 Task: Create Simple Mirrored Images Using Flip.
Action: Mouse moved to (827, 78)
Screenshot: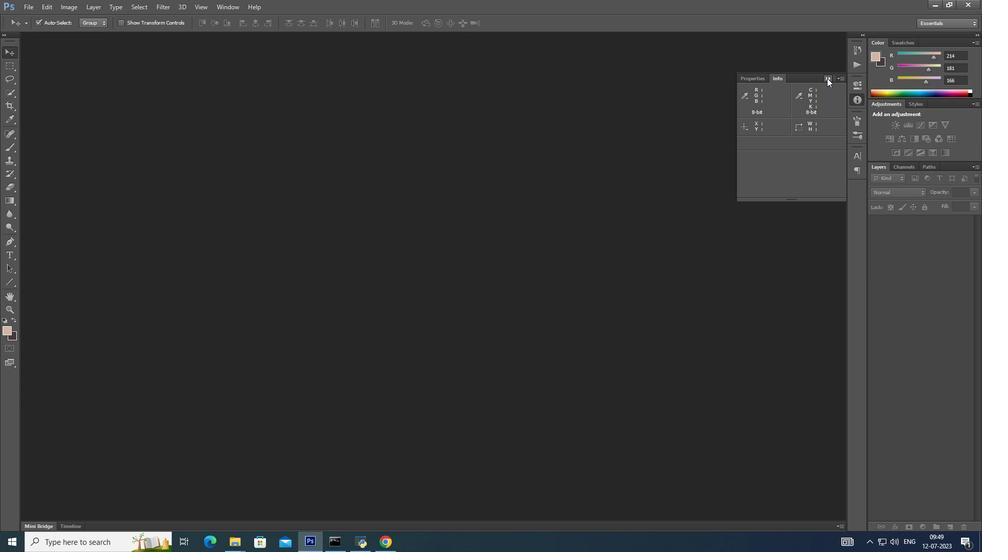 
Action: Mouse pressed left at (827, 78)
Screenshot: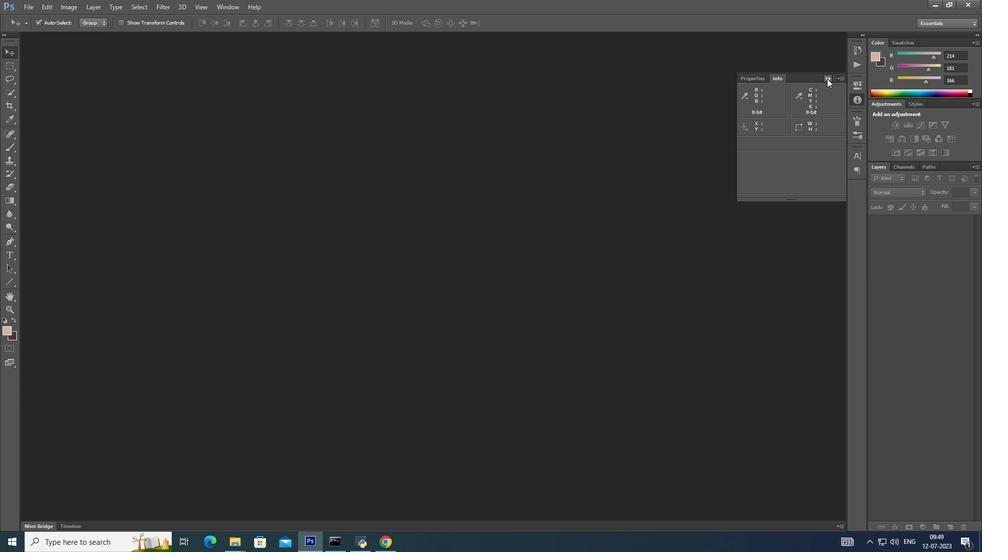 
Action: Mouse moved to (23, 7)
Screenshot: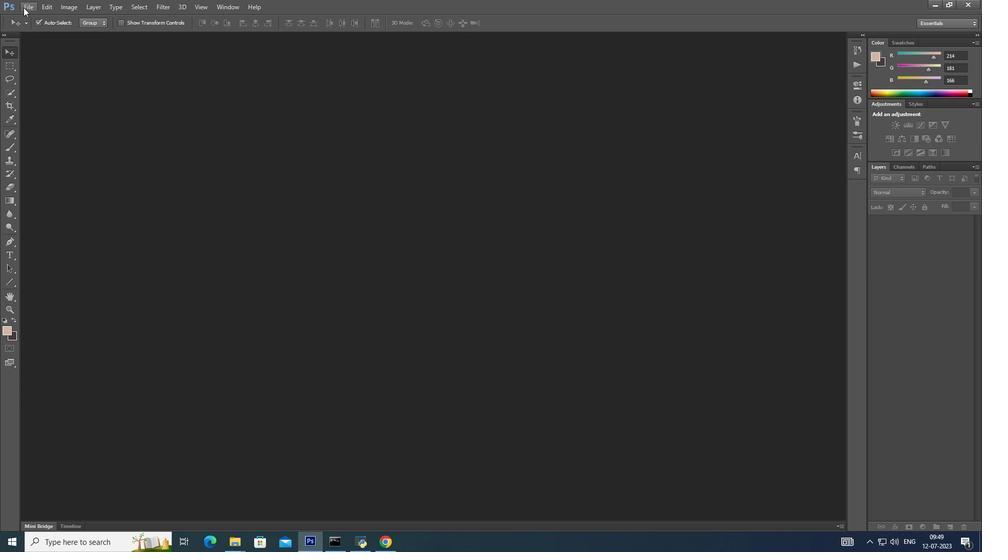
Action: Mouse pressed left at (23, 7)
Screenshot: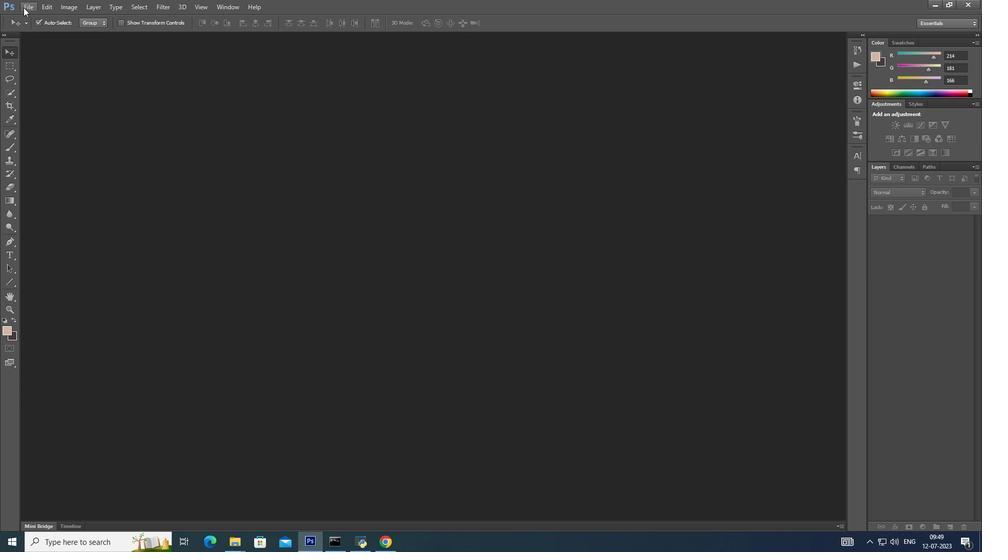 
Action: Mouse moved to (33, 29)
Screenshot: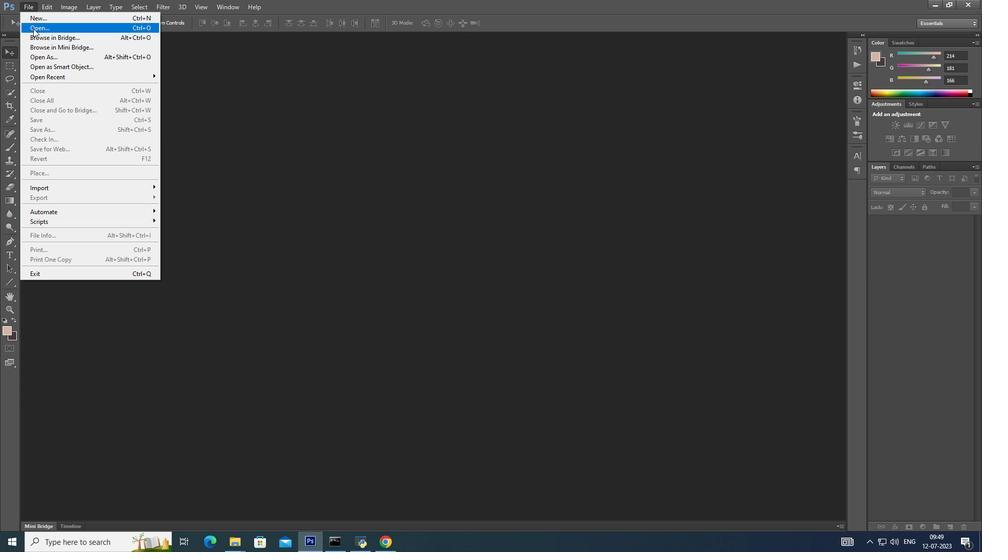 
Action: Mouse pressed left at (33, 29)
Screenshot: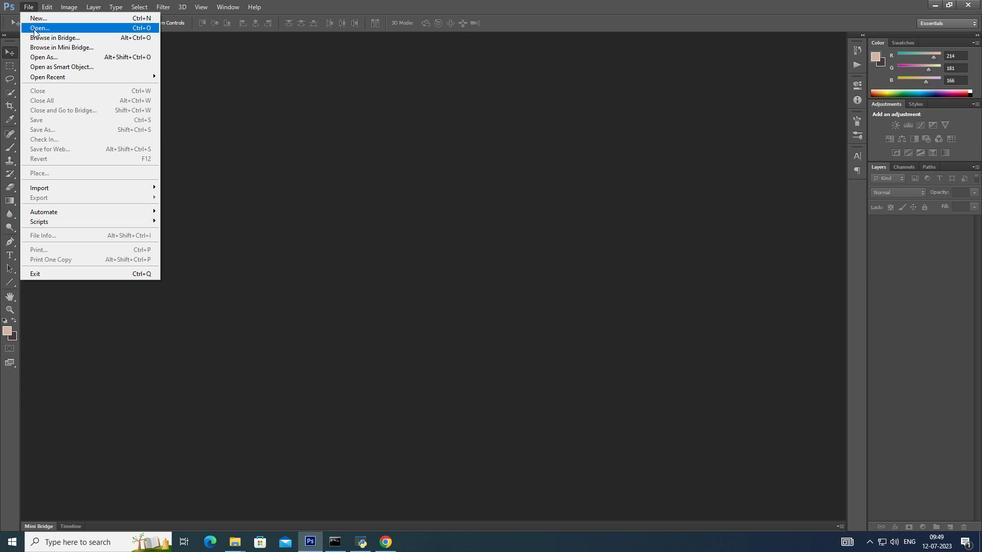 
Action: Mouse moved to (375, 172)
Screenshot: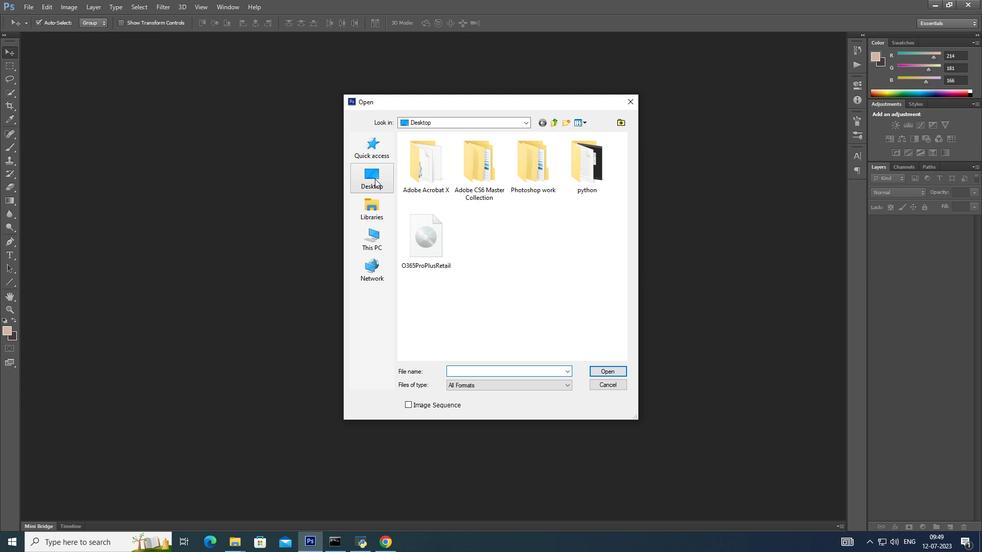 
Action: Mouse pressed left at (375, 172)
Screenshot: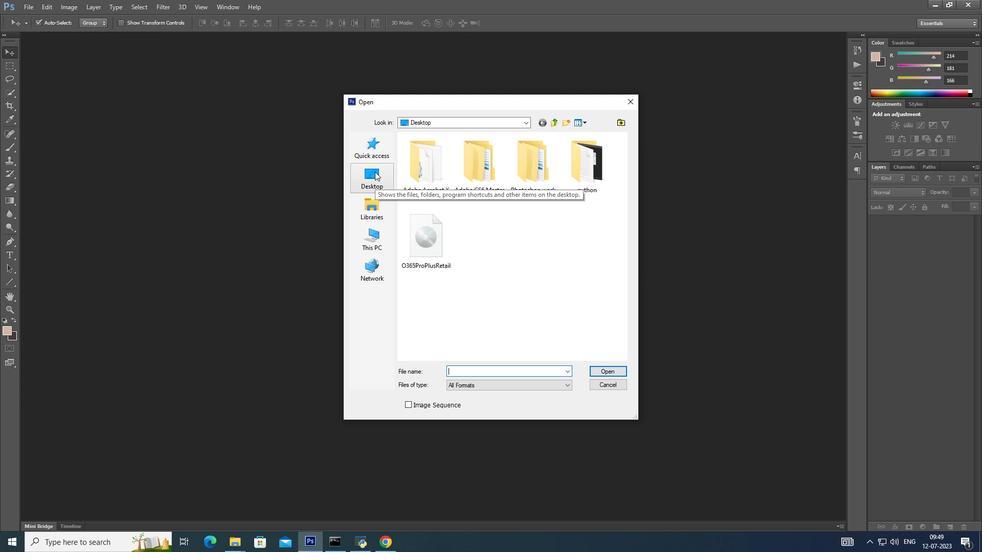 
Action: Mouse moved to (371, 249)
Screenshot: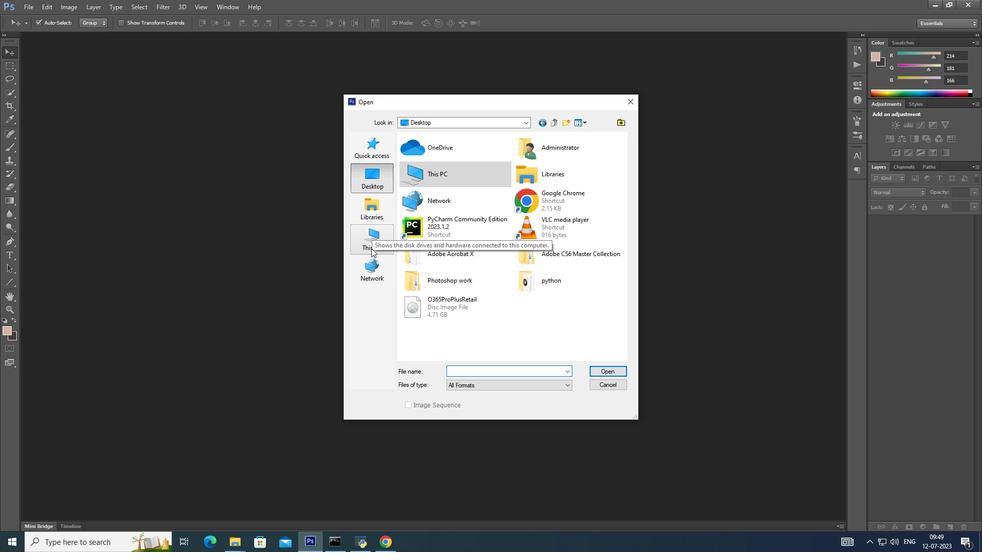 
Action: Mouse pressed left at (371, 249)
Screenshot: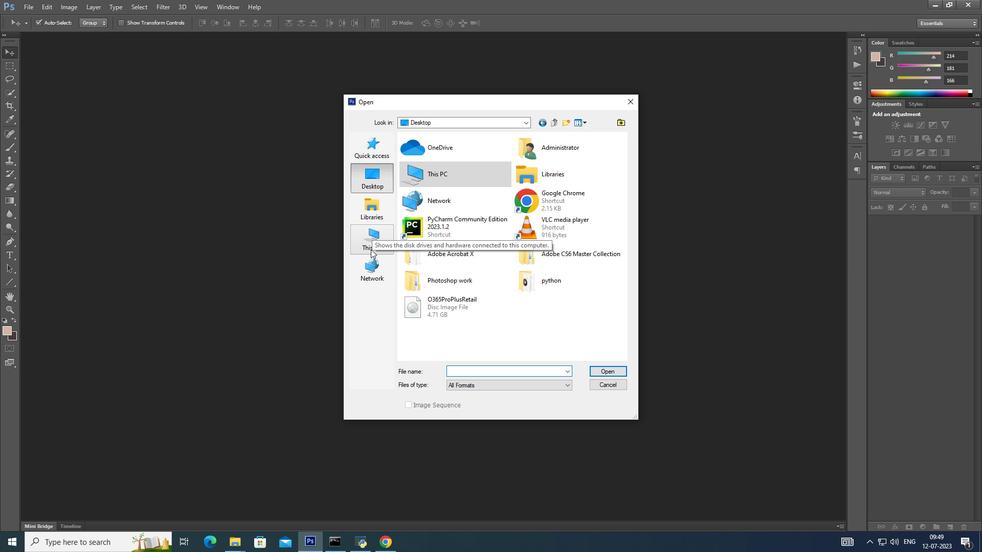 
Action: Mouse moved to (445, 234)
Screenshot: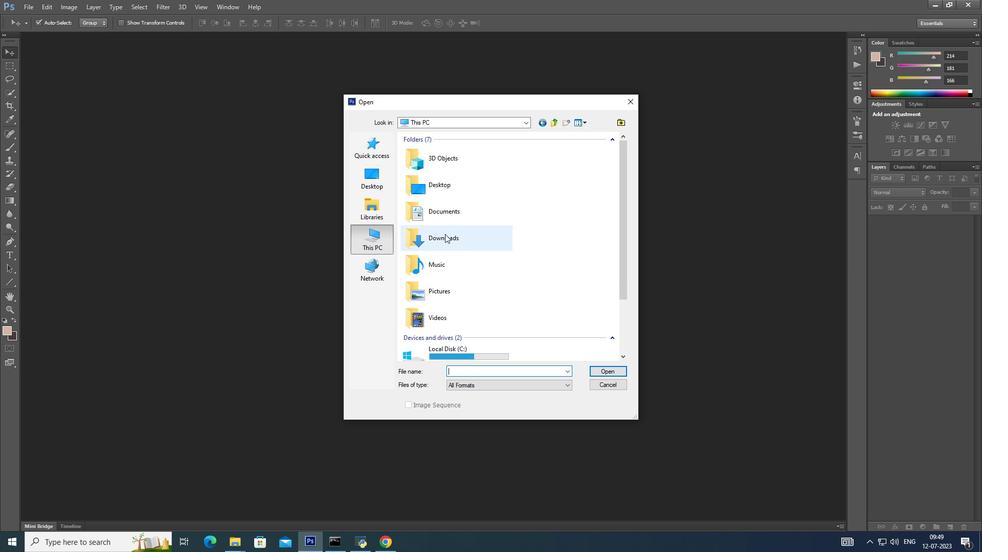 
Action: Mouse pressed left at (445, 234)
Screenshot: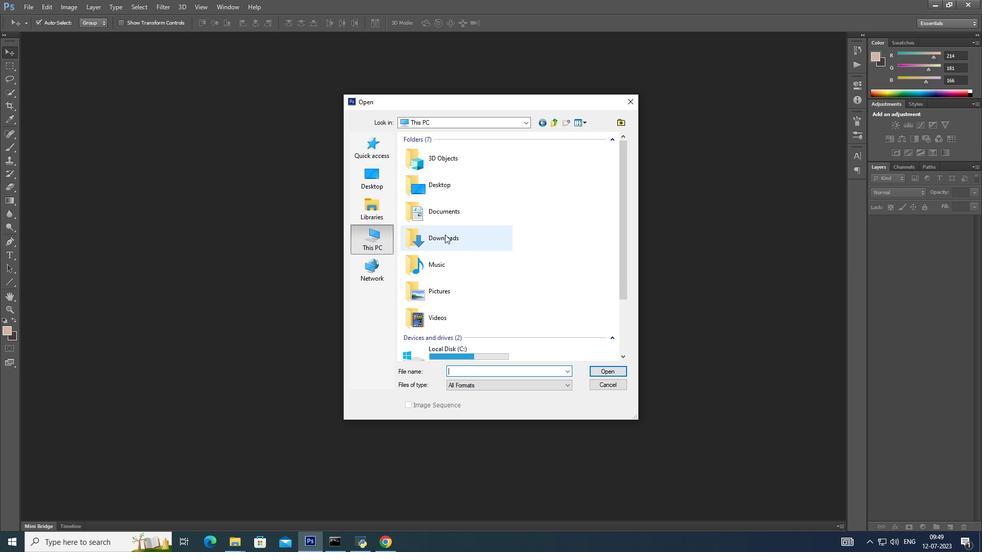 
Action: Mouse pressed left at (445, 234)
Screenshot: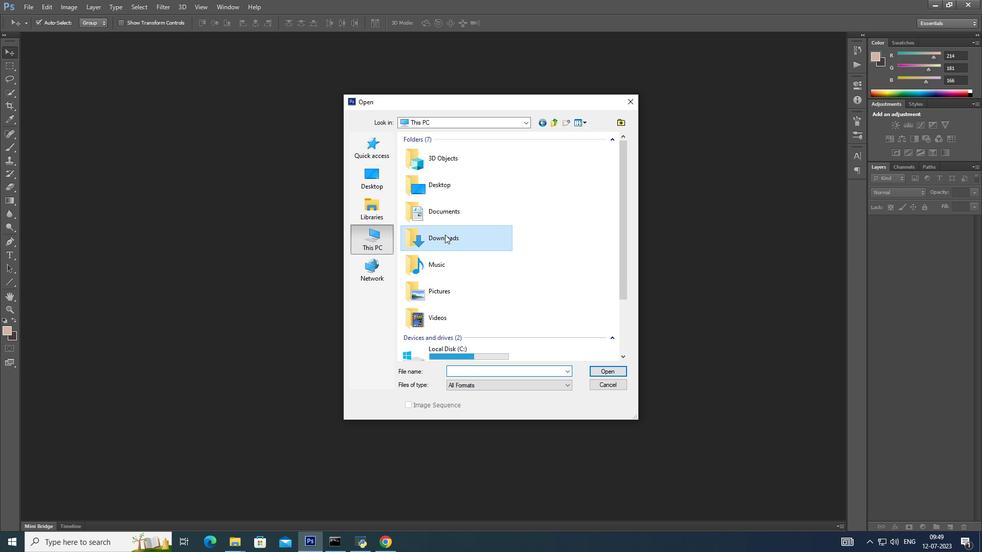 
Action: Mouse moved to (442, 172)
Screenshot: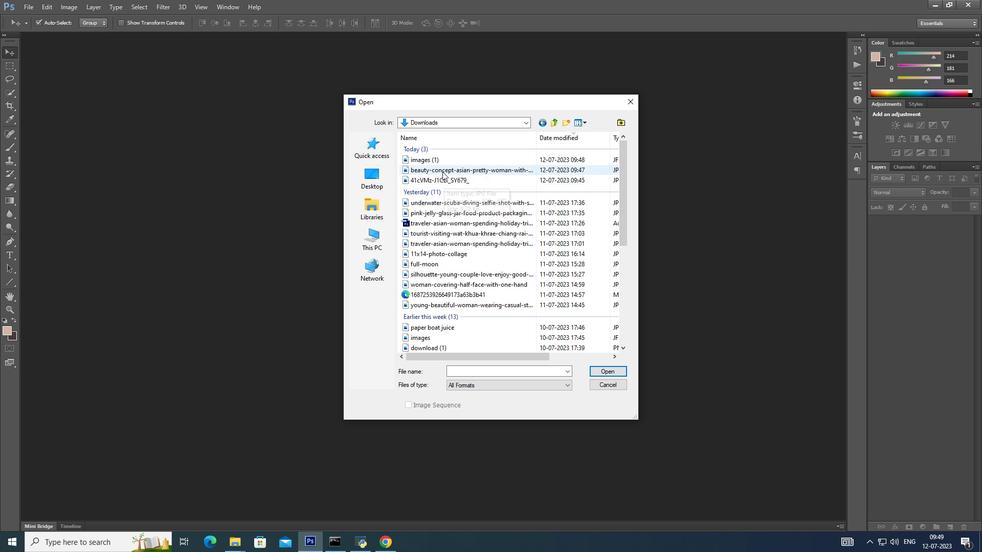 
Action: Mouse pressed left at (442, 172)
Screenshot: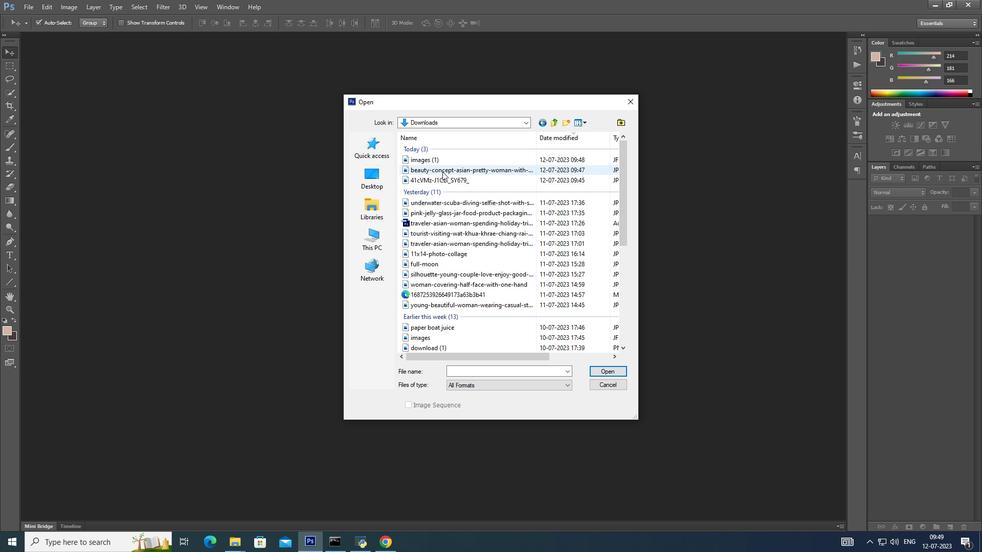 
Action: Mouse moved to (603, 374)
Screenshot: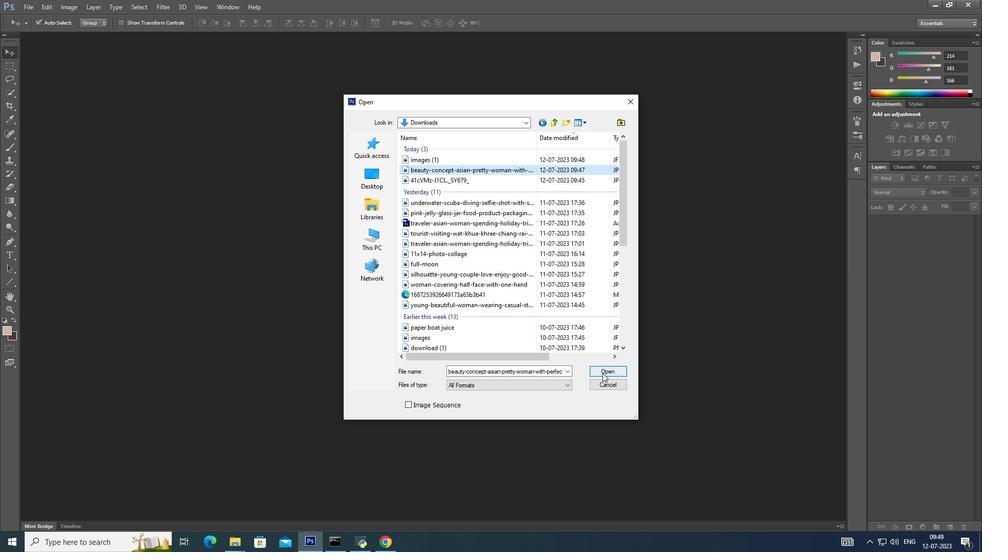 
Action: Mouse pressed left at (603, 374)
Screenshot: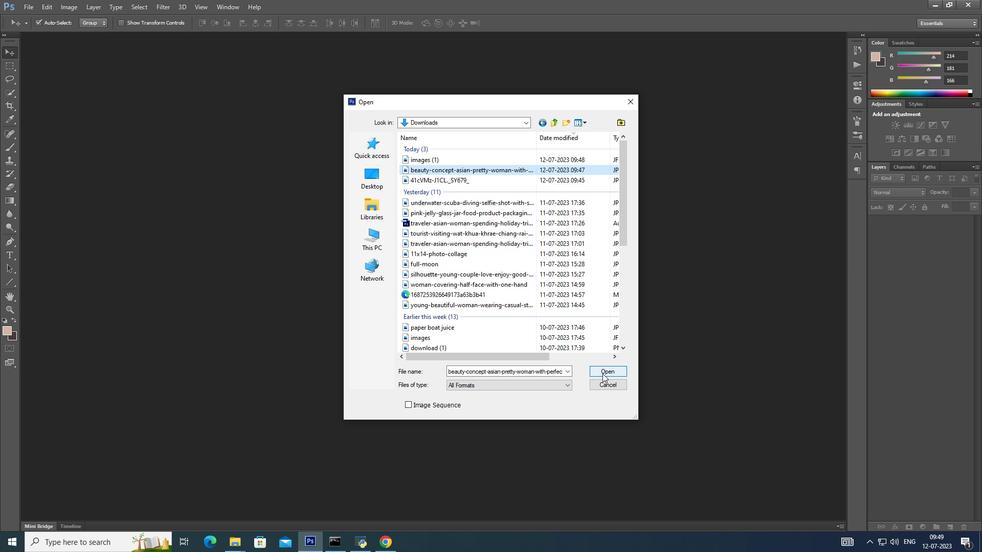 
Action: Mouse moved to (925, 219)
Screenshot: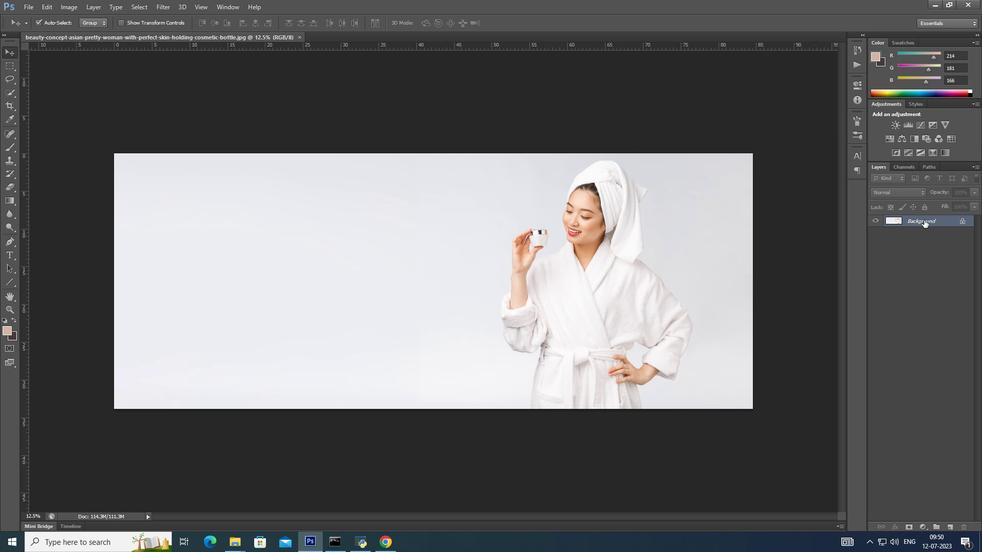 
Action: Mouse pressed left at (925, 219)
Screenshot: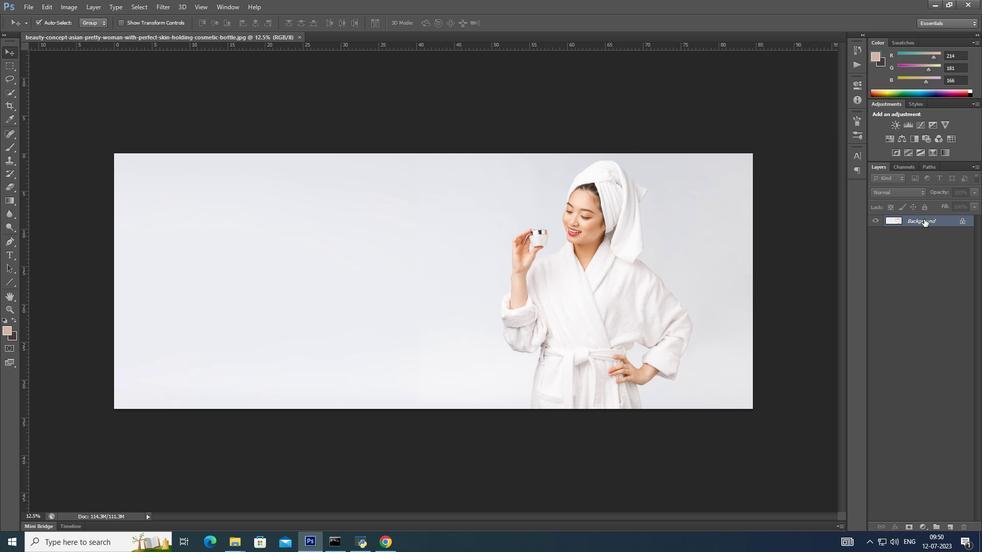 
Action: Mouse moved to (935, 217)
Screenshot: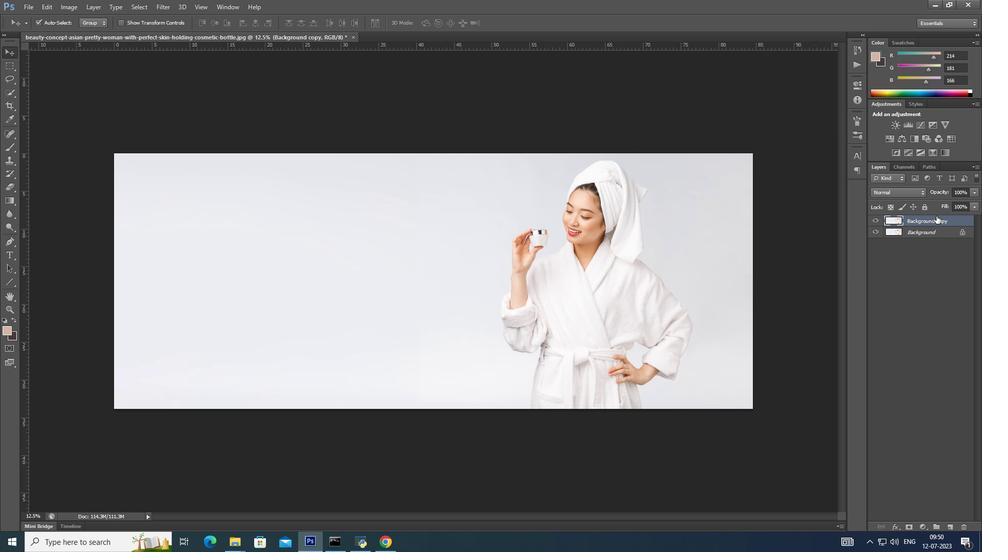 
Action: Mouse pressed left at (935, 217)
Screenshot: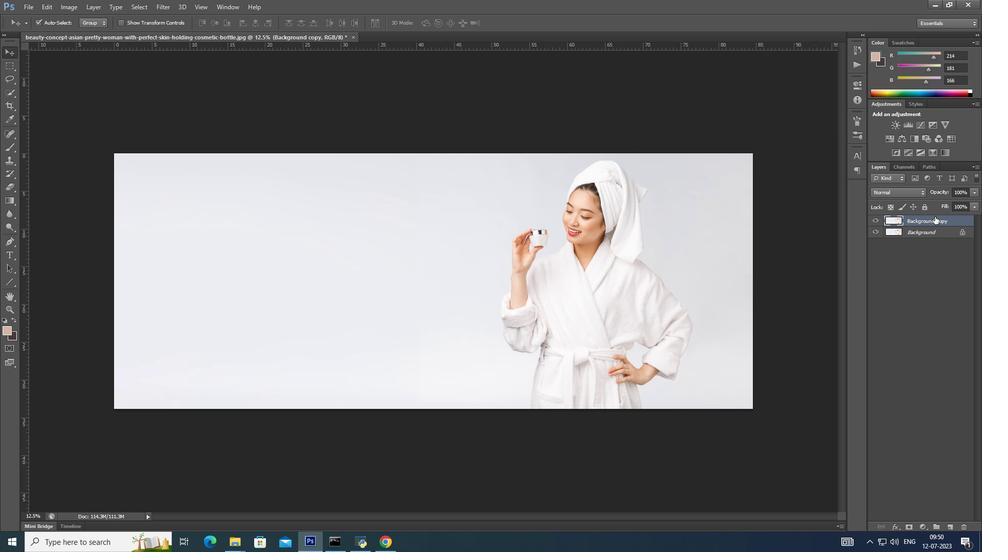 
Action: Mouse moved to (31, 5)
Screenshot: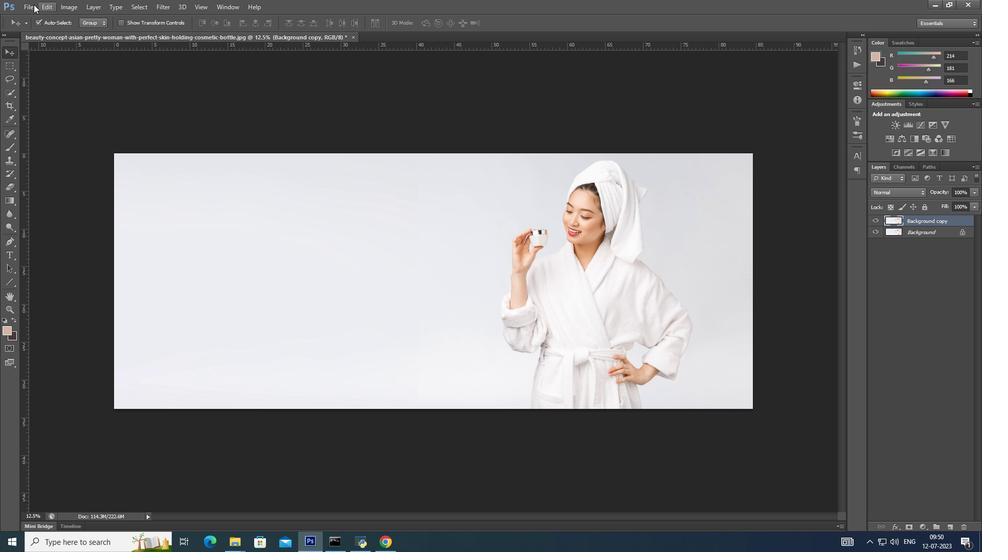 
Action: Mouse pressed left at (31, 5)
Screenshot: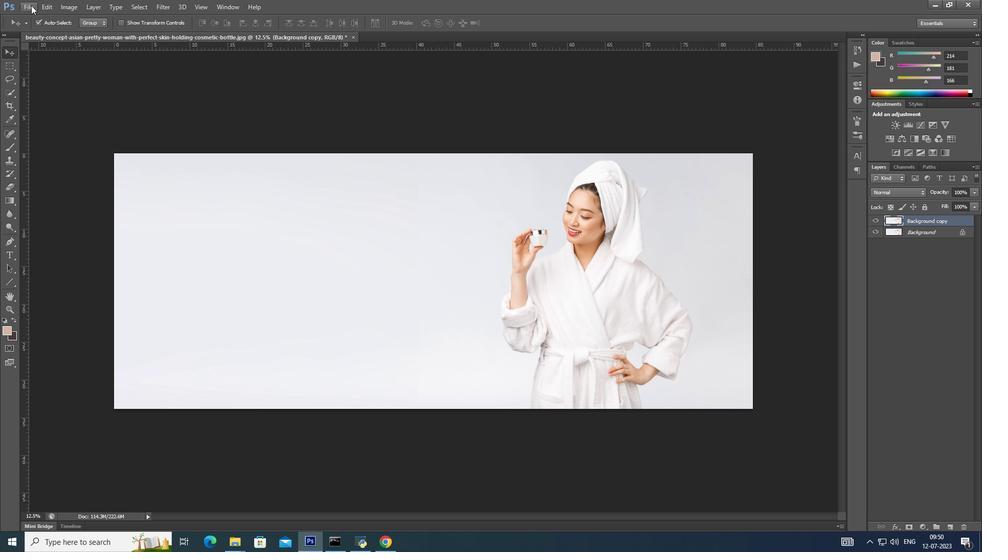 
Action: Mouse moved to (41, 25)
Screenshot: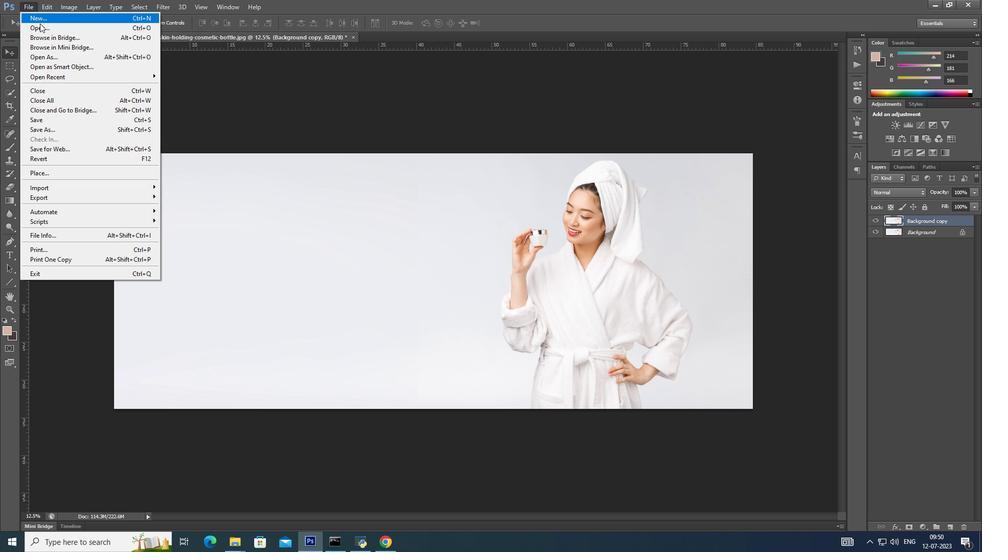 
Action: Mouse pressed left at (41, 25)
Screenshot: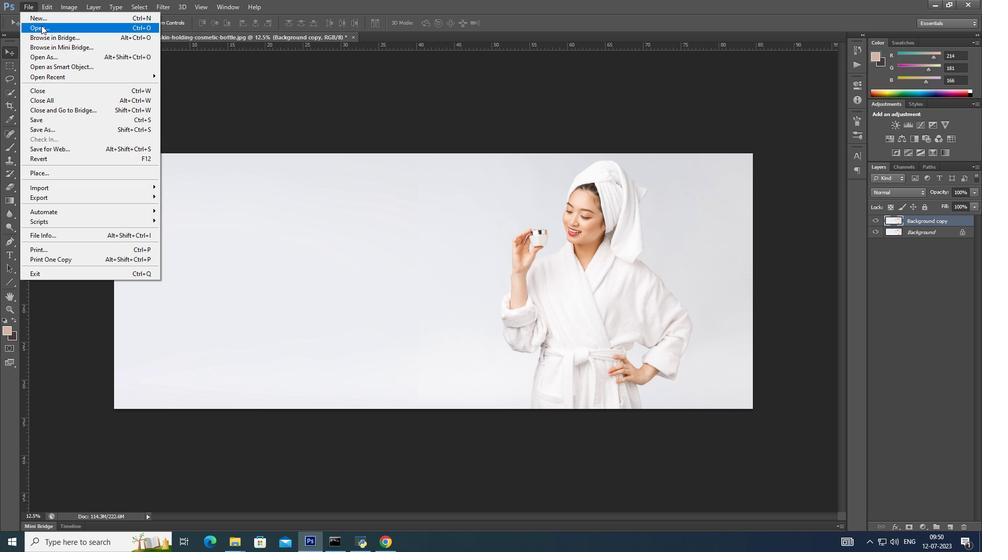 
Action: Mouse moved to (426, 157)
Screenshot: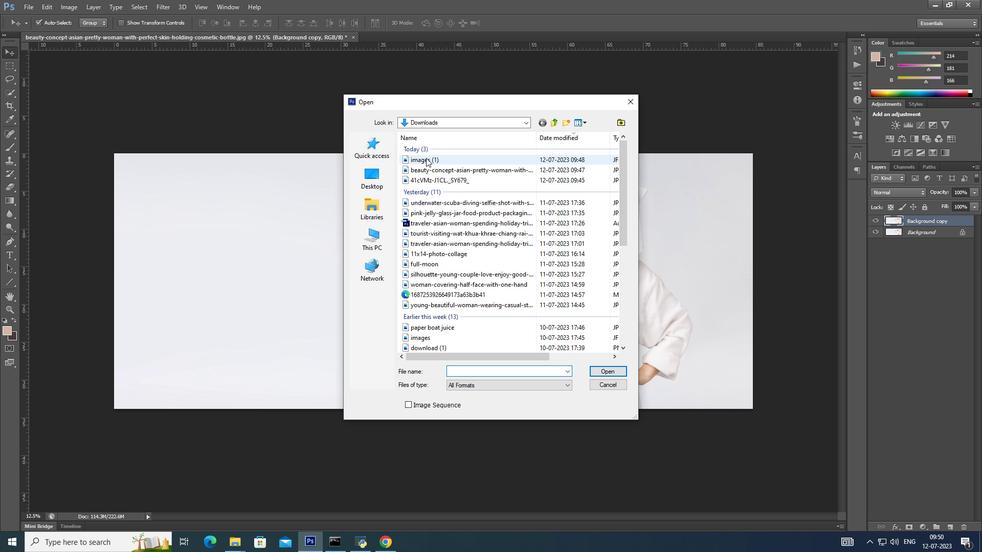
Action: Mouse pressed left at (426, 157)
Screenshot: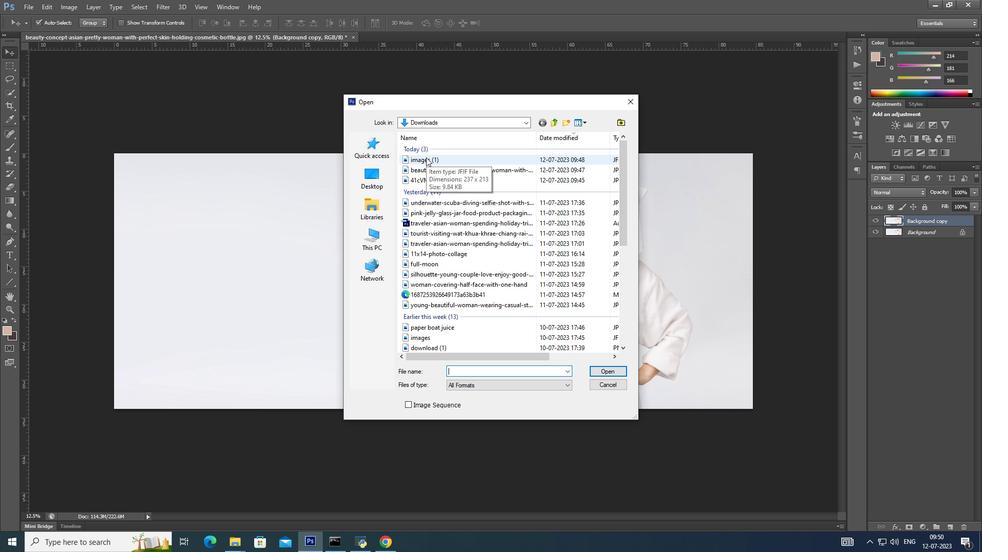 
Action: Mouse moved to (428, 181)
Screenshot: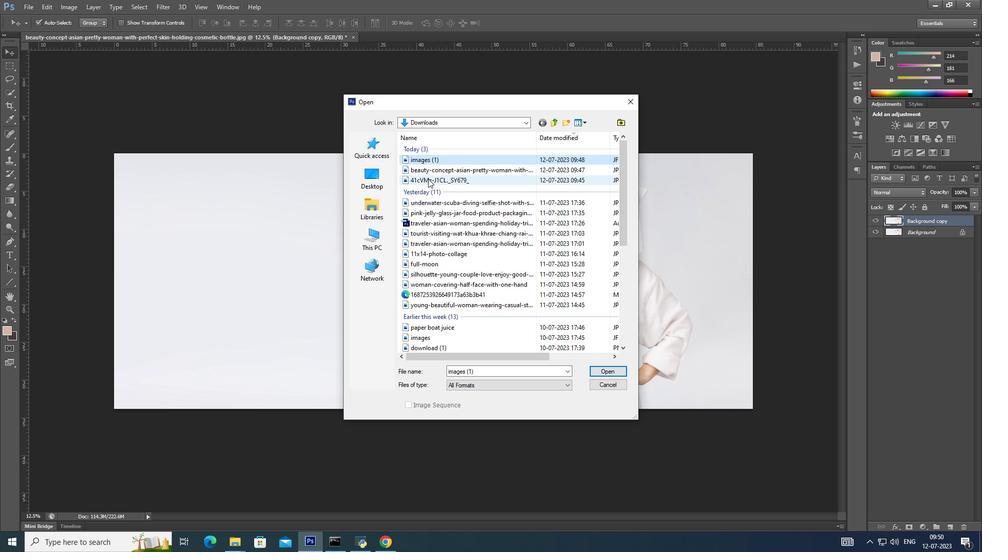 
Action: Mouse pressed left at (428, 181)
Screenshot: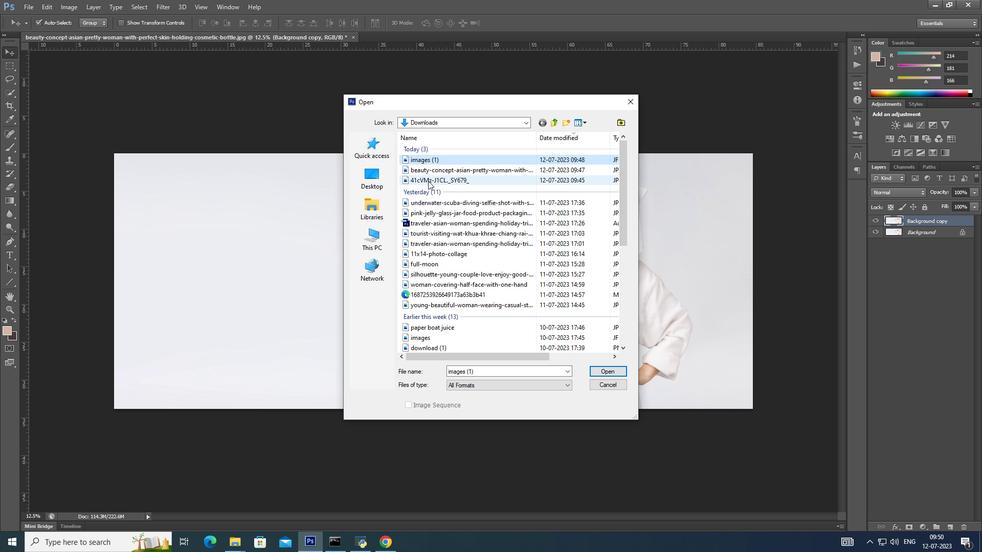 
Action: Mouse moved to (607, 373)
Screenshot: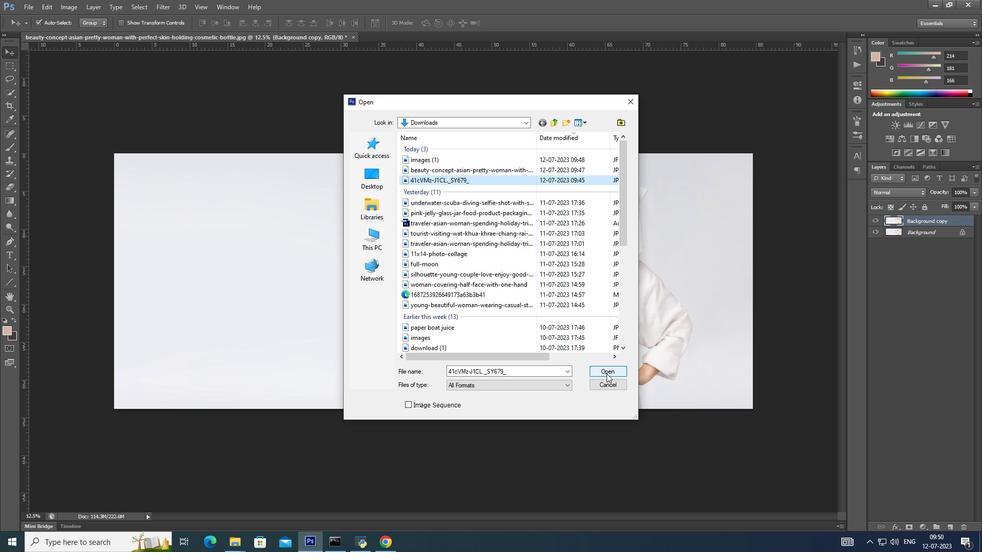 
Action: Mouse pressed left at (607, 373)
Screenshot: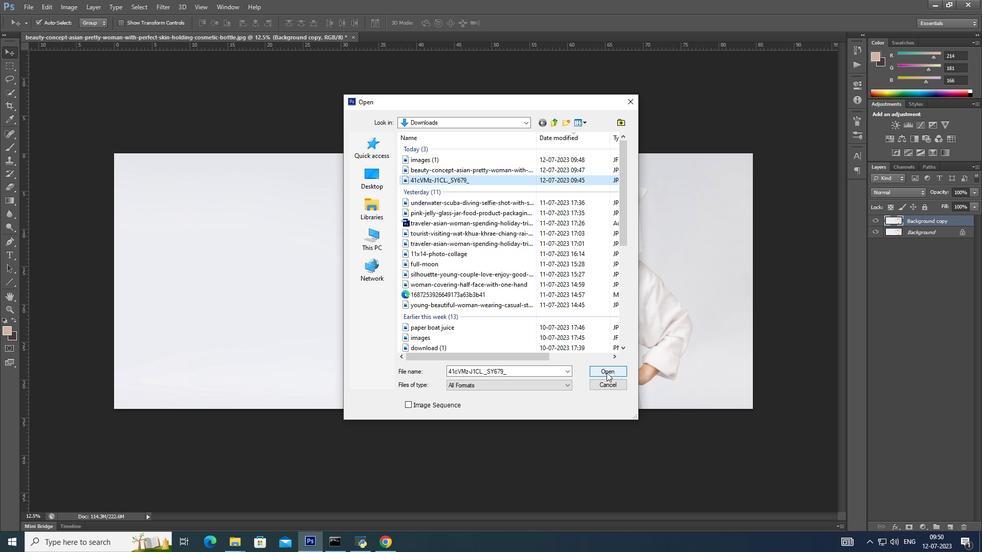 
Action: Mouse moved to (931, 226)
Screenshot: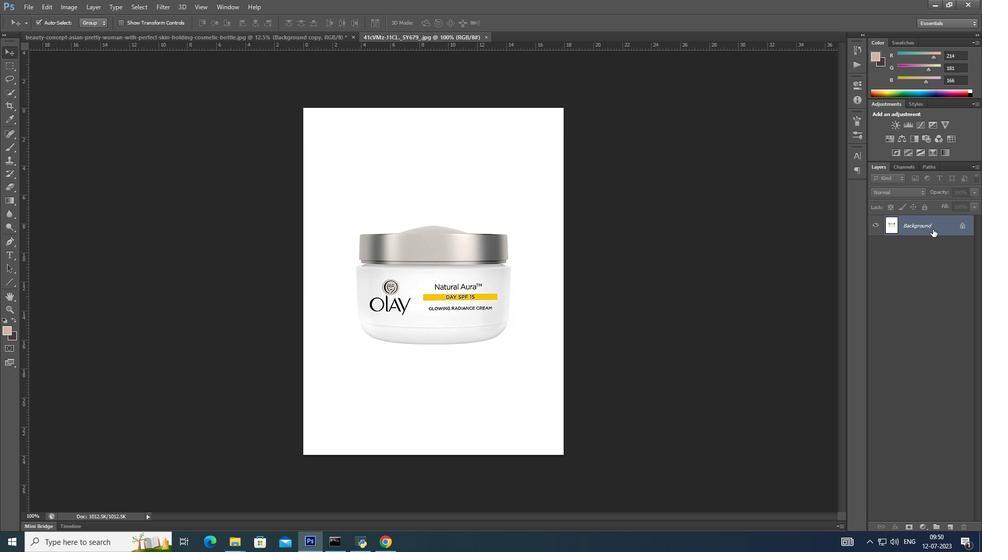 
Action: Mouse pressed left at (931, 226)
Screenshot: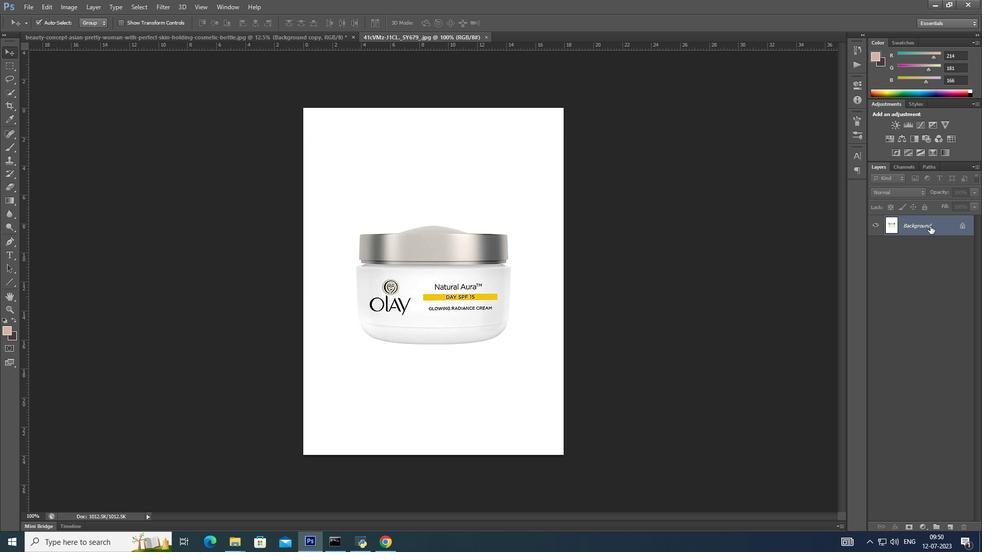 
Action: Mouse moved to (922, 225)
Screenshot: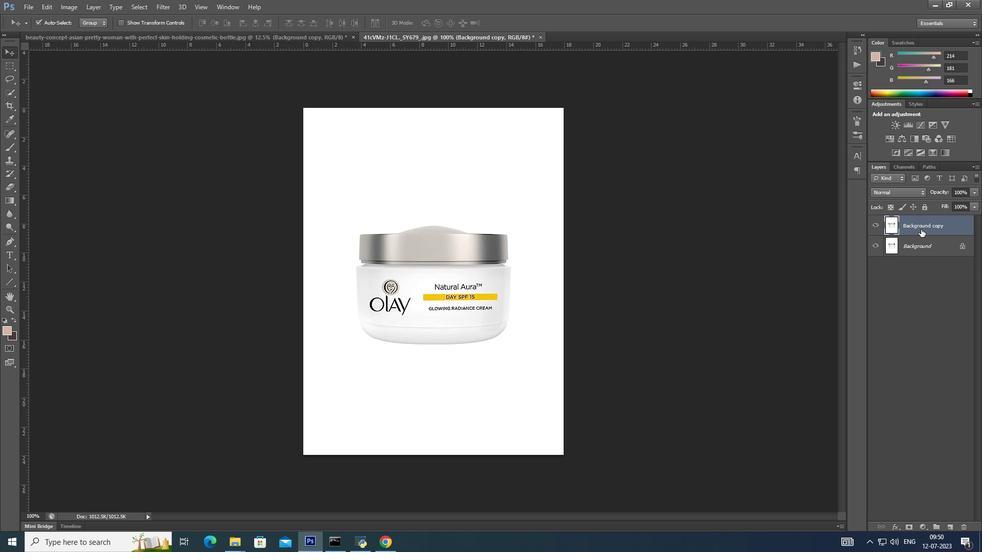 
Action: Mouse pressed left at (922, 225)
Screenshot: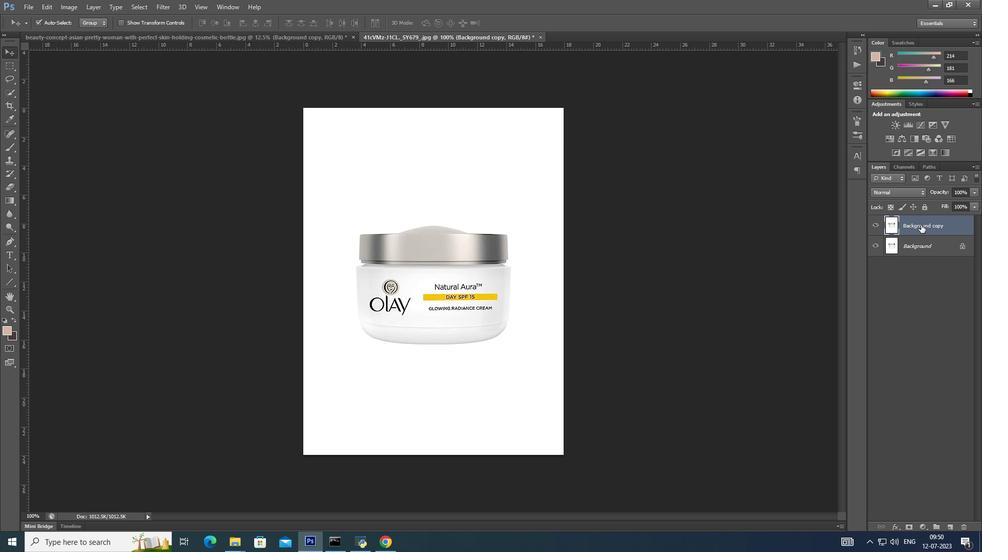 
Action: Mouse moved to (9, 95)
Screenshot: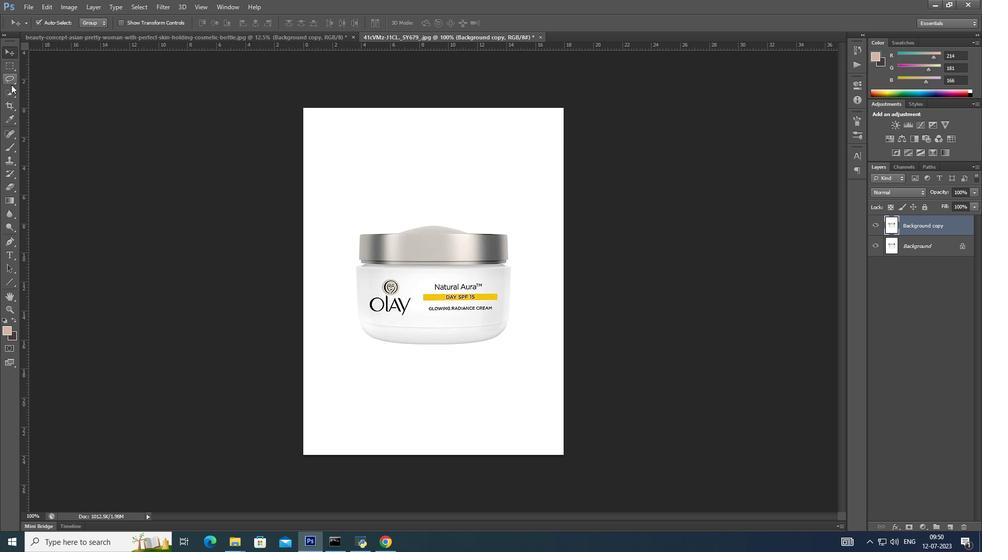 
Action: Mouse pressed left at (9, 95)
Screenshot: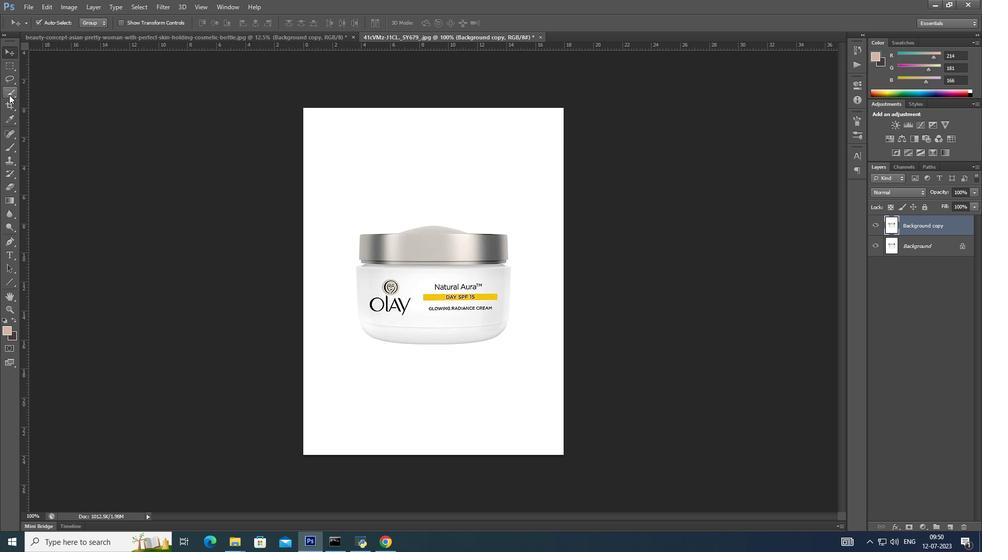 
Action: Mouse moved to (41, 87)
Screenshot: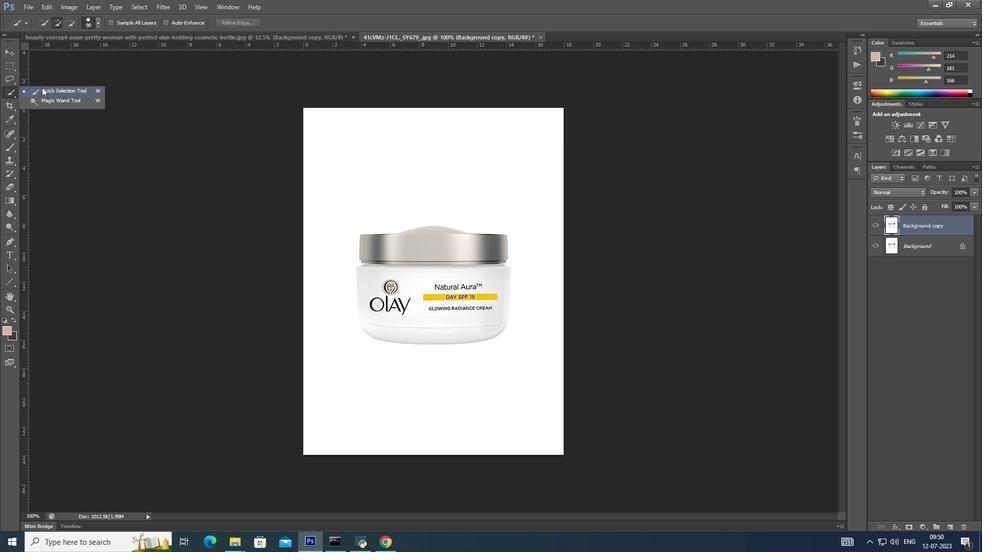
Action: Mouse pressed left at (41, 87)
Screenshot: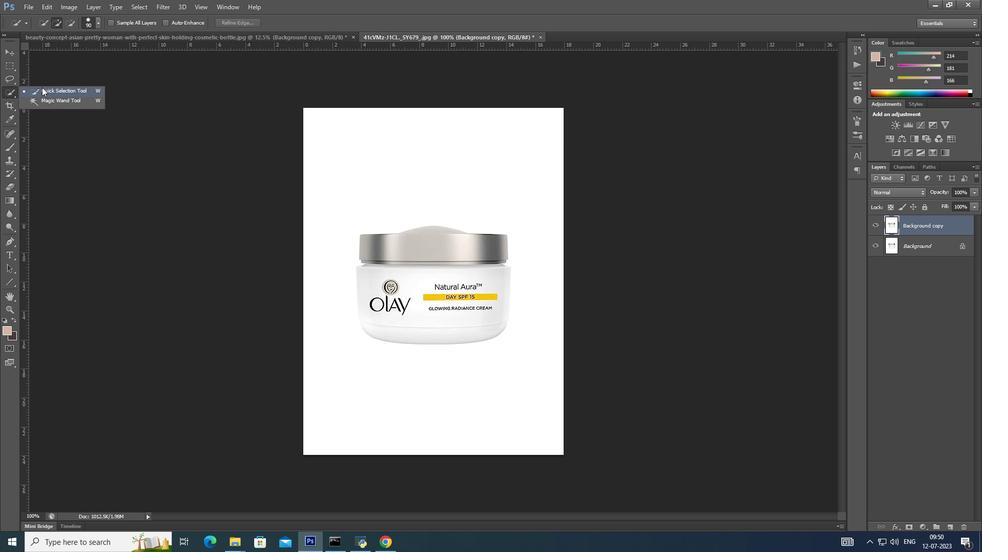 
Action: Mouse moved to (408, 274)
Screenshot: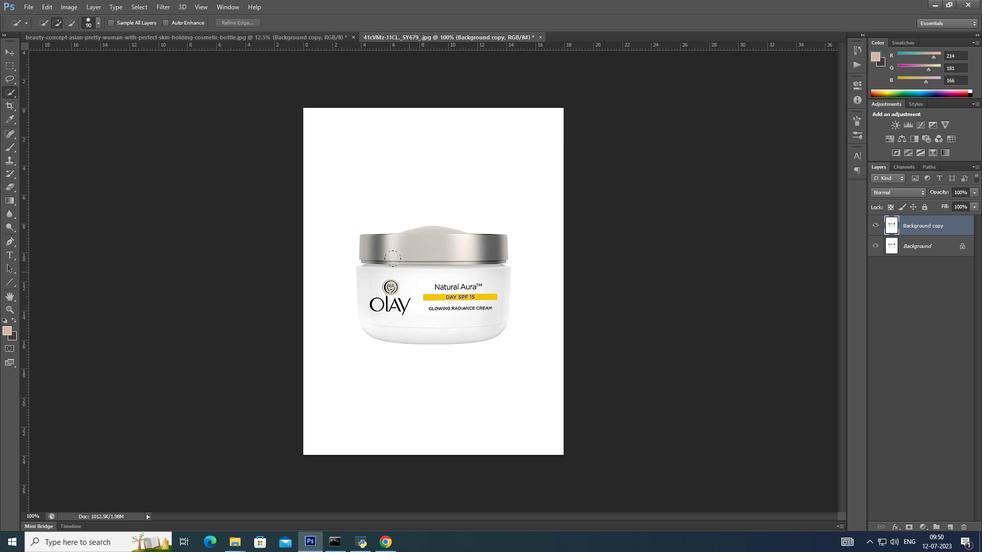 
Action: Mouse pressed left at (408, 274)
Screenshot: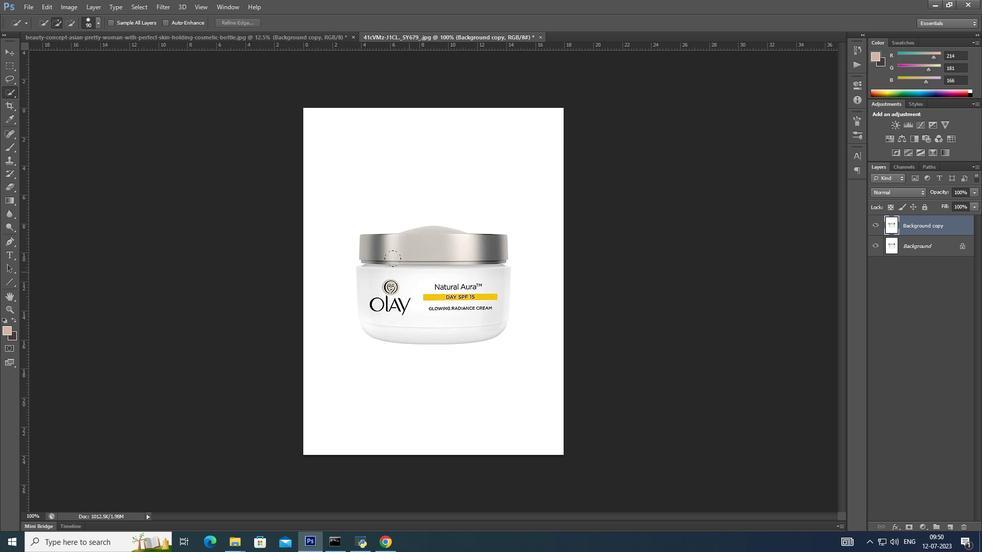 
Action: Mouse moved to (396, 298)
Screenshot: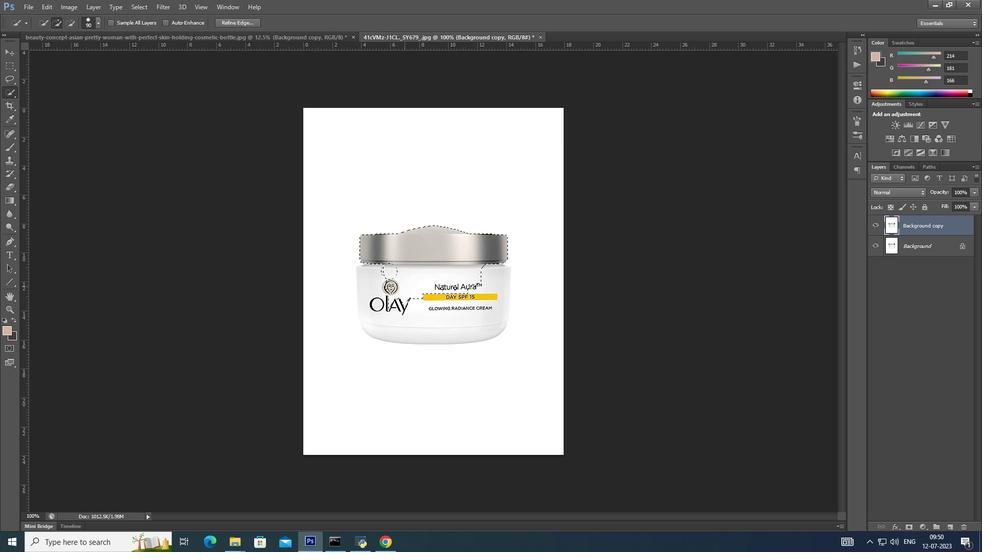 
Action: Mouse pressed left at (396, 298)
Screenshot: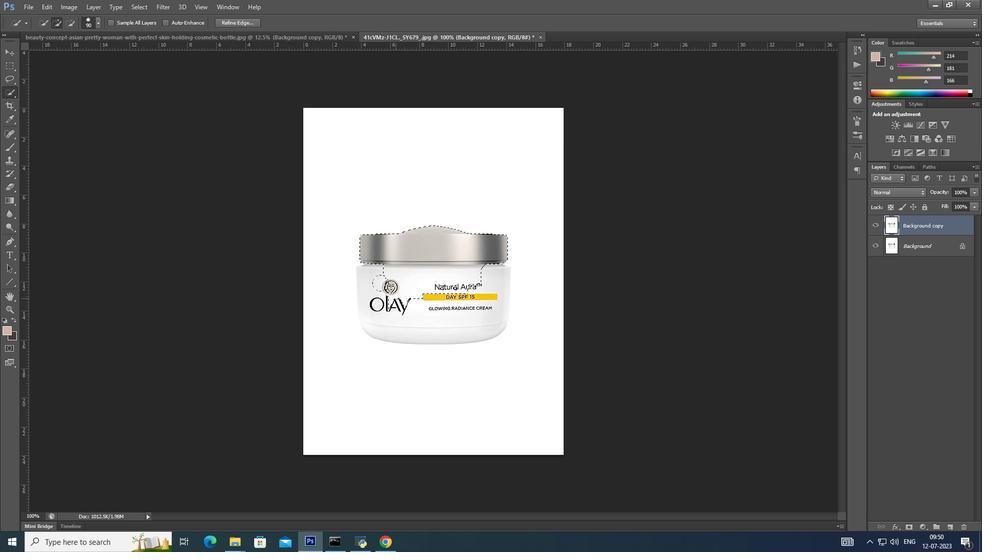 
Action: Mouse moved to (457, 293)
Screenshot: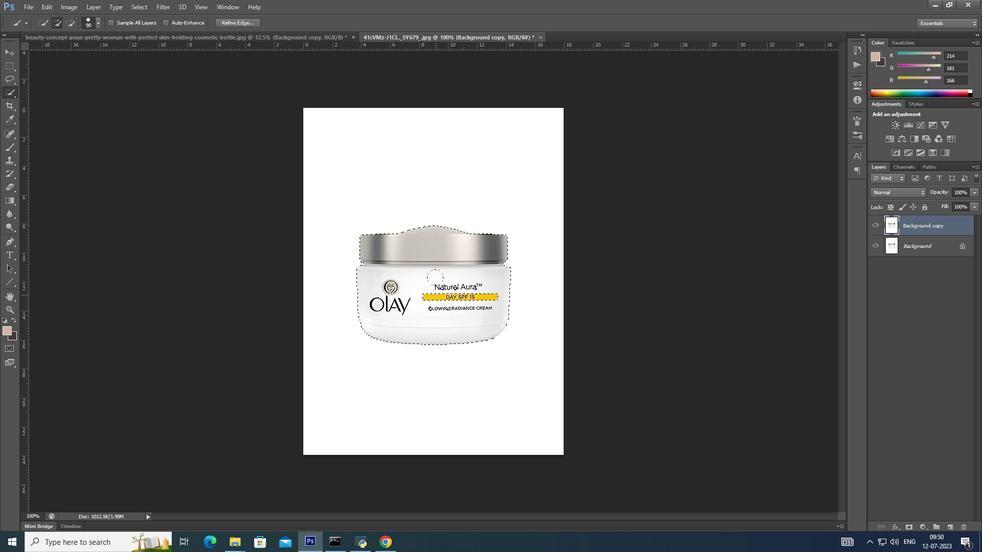 
Action: Mouse pressed left at (457, 293)
Screenshot: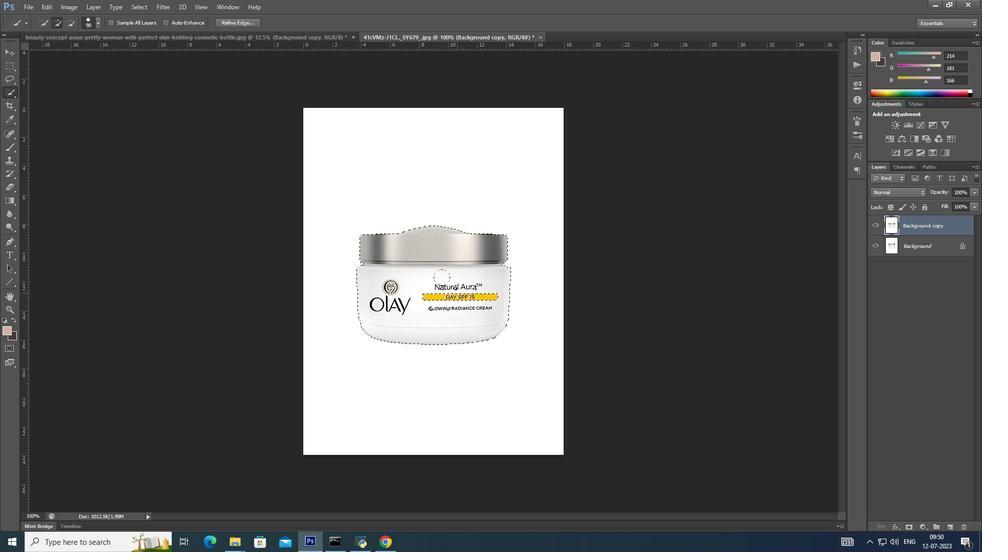 
Action: Mouse moved to (476, 296)
Screenshot: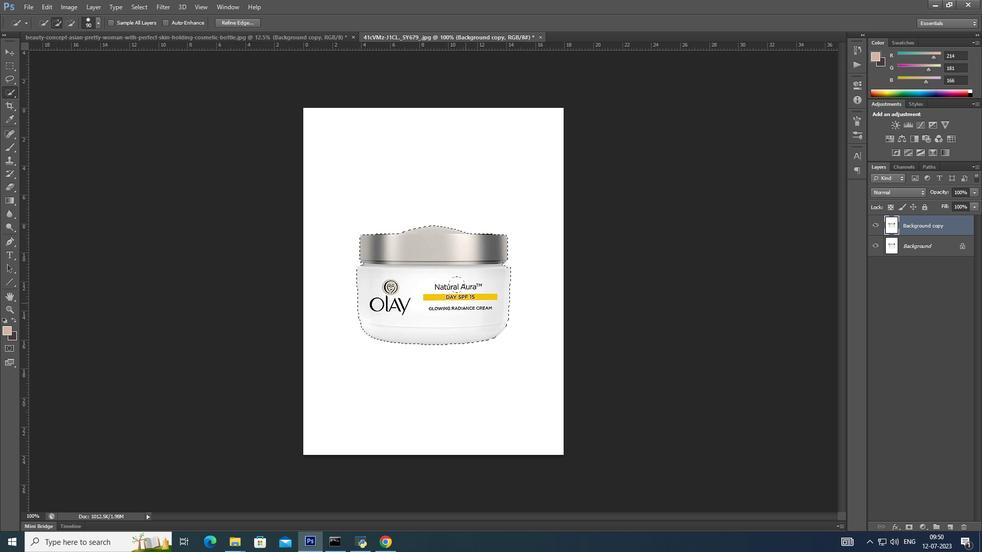 
Action: Mouse pressed left at (476, 296)
Screenshot: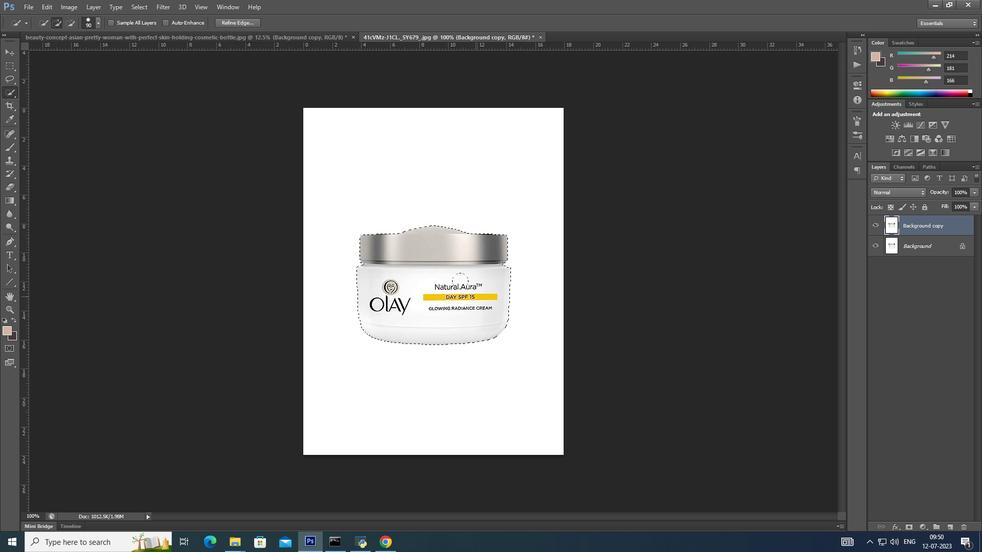 
Action: Mouse moved to (391, 262)
Screenshot: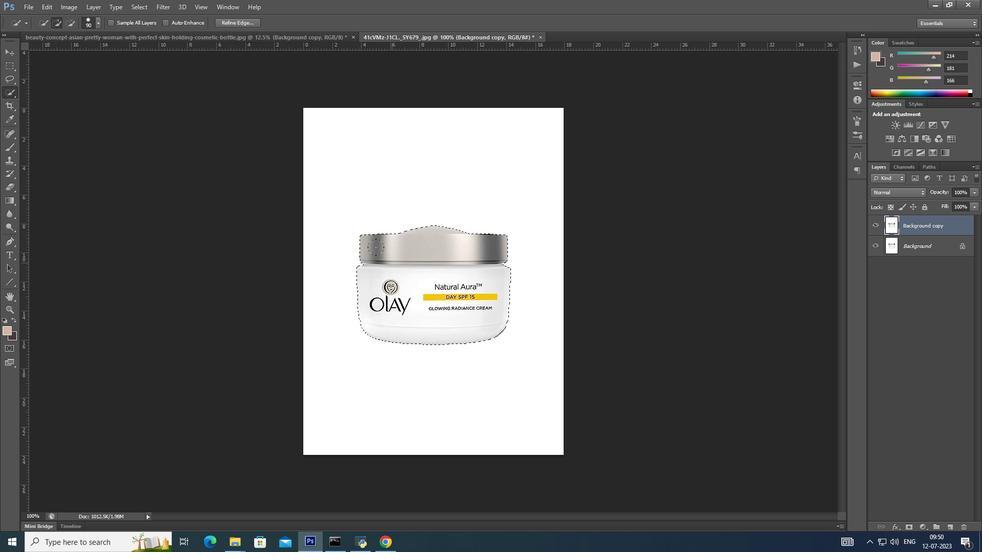
Action: Mouse pressed left at (391, 262)
Screenshot: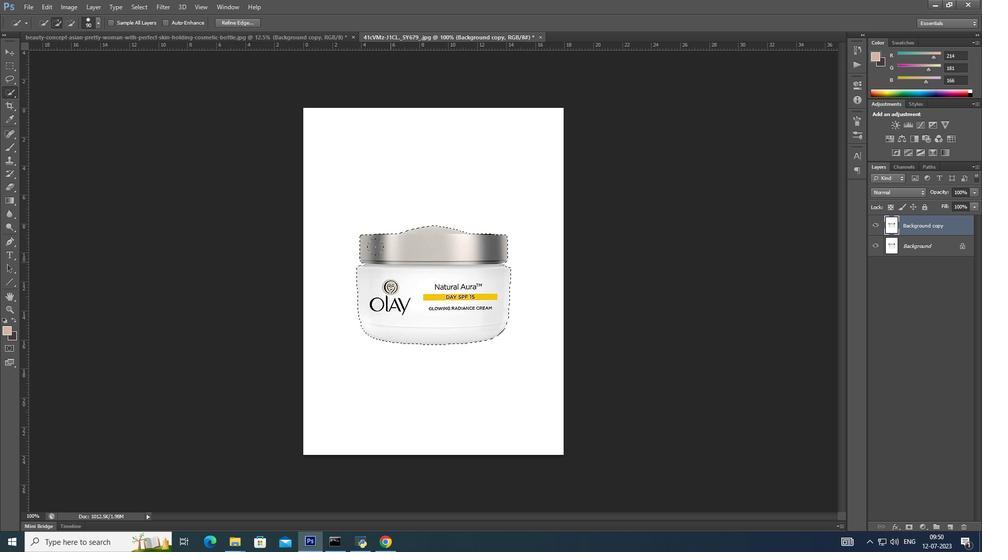 
Action: Mouse moved to (415, 301)
Screenshot: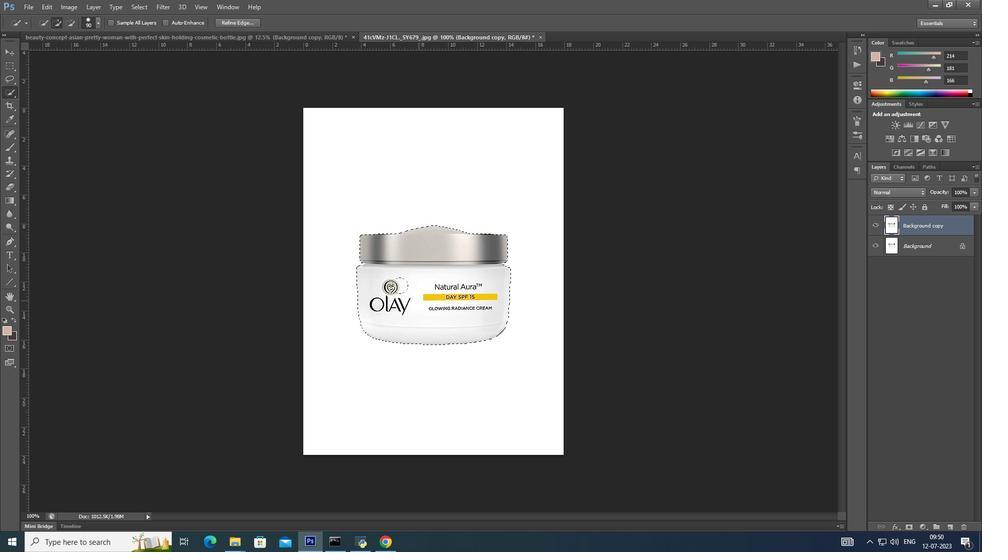 
Action: Mouse pressed left at (415, 301)
Screenshot: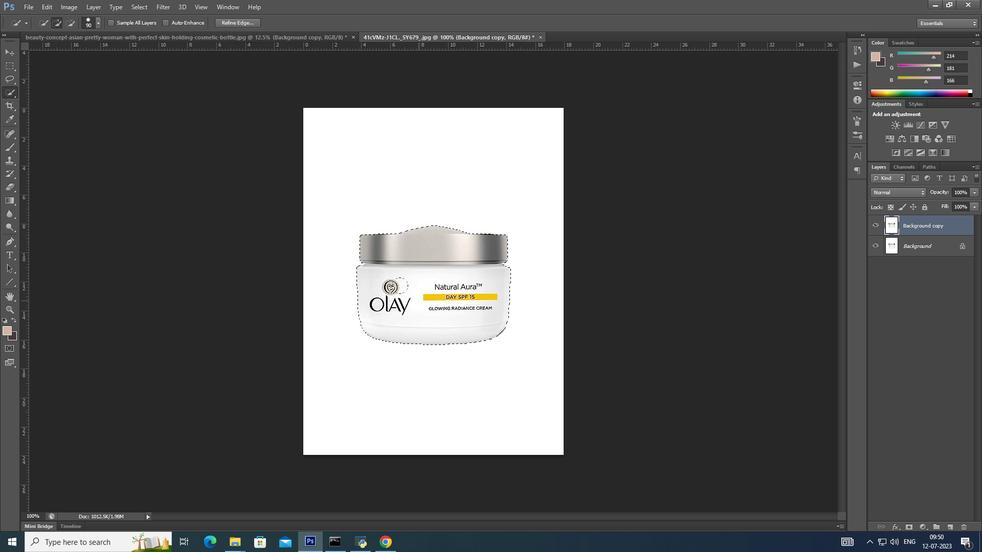 
Action: Mouse moved to (391, 293)
Screenshot: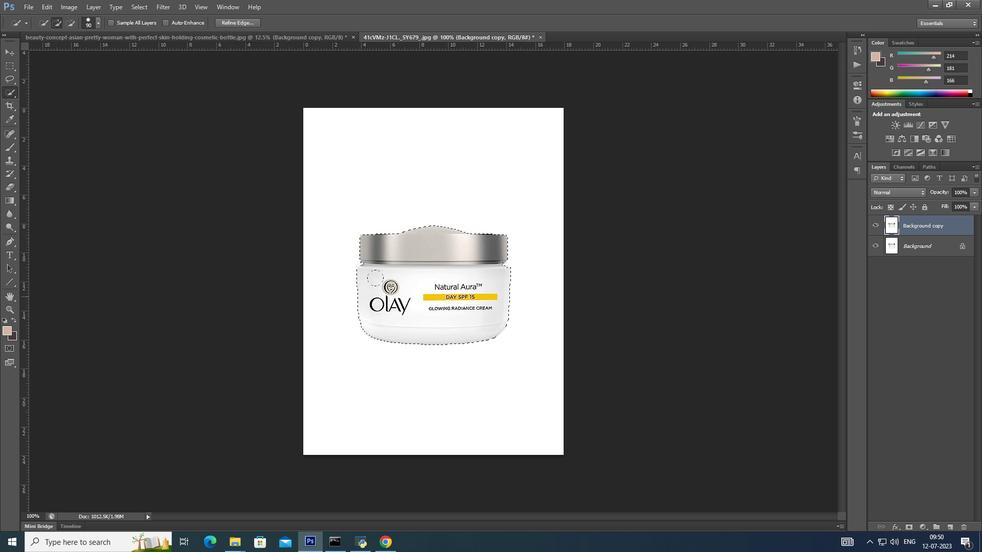 
Action: Mouse pressed left at (391, 293)
Screenshot: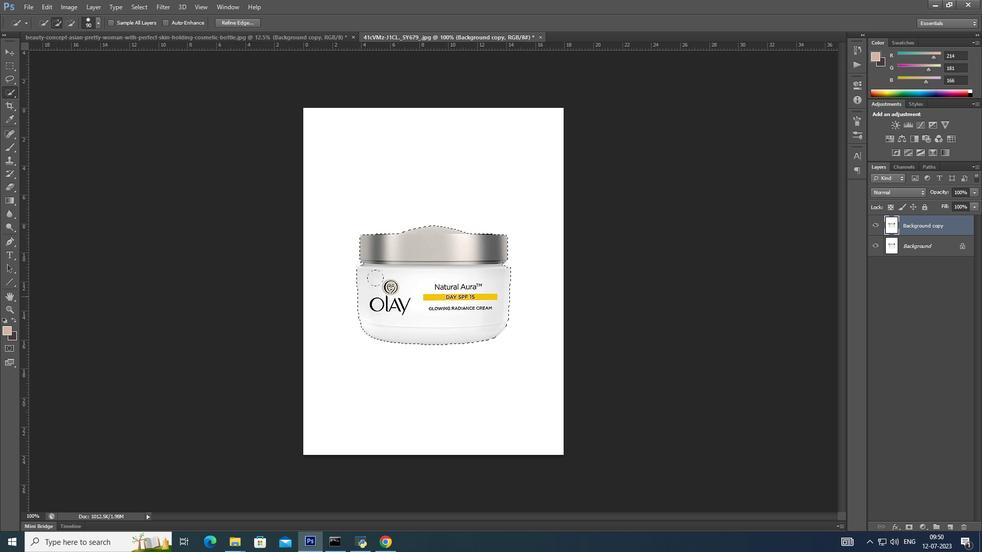 
Action: Mouse moved to (442, 290)
Screenshot: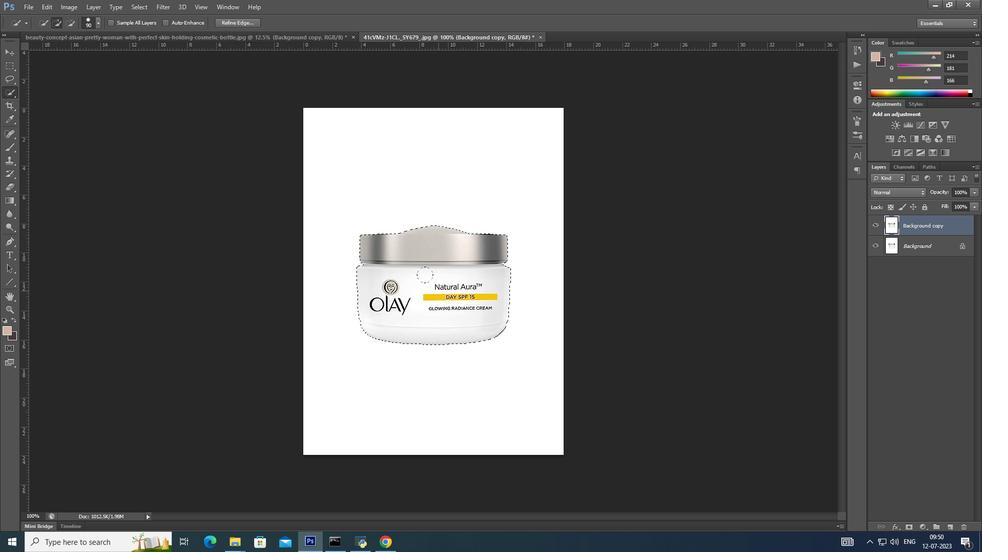 
Action: Mouse pressed left at (442, 290)
Screenshot: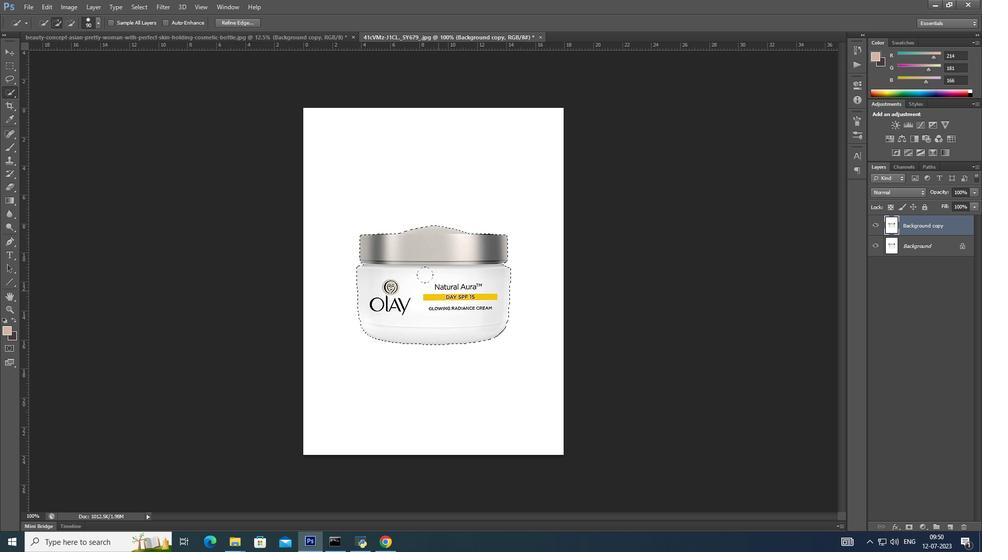 
Action: Mouse moved to (470, 298)
Screenshot: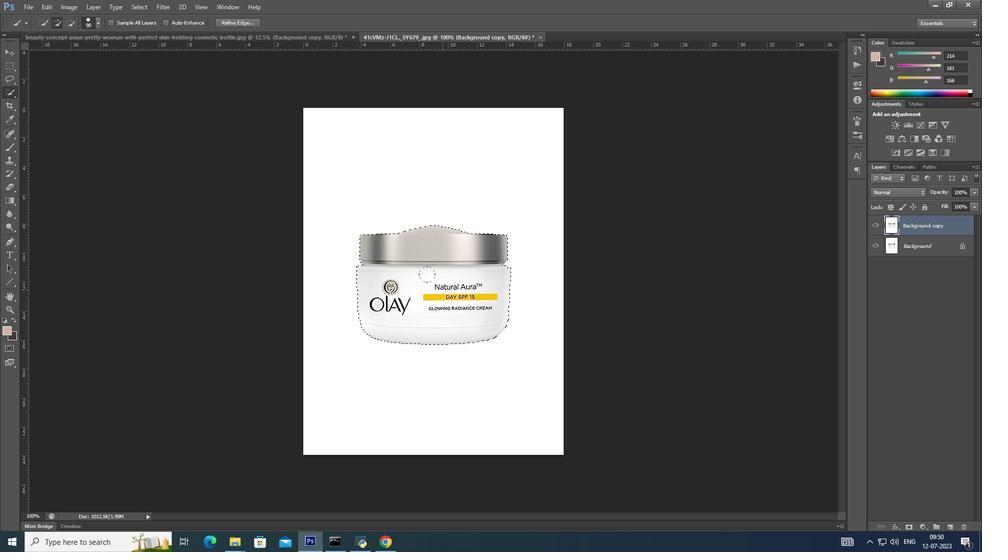 
Action: Mouse pressed left at (470, 298)
Screenshot: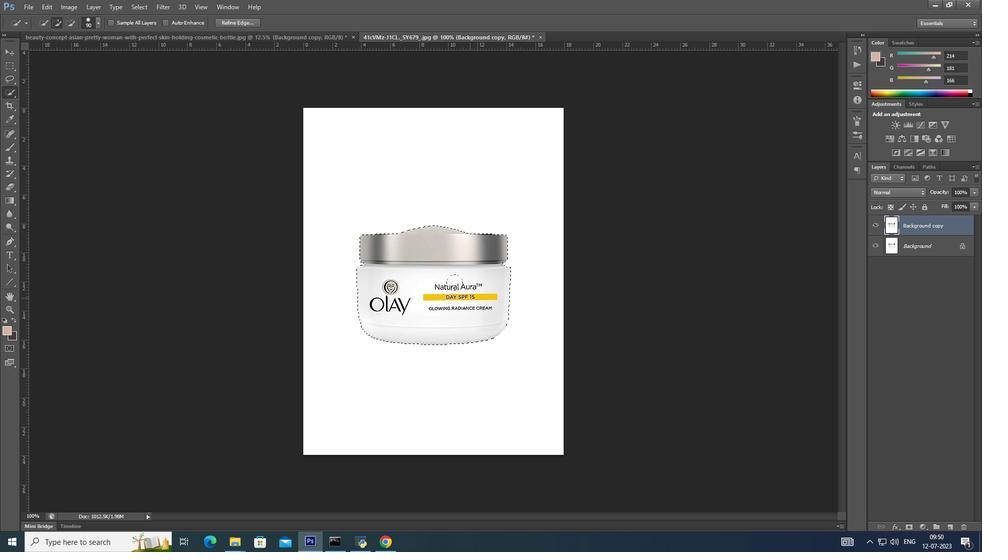 
Action: Mouse moved to (462, 301)
Screenshot: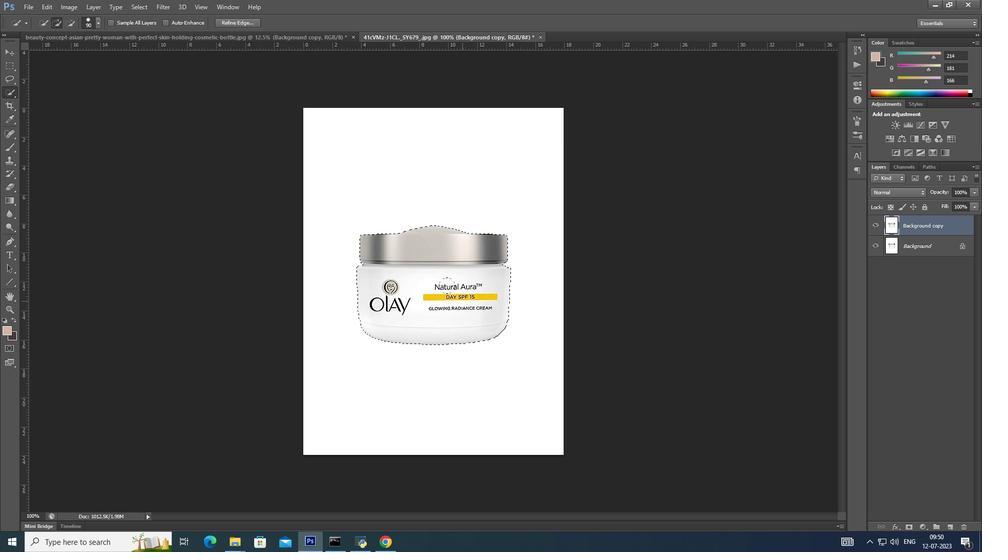 
Action: Mouse pressed left at (462, 301)
Screenshot: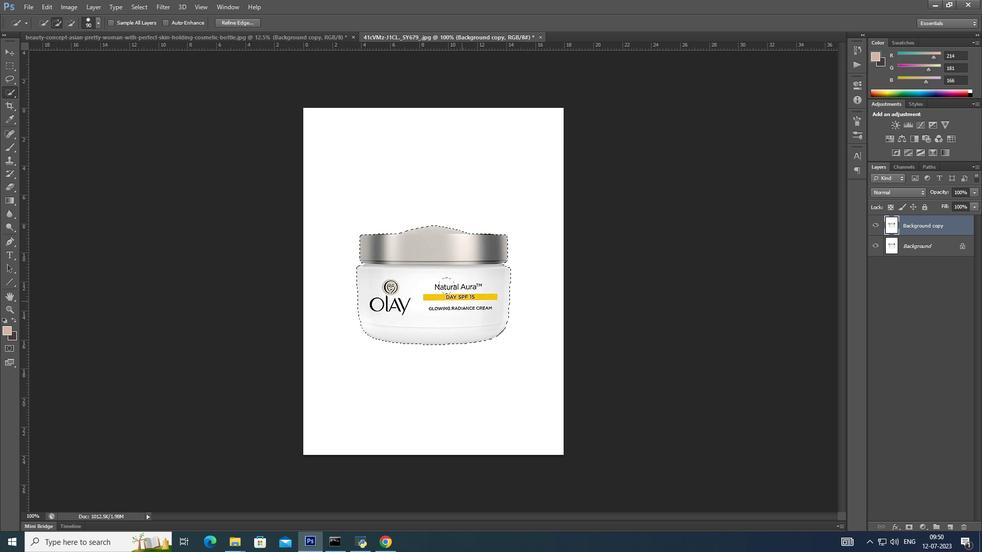 
Action: Key pressed ctrl+J
Screenshot: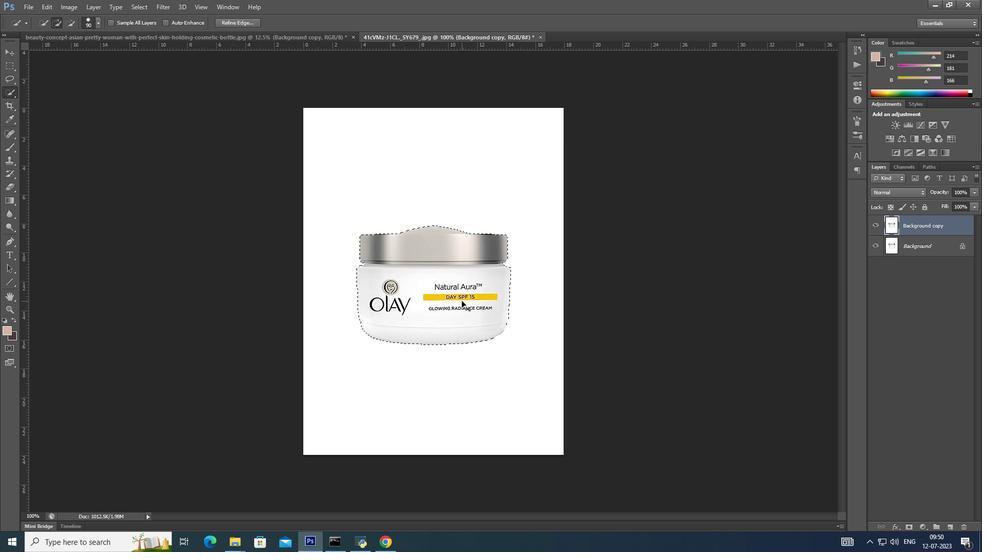 
Action: Mouse moved to (7, 52)
Screenshot: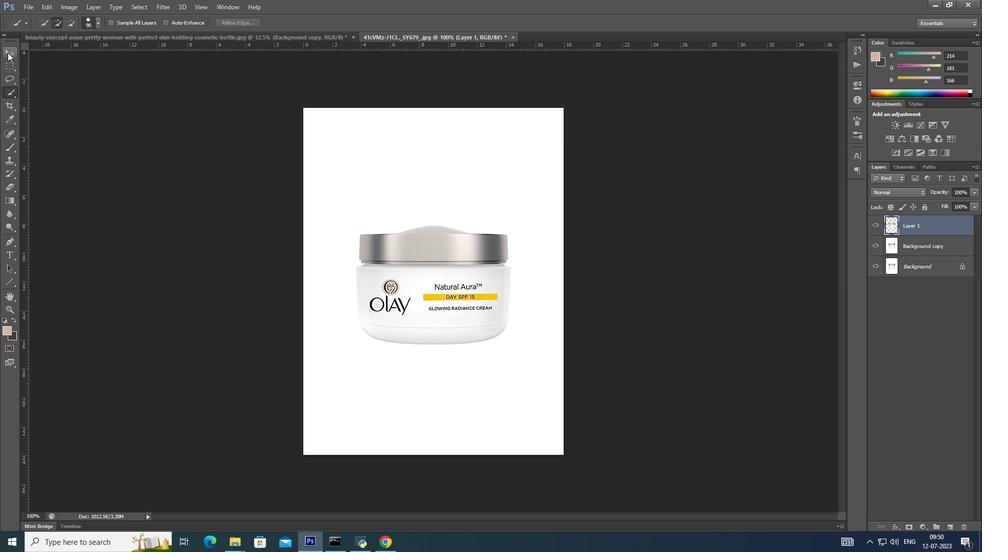 
Action: Mouse pressed left at (7, 52)
Screenshot: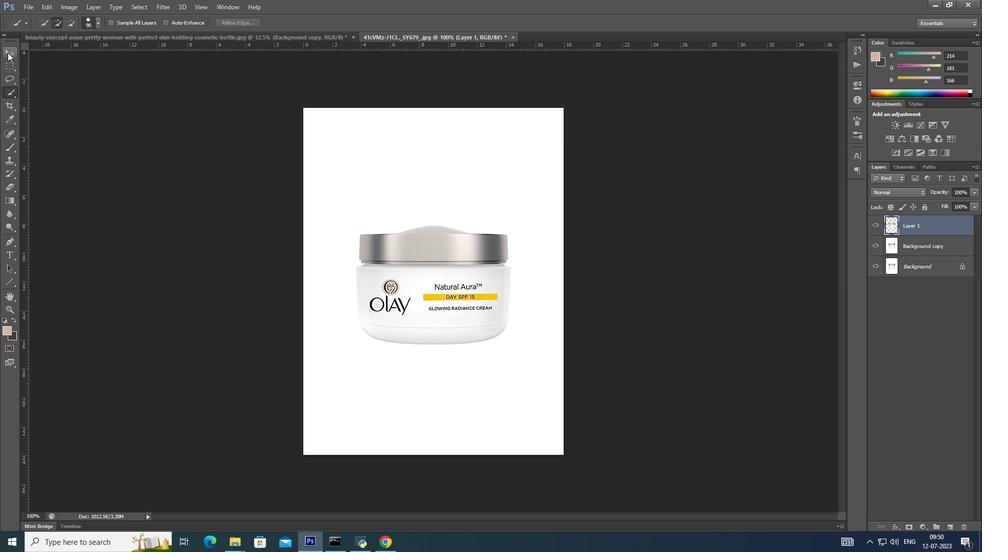 
Action: Mouse moved to (944, 228)
Screenshot: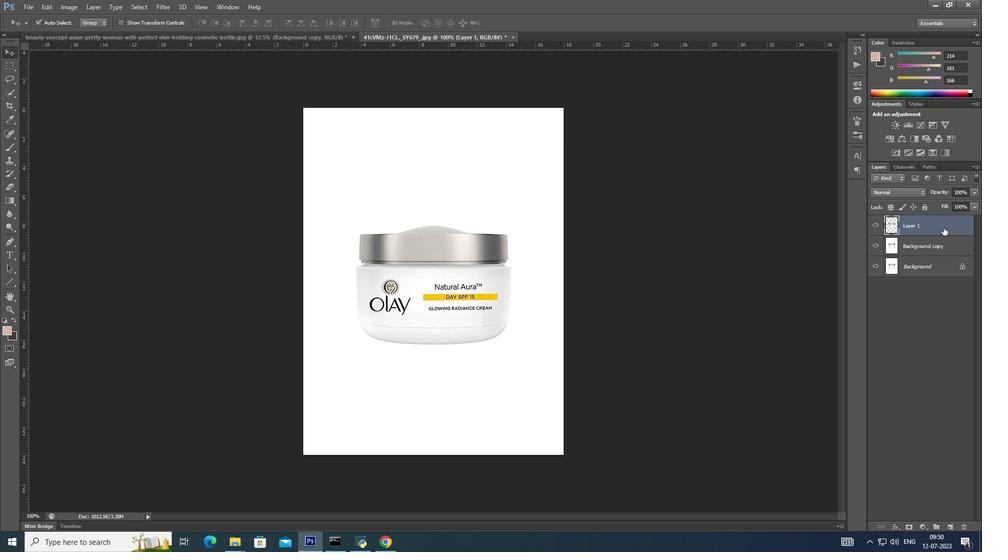 
Action: Mouse pressed left at (944, 228)
Screenshot: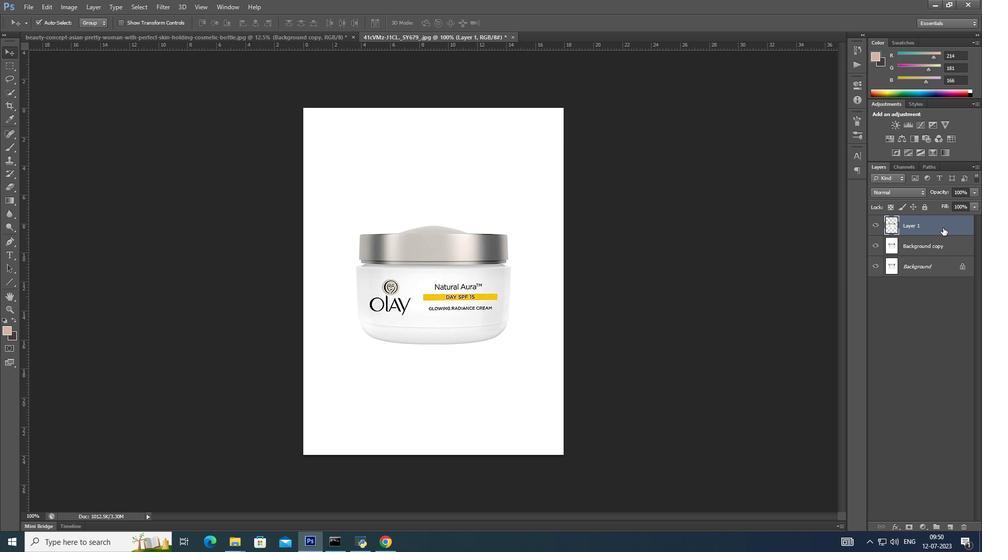 
Action: Mouse moved to (409, 259)
Screenshot: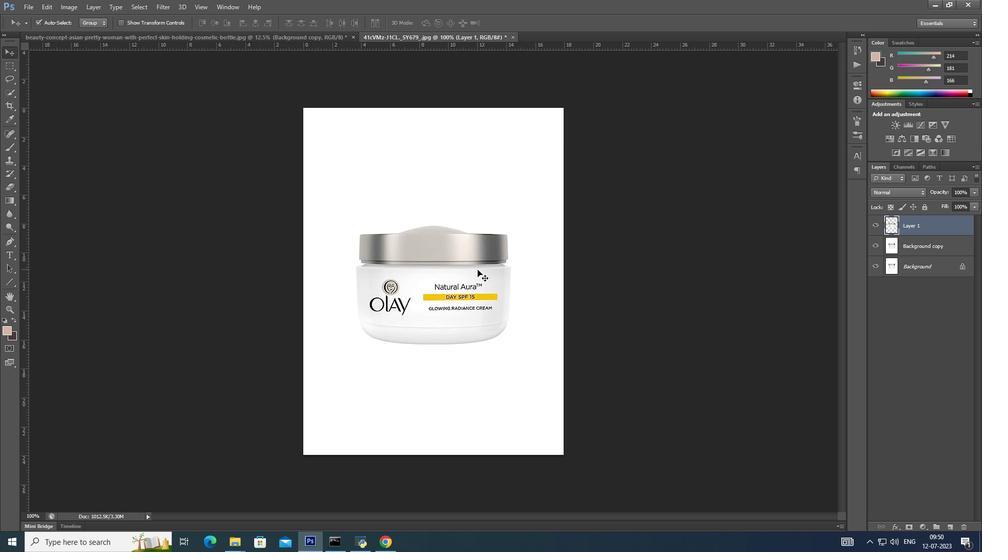 
Action: Mouse pressed left at (409, 259)
Screenshot: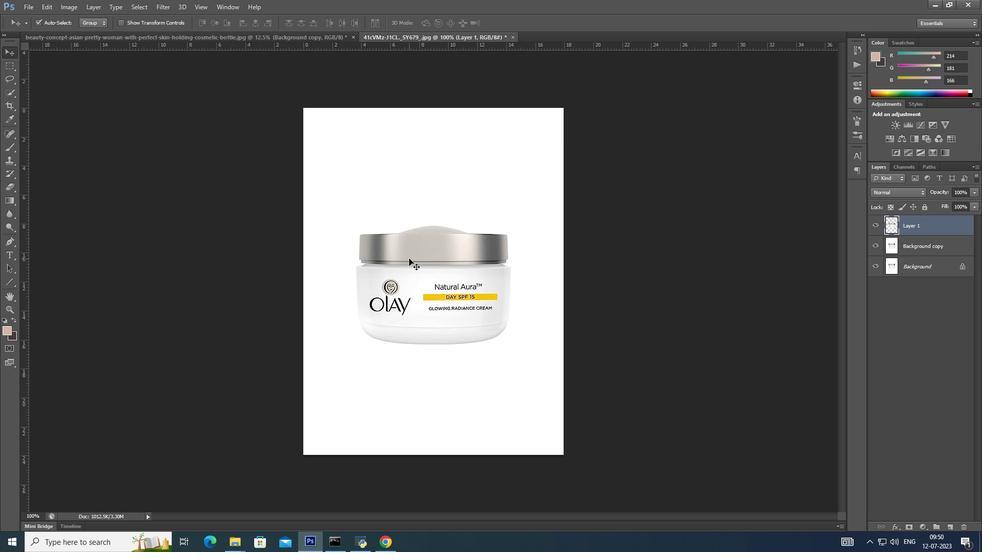 
Action: Mouse moved to (438, 249)
Screenshot: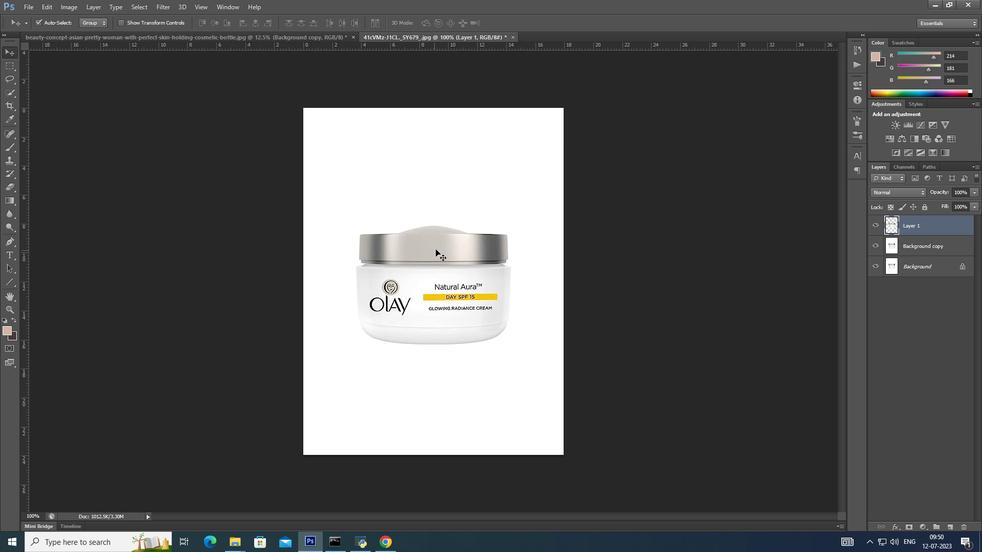 
Action: Mouse pressed left at (438, 249)
Screenshot: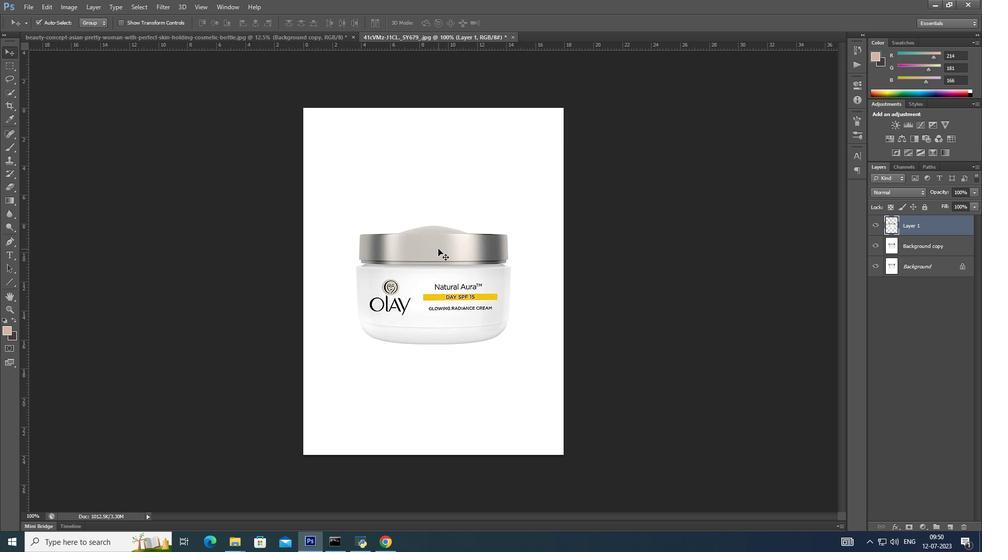 
Action: Mouse moved to (242, 239)
Screenshot: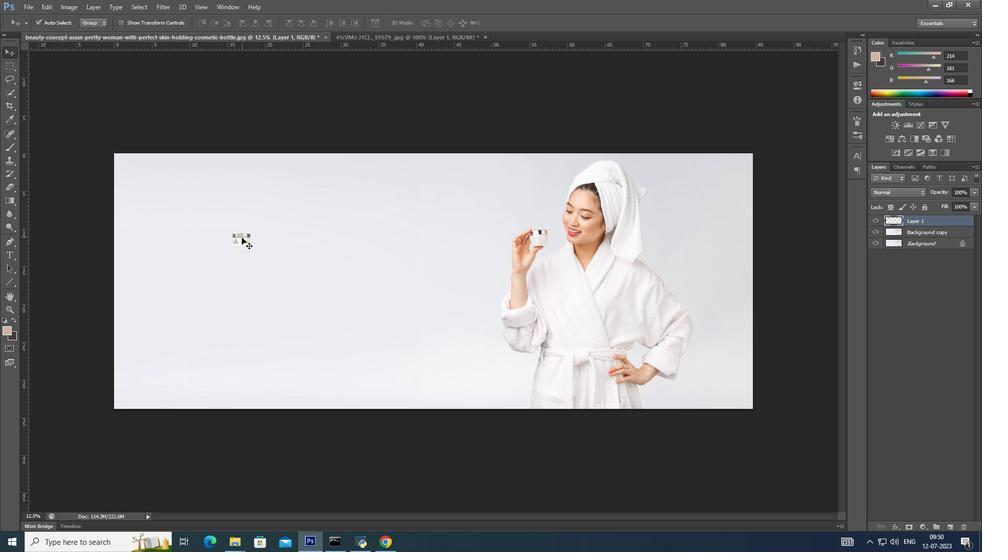 
Action: Mouse pressed left at (242, 239)
Screenshot: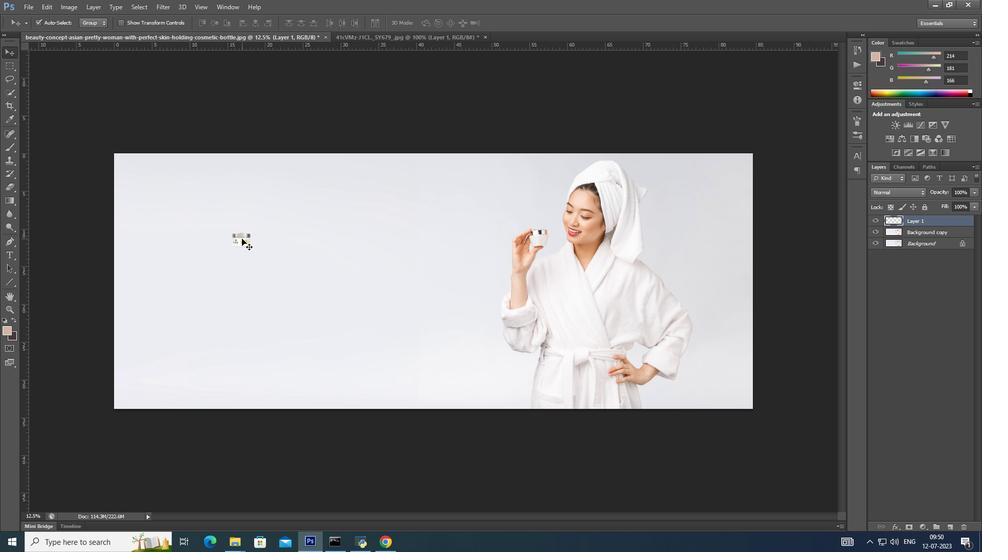 
Action: Key pressed ctrl+T
Screenshot: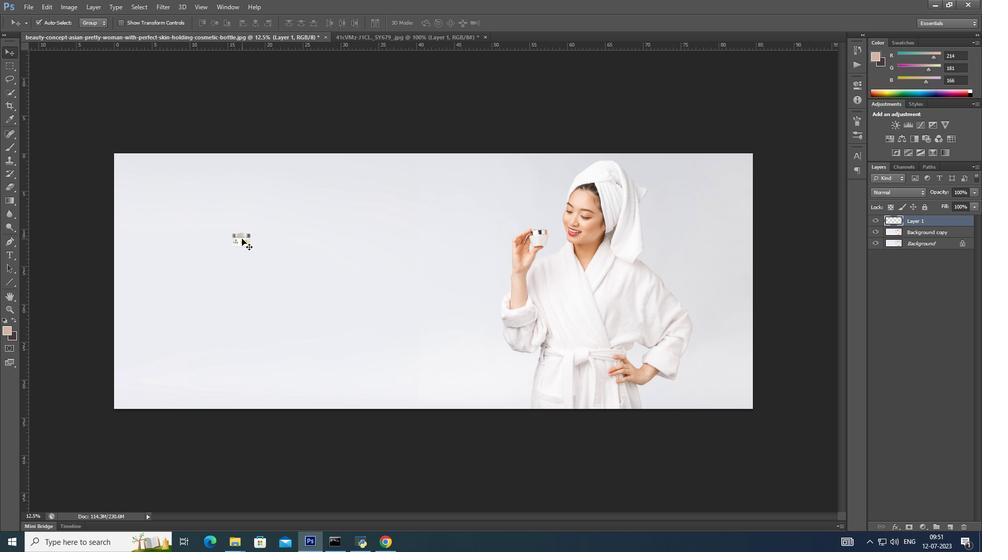 
Action: Mouse moved to (250, 231)
Screenshot: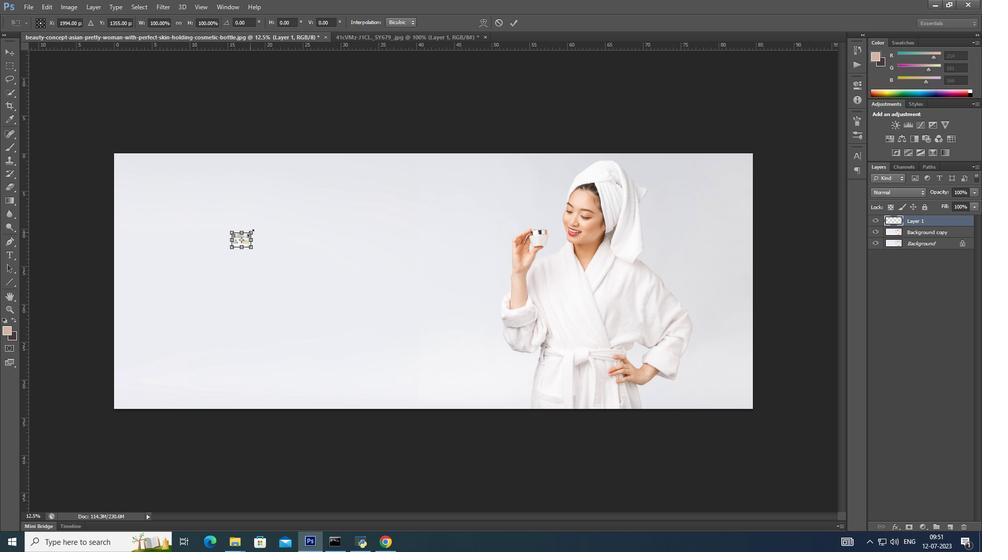 
Action: Key pressed <Key.shift><Key.alt_l>
Screenshot: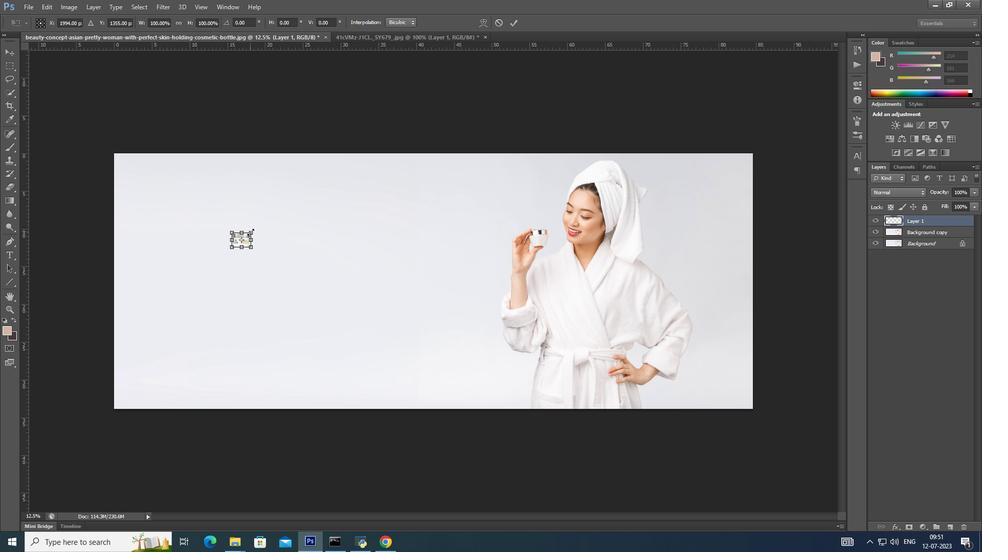 
Action: Mouse pressed left at (250, 231)
Screenshot: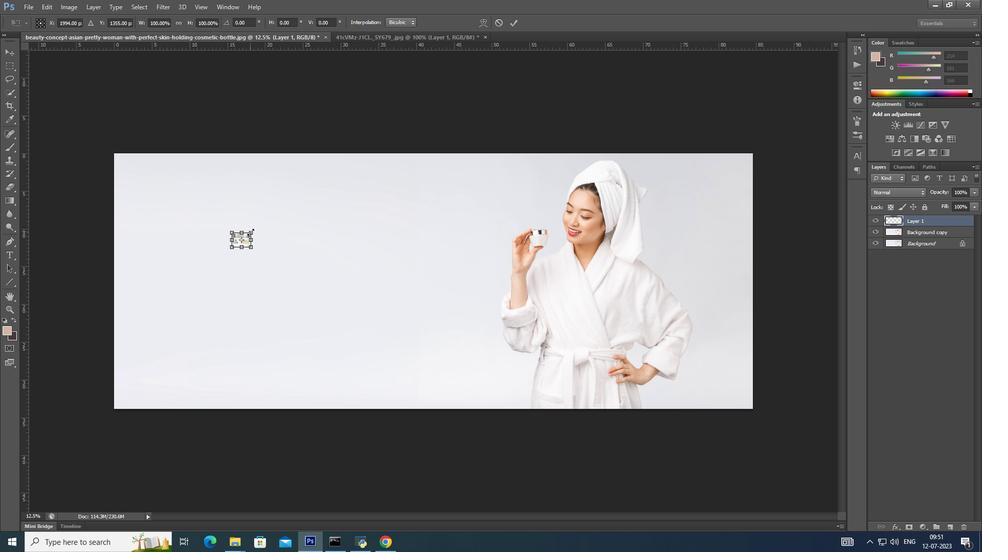 
Action: Mouse moved to (250, 231)
Screenshot: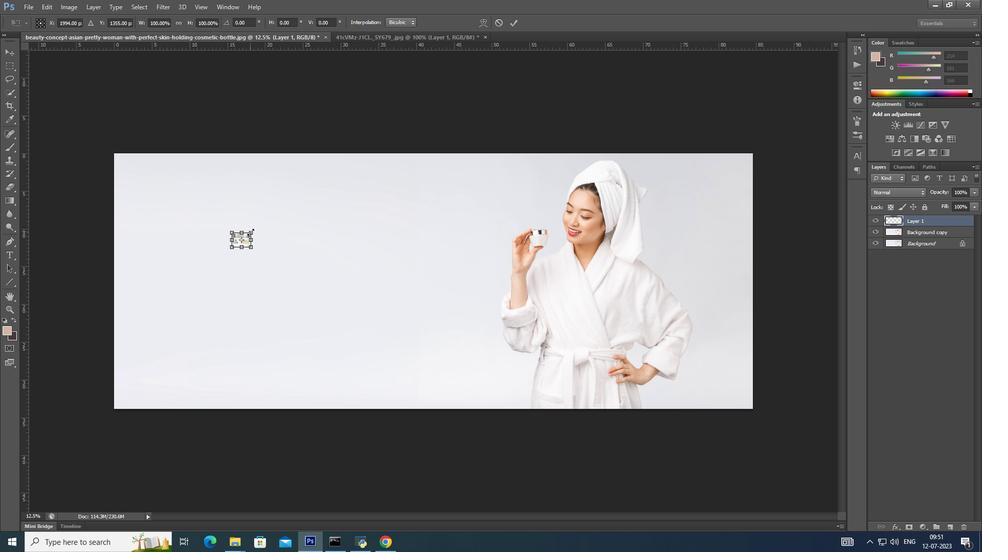 
Action: Key pressed <Key.alt_l>
Screenshot: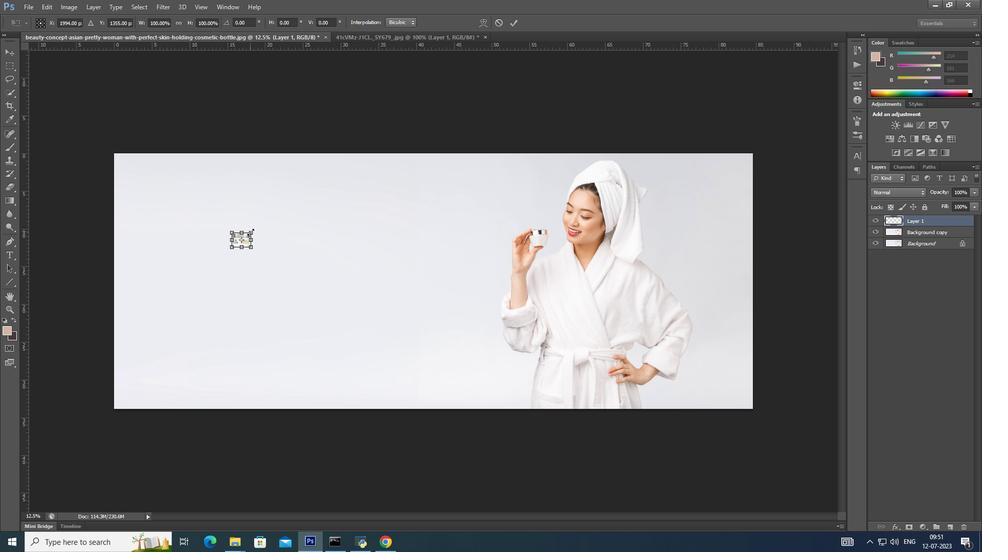 
Action: Mouse moved to (253, 230)
Screenshot: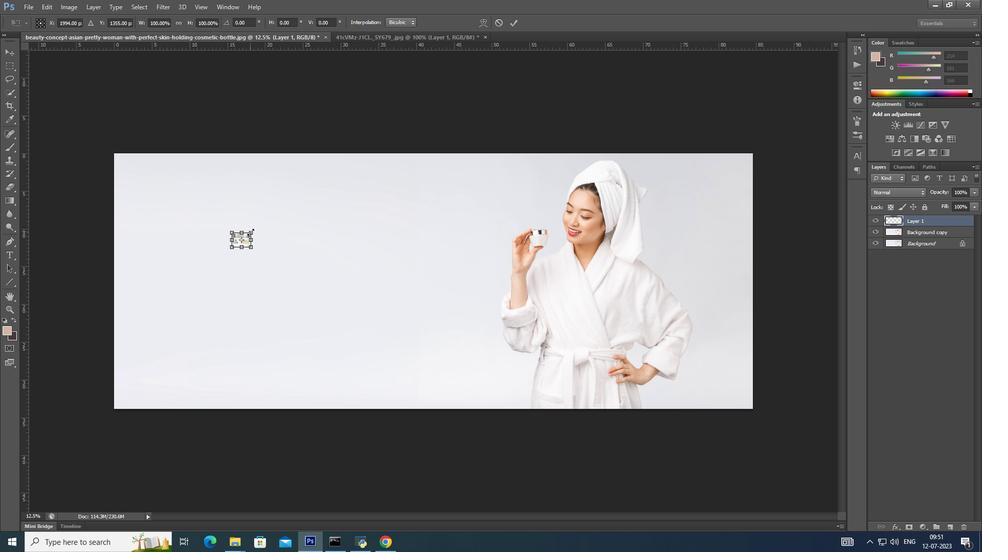 
Action: Key pressed <Key.alt_l>
Screenshot: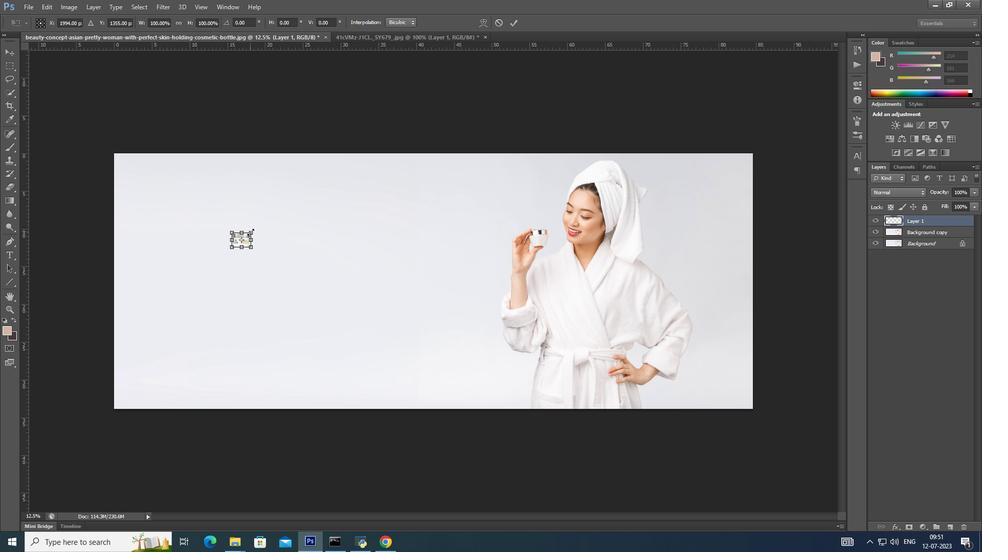 
Action: Mouse moved to (255, 229)
Screenshot: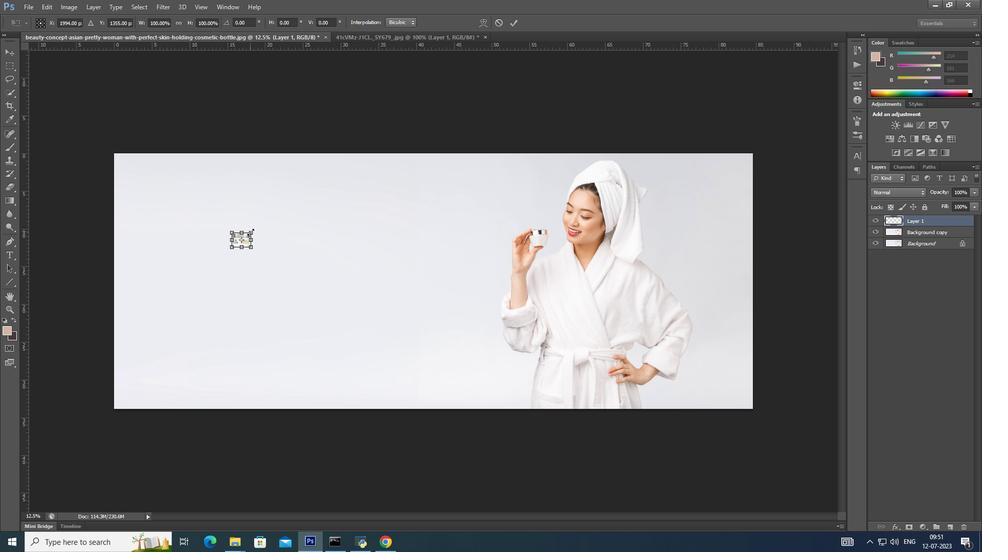 
Action: Key pressed <Key.alt_l>
Screenshot: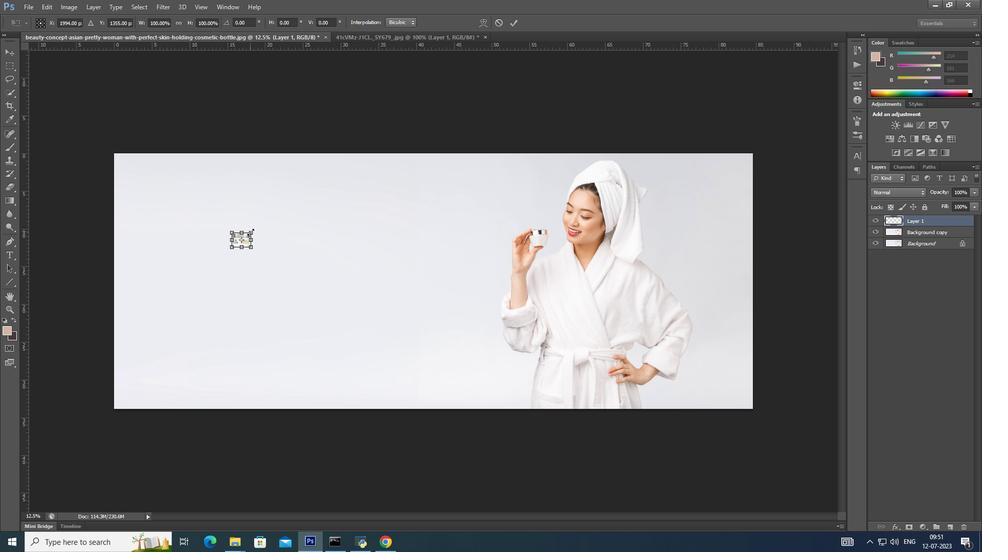 
Action: Mouse moved to (256, 228)
Screenshot: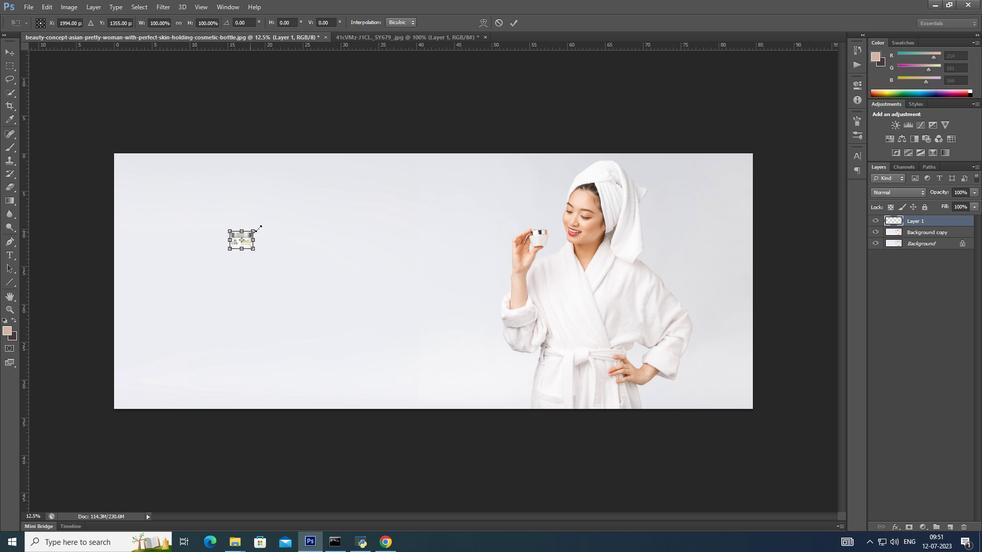 
Action: Key pressed <Key.alt_l>
Screenshot: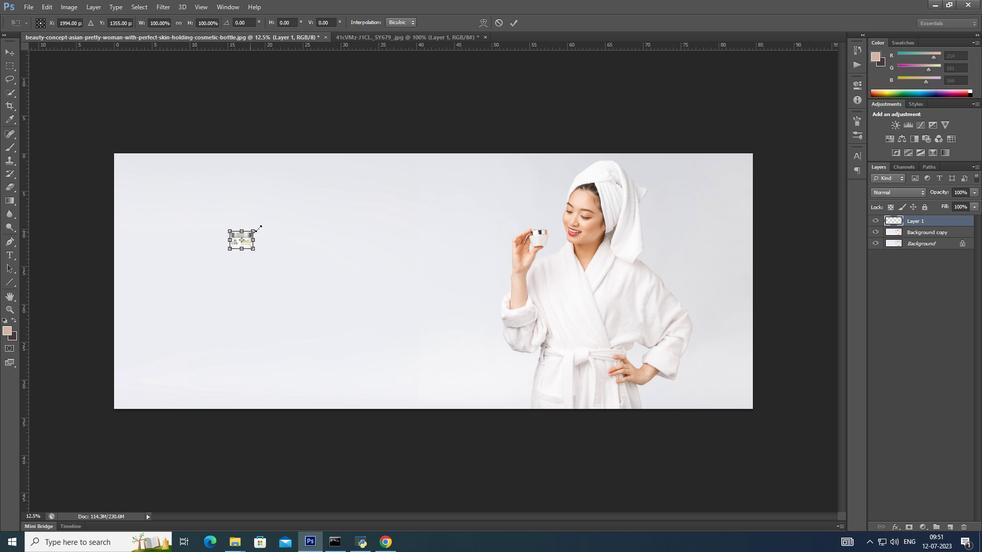 
Action: Mouse moved to (258, 228)
Screenshot: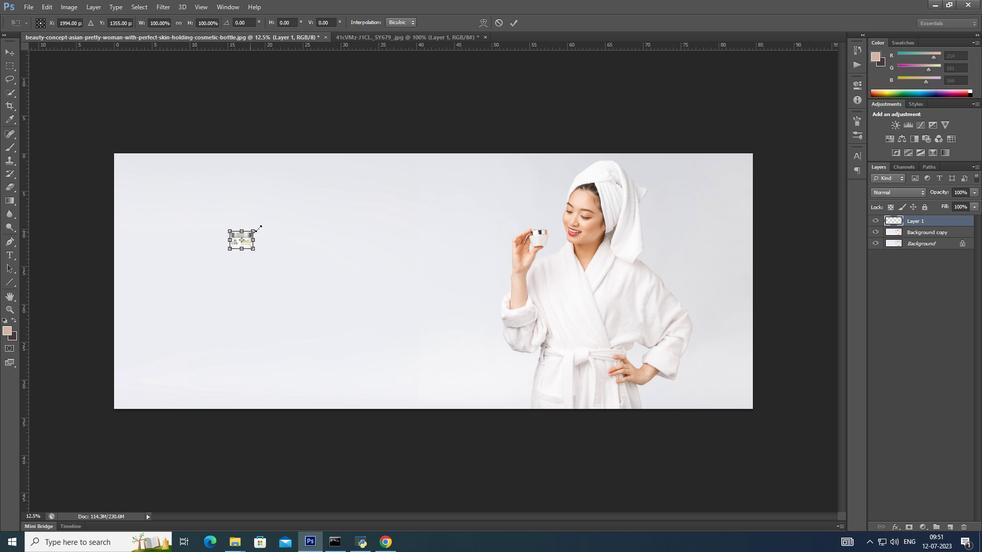 
Action: Key pressed <Key.alt_l>
Screenshot: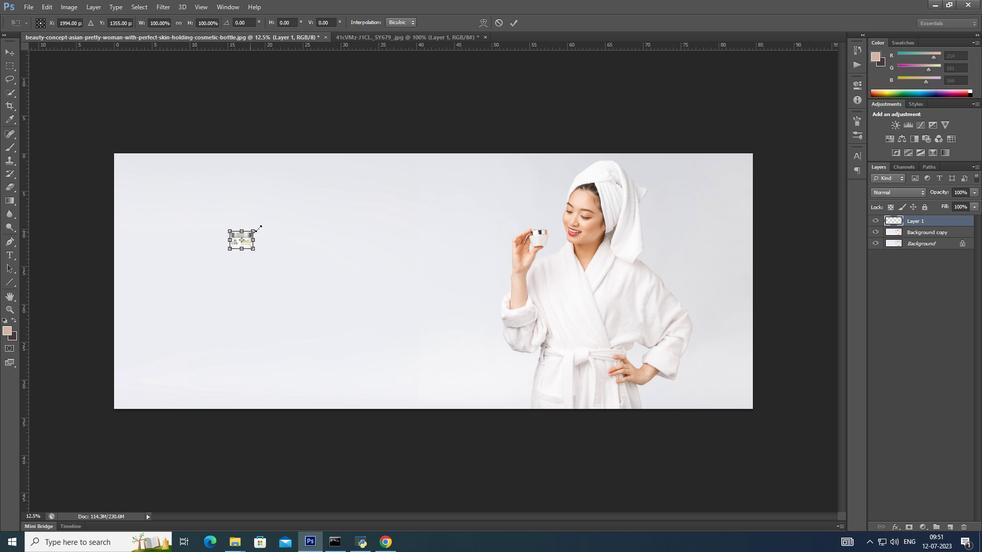 
Action: Mouse moved to (258, 228)
Screenshot: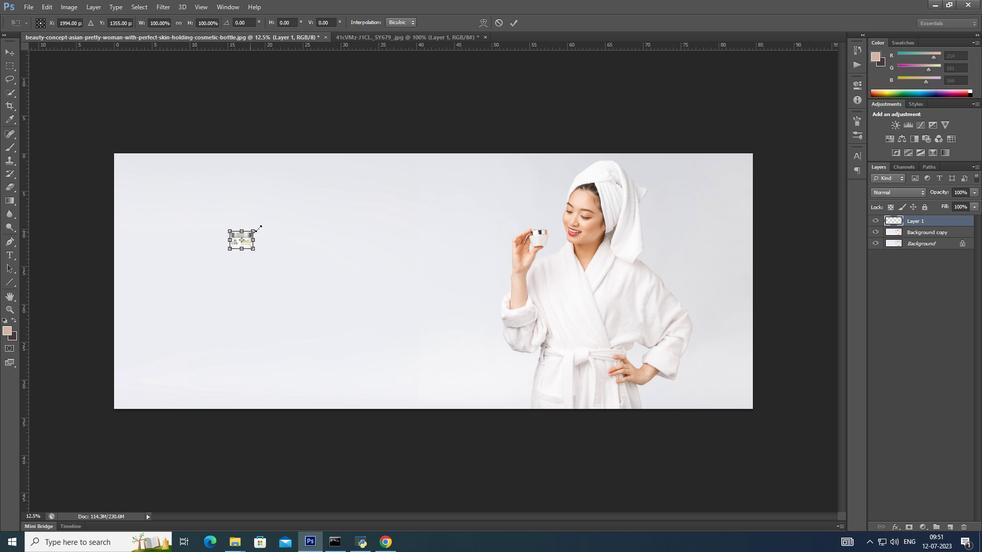 
Action: Key pressed <Key.alt_l>
Screenshot: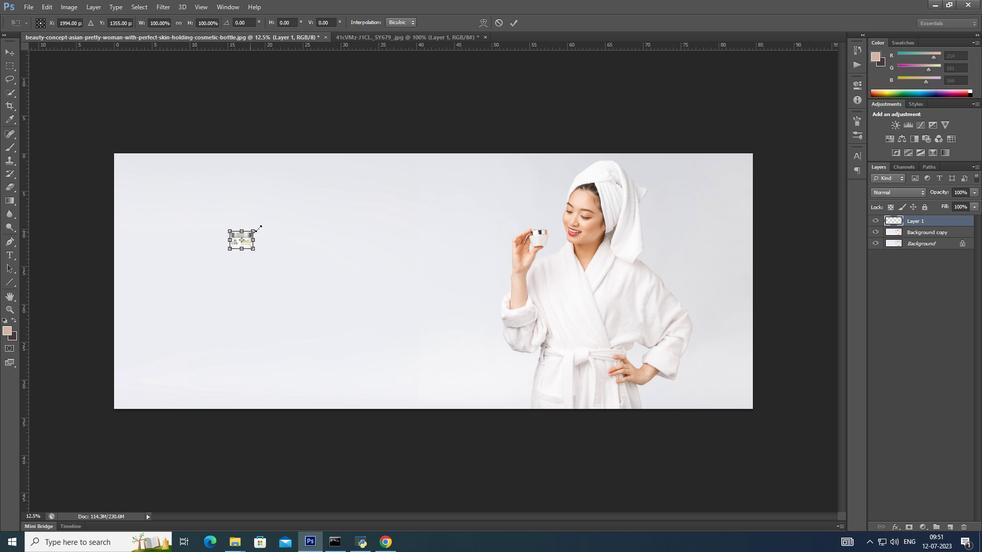 
Action: Mouse moved to (259, 227)
Screenshot: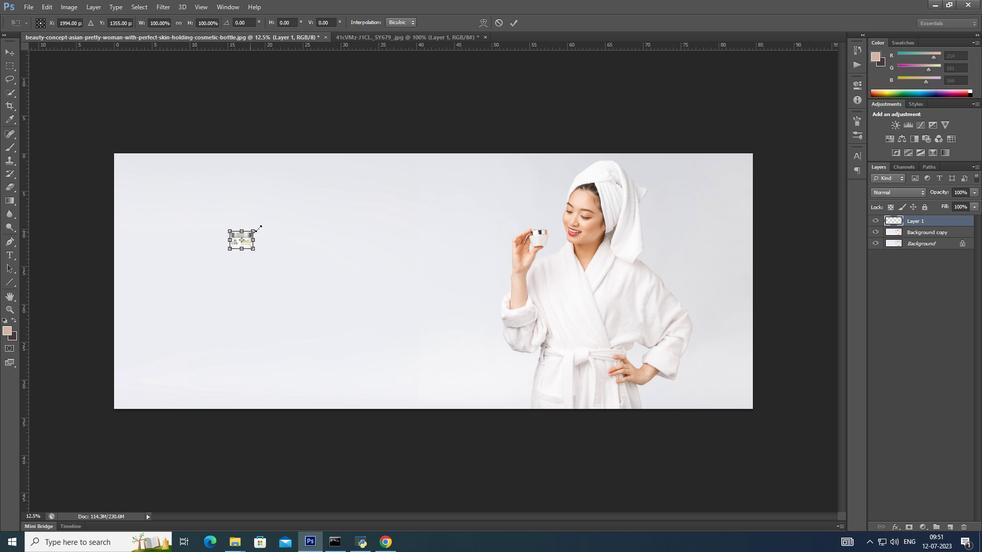 
Action: Key pressed <Key.alt_l>
Screenshot: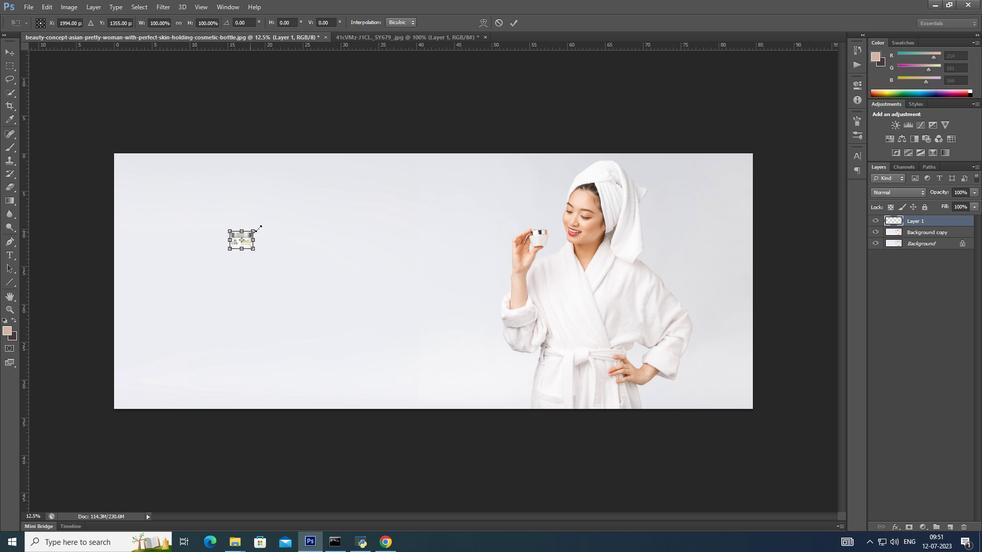 
Action: Mouse moved to (260, 227)
Screenshot: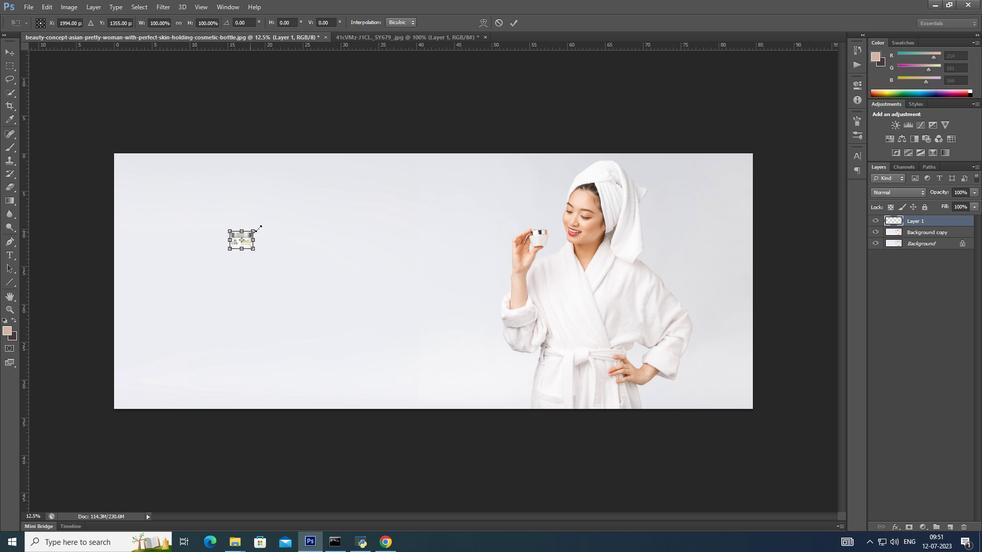 
Action: Key pressed <Key.alt_l>
Screenshot: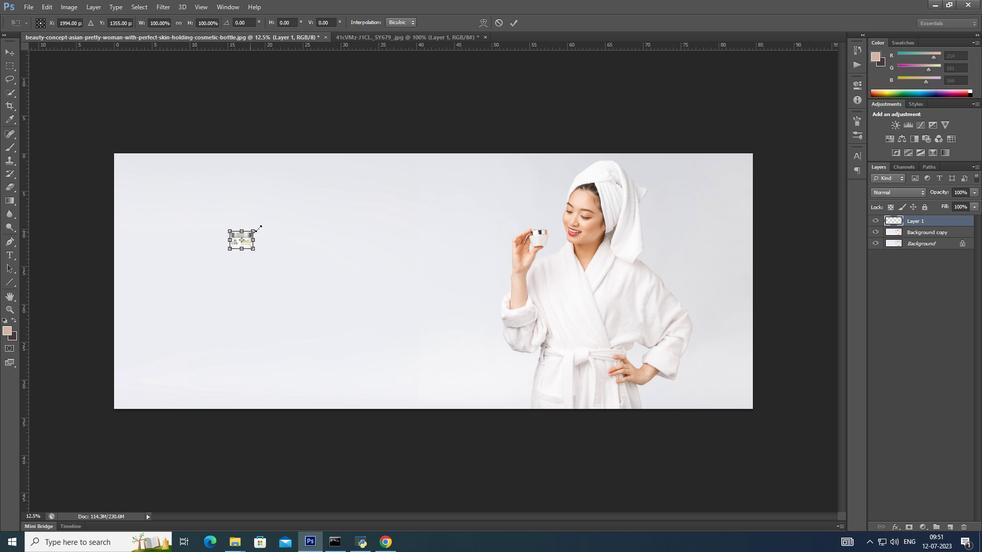 
Action: Mouse moved to (261, 226)
Screenshot: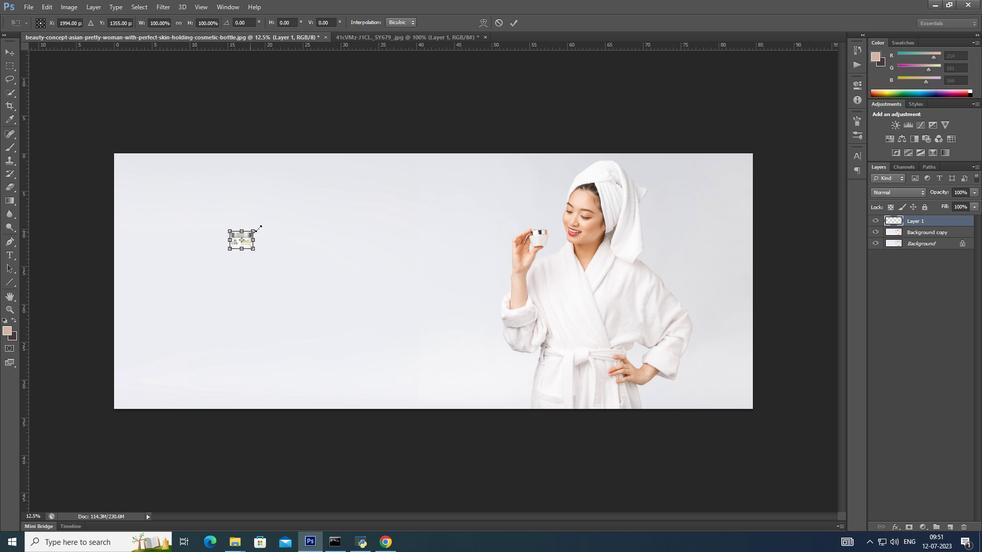 
Action: Key pressed <Key.alt_l>
Screenshot: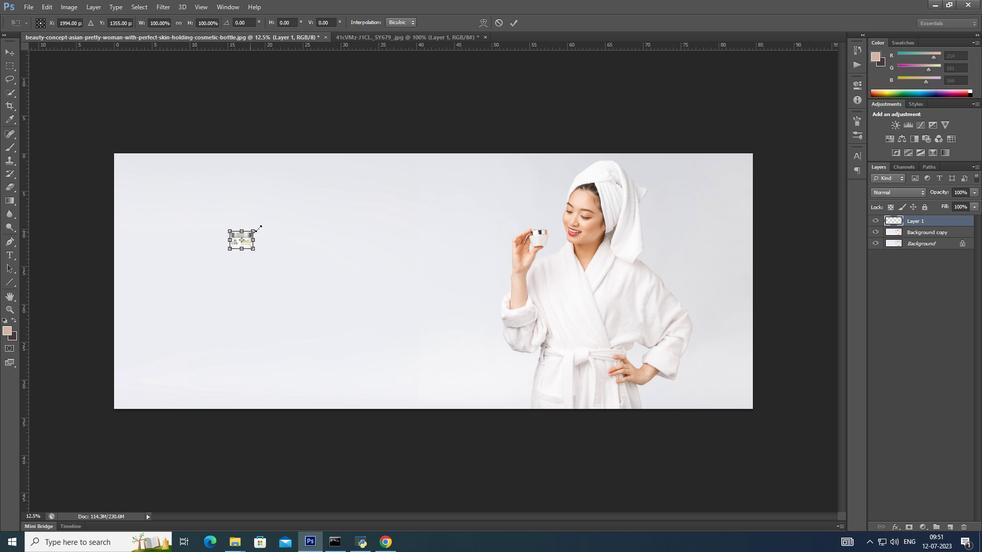 
Action: Mouse moved to (262, 225)
Screenshot: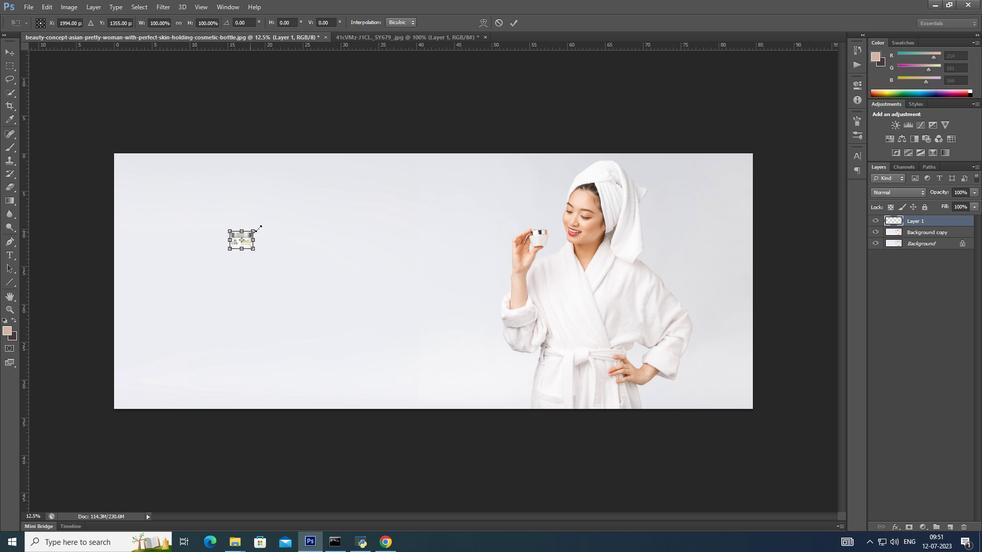 
Action: Key pressed <Key.alt_l>
Screenshot: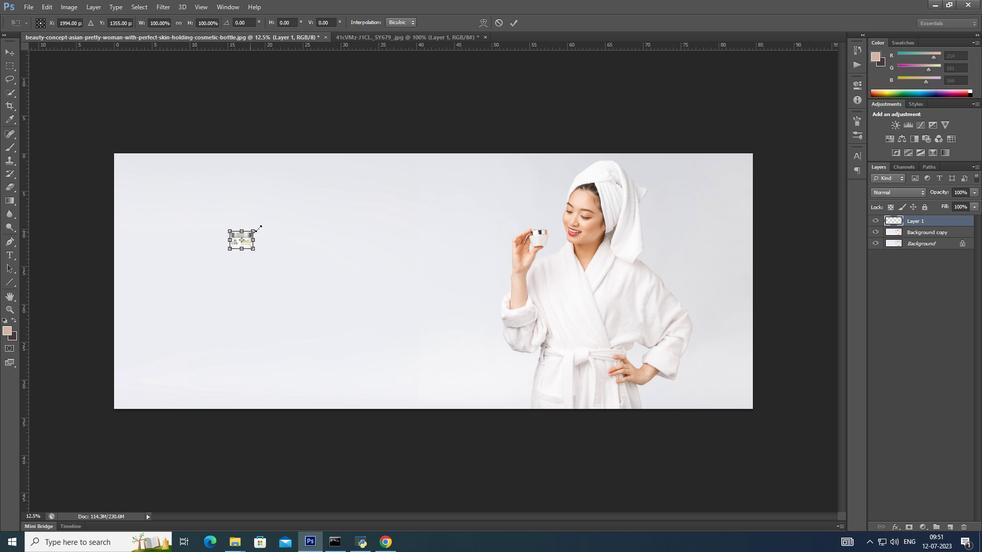 
Action: Mouse moved to (263, 225)
Screenshot: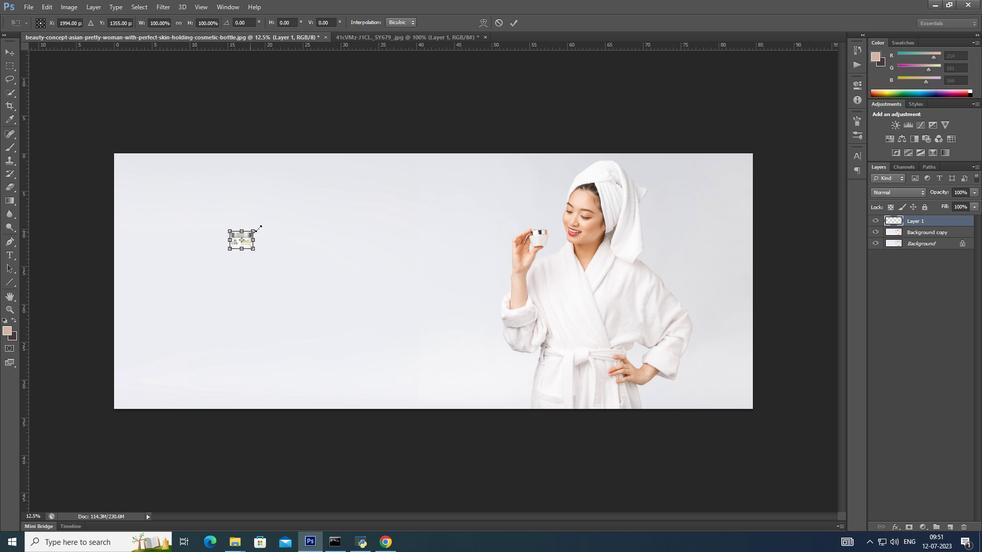 
Action: Key pressed <Key.alt_l>
Screenshot: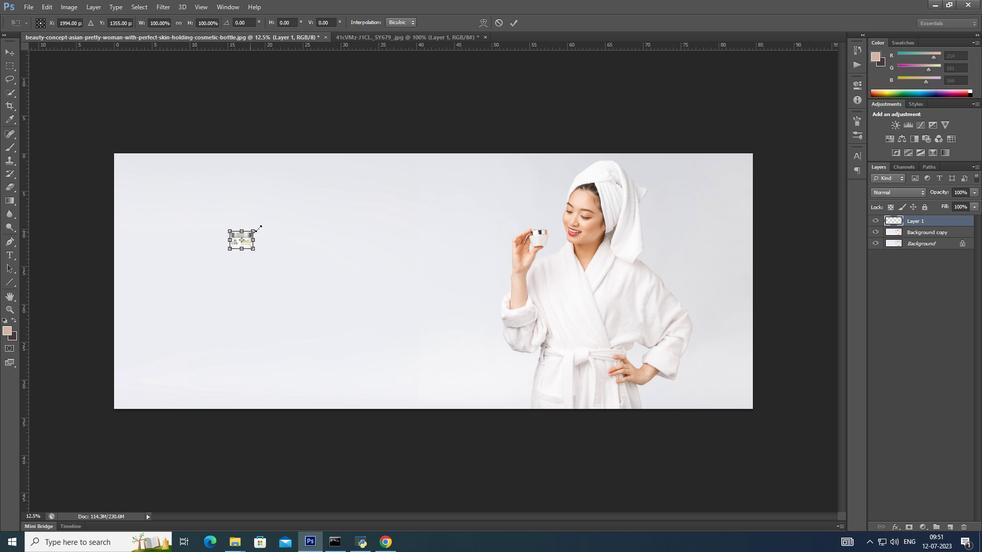 
Action: Mouse moved to (263, 225)
Screenshot: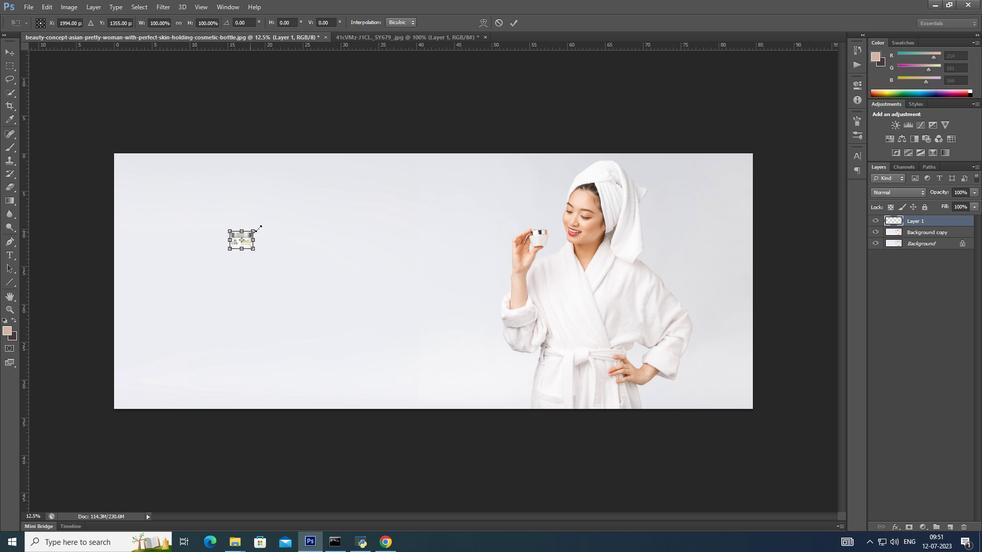 
Action: Key pressed <Key.alt_l>
Screenshot: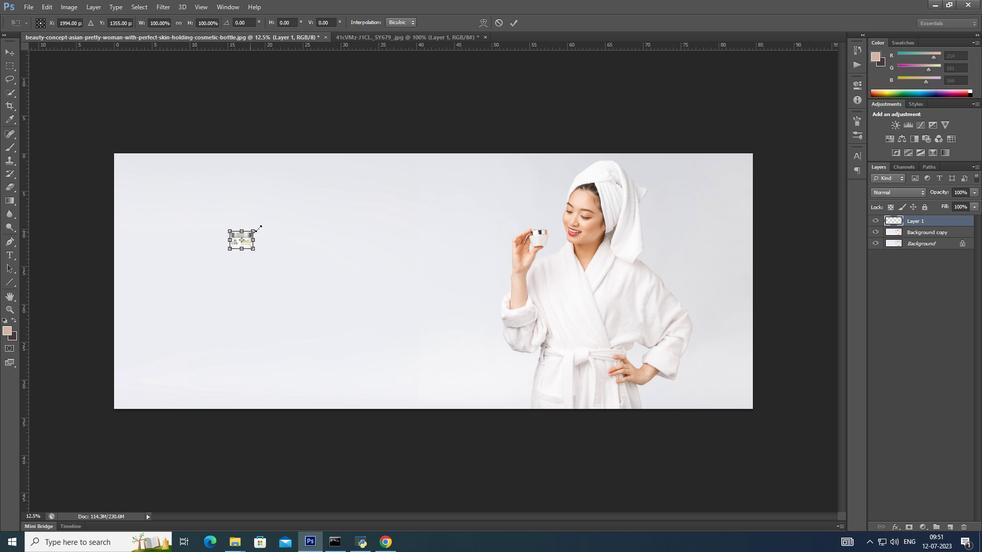 
Action: Mouse moved to (265, 223)
Screenshot: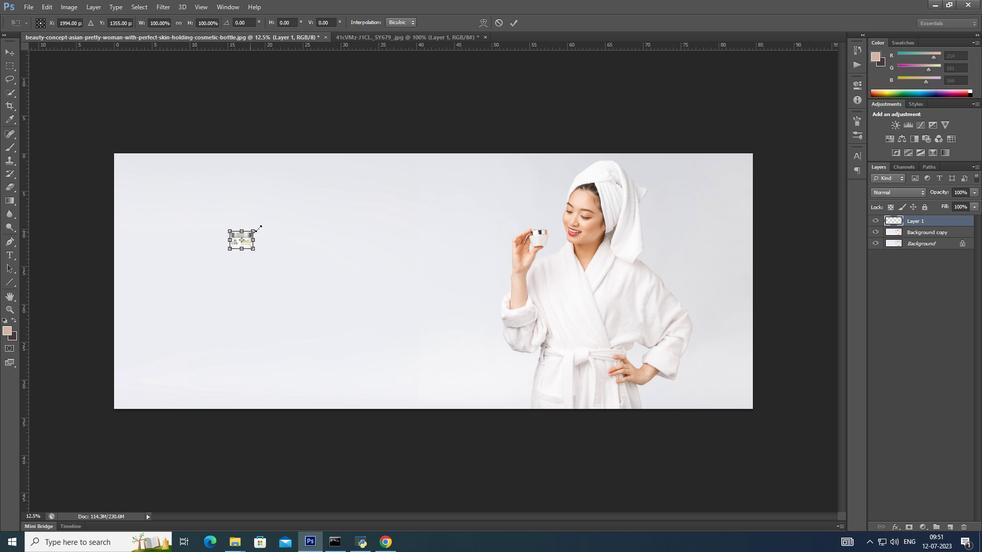 
Action: Key pressed <Key.alt_l>
Screenshot: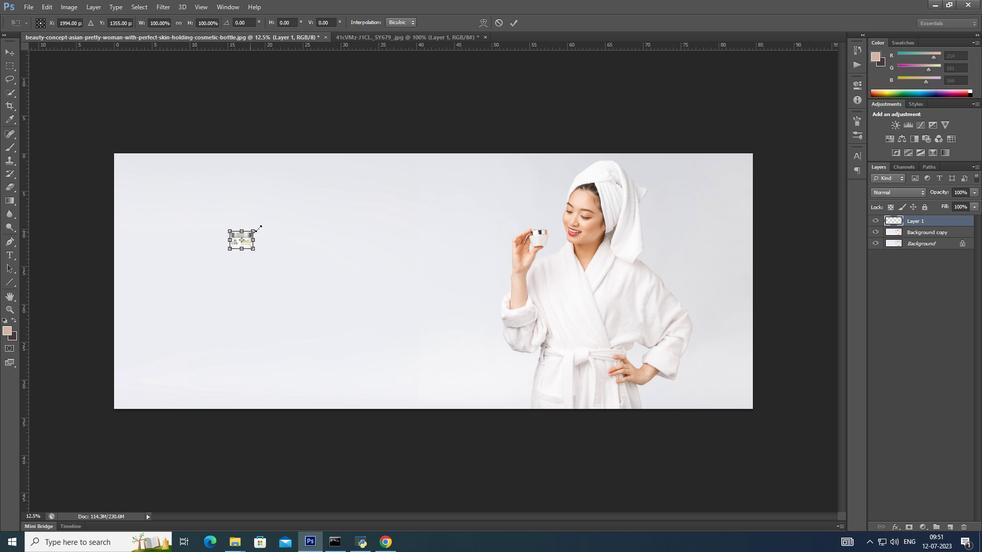 
Action: Mouse moved to (265, 223)
Screenshot: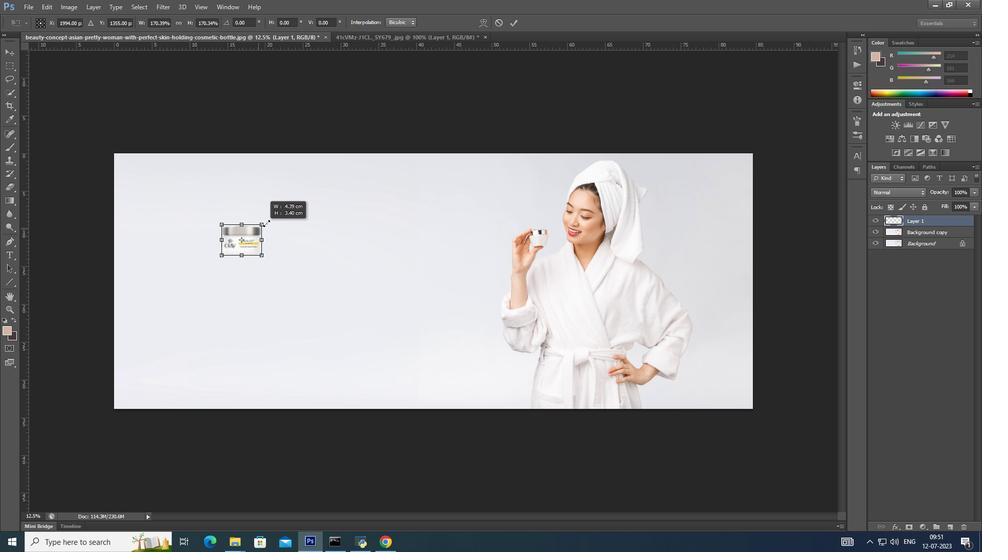 
Action: Key pressed <Key.alt_l>
Screenshot: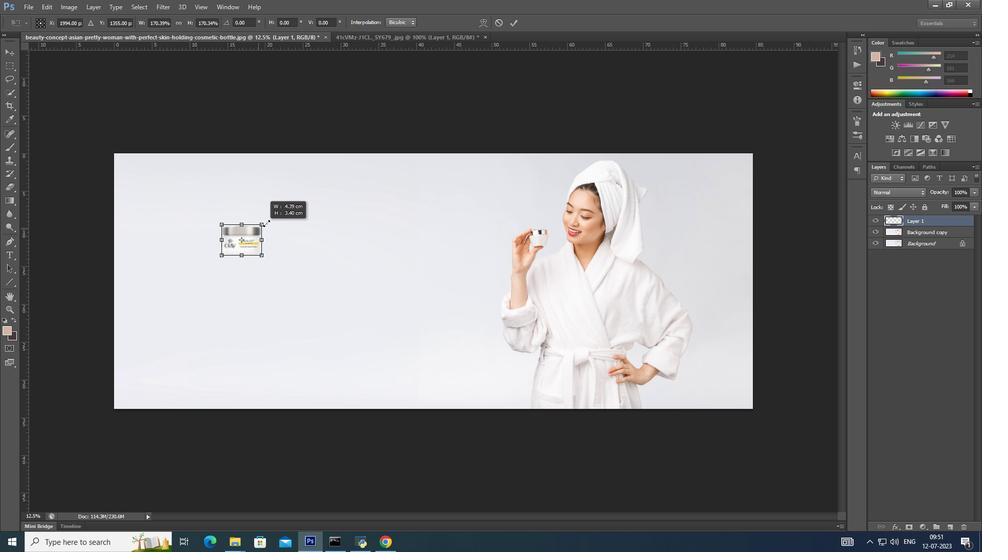 
Action: Mouse moved to (266, 223)
Screenshot: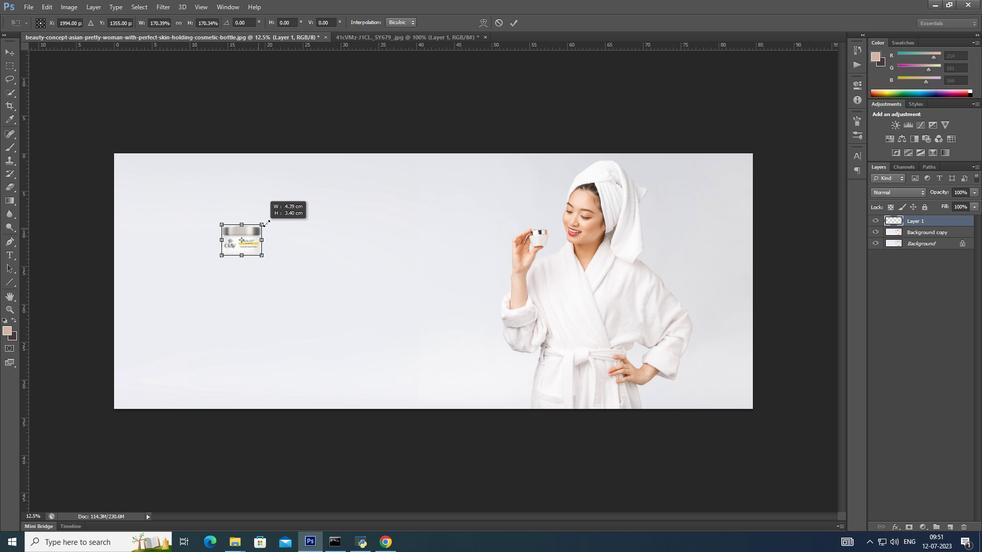 
Action: Key pressed <Key.alt_l>
Screenshot: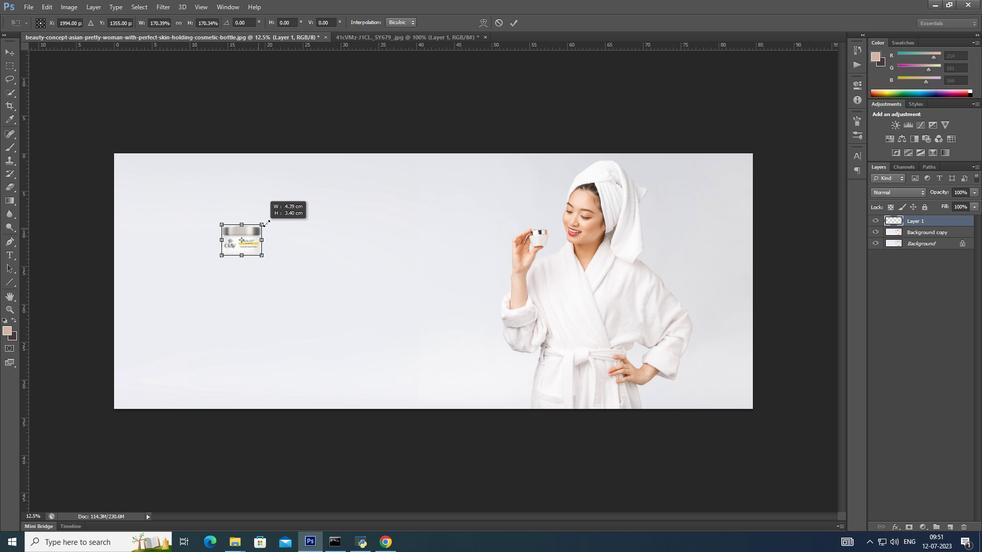 
Action: Mouse moved to (266, 222)
Screenshot: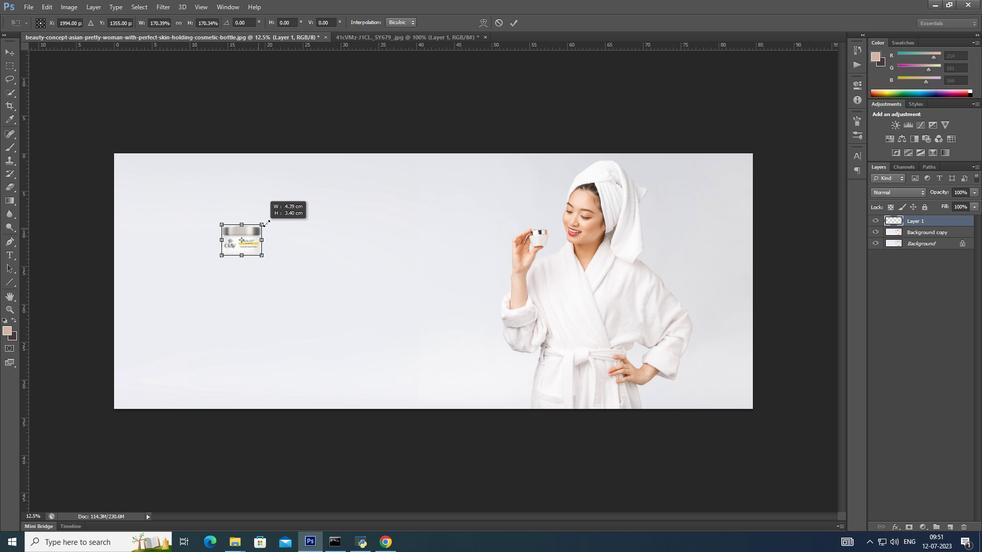 
Action: Key pressed <Key.alt_l>
Screenshot: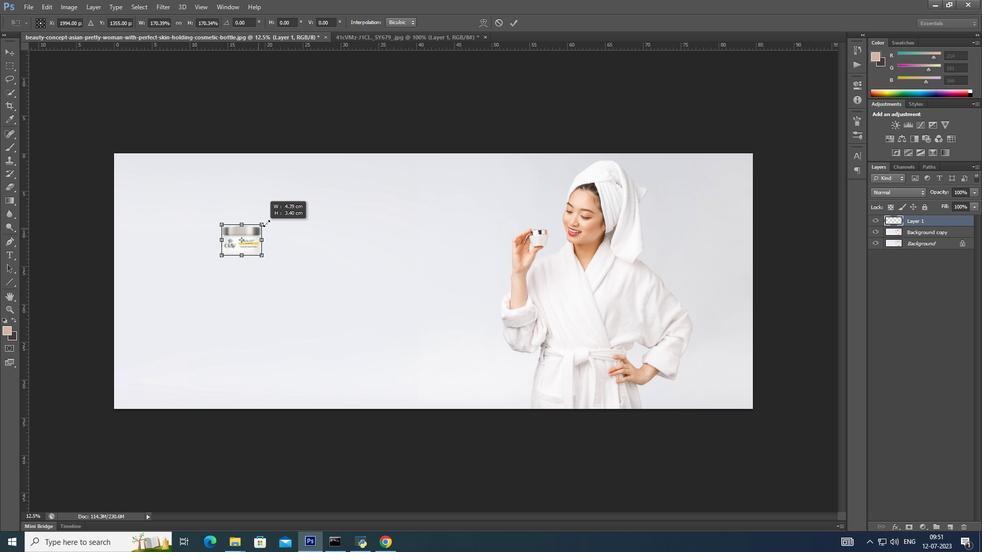 
Action: Mouse moved to (268, 220)
Screenshot: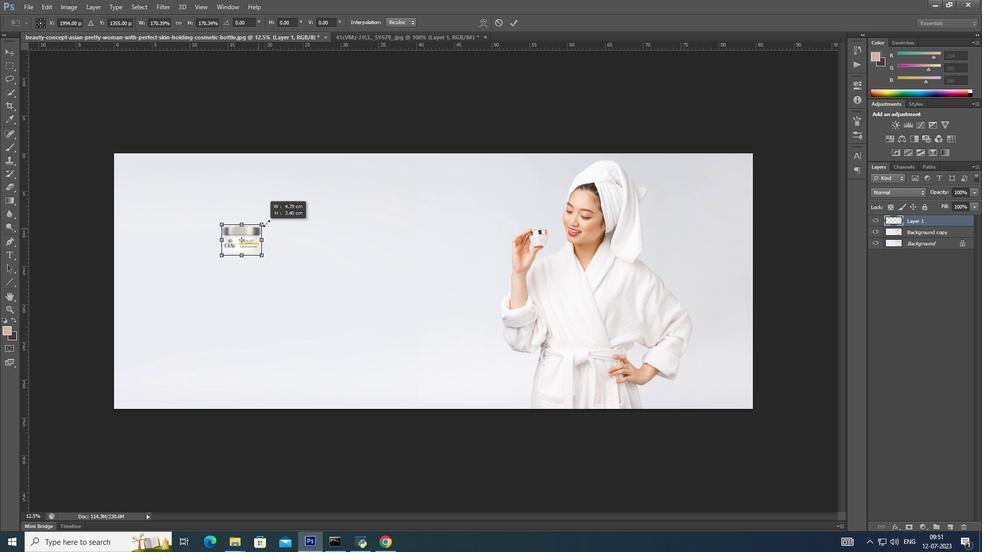 
Action: Key pressed <Key.alt_l>
Screenshot: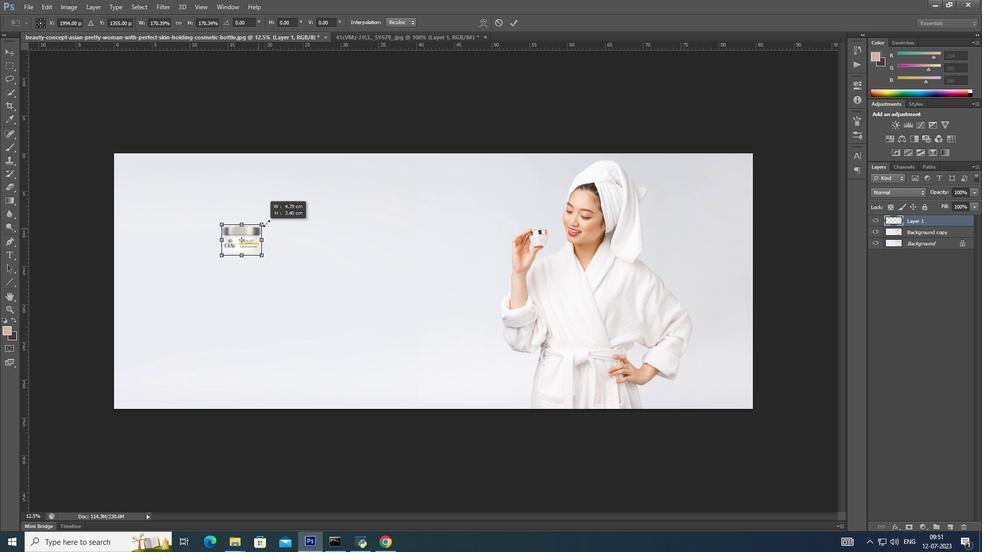 
Action: Mouse moved to (269, 219)
Screenshot: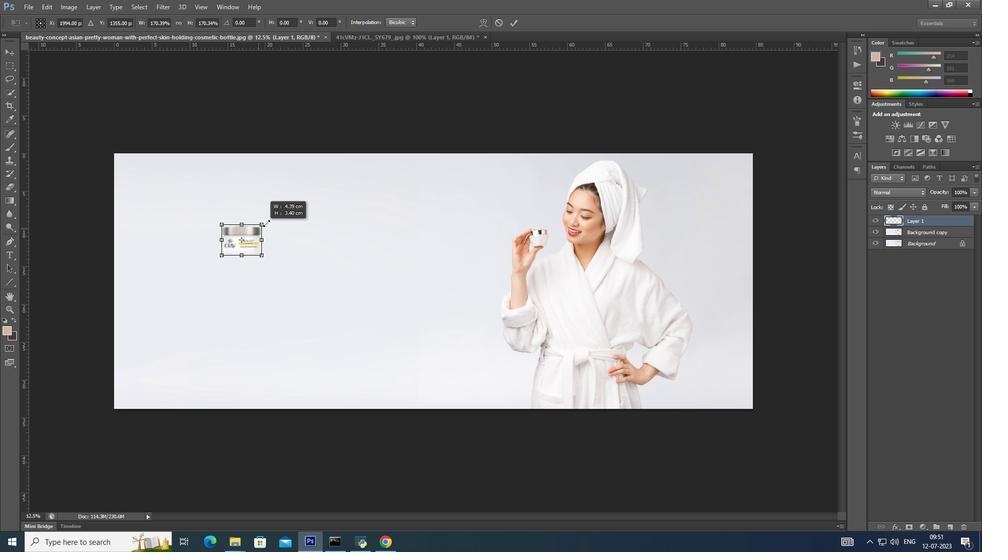 
Action: Key pressed <Key.alt_l>
Screenshot: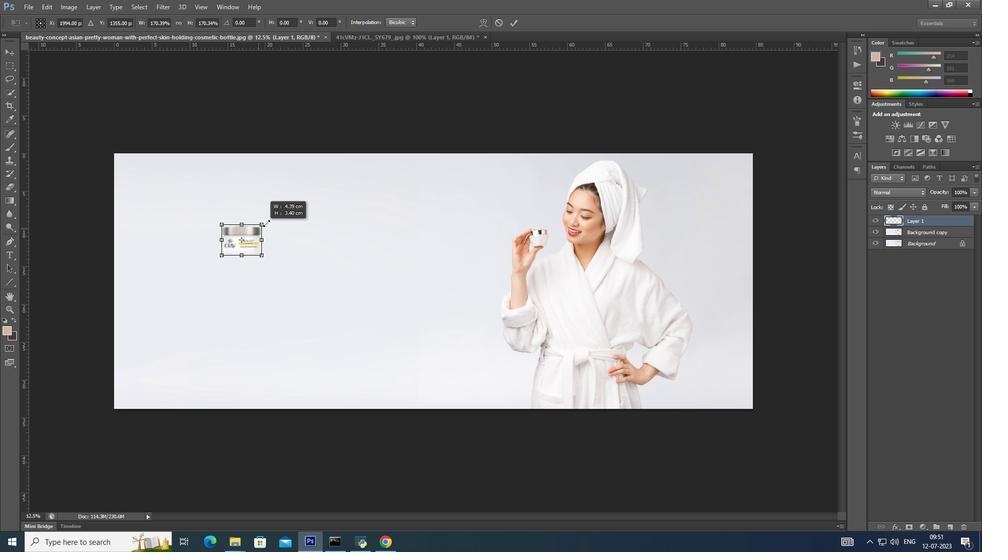 
Action: Mouse moved to (271, 218)
Screenshot: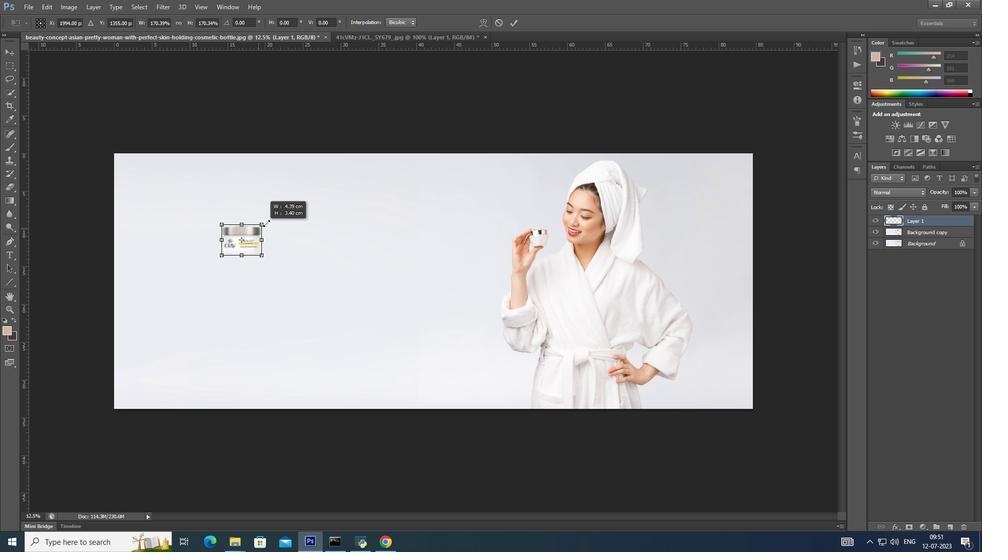 
Action: Key pressed <Key.alt_l>
Screenshot: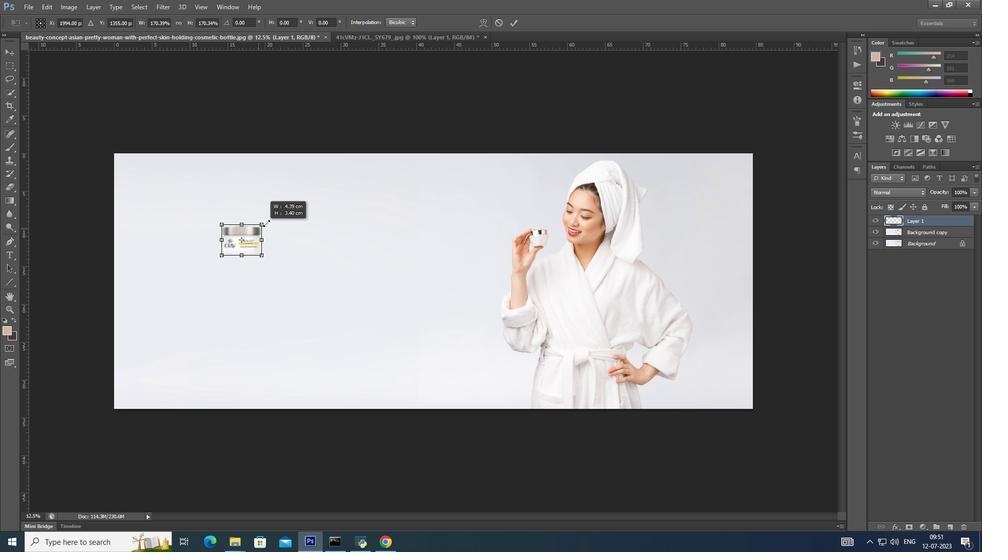 
Action: Mouse moved to (271, 217)
Screenshot: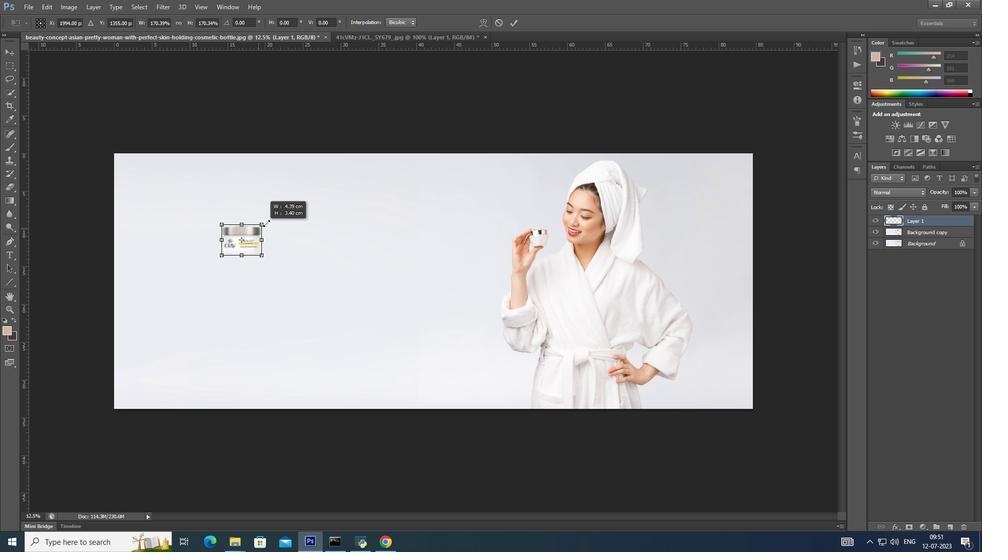 
Action: Key pressed <Key.alt_l>
Screenshot: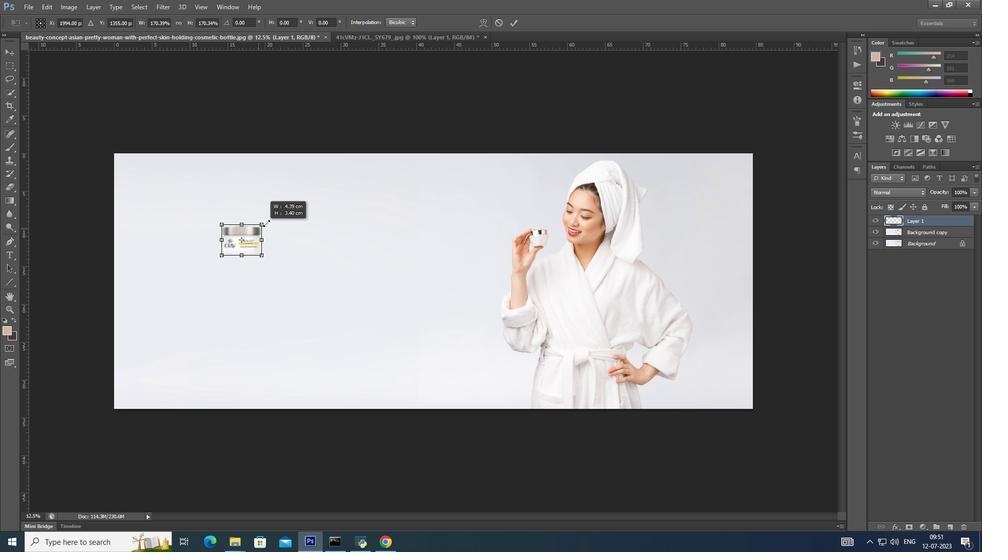 
Action: Mouse moved to (272, 217)
Screenshot: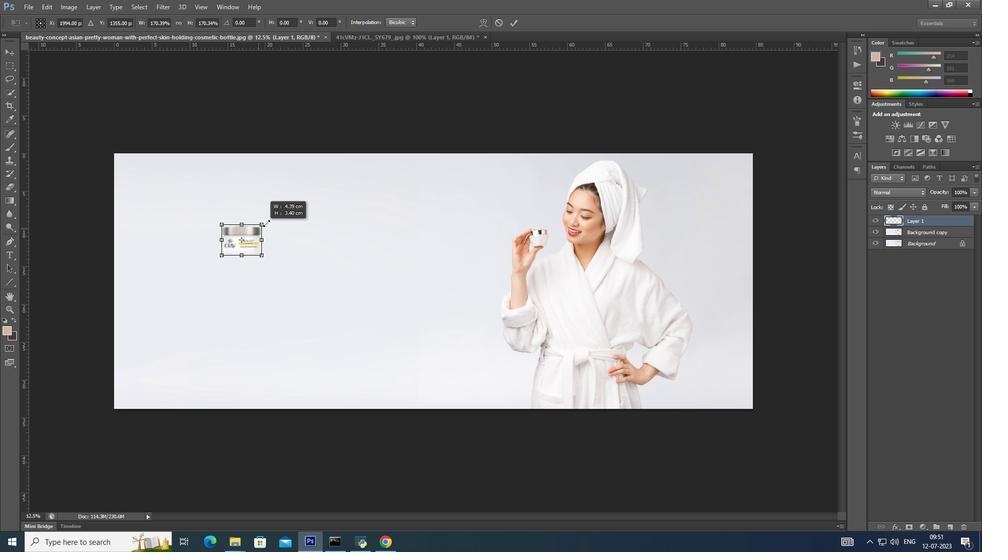 
Action: Key pressed <Key.alt_l>
Screenshot: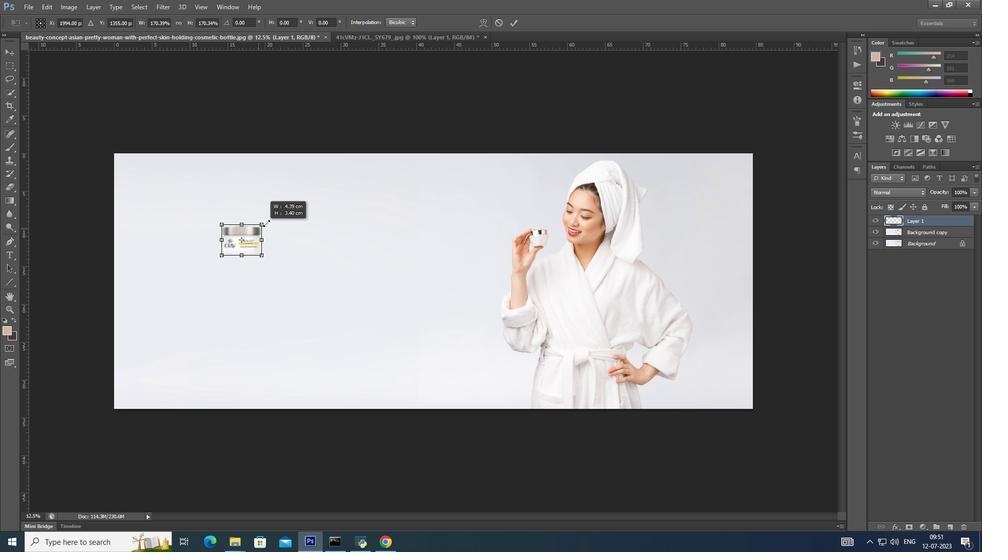 
Action: Mouse moved to (272, 216)
Screenshot: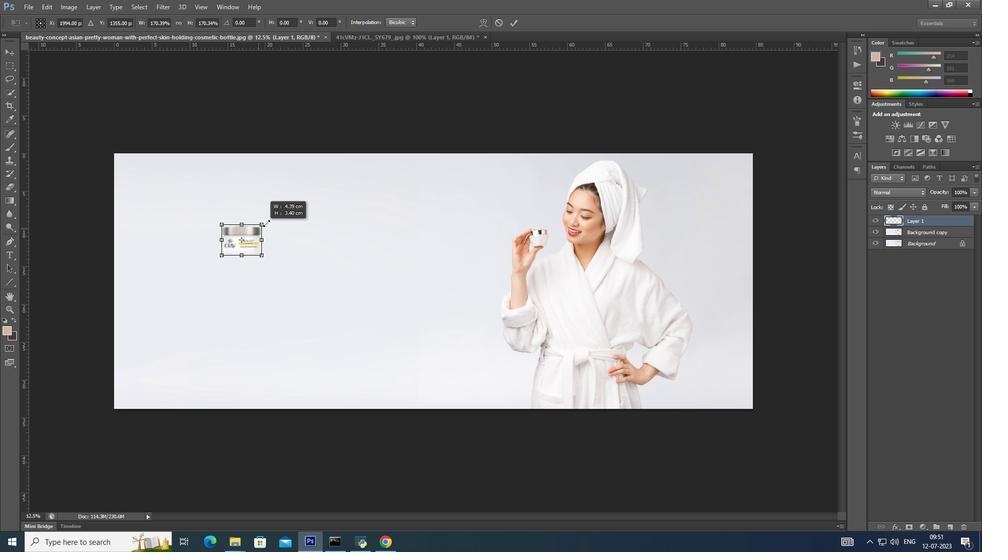 
Action: Key pressed <Key.alt_l>
Screenshot: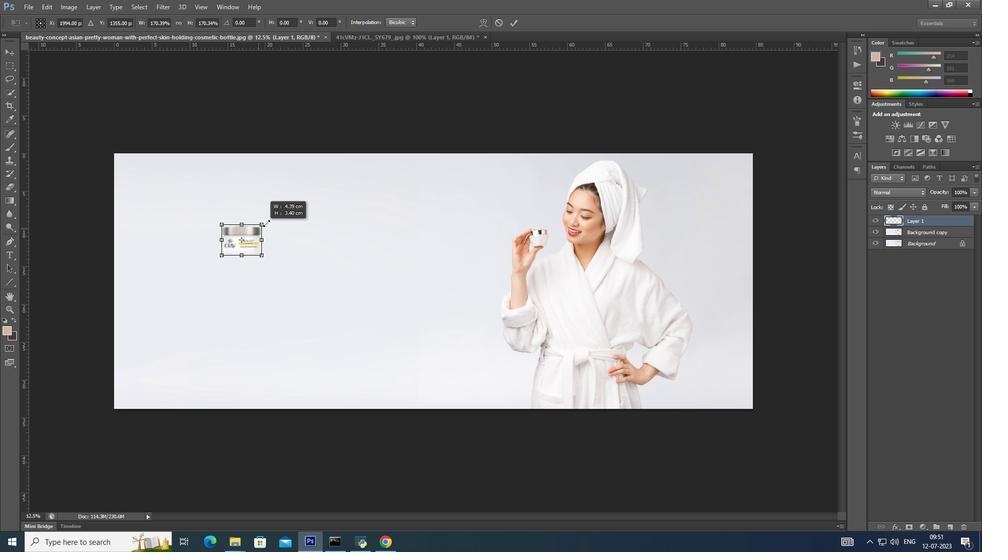 
Action: Mouse moved to (273, 215)
Screenshot: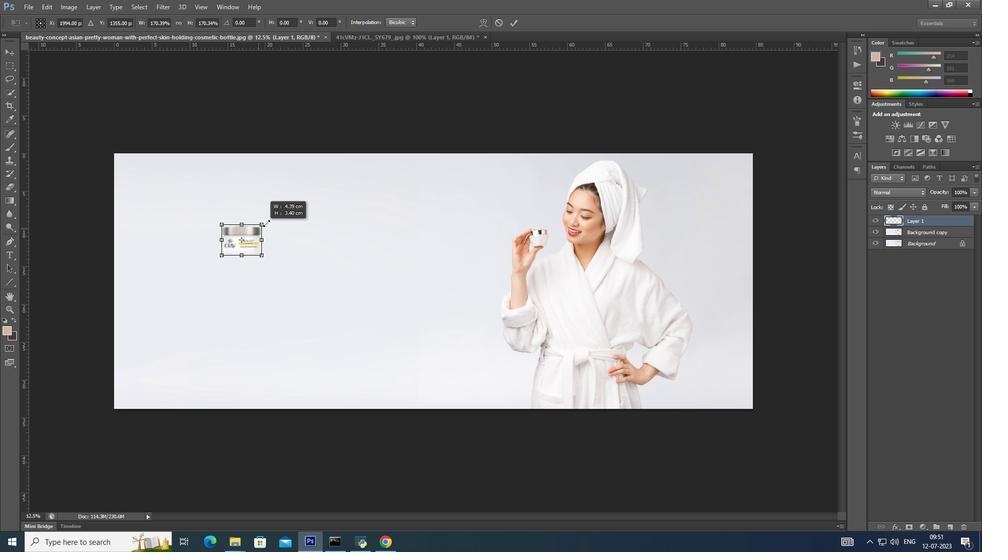
Action: Key pressed <Key.alt_l>
Screenshot: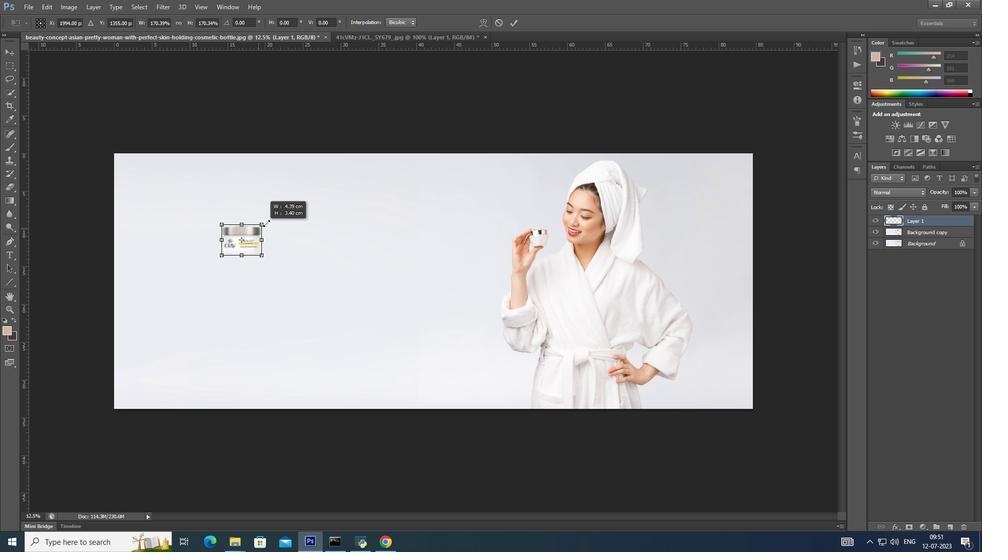 
Action: Mouse moved to (273, 214)
Screenshot: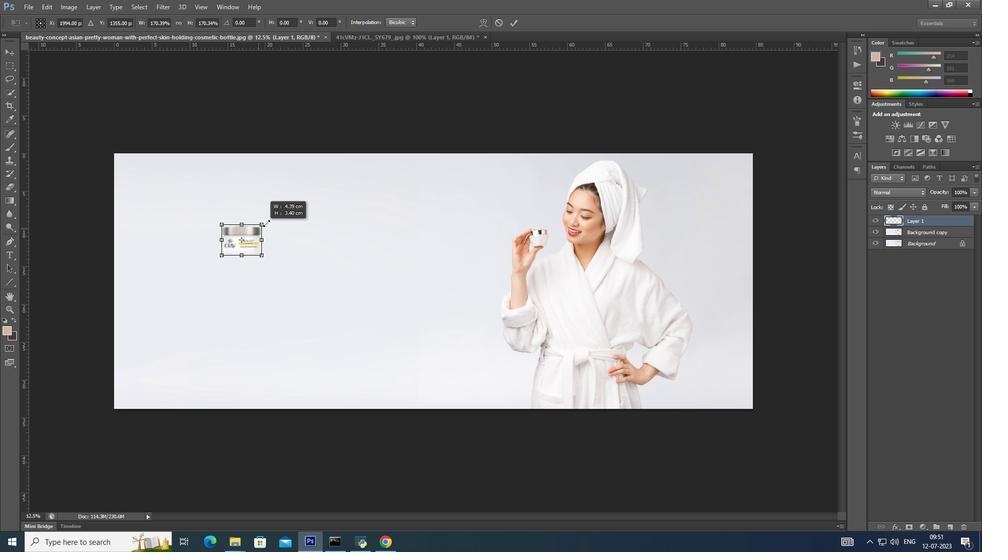 
Action: Key pressed <Key.alt_l>
Screenshot: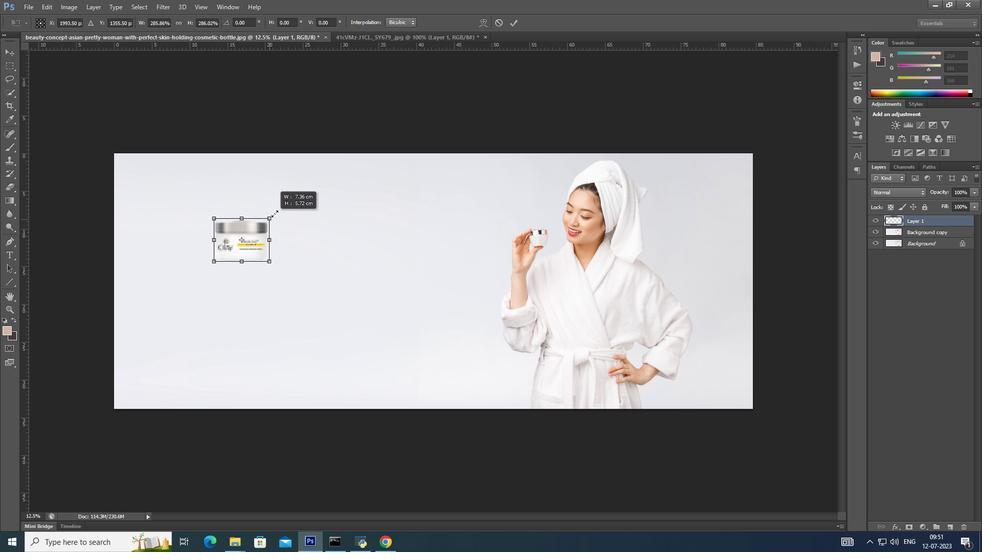
Action: Mouse moved to (274, 214)
Screenshot: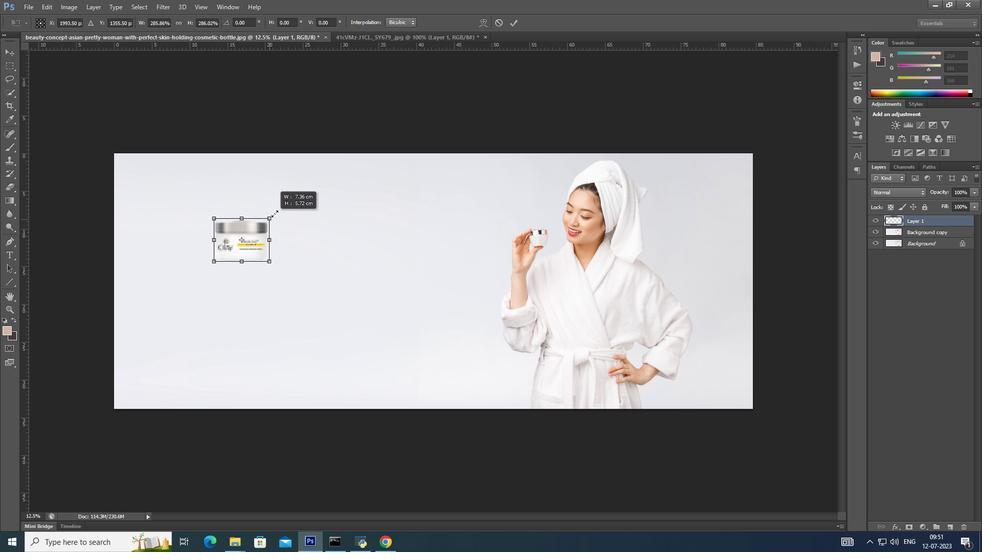 
Action: Key pressed <Key.alt_l>
Screenshot: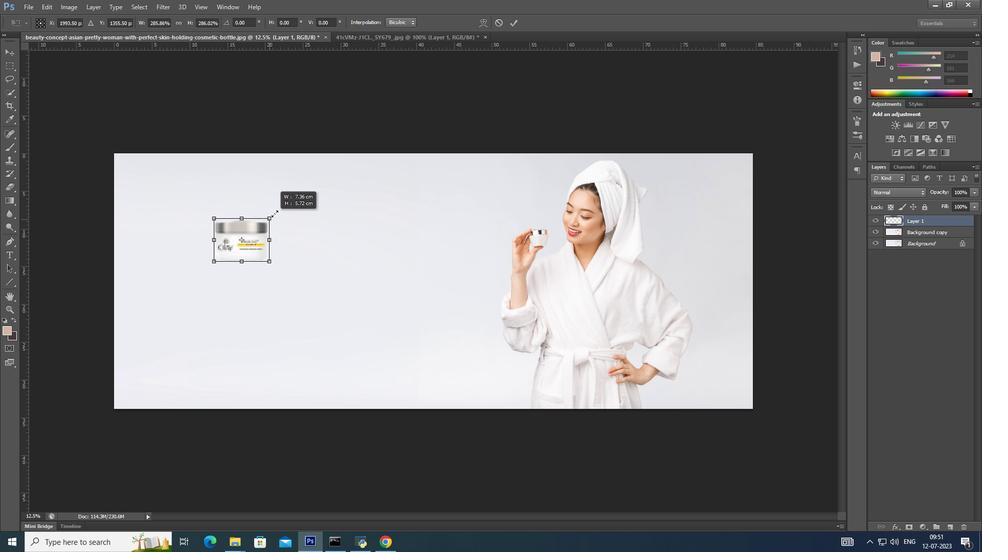 
Action: Mouse moved to (274, 213)
Screenshot: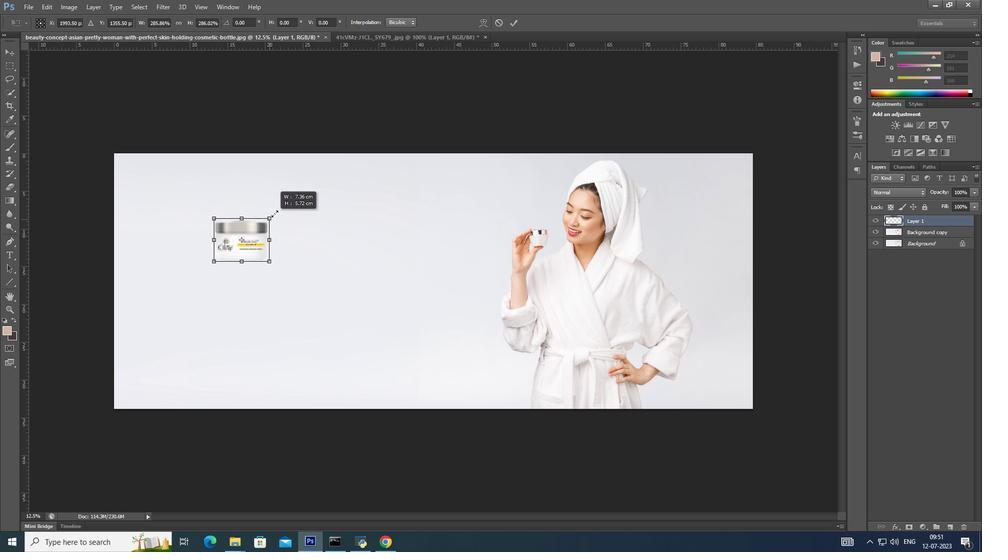 
Action: Key pressed <Key.alt_l>
Screenshot: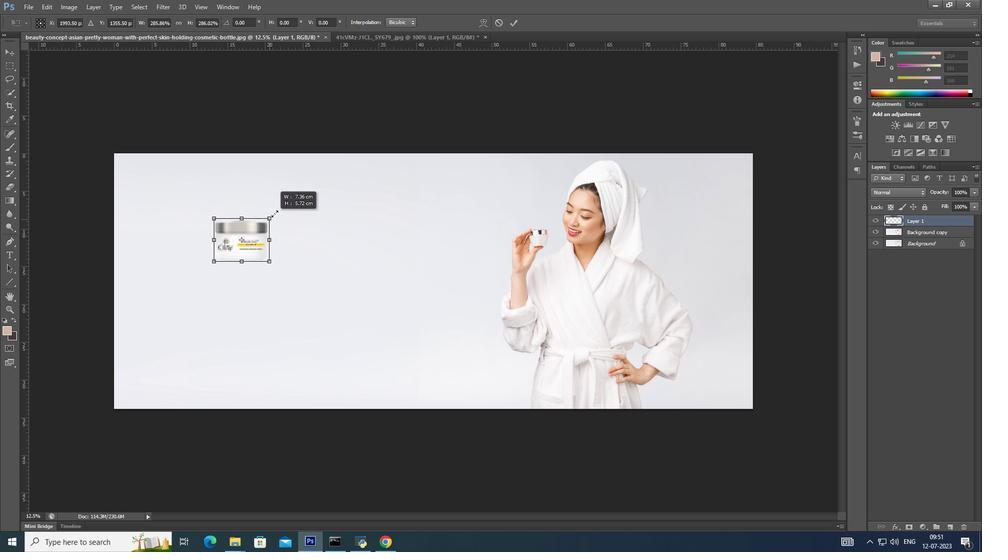 
Action: Mouse moved to (275, 212)
Screenshot: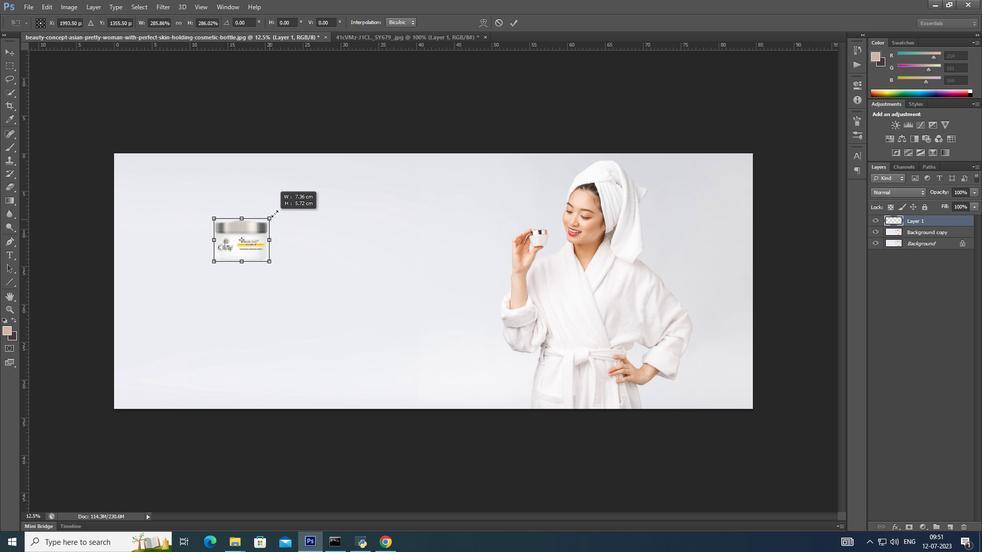 
Action: Key pressed <Key.alt_l>
Screenshot: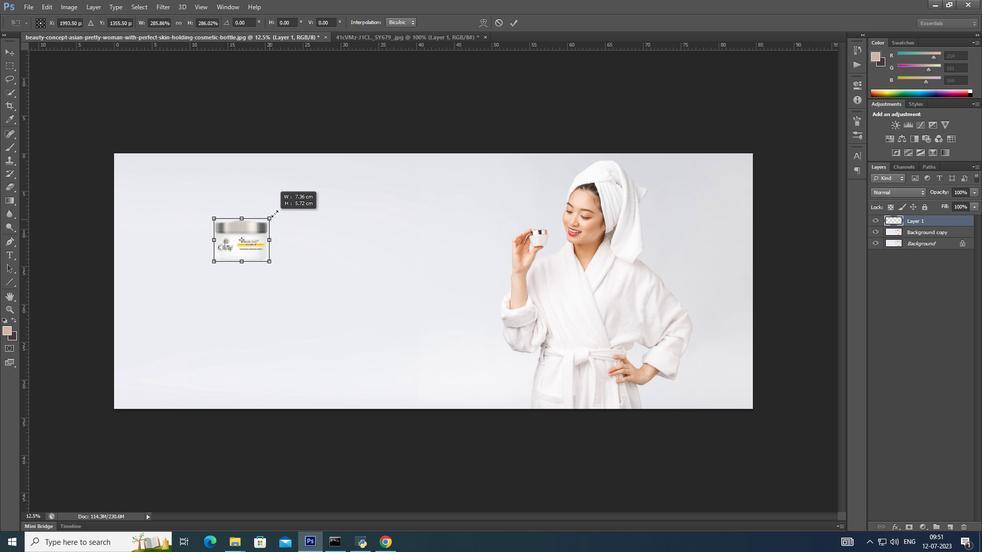 
Action: Mouse moved to (275, 212)
Screenshot: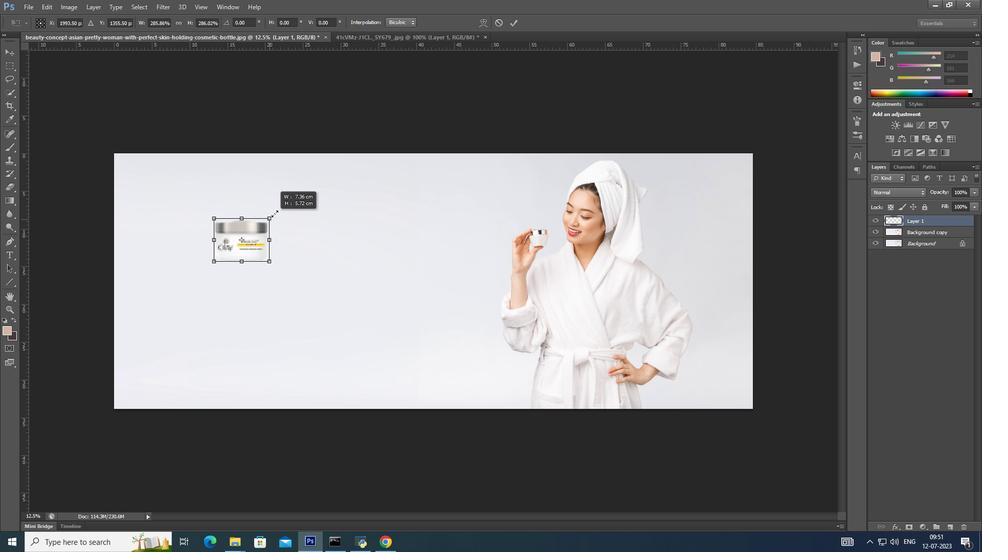 
Action: Key pressed <Key.alt_l>
Screenshot: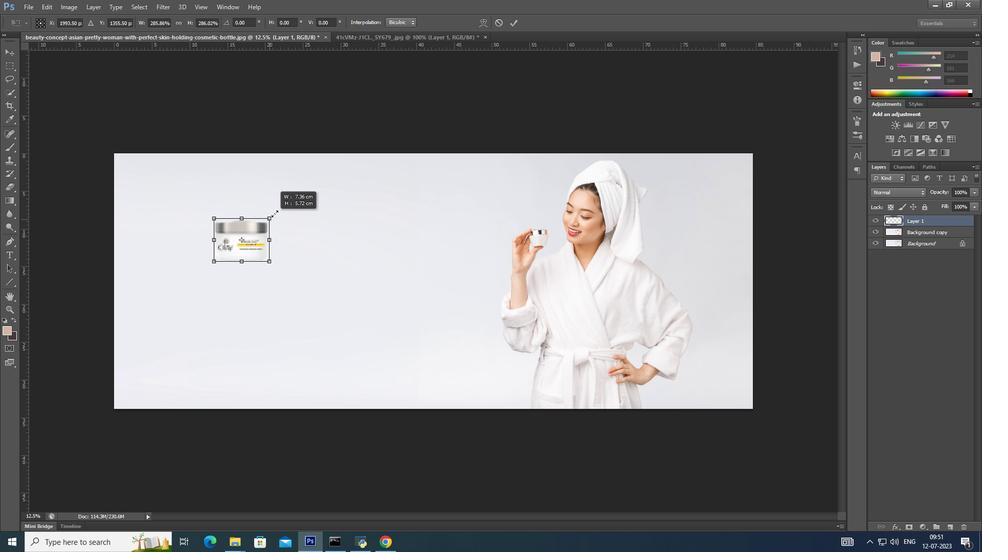 
Action: Mouse moved to (276, 211)
Screenshot: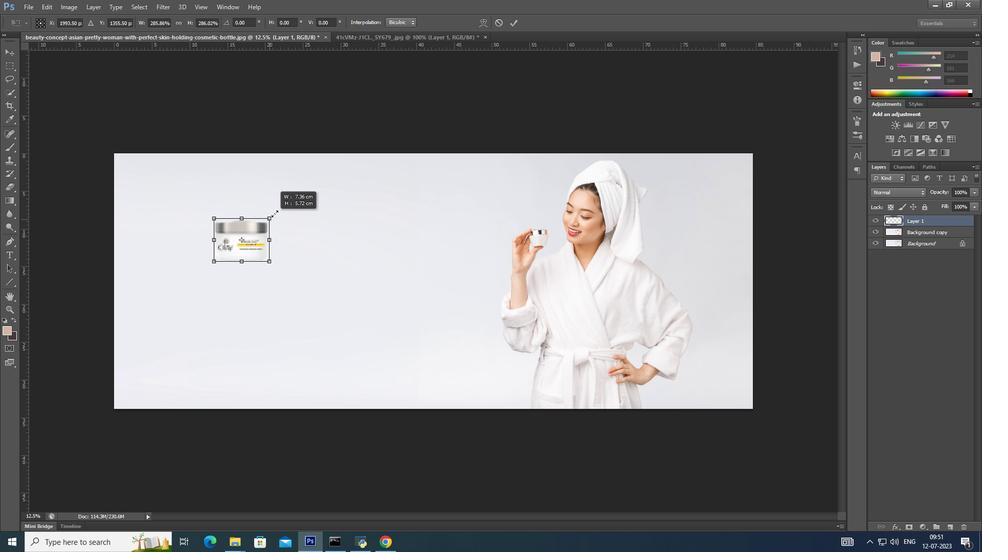 
Action: Key pressed <Key.alt_l>
Screenshot: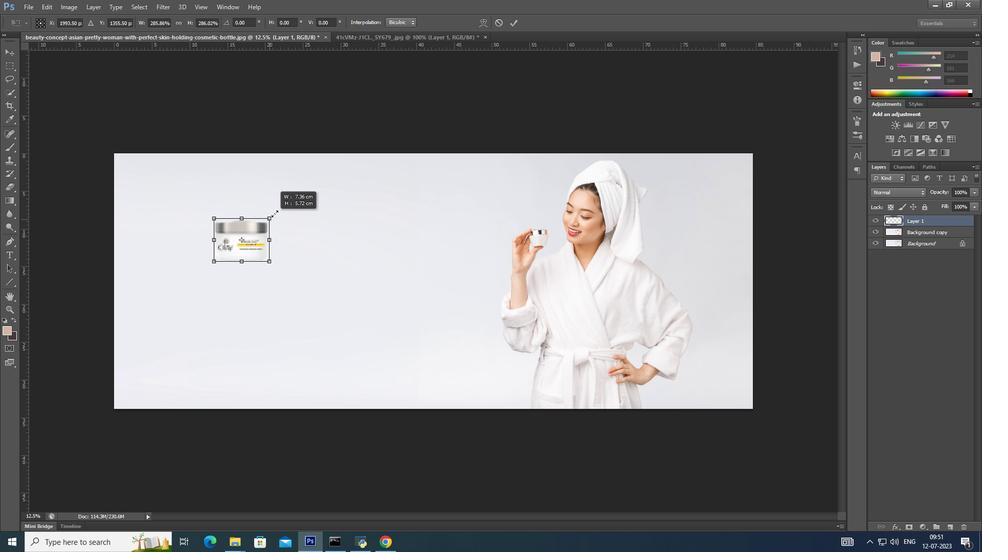 
Action: Mouse moved to (277, 210)
Screenshot: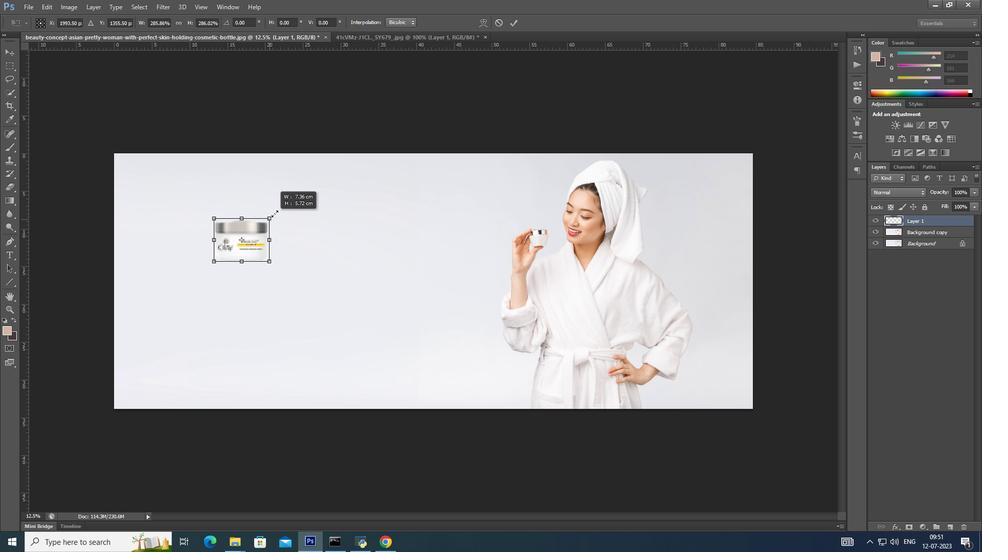 
Action: Key pressed <Key.alt_l>
Screenshot: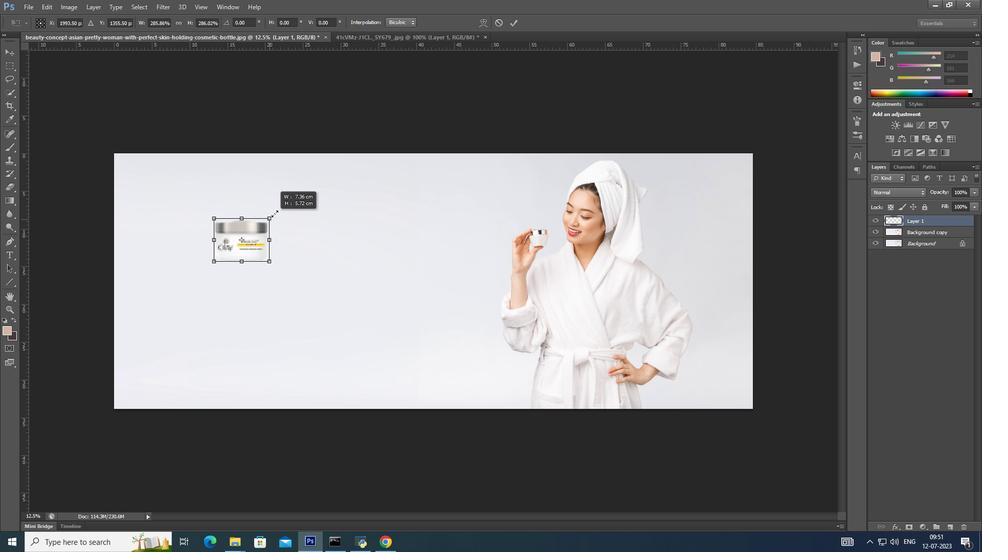 
Action: Mouse moved to (277, 210)
Screenshot: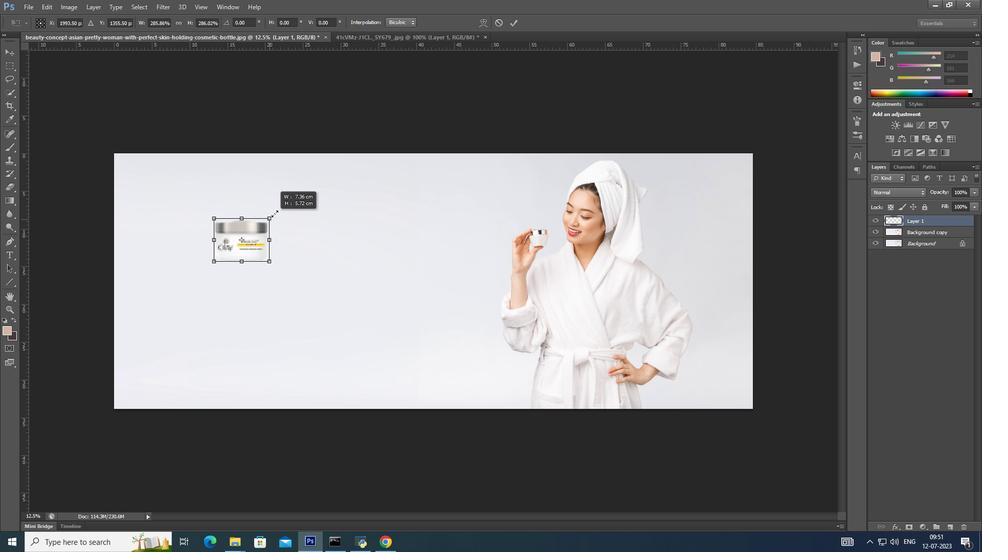 
Action: Key pressed <Key.alt_l>
Screenshot: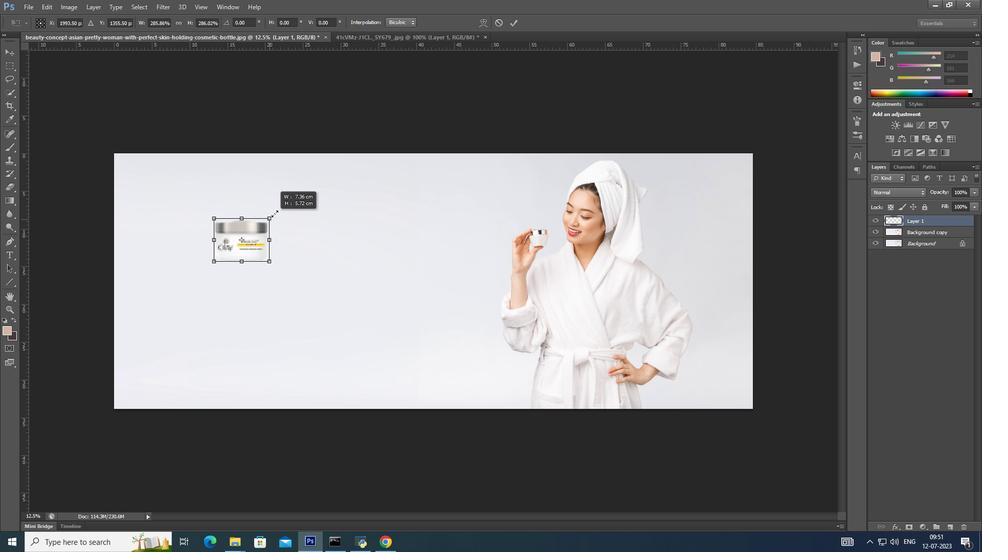 
Action: Mouse moved to (279, 209)
Screenshot: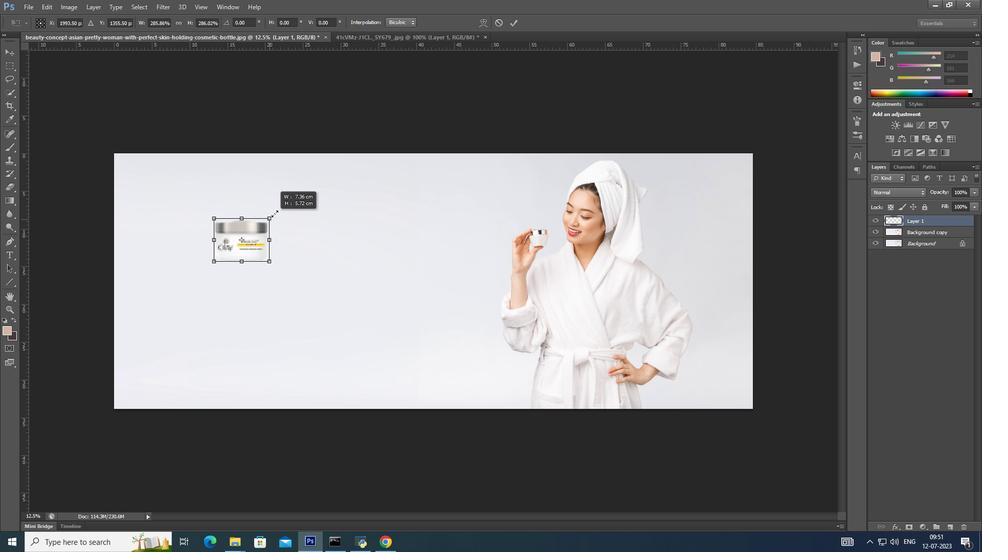 
Action: Key pressed <Key.alt_l>
Screenshot: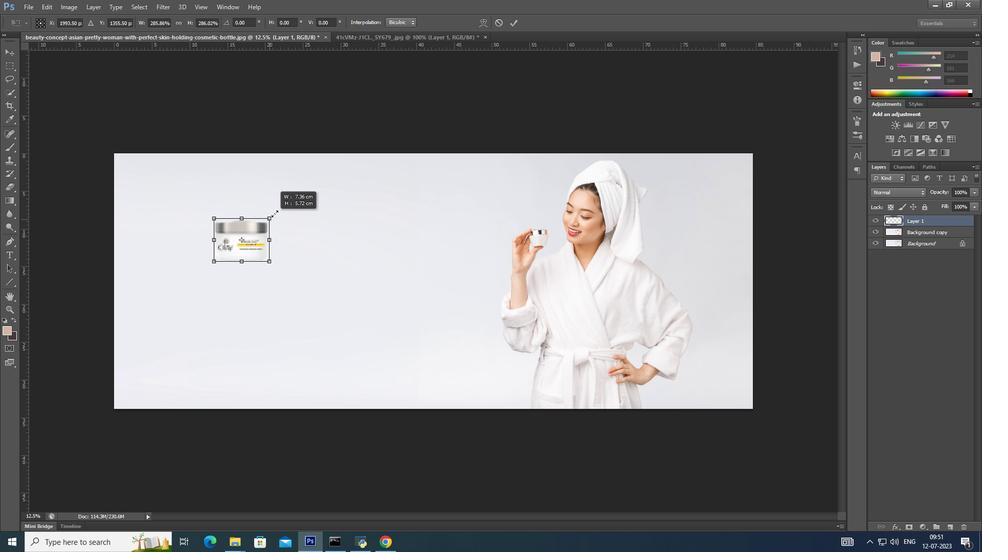 
Action: Mouse moved to (280, 208)
Screenshot: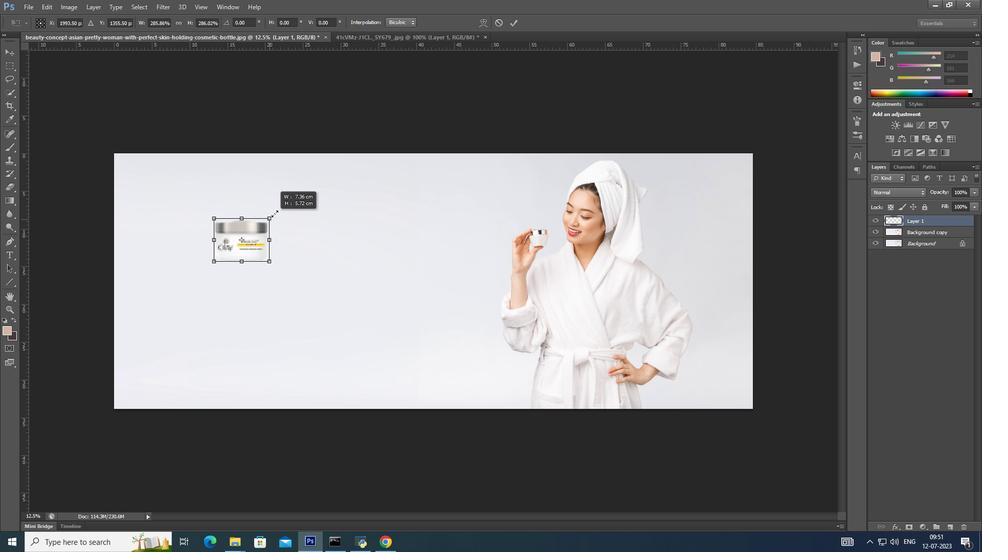 
Action: Key pressed <Key.alt_l>
Screenshot: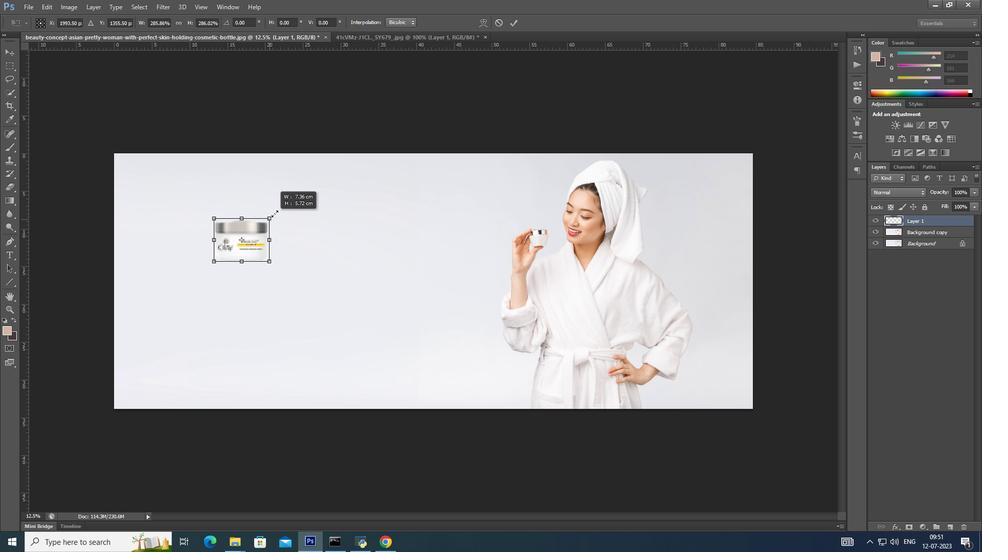 
Action: Mouse moved to (280, 207)
Screenshot: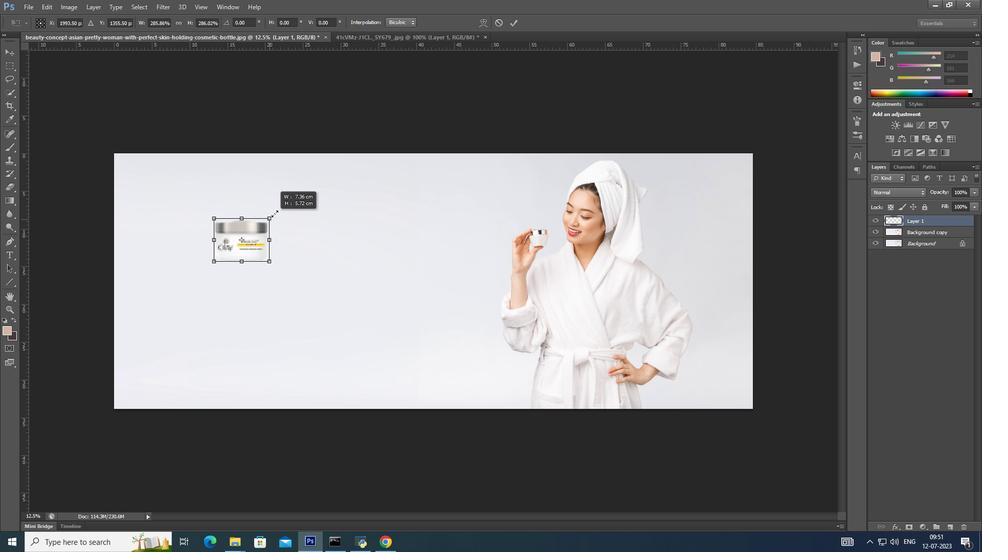 
Action: Key pressed <Key.alt_l>
Screenshot: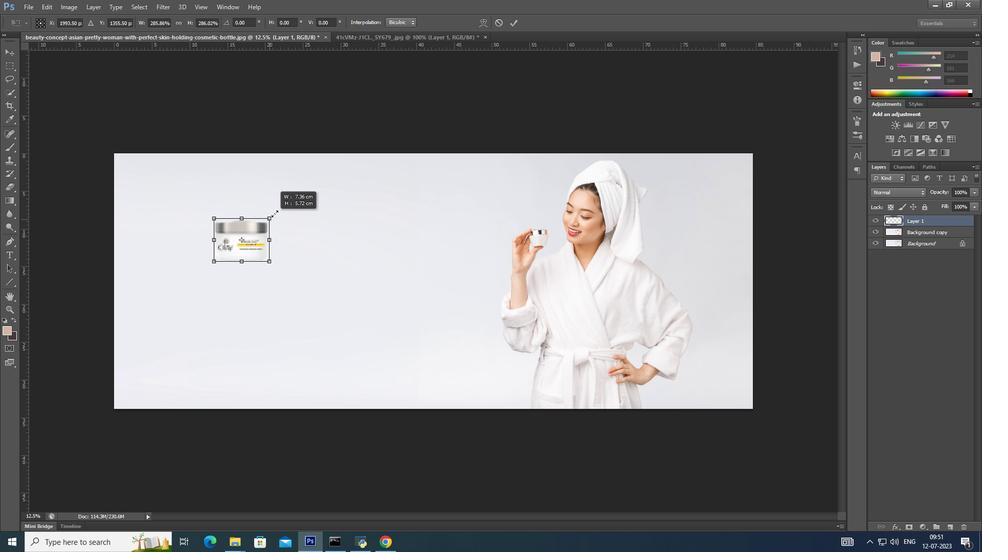 
Action: Mouse moved to (281, 207)
Screenshot: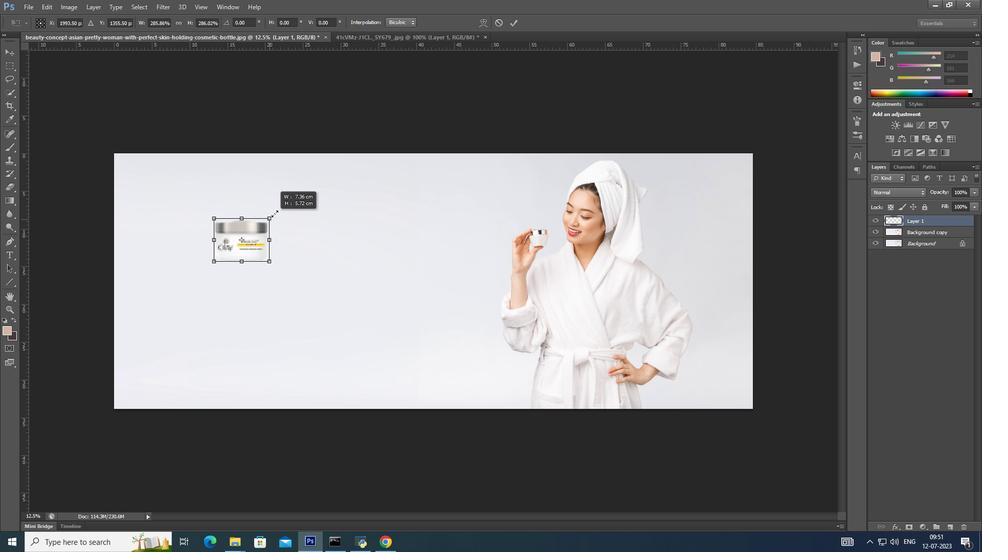 
Action: Key pressed <Key.alt_l>
Screenshot: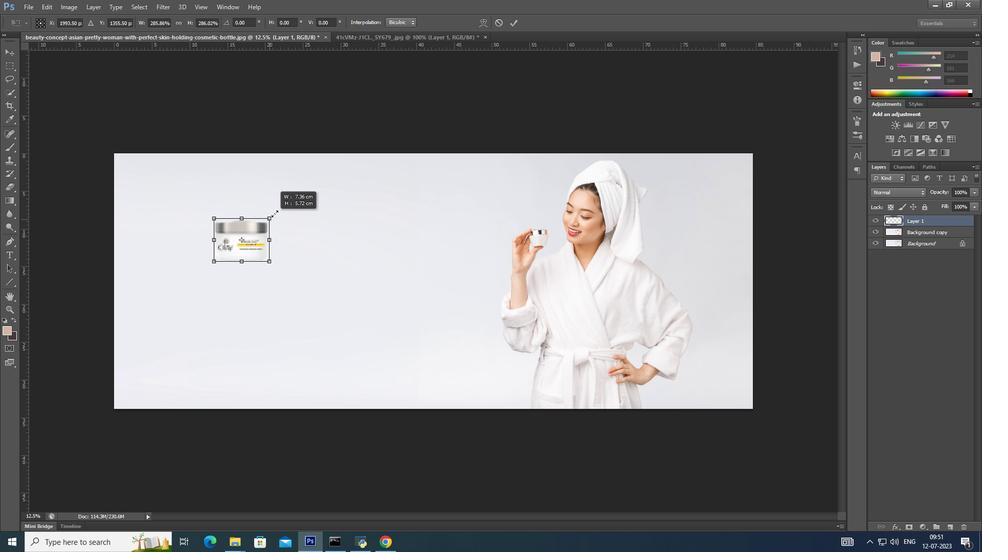 
Action: Mouse moved to (283, 206)
Screenshot: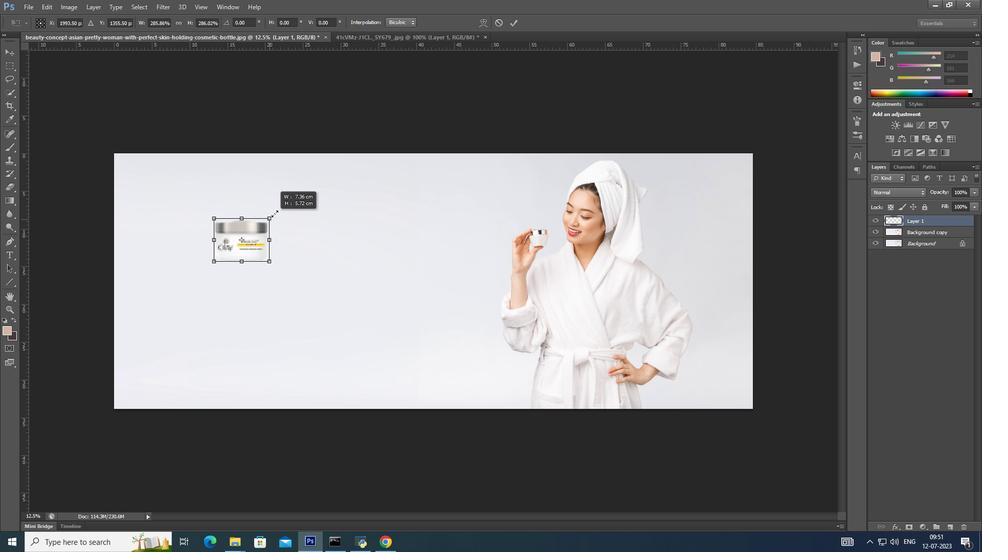 
Action: Key pressed <Key.alt_l>
Screenshot: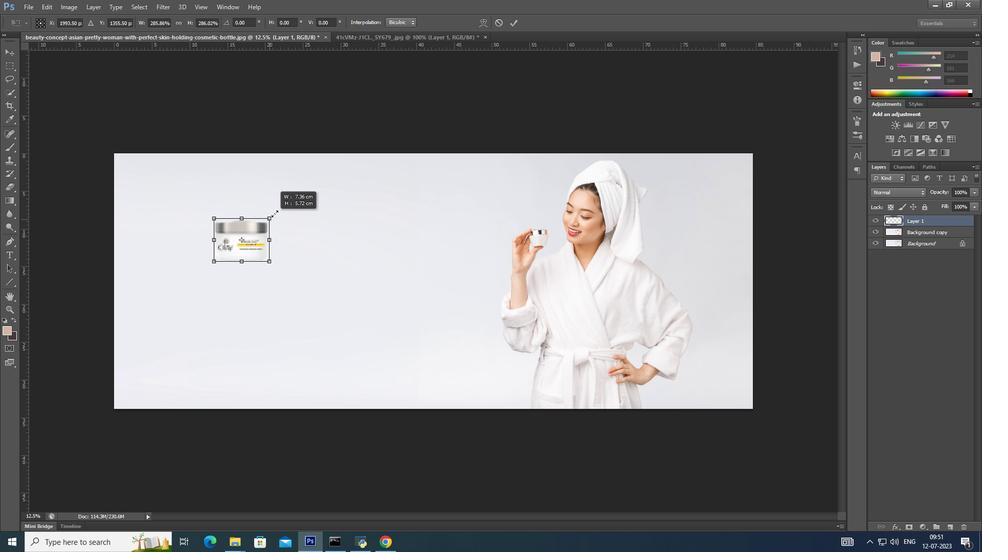 
Action: Mouse moved to (283, 205)
Screenshot: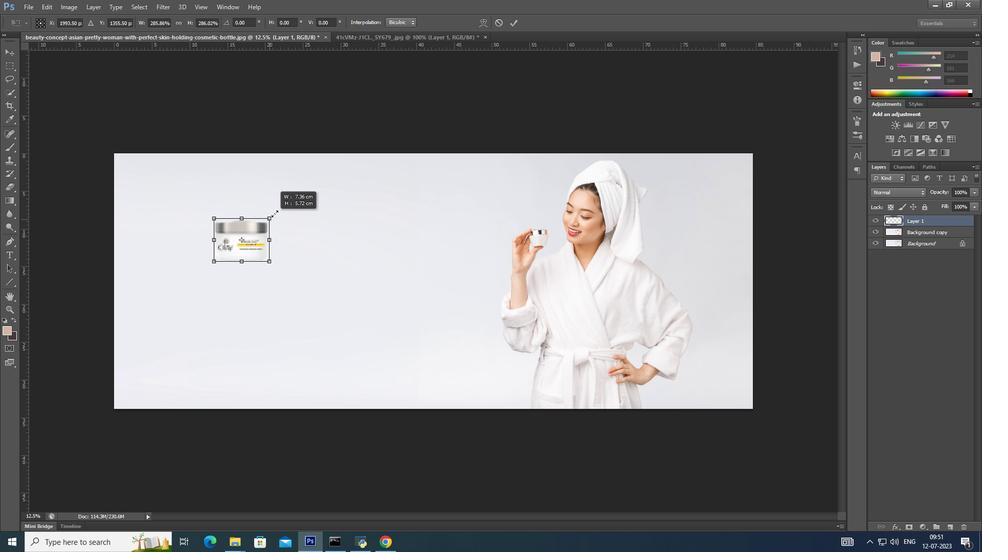 
Action: Key pressed <Key.alt_l>
Screenshot: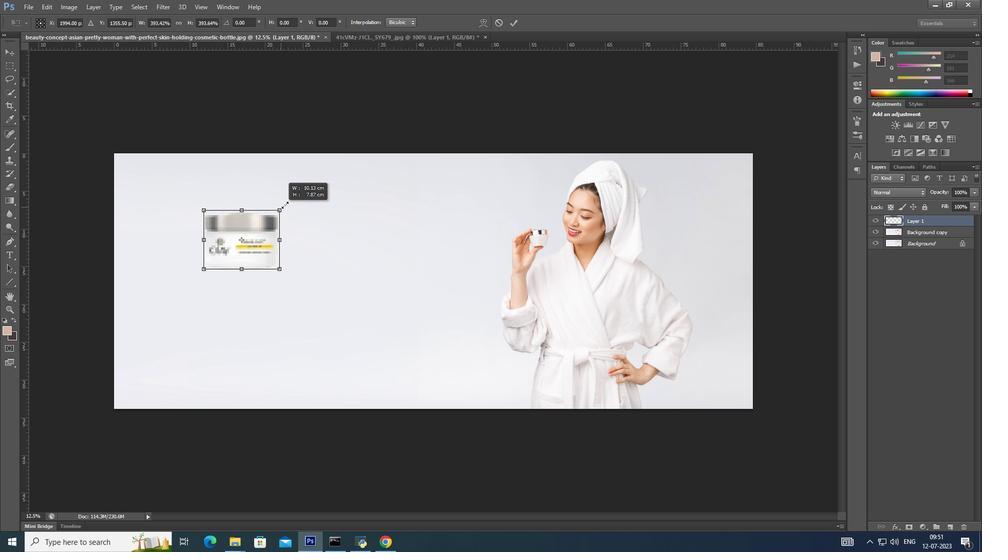 
Action: Mouse moved to (284, 204)
Screenshot: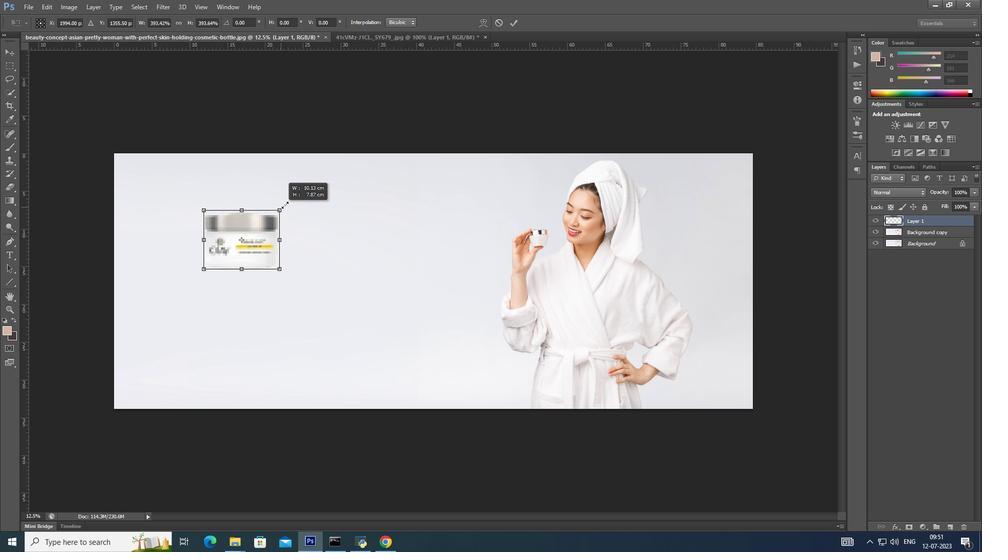 
Action: Key pressed <Key.alt_l>
Screenshot: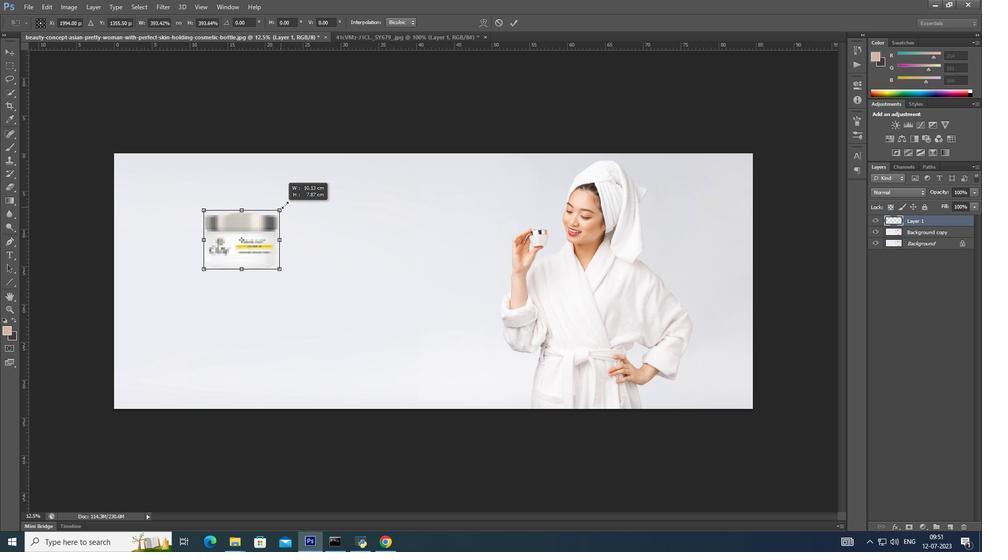 
Action: Mouse moved to (285, 203)
Screenshot: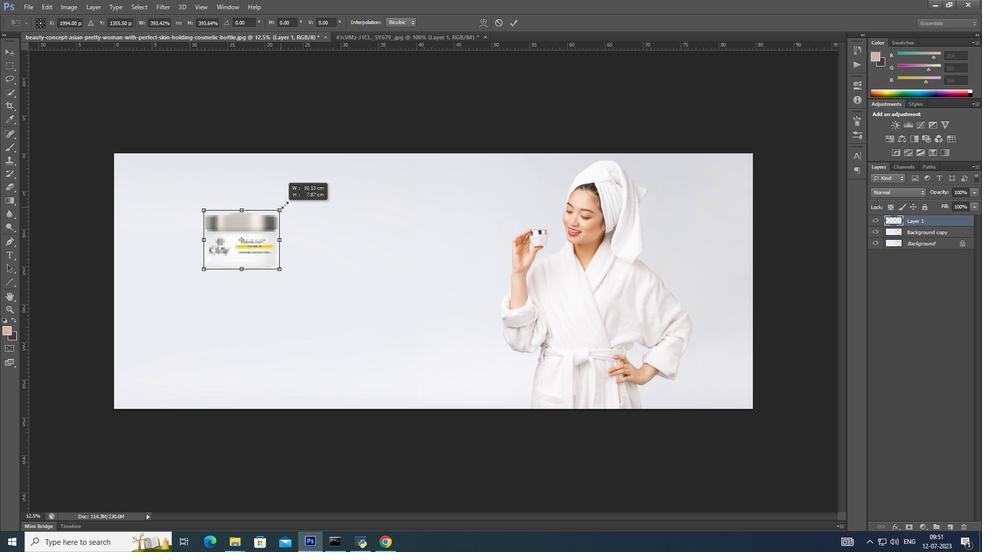 
Action: Key pressed <Key.alt_l>
Screenshot: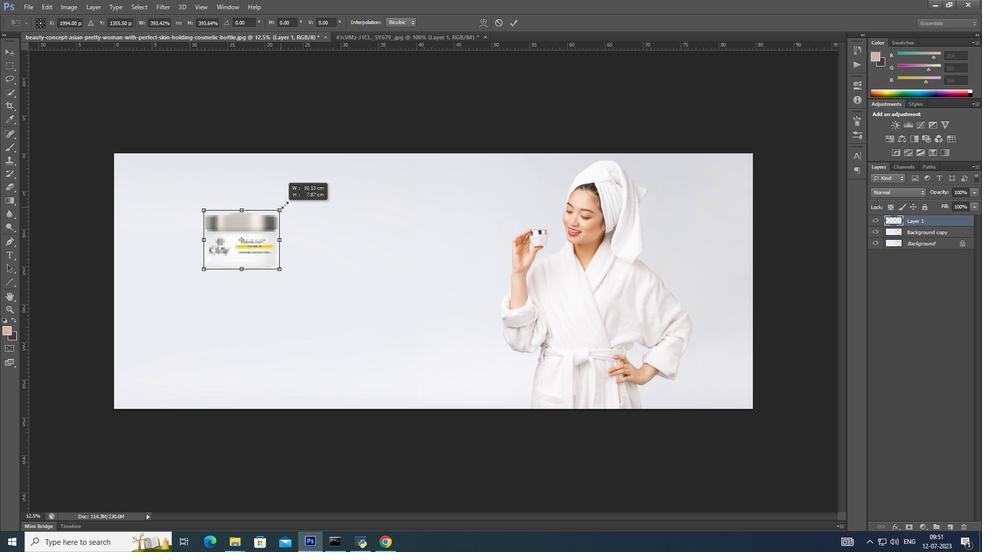 
Action: Mouse moved to (285, 203)
Screenshot: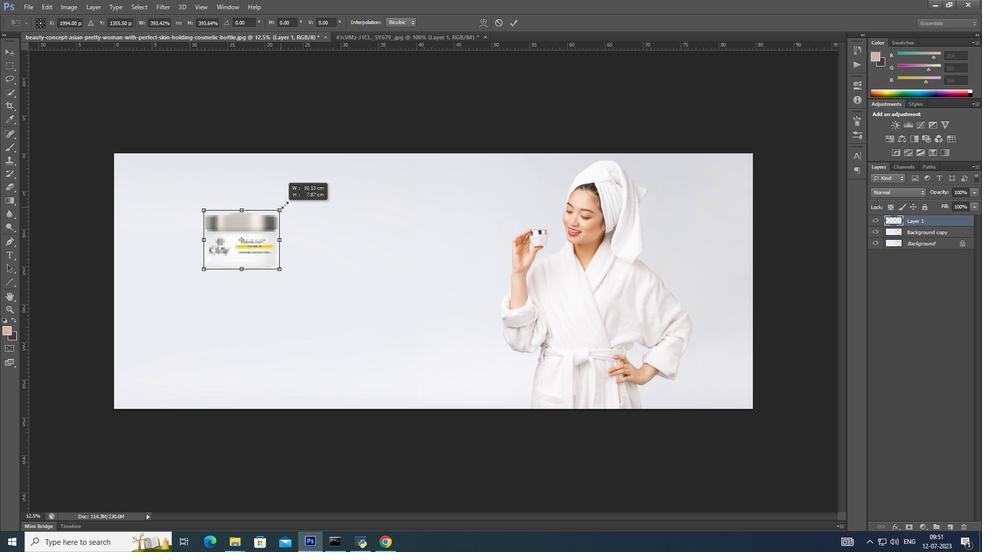 
Action: Key pressed <Key.alt_l>
Screenshot: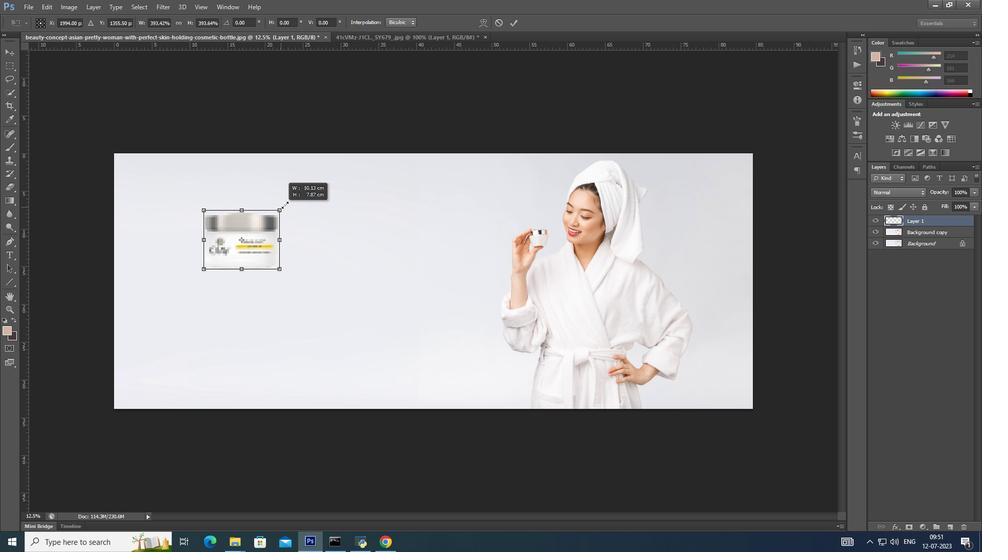 
Action: Mouse moved to (286, 203)
Screenshot: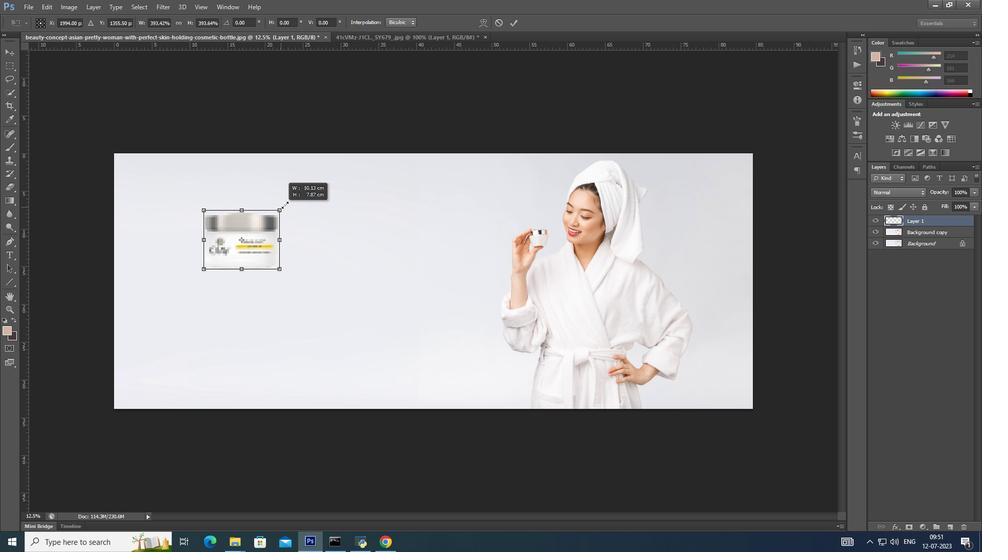 
Action: Key pressed <Key.alt_l>
Screenshot: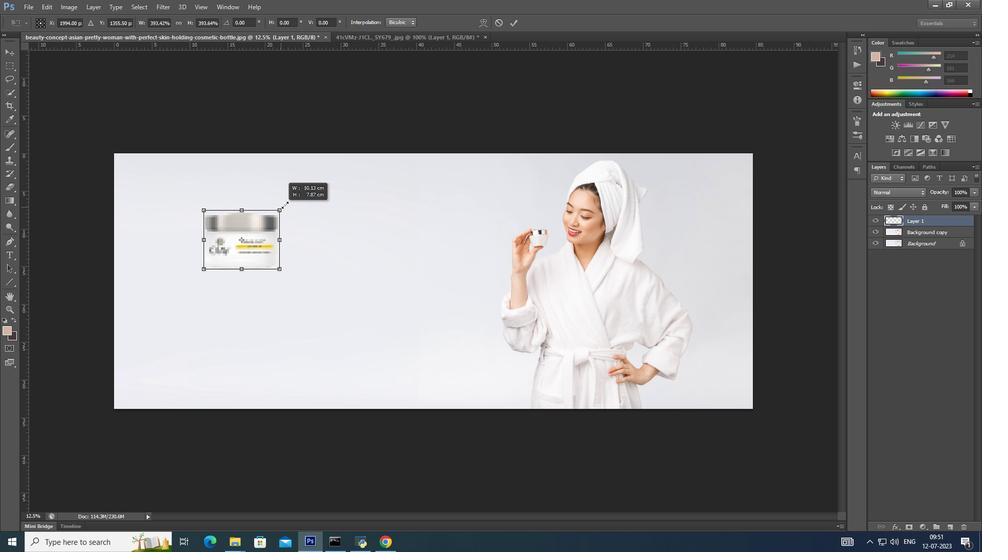 
Action: Mouse moved to (287, 202)
Screenshot: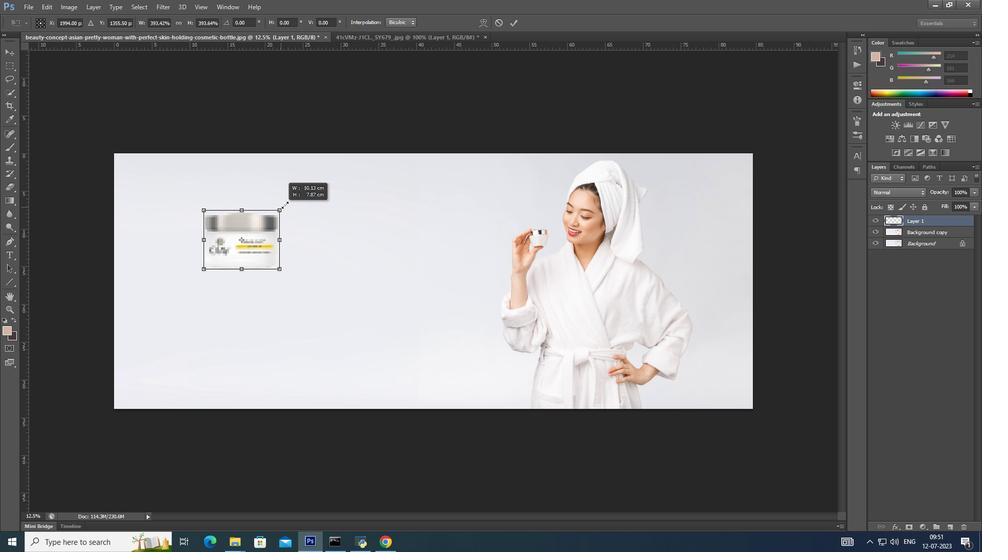 
Action: Key pressed <Key.alt_l>
Screenshot: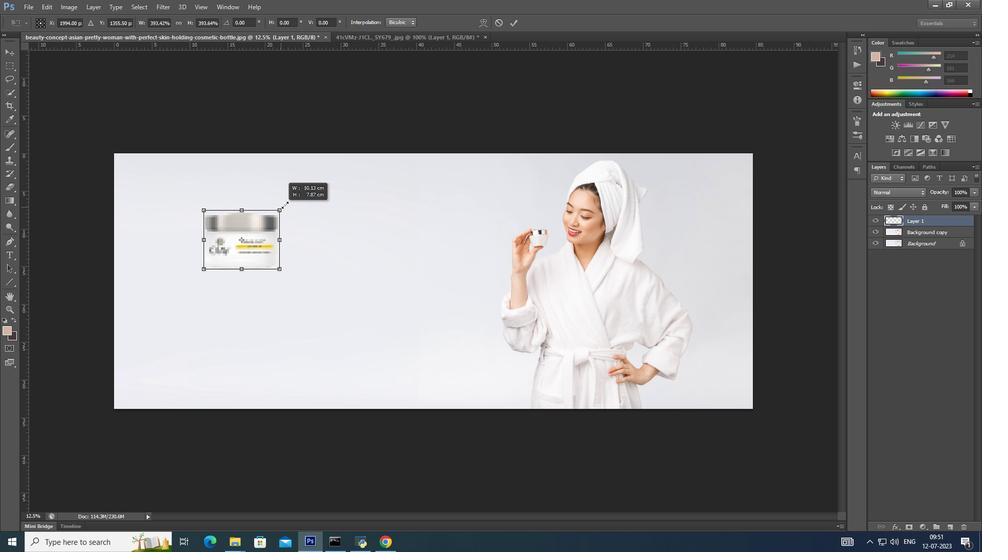 
Action: Mouse moved to (288, 201)
Screenshot: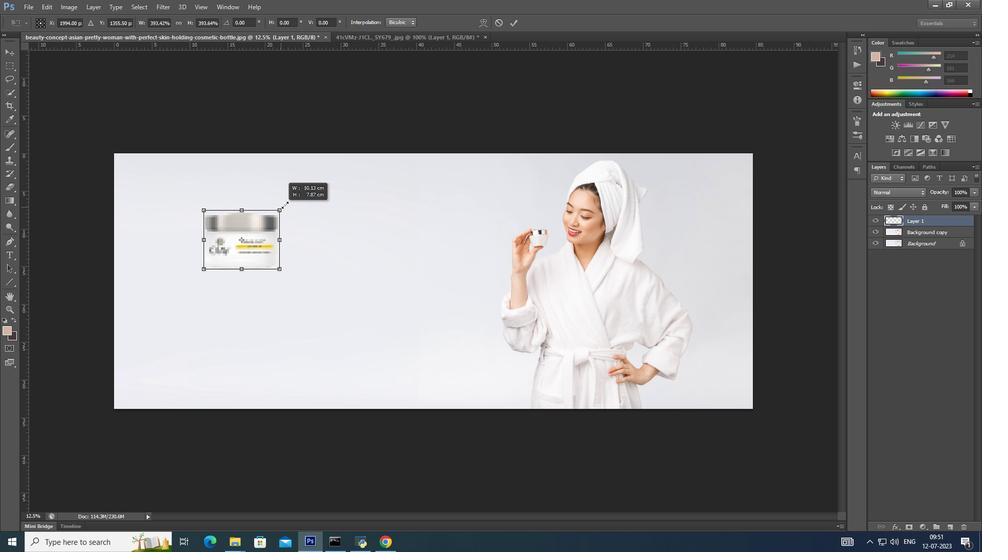 
Action: Key pressed <Key.alt_l><Key.alt_l><Key.alt_l><Key.alt_l><Key.alt_l><Key.alt_l><Key.alt_l><Key.alt_l>
Screenshot: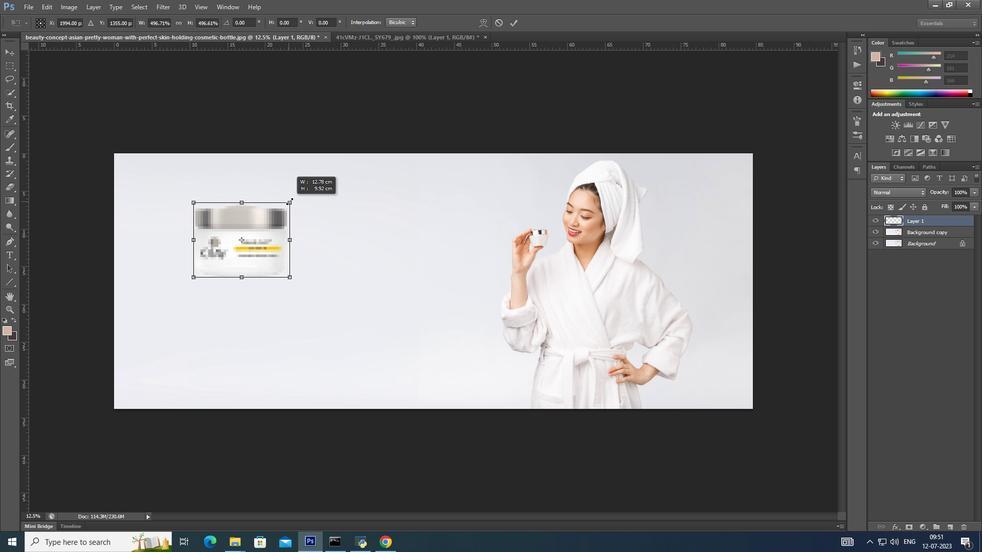 
Action: Mouse moved to (289, 201)
Screenshot: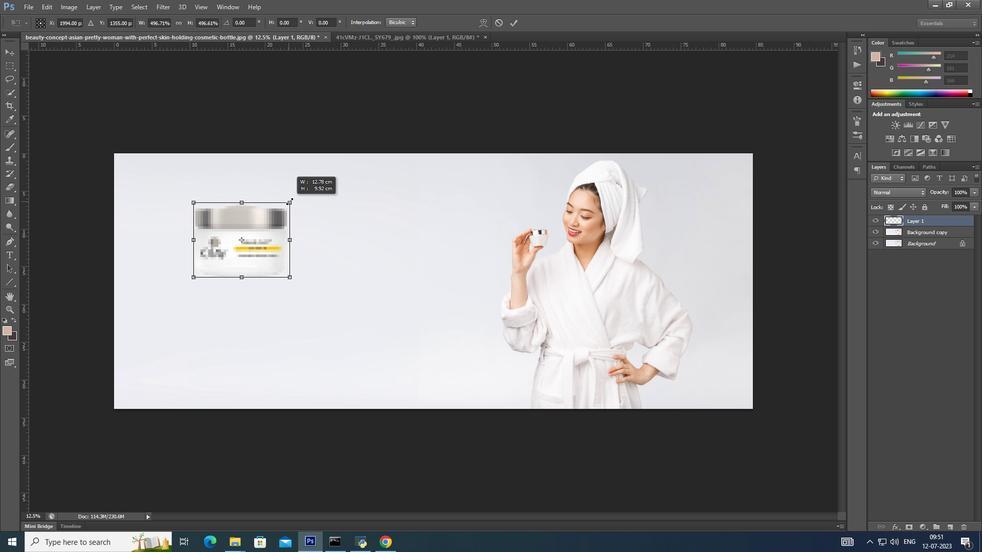 
Action: Key pressed <Key.alt_l><Key.alt_l><Key.alt_l><Key.alt_l><Key.alt_l><Key.alt_l><Key.alt_l><Key.alt_l><Key.alt_l><Key.alt_l><Key.alt_l><Key.alt_l><Key.alt_l><Key.alt_l><Key.alt_l><Key.alt_l><Key.alt_l><Key.alt_l><Key.alt_l><Key.alt_l><Key.alt_l><Key.alt_l><Key.alt_l><Key.alt_l>
Screenshot: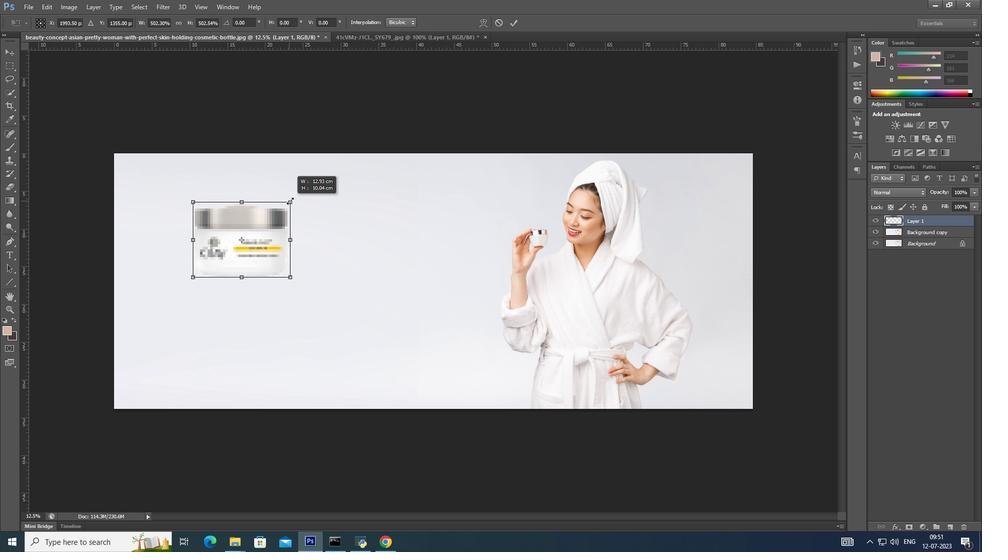 
Action: Mouse moved to (289, 201)
Screenshot: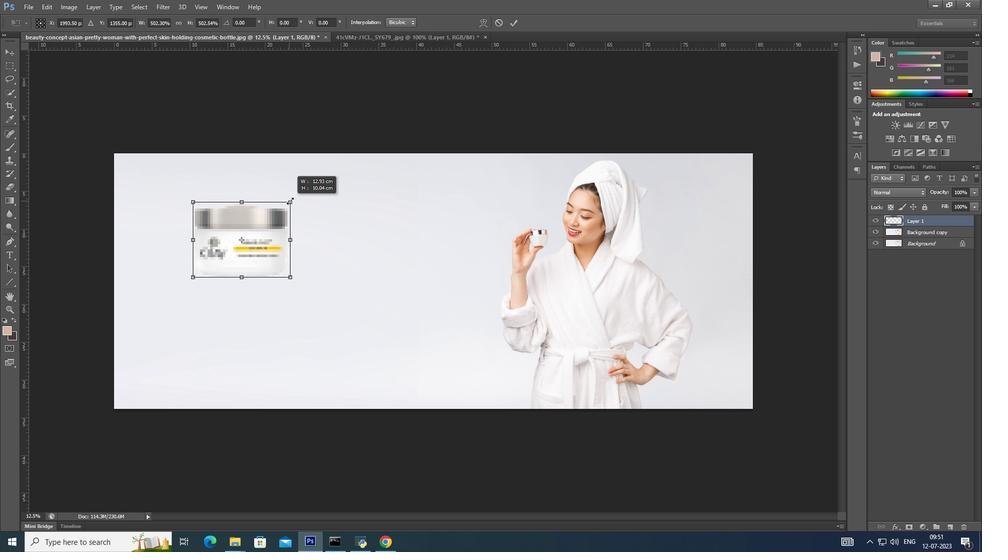 
Action: Key pressed <Key.alt_l>
Screenshot: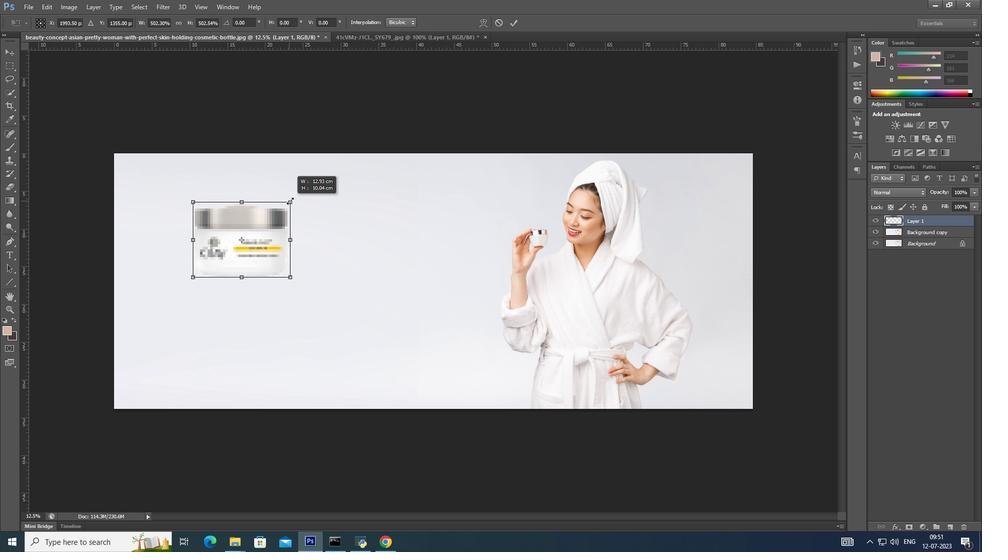 
Action: Mouse moved to (290, 200)
Screenshot: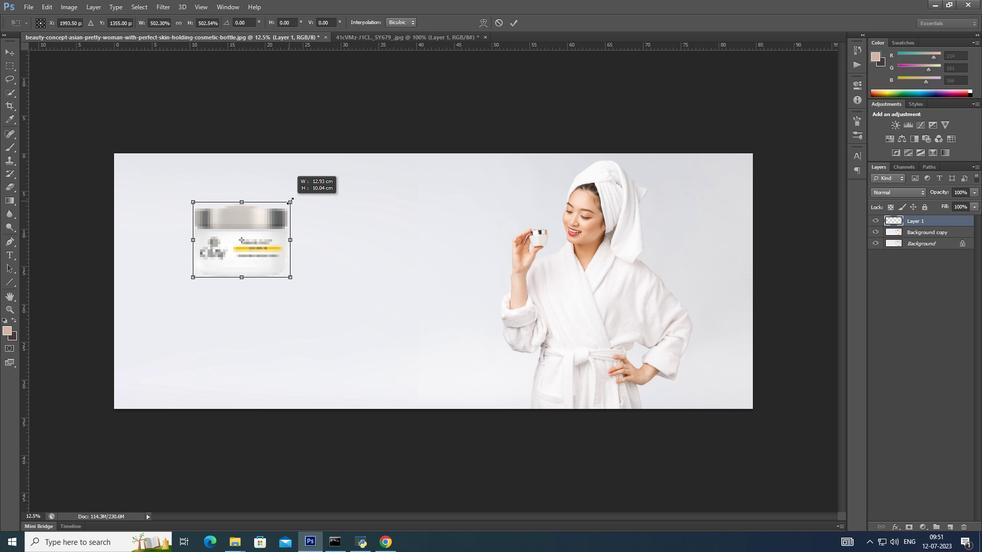 
Action: Key pressed <Key.alt_l>
Screenshot: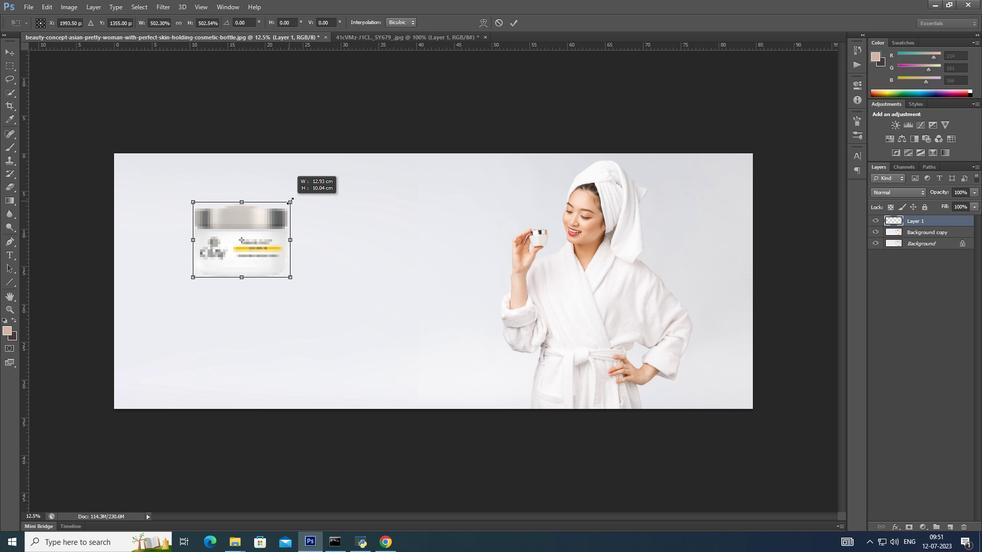 
Action: Mouse moved to (290, 200)
Screenshot: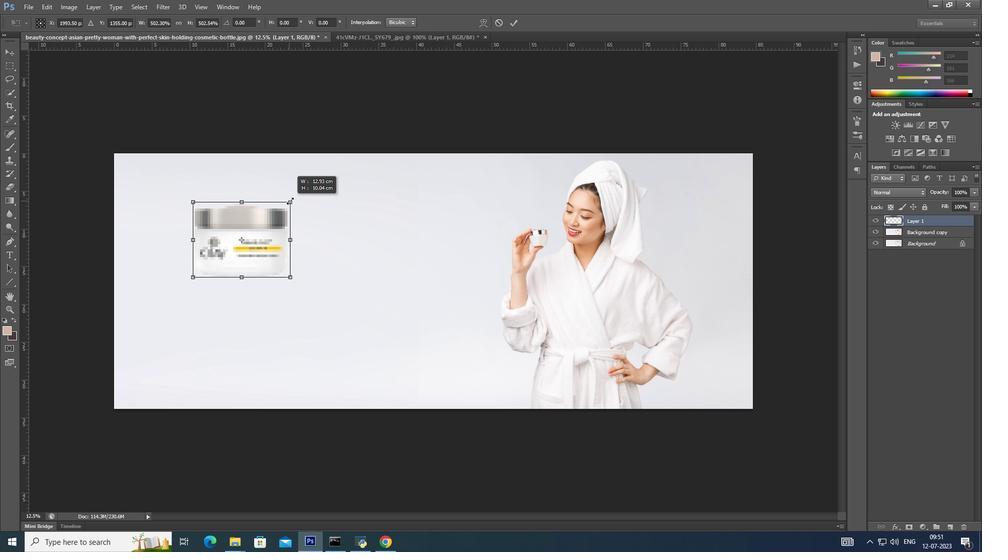 
Action: Key pressed <Key.alt_l>
Screenshot: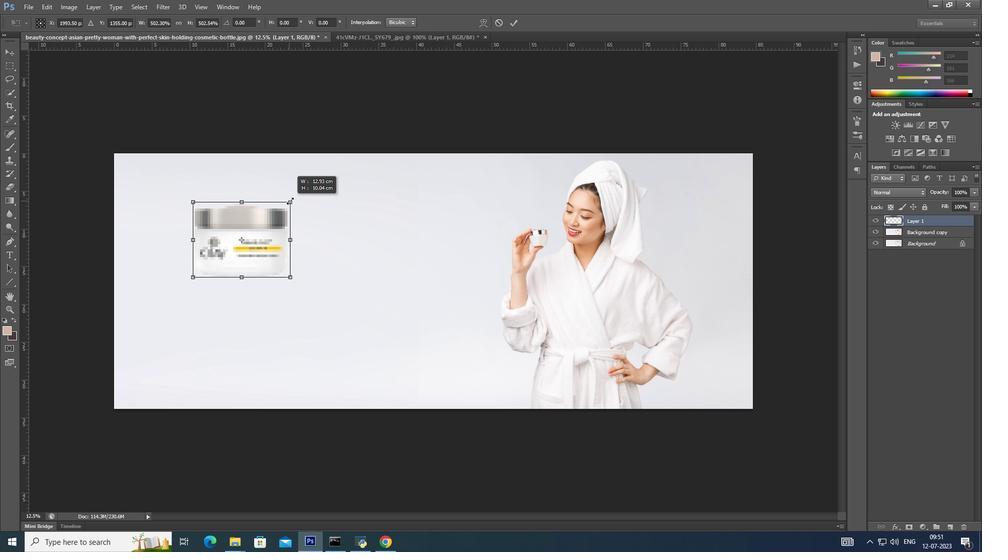 
Action: Mouse moved to (291, 199)
Screenshot: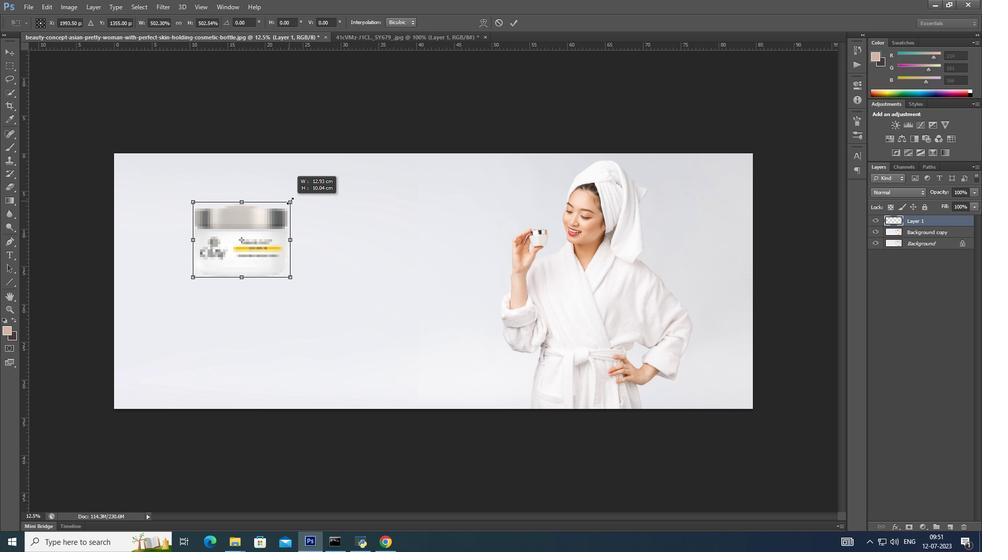 
Action: Key pressed <Key.alt_l><Key.alt_l>
Screenshot: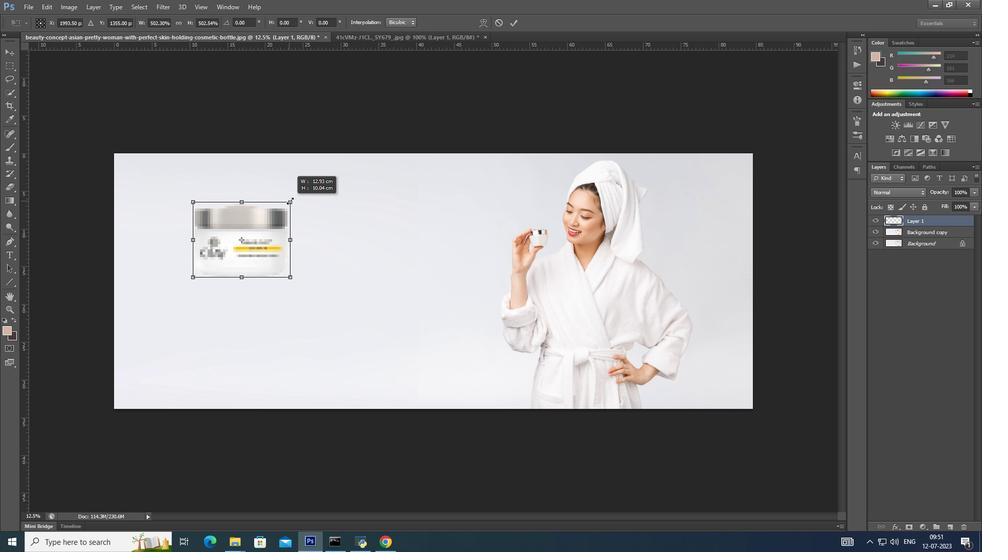 
Action: Mouse moved to (291, 199)
Screenshot: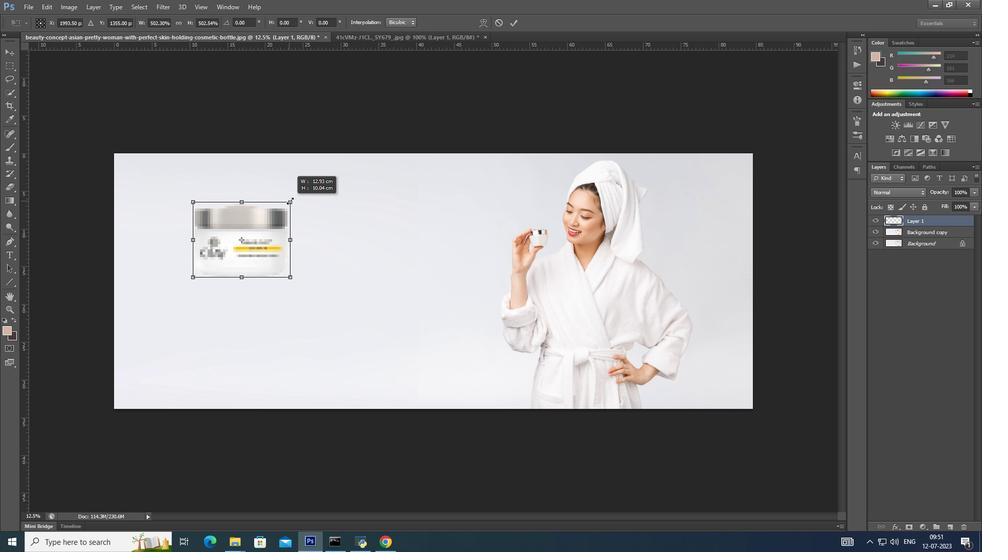 
Action: Key pressed <Key.alt_l>
Screenshot: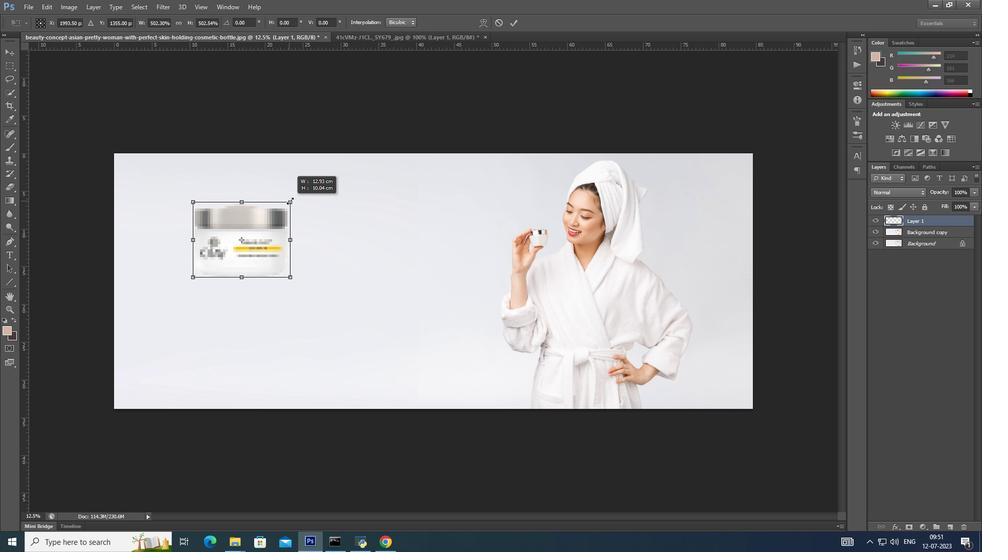
Action: Mouse moved to (292, 199)
Screenshot: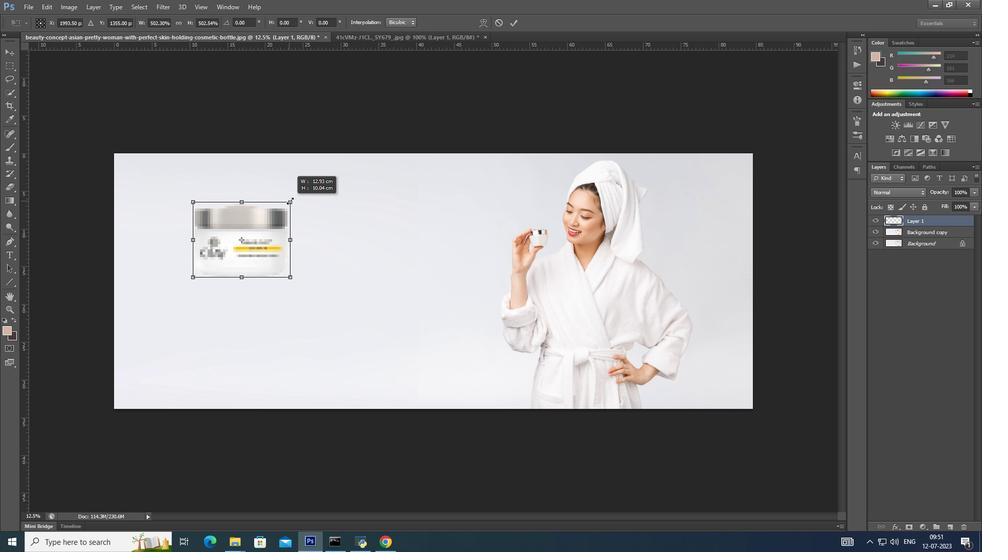 
Action: Key pressed <Key.alt_l><Key.alt_l><Key.alt_l>
Screenshot: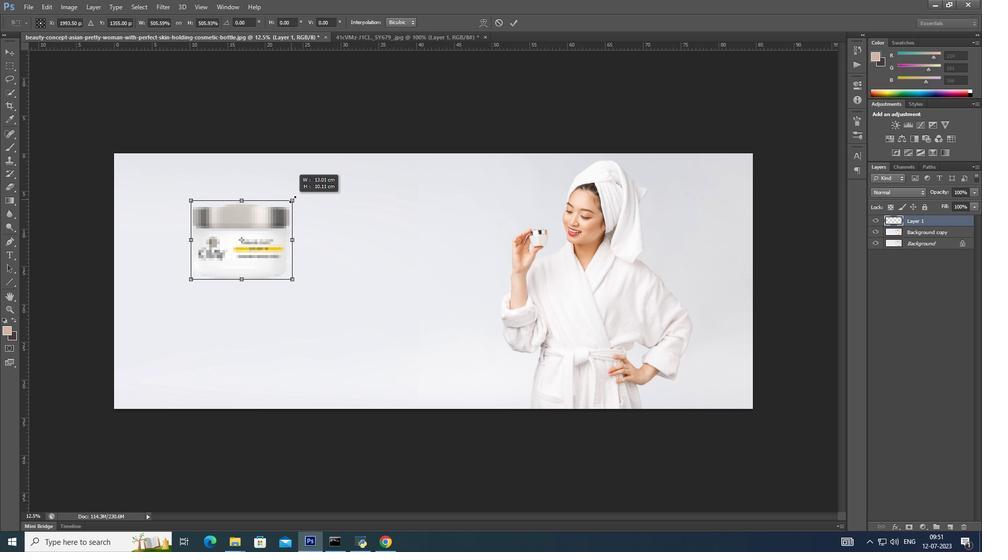 
Action: Mouse moved to (292, 198)
Screenshot: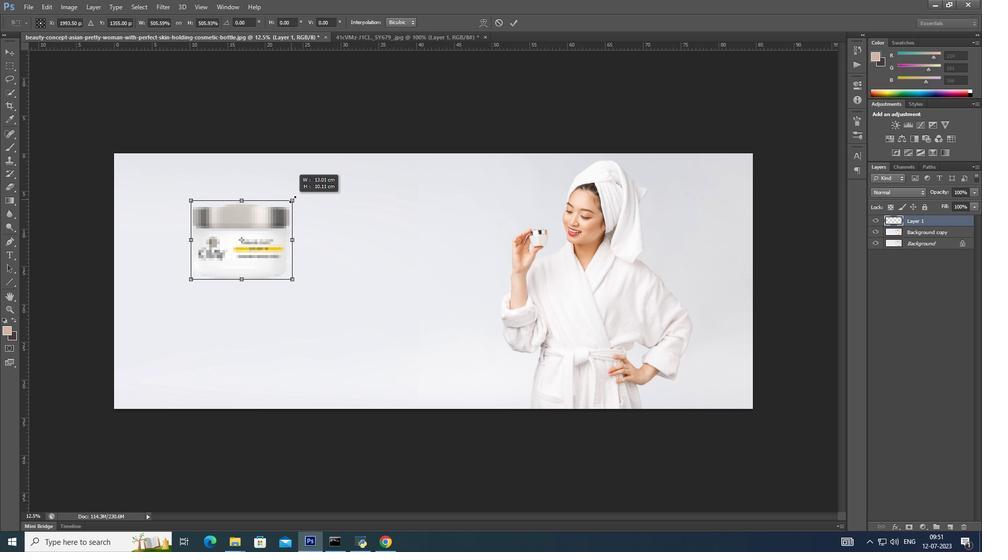 
Action: Key pressed <Key.alt_l><Key.alt_l>
Screenshot: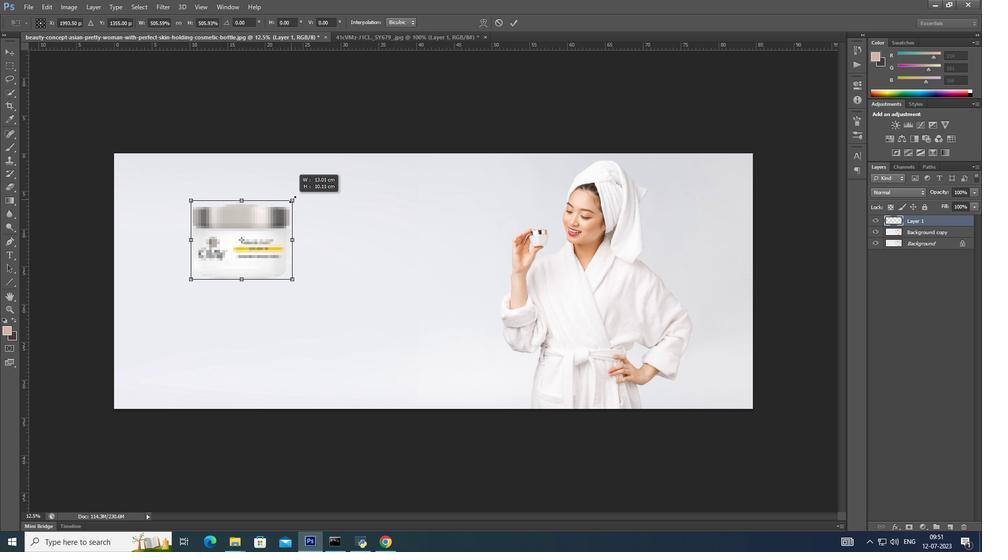 
Action: Mouse moved to (292, 198)
Screenshot: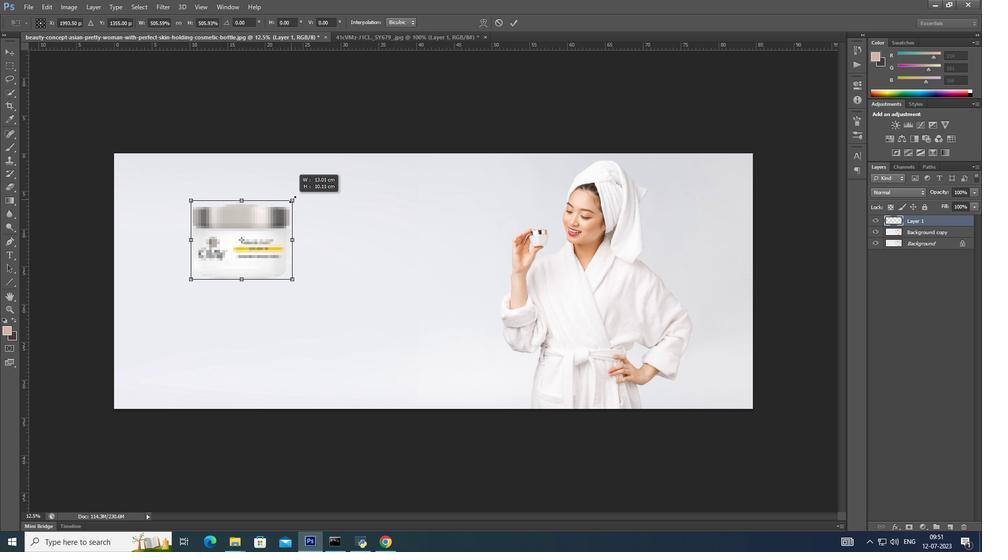 
Action: Key pressed <Key.alt_l>
Screenshot: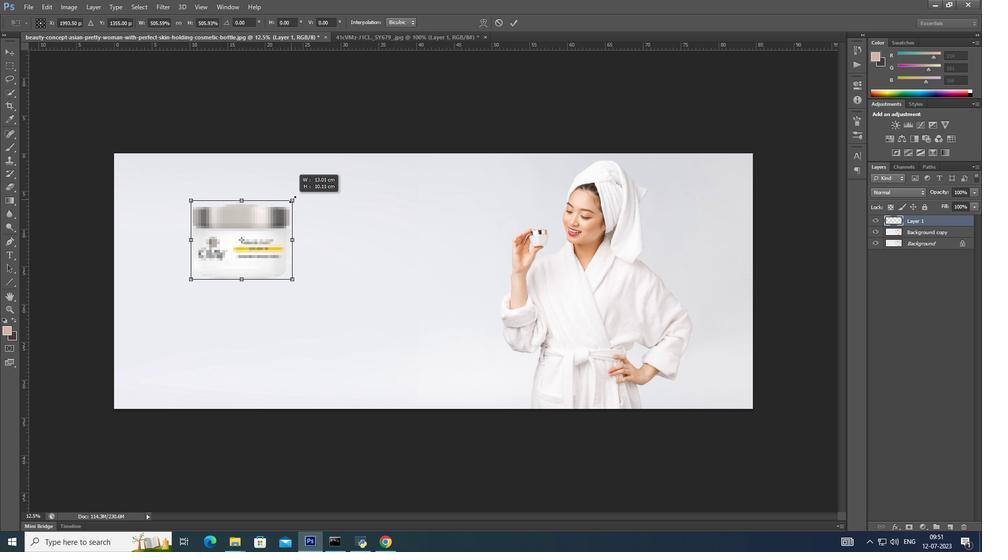 
Action: Mouse moved to (293, 198)
Screenshot: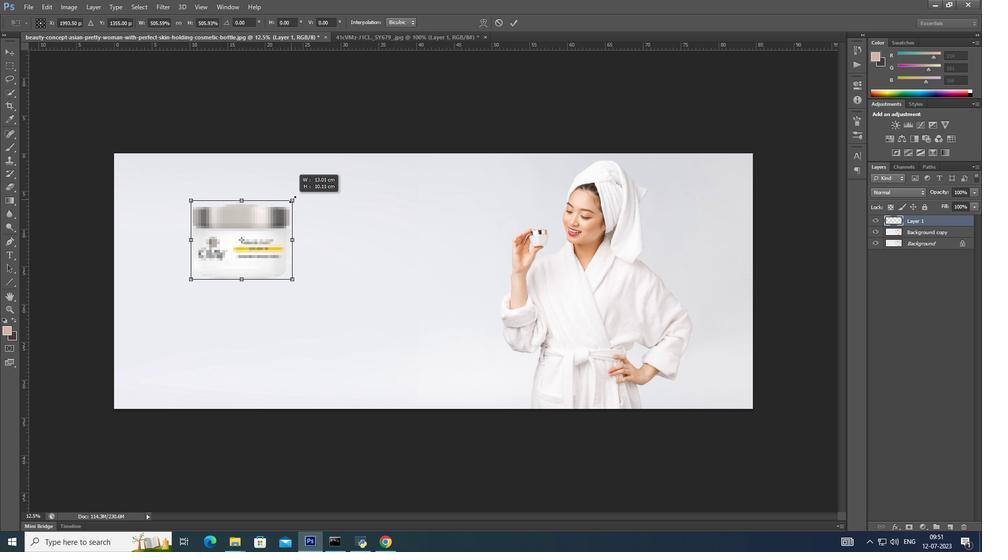 
Action: Key pressed <Key.alt_l>
Screenshot: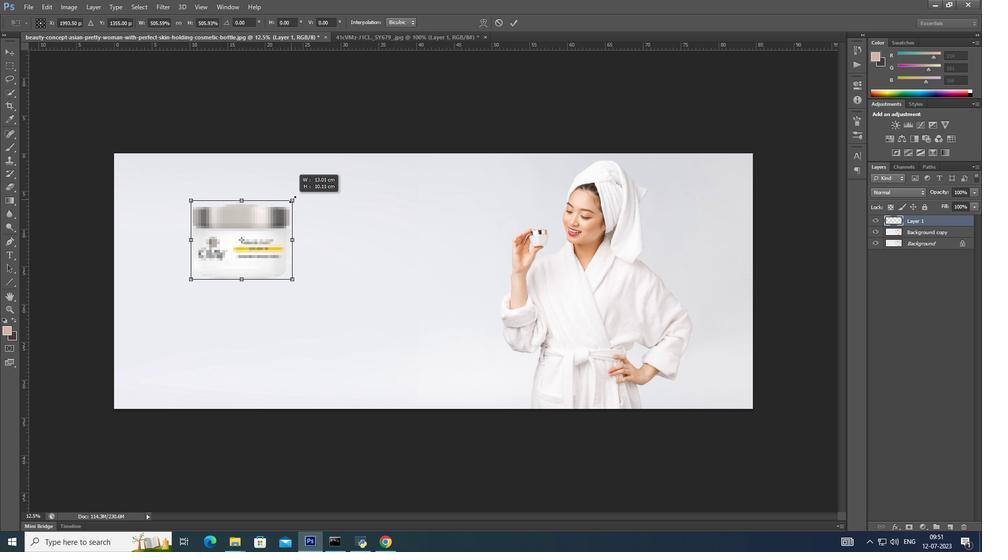 
Action: Mouse moved to (293, 197)
Screenshot: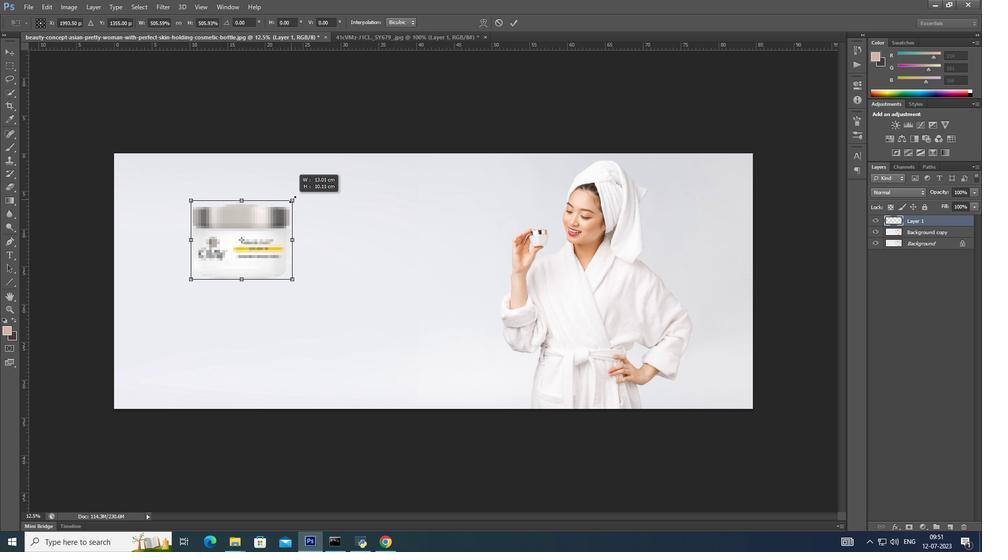 
Action: Key pressed <Key.alt_l><Key.alt_l><Key.alt_l><Key.alt_l><Key.alt_l><Key.alt_l><Key.alt_l><Key.alt_l><Key.alt_l><Key.alt_l><Key.alt_l><Key.alt_l><Key.alt_l><Key.alt_l><Key.alt_l><Key.alt_l><Key.alt_l><Key.alt_l><Key.alt_l><Key.alt_l><Key.alt_l><Key.alt_l><Key.alt_l><Key.alt_l><Key.alt_l><Key.alt_l><Key.alt_l><Key.alt_l><Key.alt_l>
Screenshot: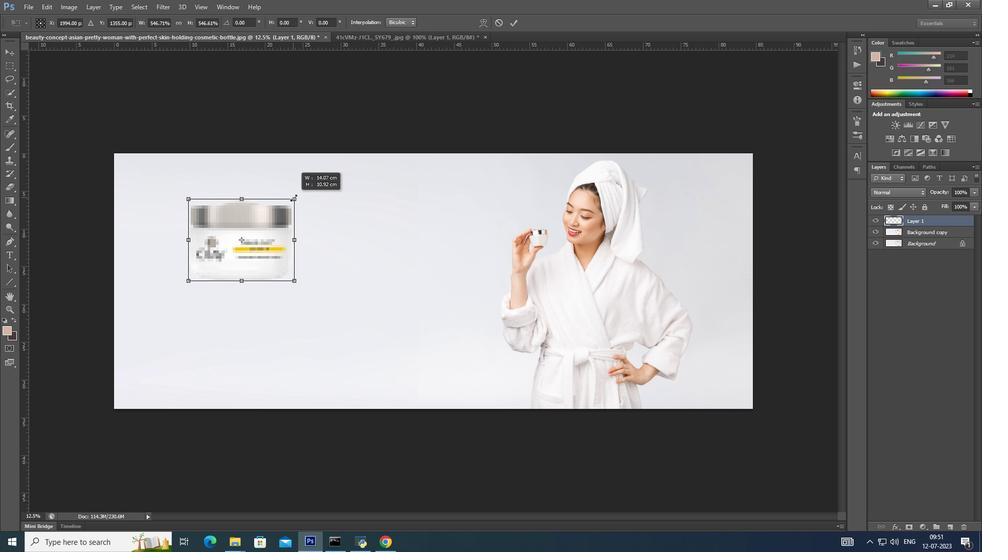 
Action: Mouse moved to (292, 197)
Screenshot: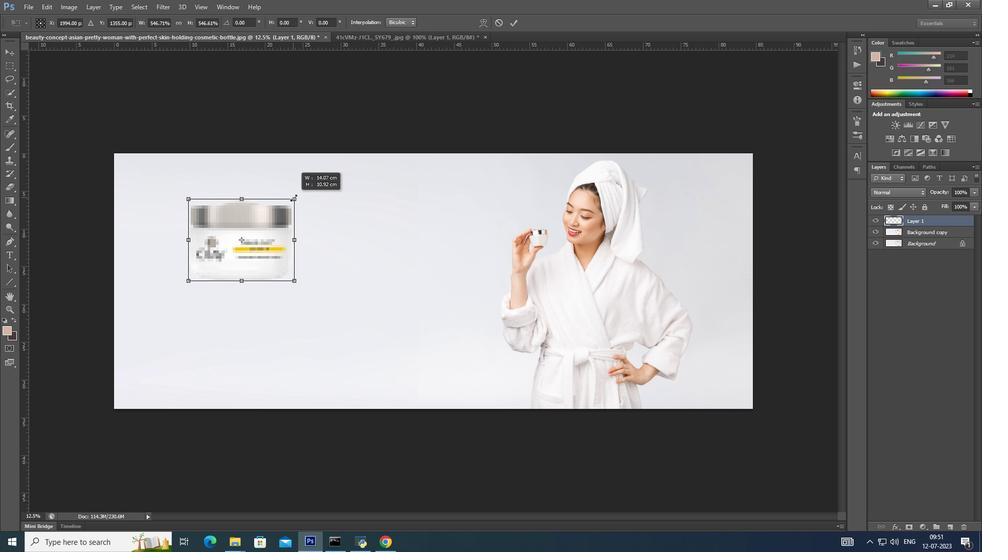 
Action: Key pressed <Key.alt_l>
Screenshot: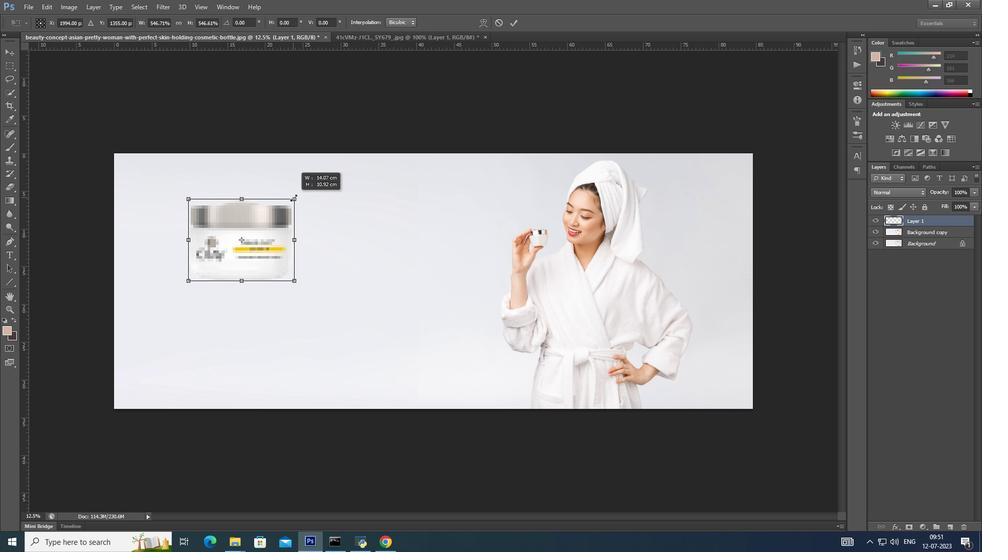 
Action: Mouse moved to (291, 198)
Screenshot: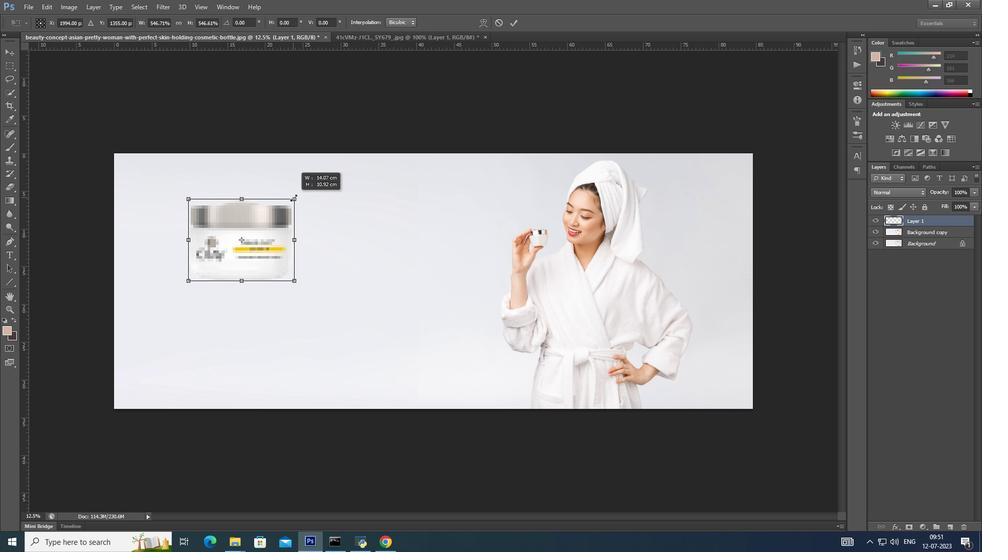 
Action: Key pressed <Key.alt_l>
Screenshot: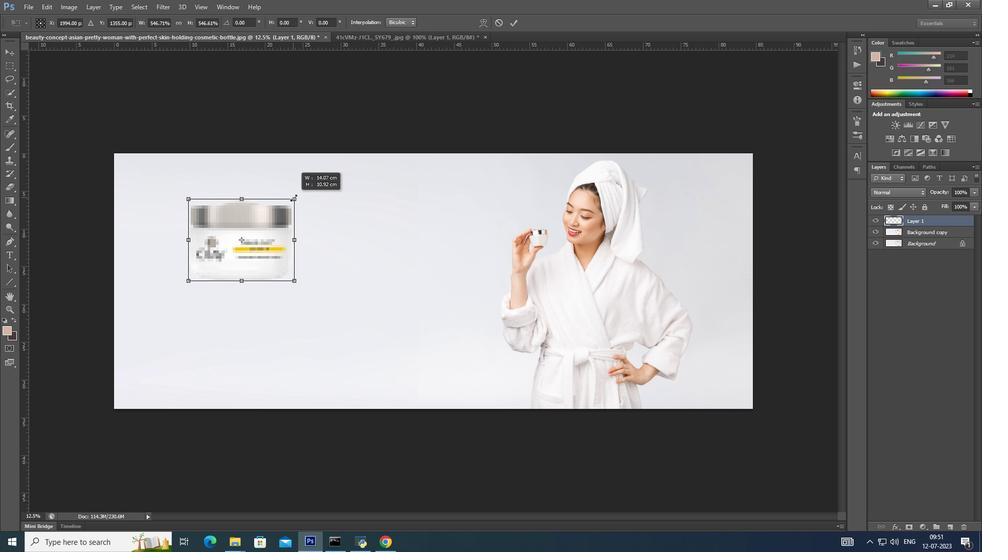 
Action: Mouse moved to (290, 200)
Screenshot: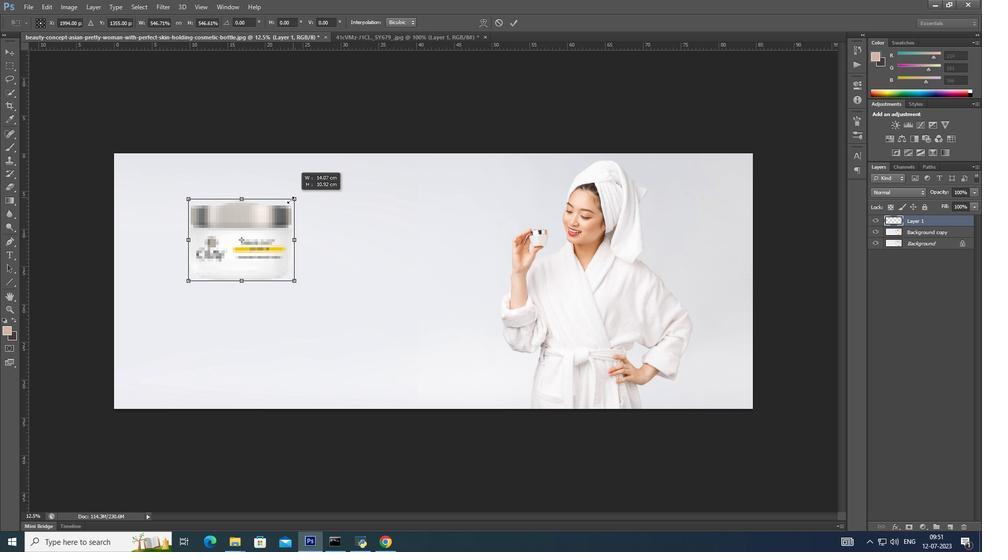 
Action: Key pressed <Key.alt_l><Key.alt_l>
Screenshot: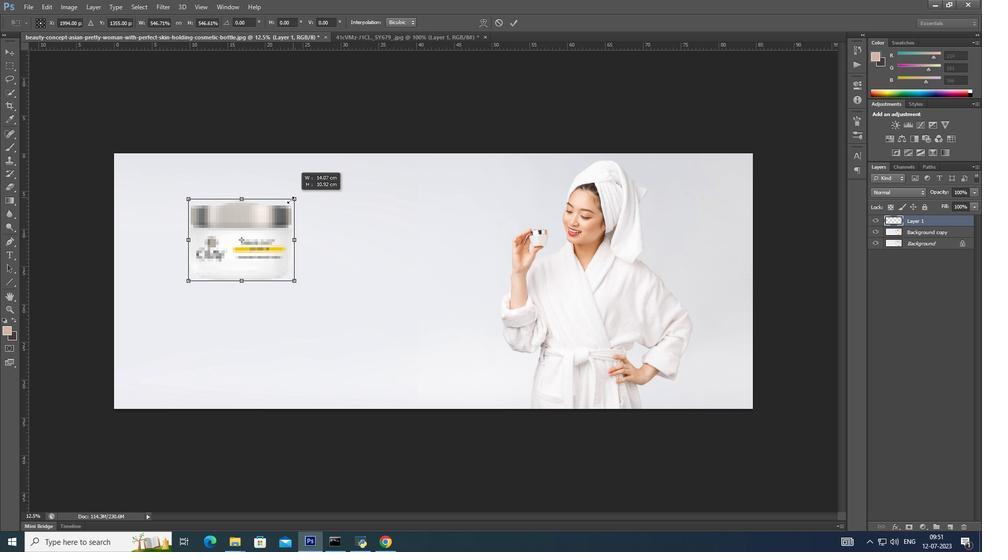 
Action: Mouse moved to (289, 200)
Screenshot: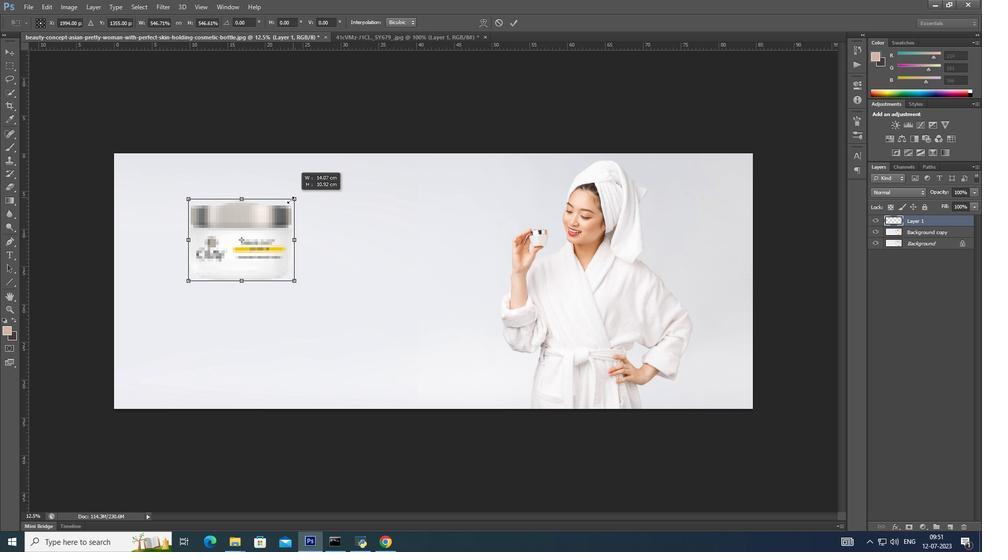 
Action: Key pressed <Key.alt_l><Key.alt_l>
Screenshot: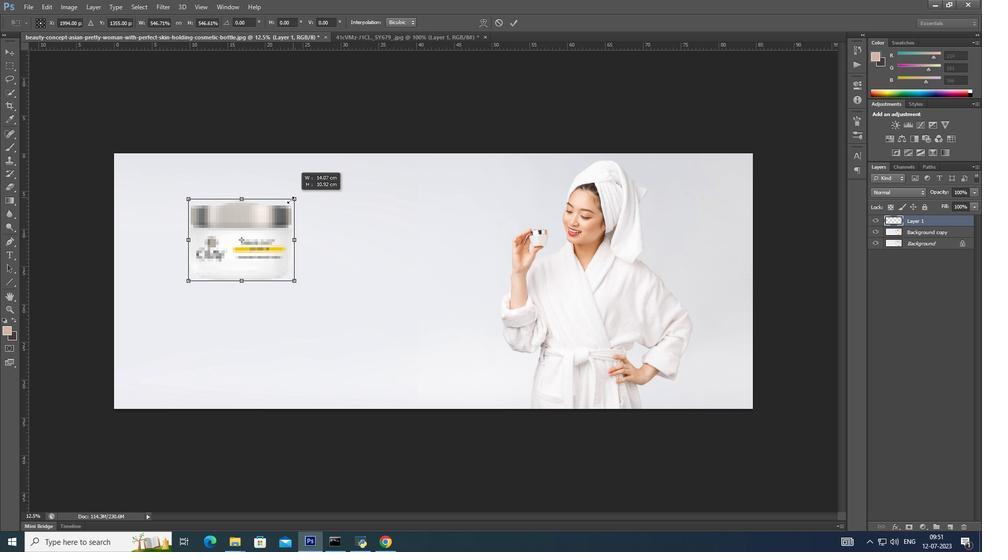 
Action: Mouse moved to (289, 201)
Screenshot: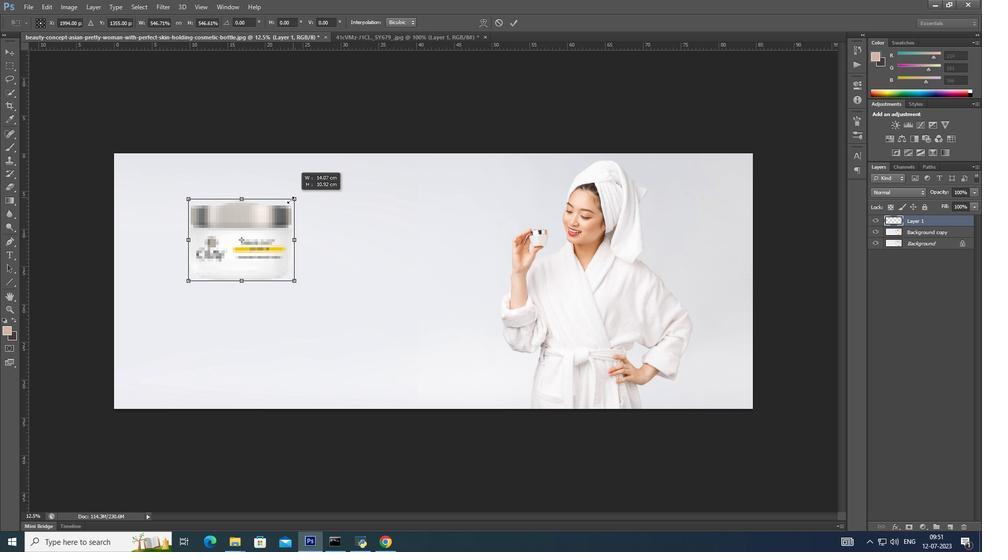 
Action: Key pressed <Key.alt_l>
Screenshot: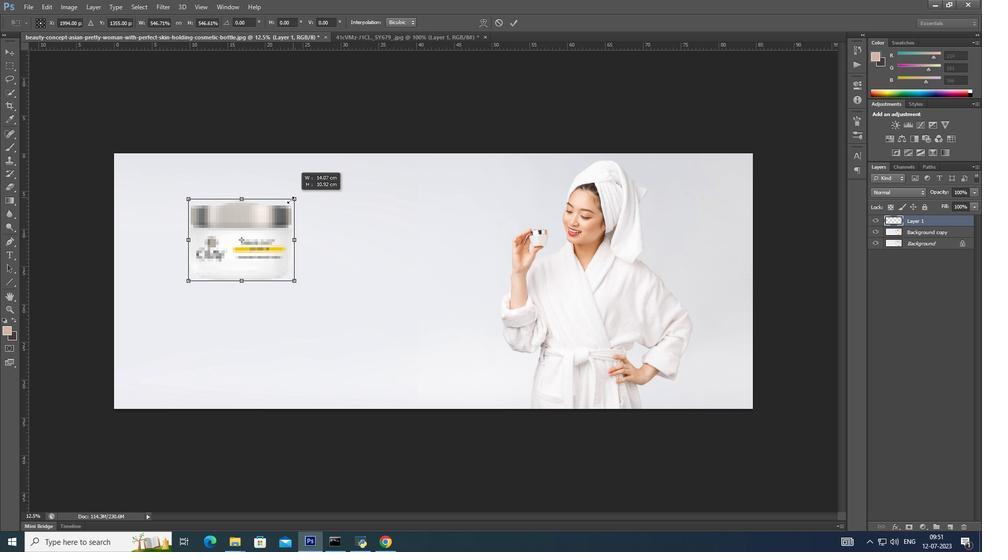
Action: Mouse moved to (288, 202)
Screenshot: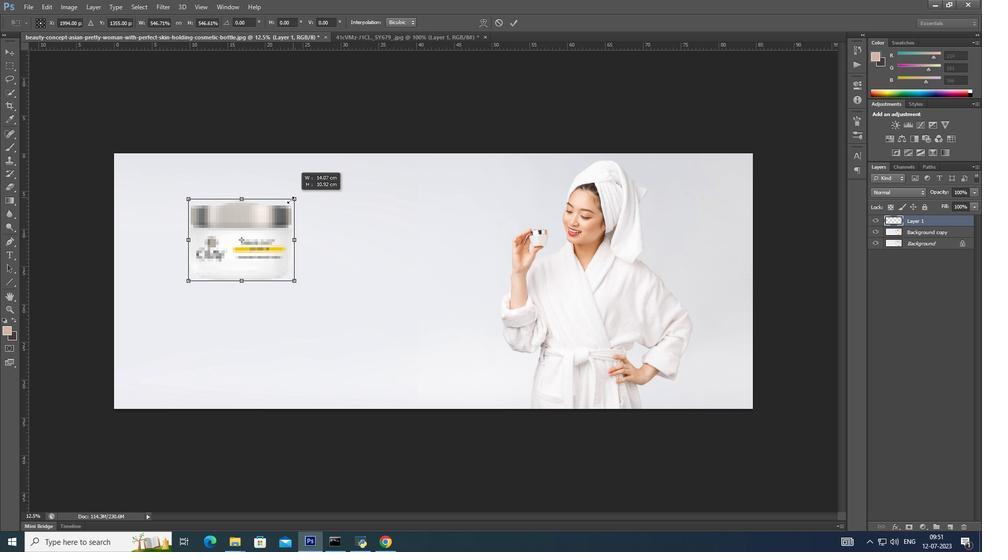 
Action: Key pressed <Key.alt_l>
Screenshot: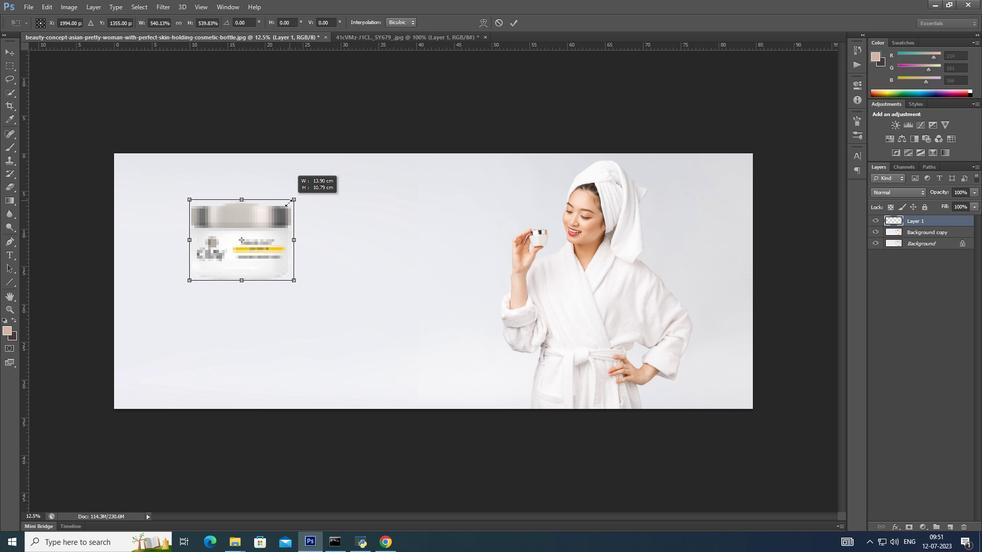 
Action: Mouse moved to (288, 202)
Screenshot: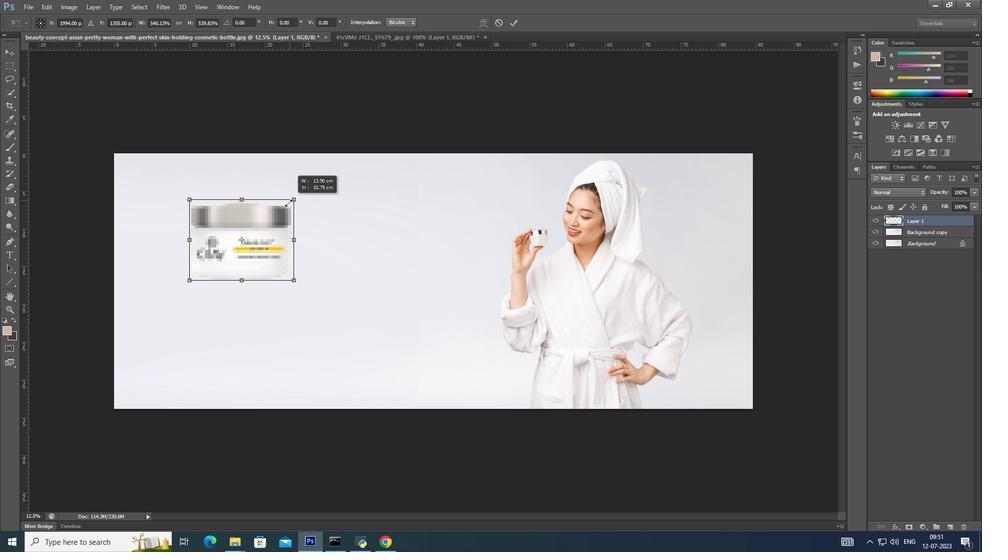 
Action: Key pressed <Key.alt_l>
Screenshot: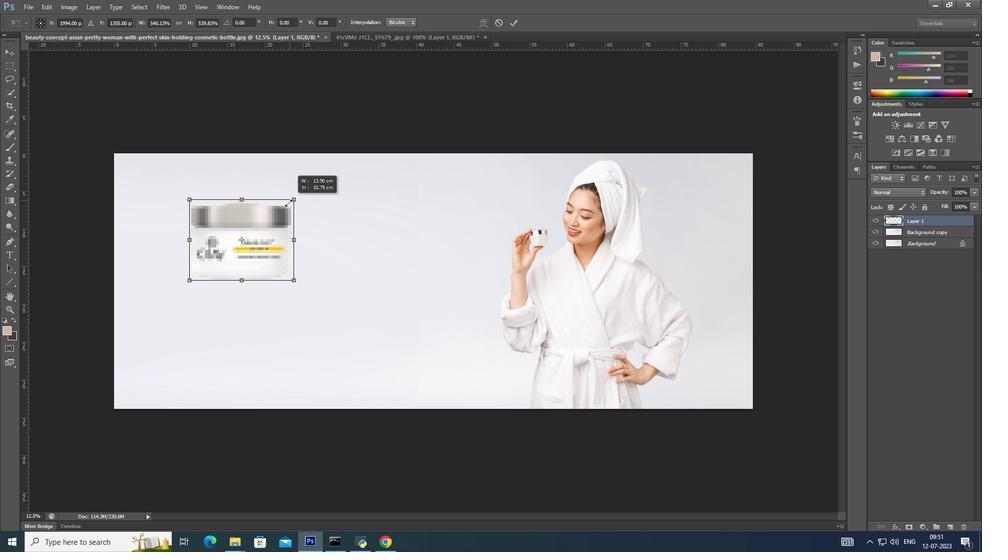 
Action: Mouse moved to (288, 202)
Screenshot: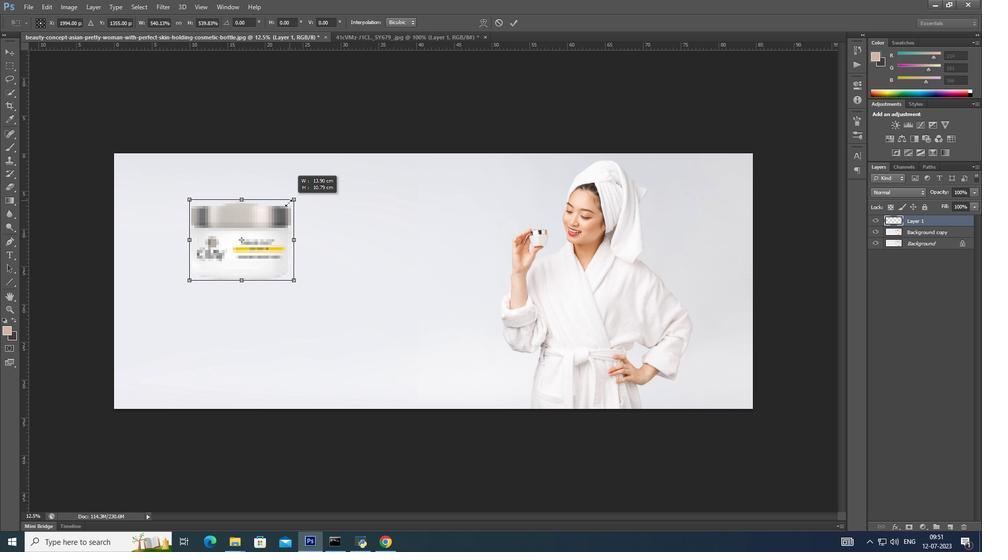 
Action: Key pressed <Key.alt_l>
Screenshot: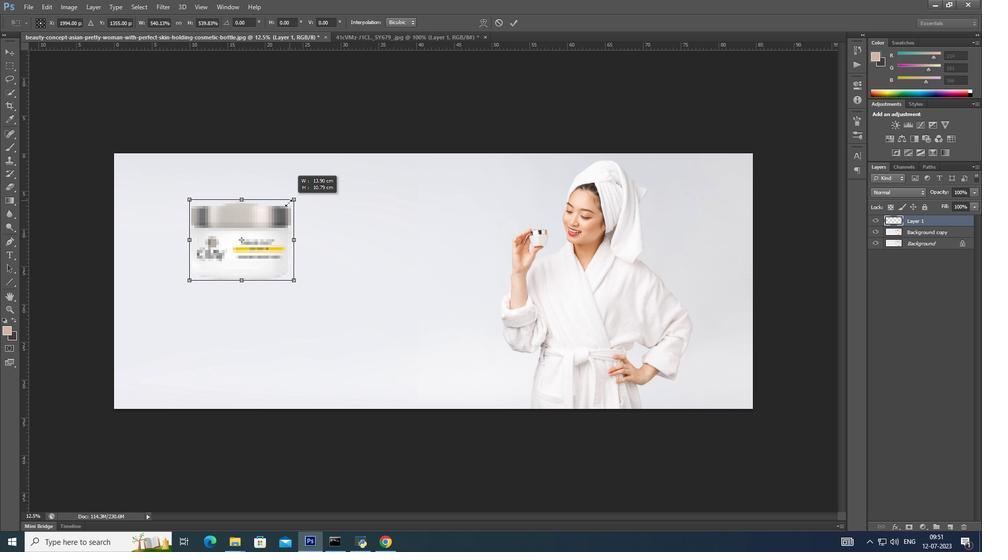 
Action: Mouse moved to (287, 203)
Screenshot: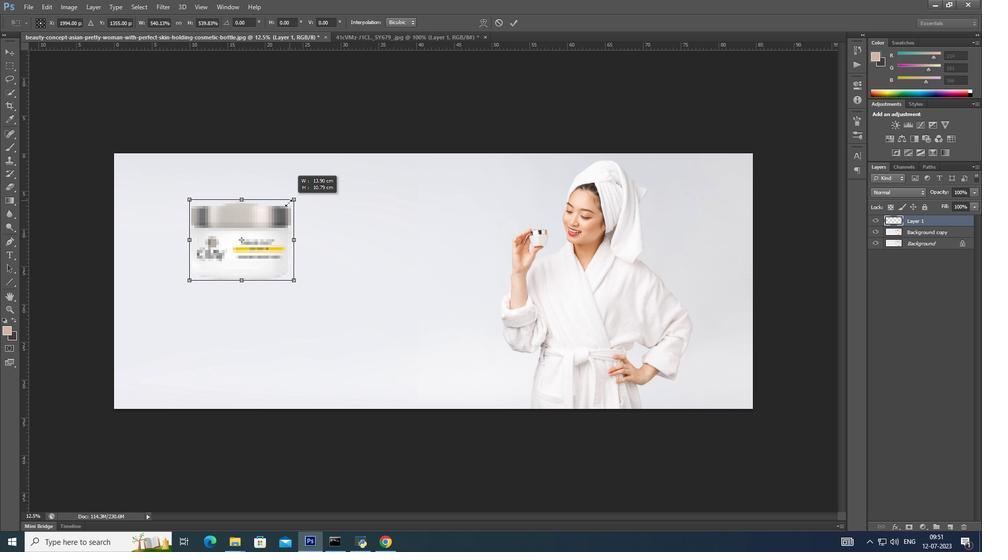 
Action: Key pressed <Key.alt_l>
Screenshot: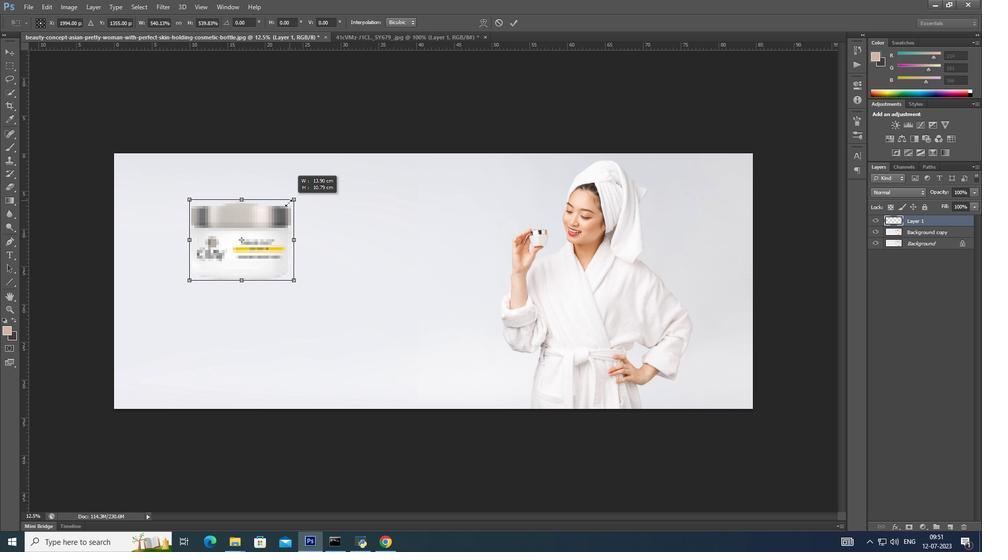 
Action: Mouse moved to (286, 204)
Screenshot: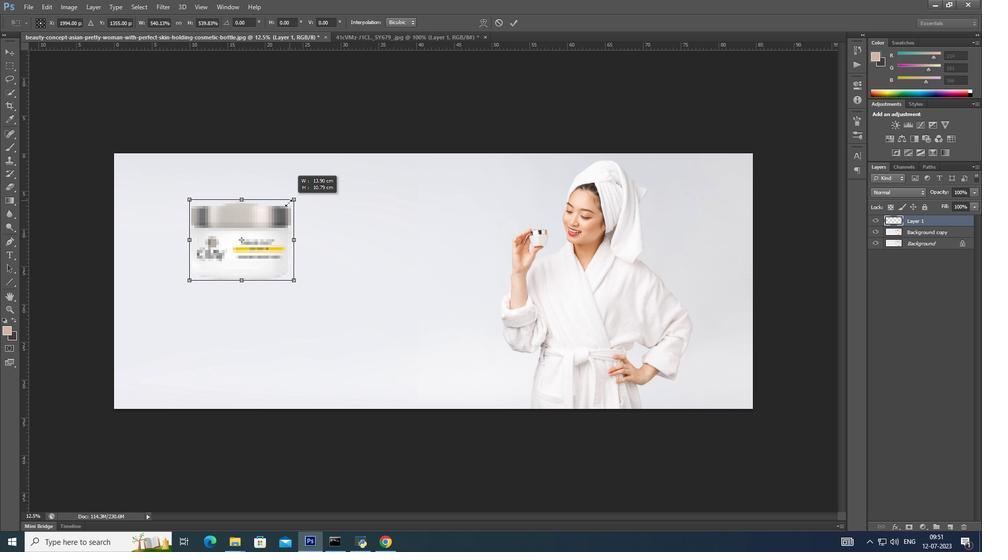 
Action: Key pressed <Key.alt_l>
Screenshot: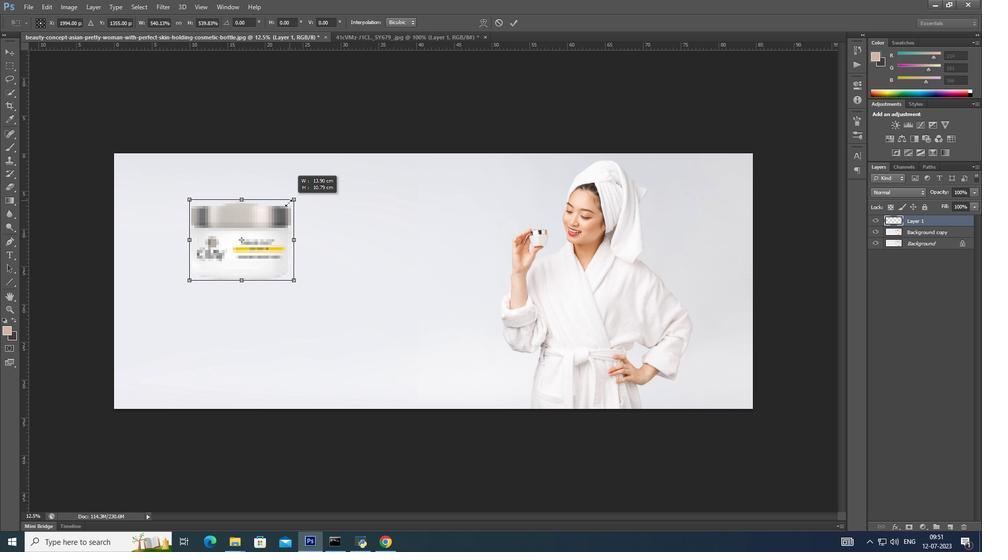 
Action: Mouse moved to (286, 205)
Screenshot: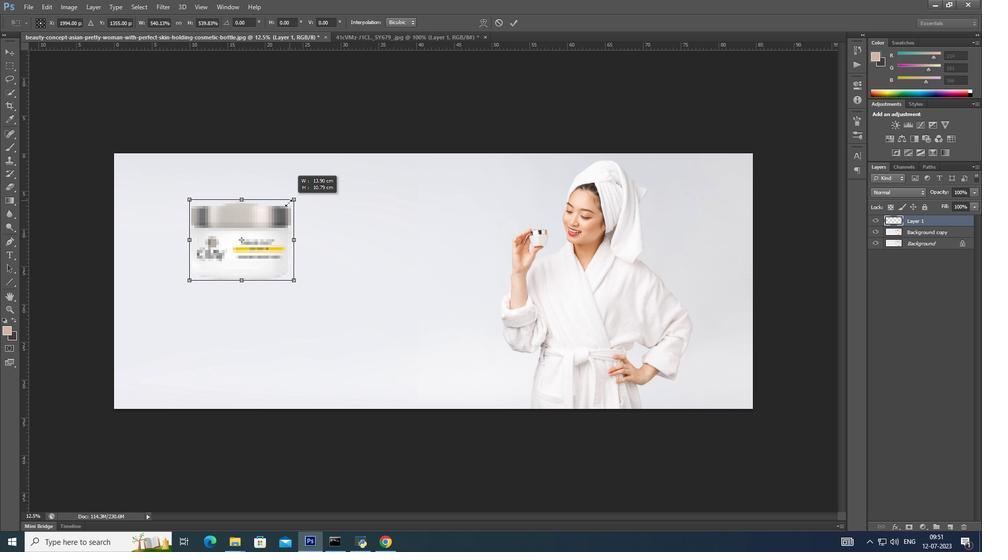 
Action: Key pressed <Key.alt_l>
Screenshot: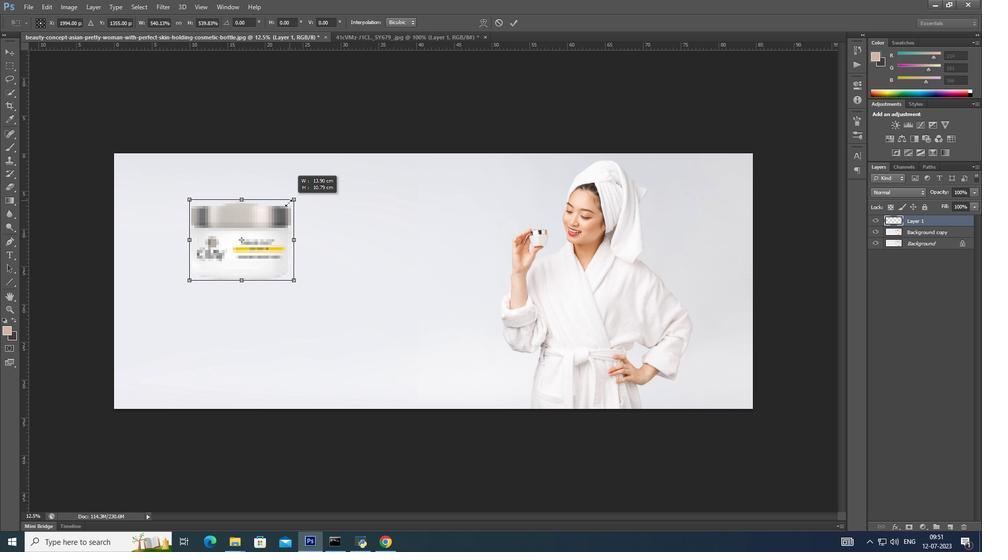 
Action: Mouse moved to (286, 205)
Screenshot: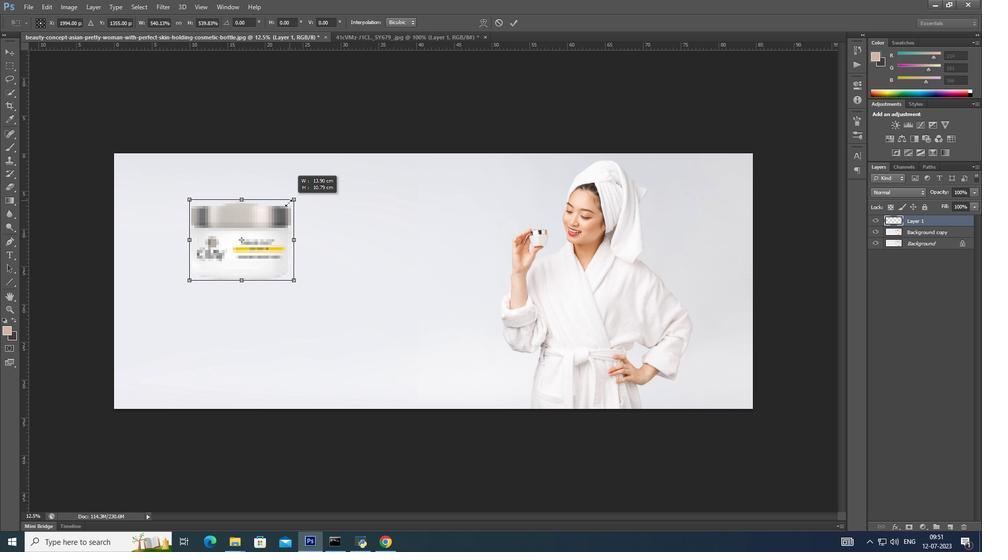
Action: Key pressed <Key.alt_l>
Screenshot: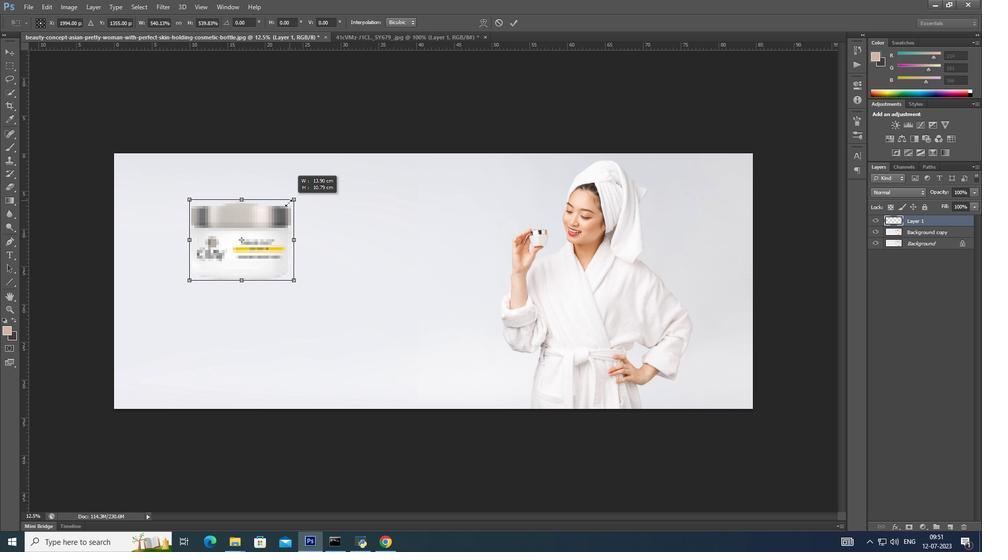 
Action: Mouse moved to (285, 206)
Screenshot: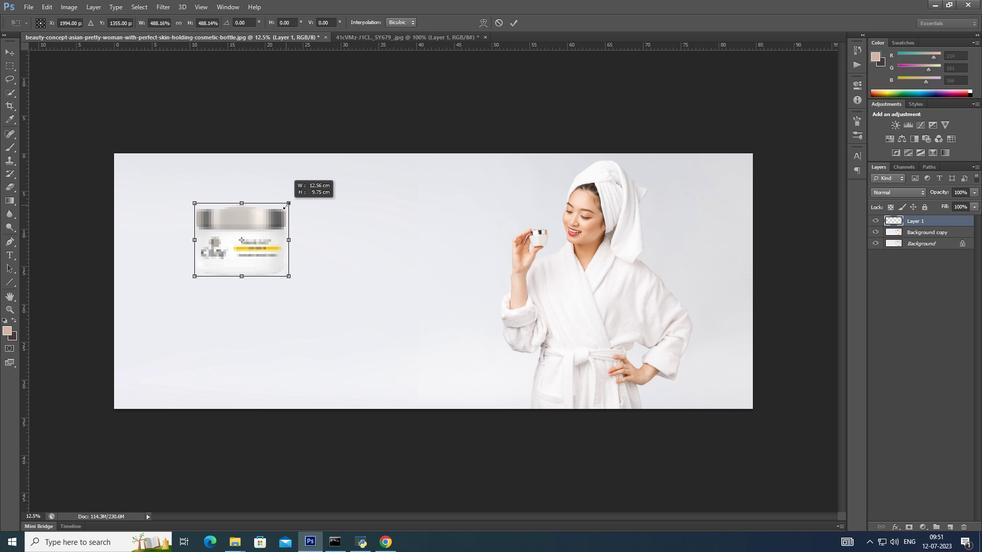 
Action: Key pressed <Key.alt_l>
Screenshot: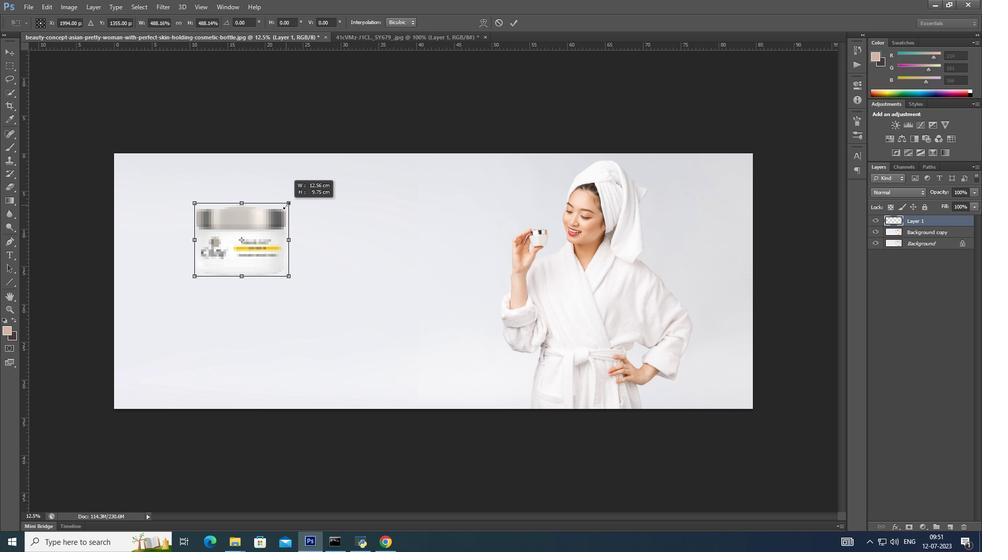 
Action: Mouse moved to (285, 206)
Screenshot: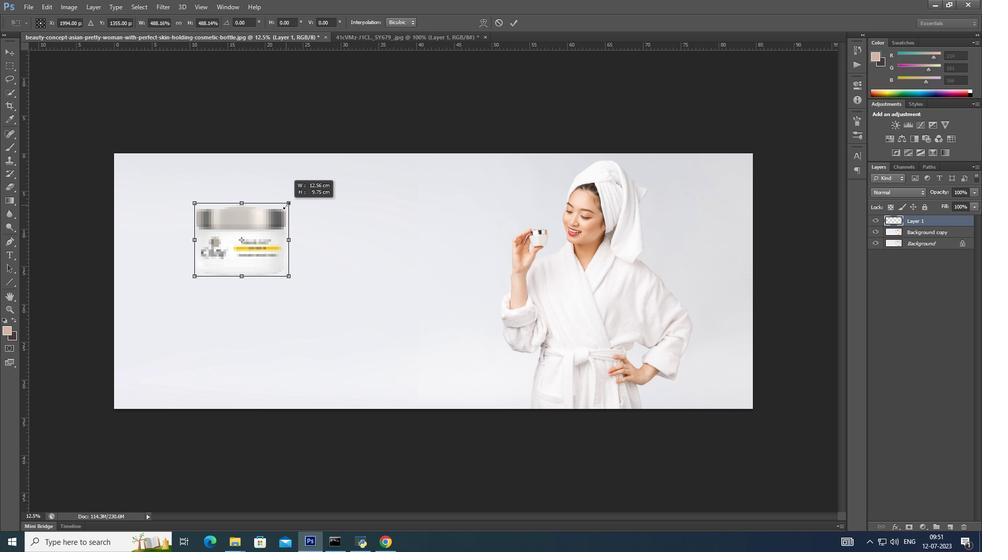 
Action: Key pressed <Key.alt_l><Key.alt_l><Key.alt_l>
Screenshot: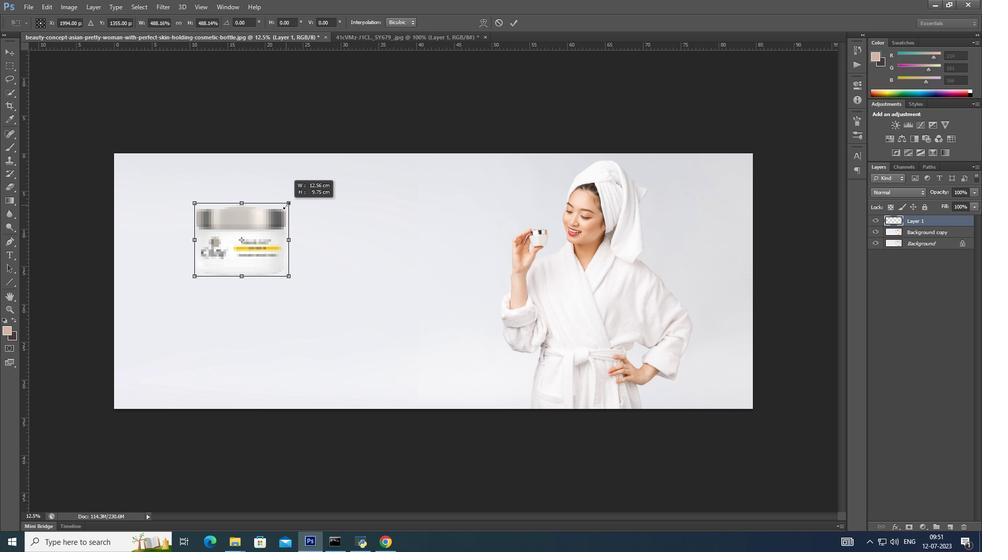 
Action: Mouse moved to (284, 206)
Screenshot: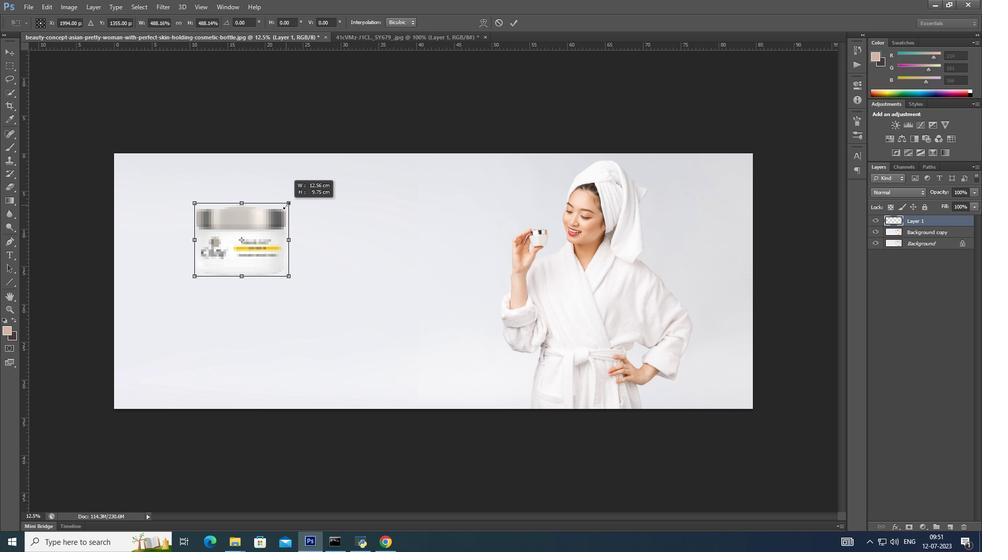 
Action: Key pressed <Key.alt_l><Key.alt_l><Key.alt_l><Key.alt_l>
Screenshot: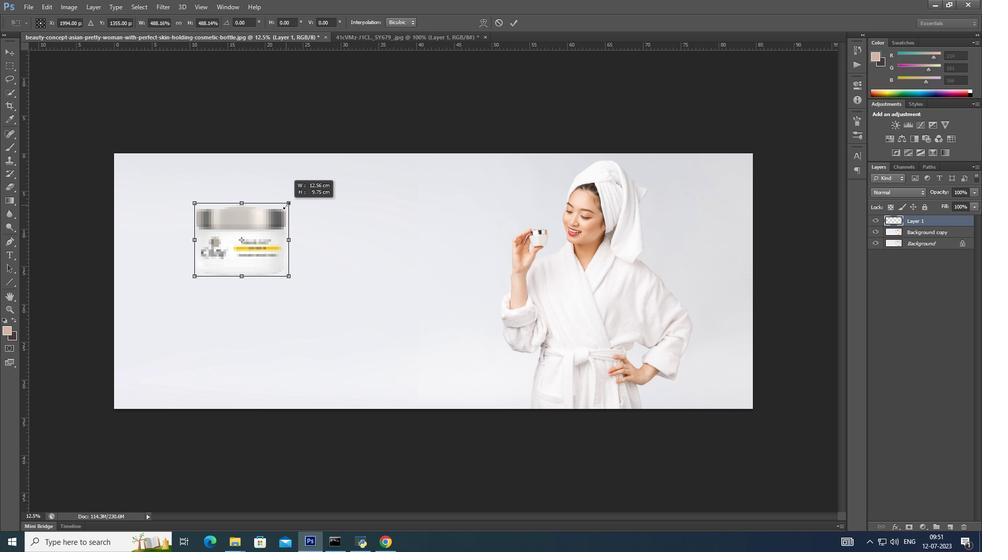 
Action: Mouse moved to (284, 207)
Screenshot: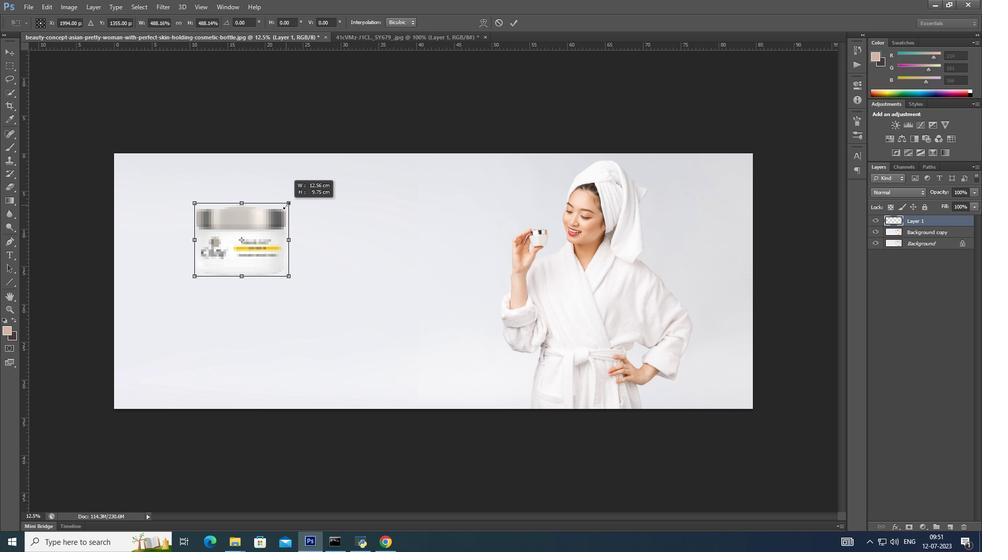 
Action: Key pressed <Key.alt_l><Key.alt_l><Key.alt_l><Key.alt_l><Key.alt_l><Key.alt_l><Key.alt_l><Key.alt_l><Key.alt_l><Key.alt_l><Key.alt_l><Key.alt_l><Key.alt_l><Key.alt_l><Key.alt_l><Key.alt_l><Key.enter>
Screenshot: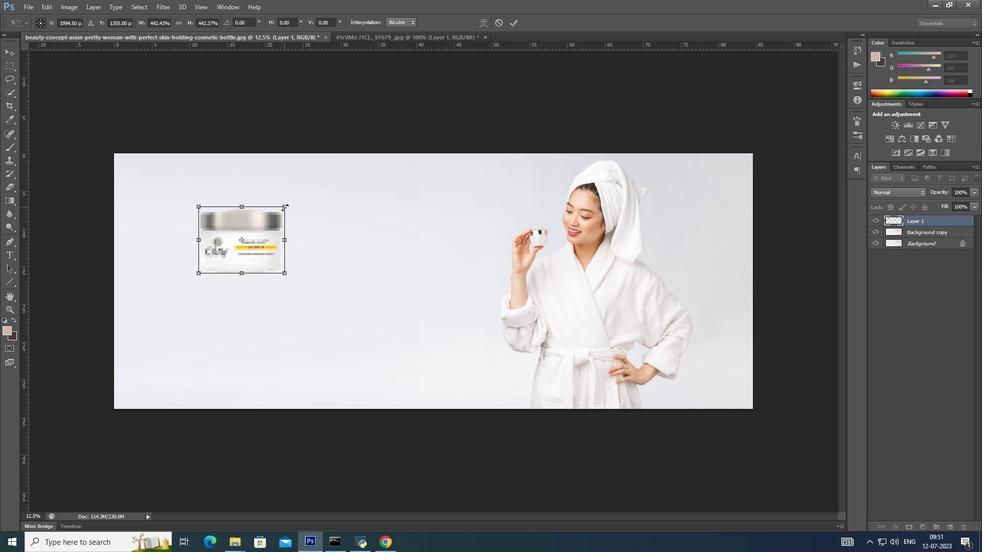 
Action: Mouse moved to (255, 221)
Screenshot: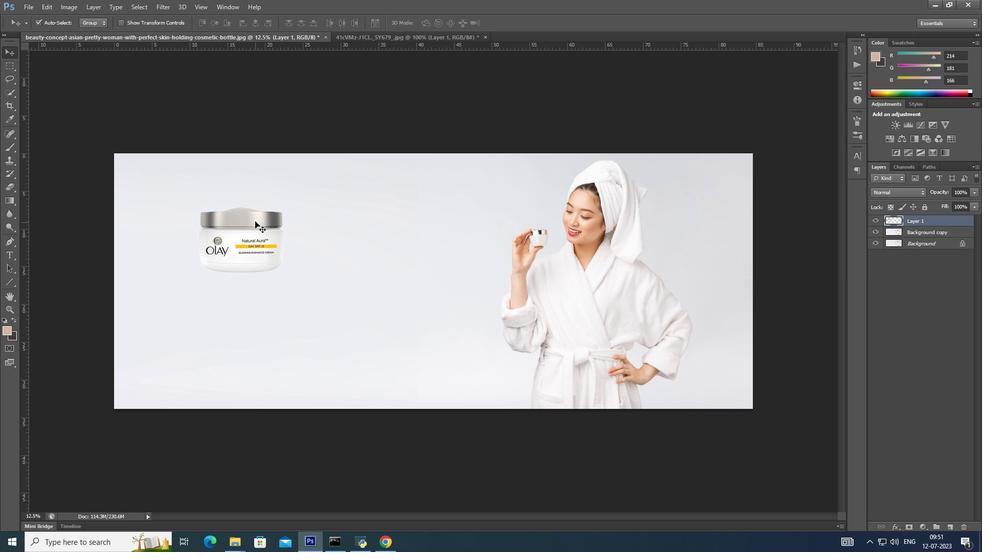 
Action: Mouse pressed left at (255, 221)
Screenshot: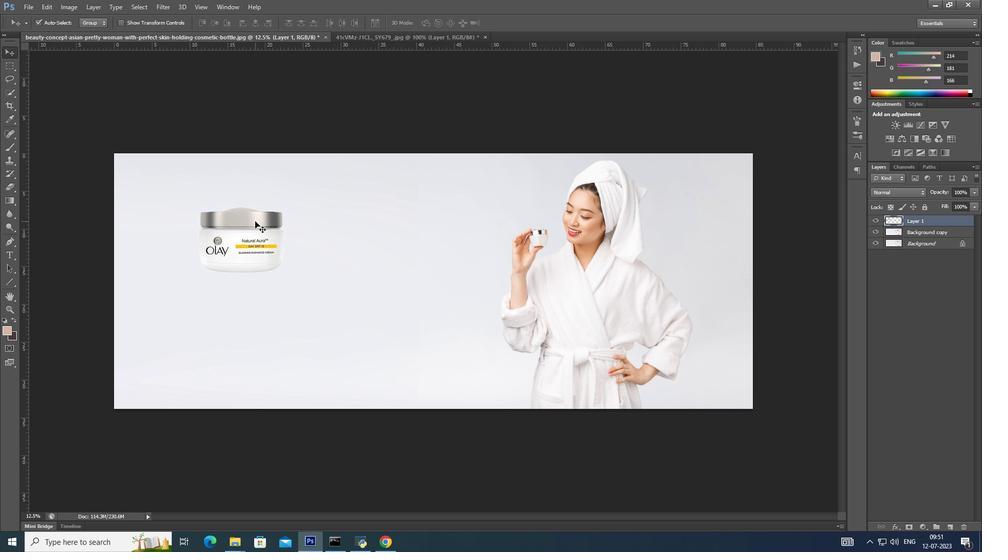 
Action: Mouse moved to (25, 296)
Screenshot: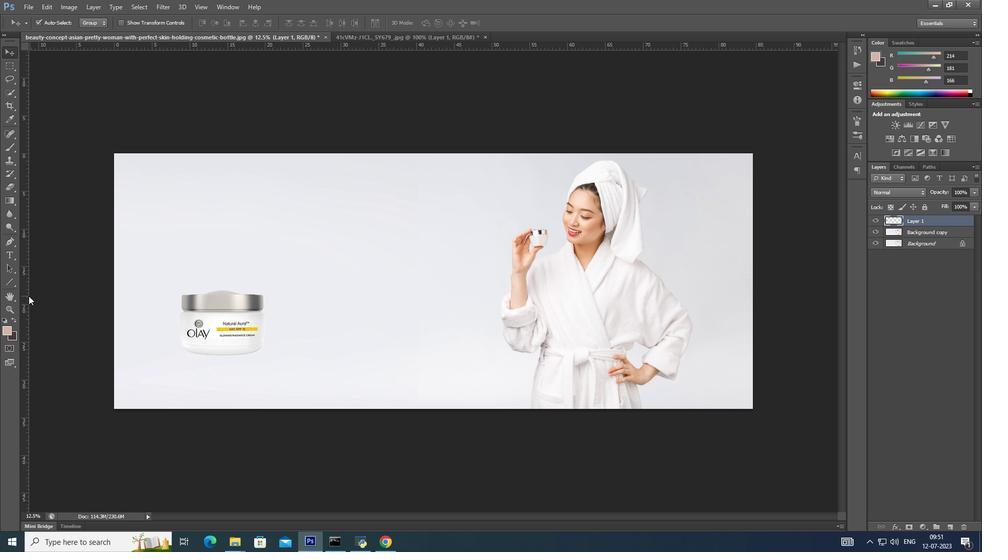 
Action: Mouse pressed left at (25, 296)
Screenshot: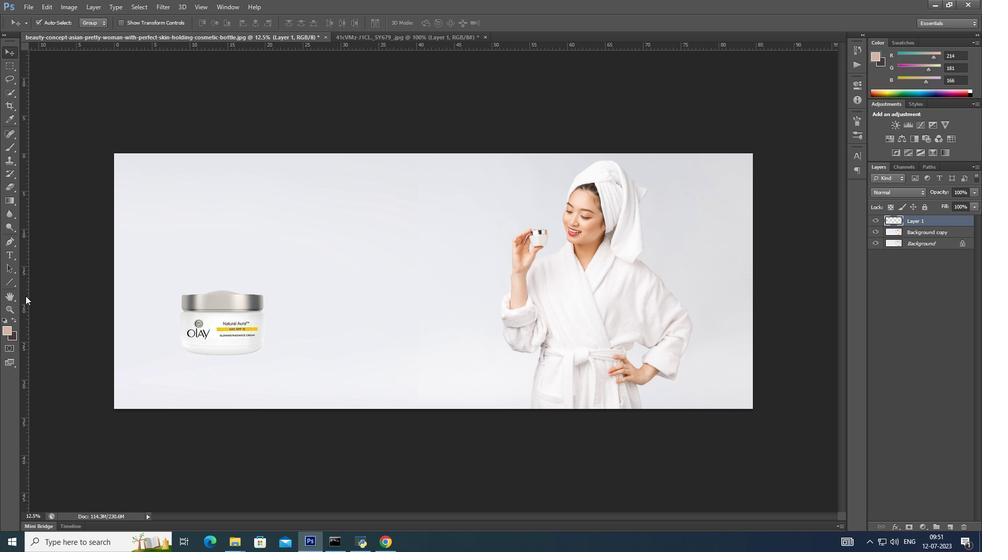 
Action: Mouse moved to (316, 44)
Screenshot: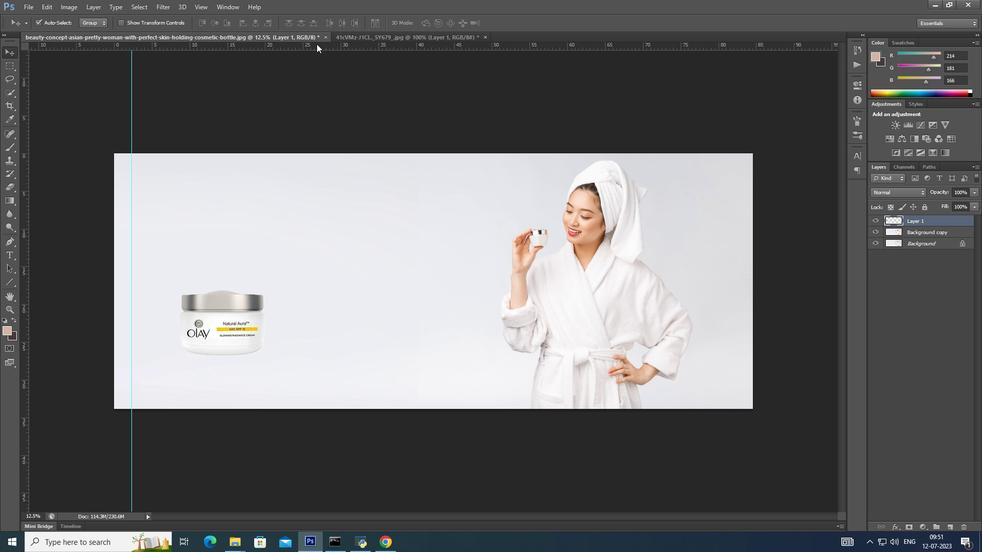 
Action: Mouse pressed left at (316, 44)
Screenshot: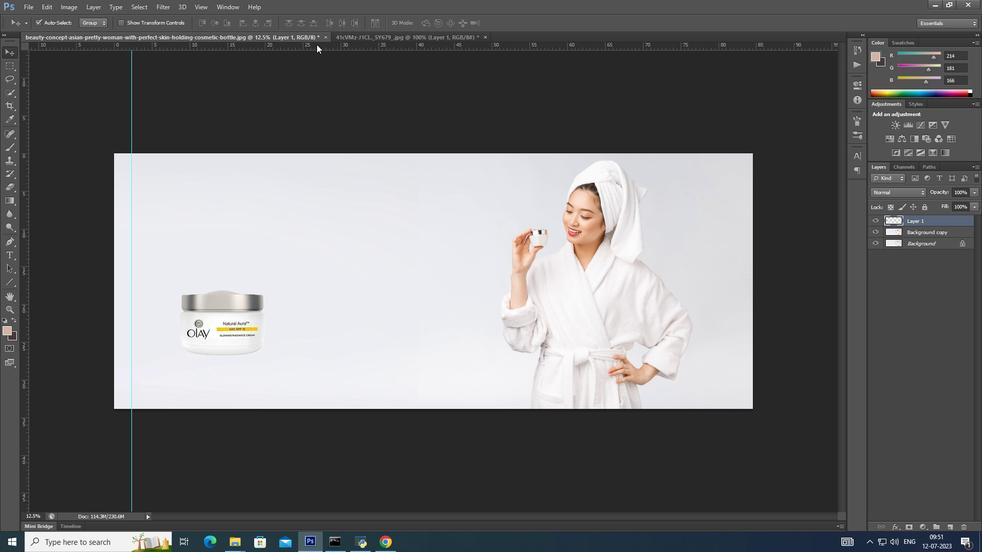 
Action: Mouse moved to (234, 46)
Screenshot: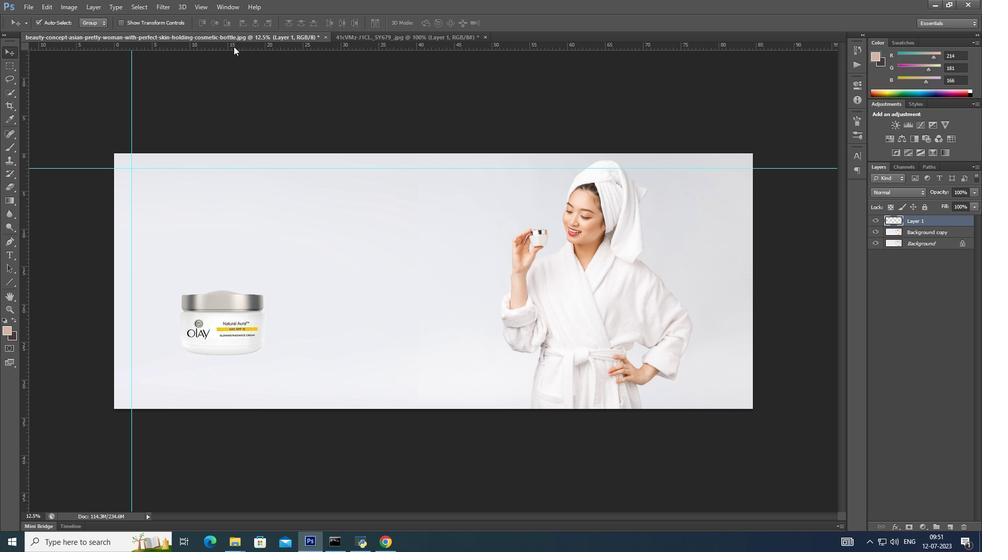 
Action: Mouse pressed left at (234, 46)
Screenshot: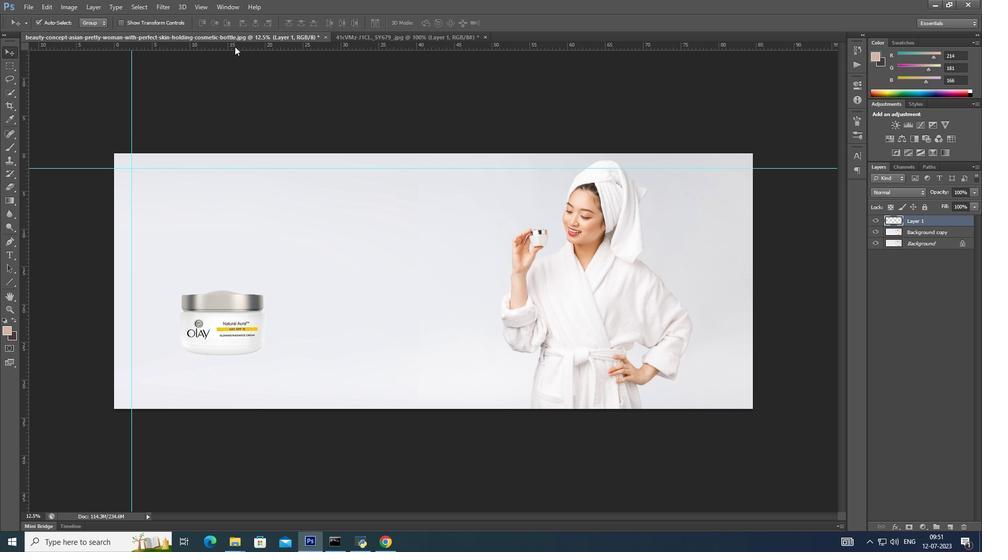 
Action: Mouse moved to (25, 293)
Screenshot: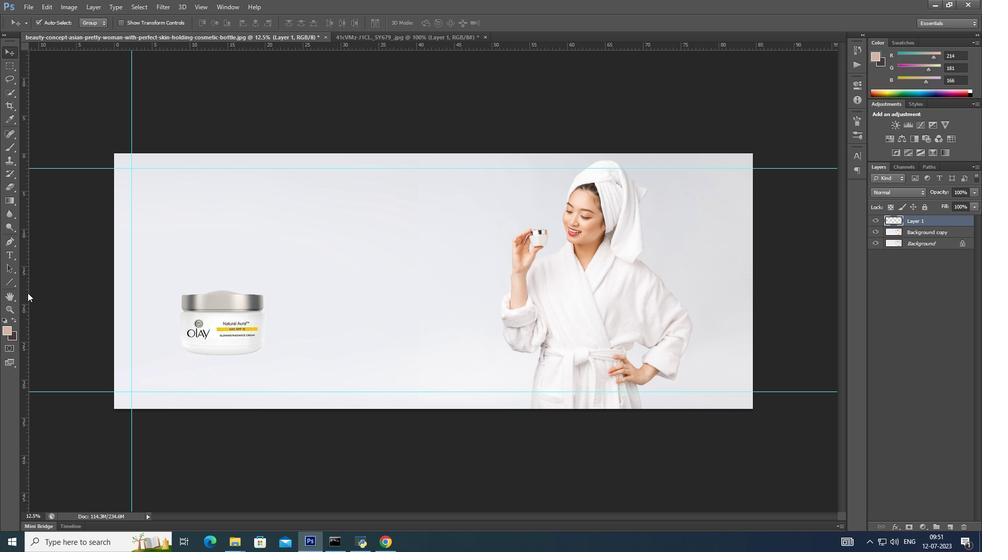 
Action: Mouse pressed left at (25, 293)
Screenshot: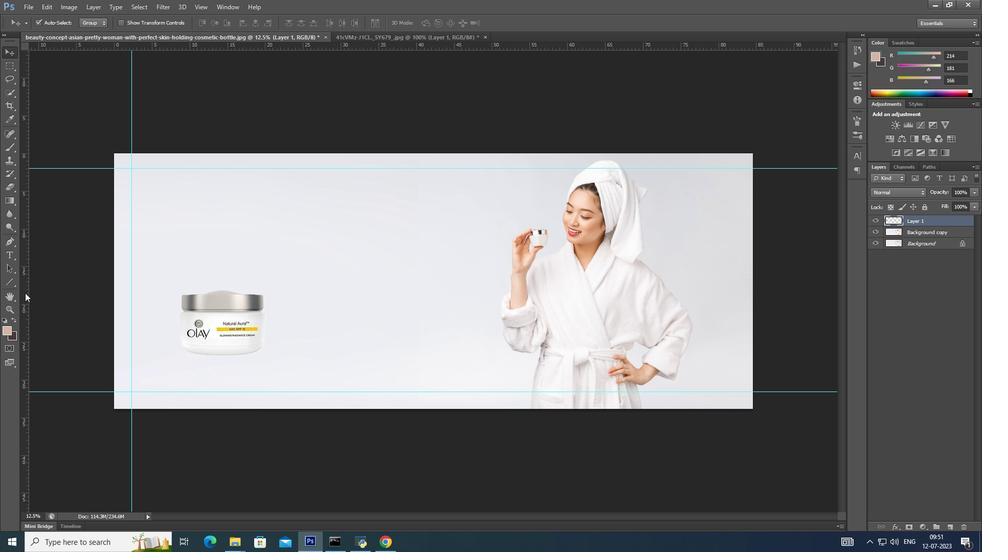 
Action: Mouse moved to (217, 297)
Screenshot: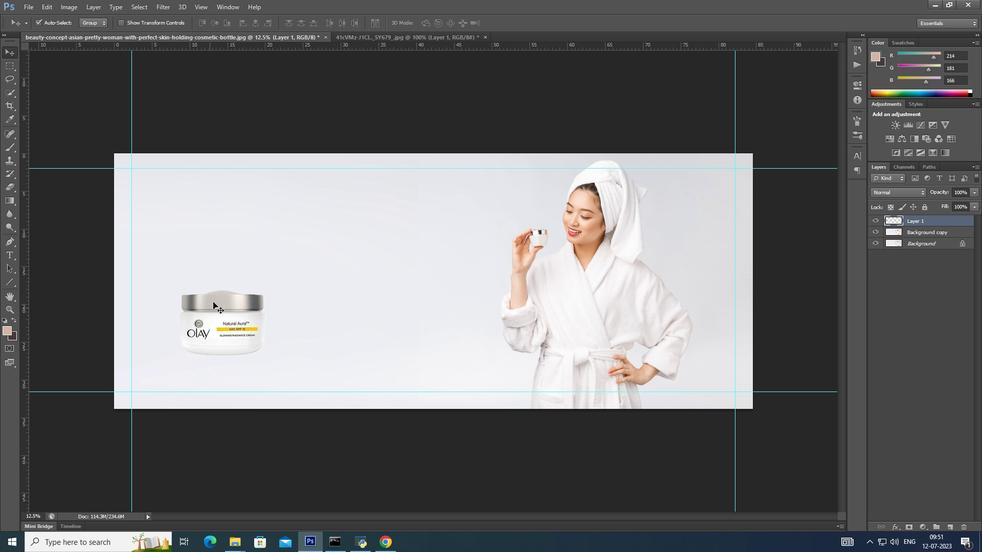 
Action: Mouse pressed left at (217, 297)
Screenshot: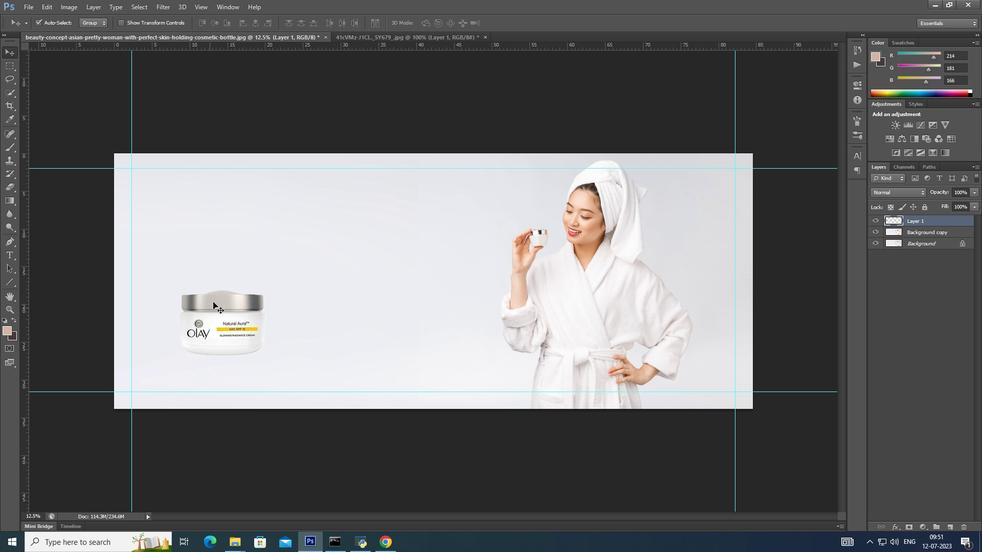 
Action: Mouse moved to (219, 297)
Screenshot: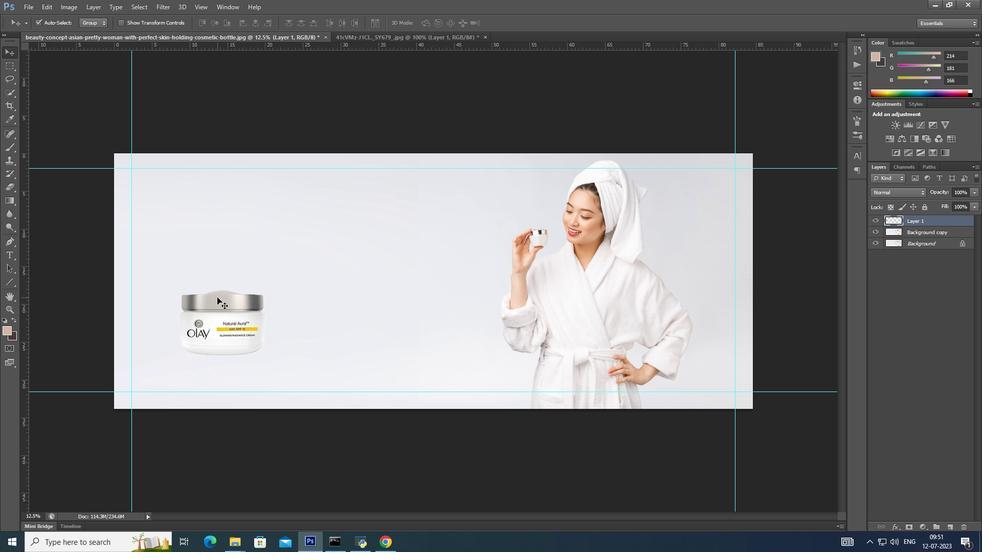 
Action: Mouse pressed left at (219, 297)
Screenshot: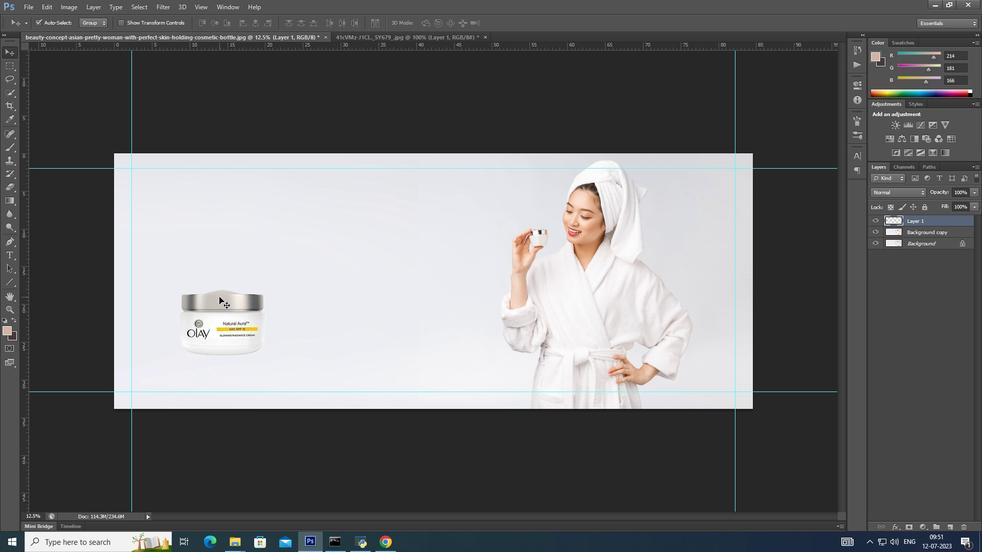 
Action: Mouse moved to (946, 219)
Screenshot: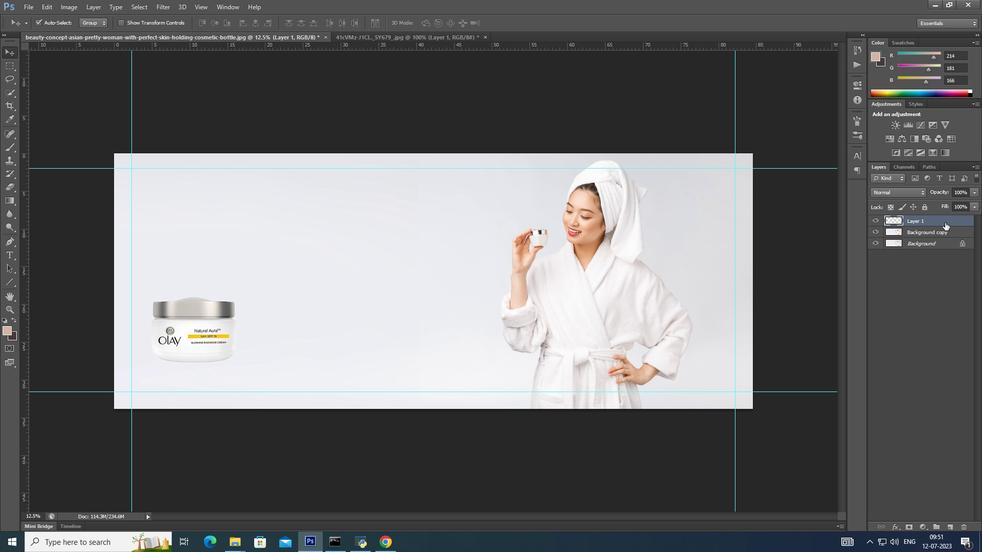 
Action: Mouse pressed left at (946, 219)
Screenshot: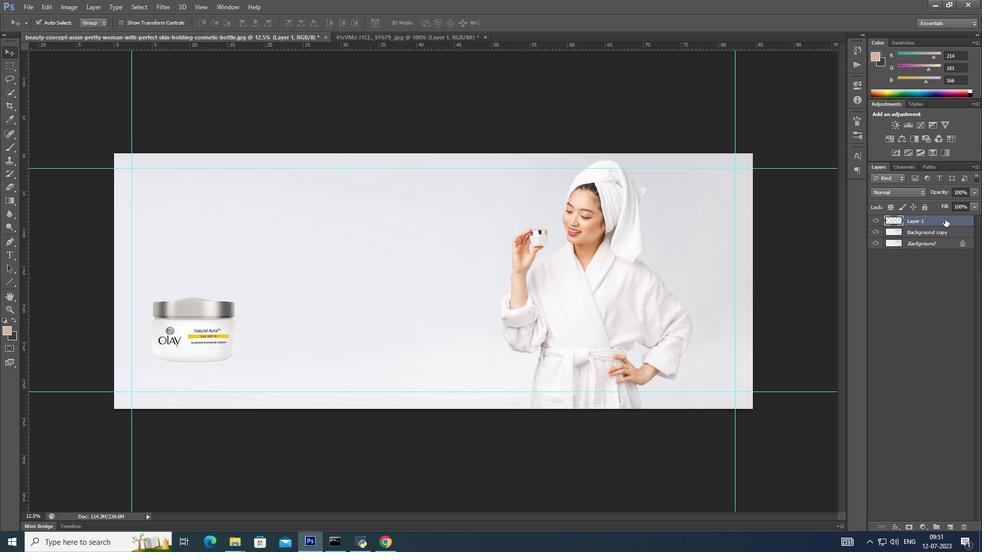 
Action: Mouse moved to (173, 307)
Screenshot: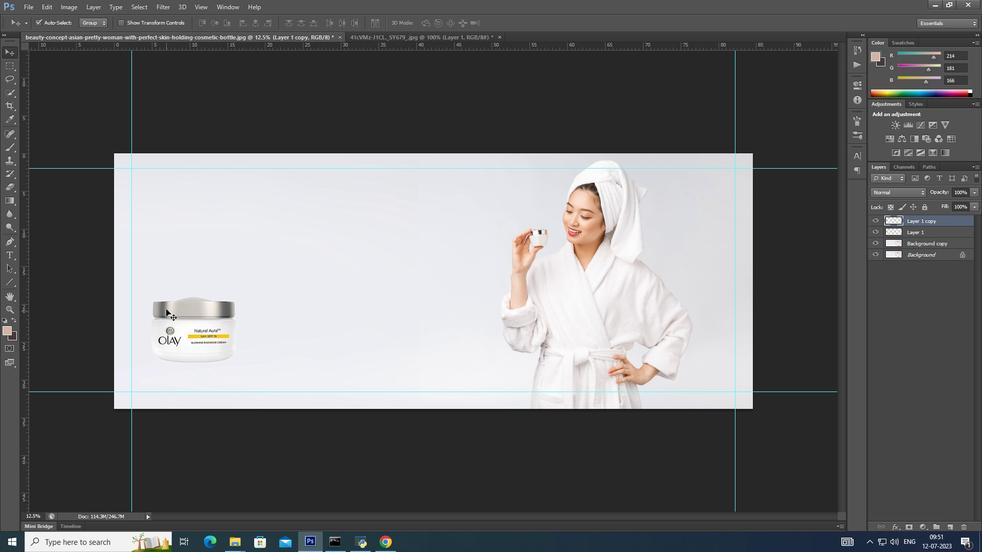 
Action: Mouse pressed left at (173, 307)
Screenshot: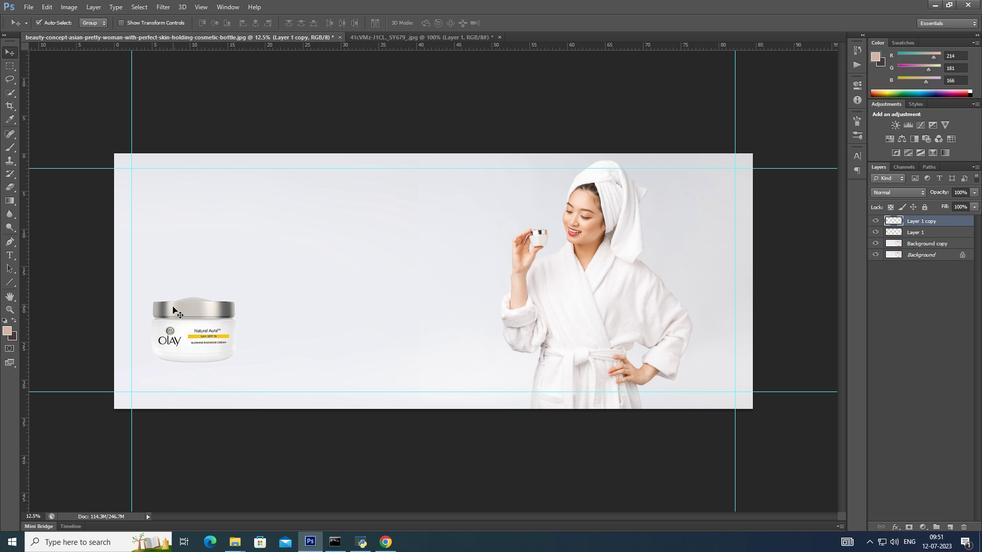 
Action: Mouse moved to (284, 315)
Screenshot: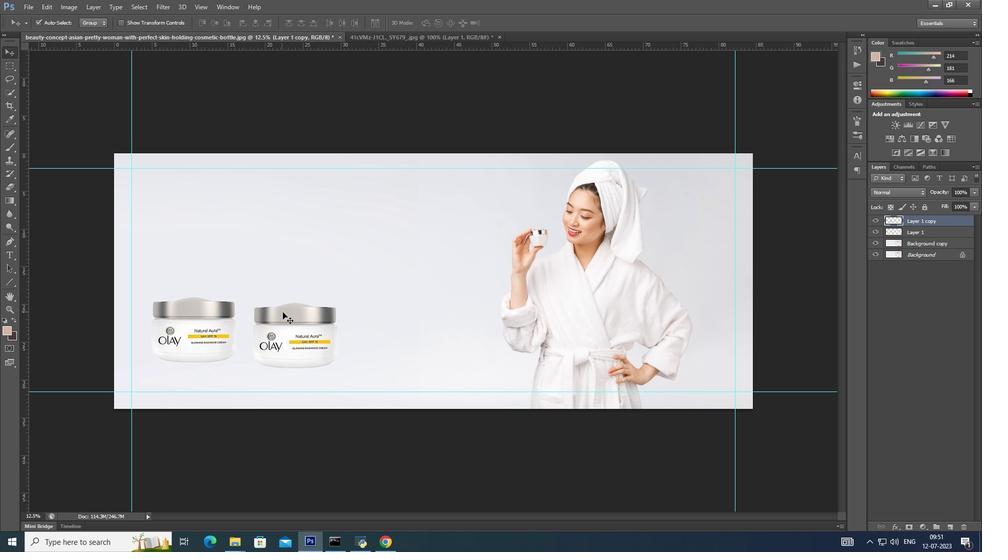 
Action: Mouse pressed left at (284, 315)
Screenshot: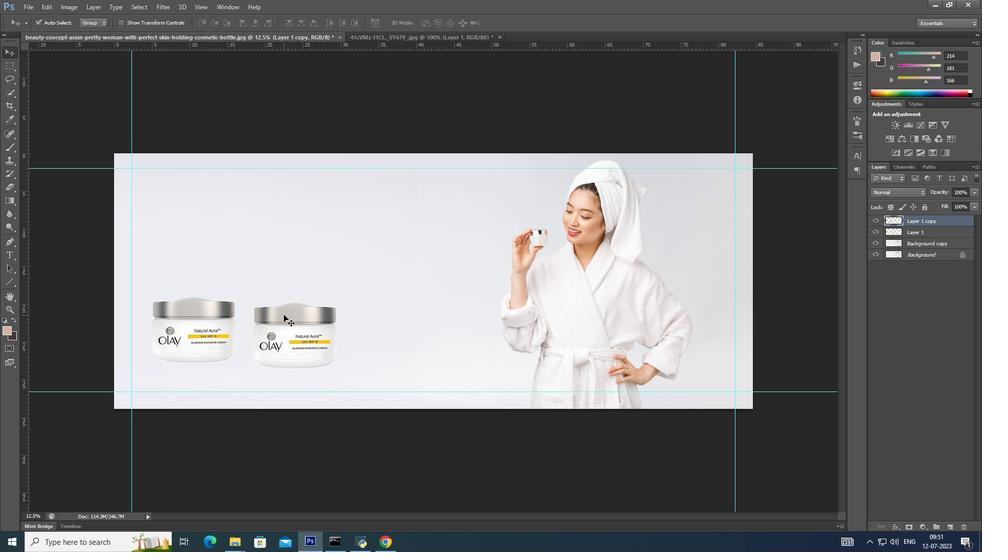 
Action: Key pressed ctrl+T
Screenshot: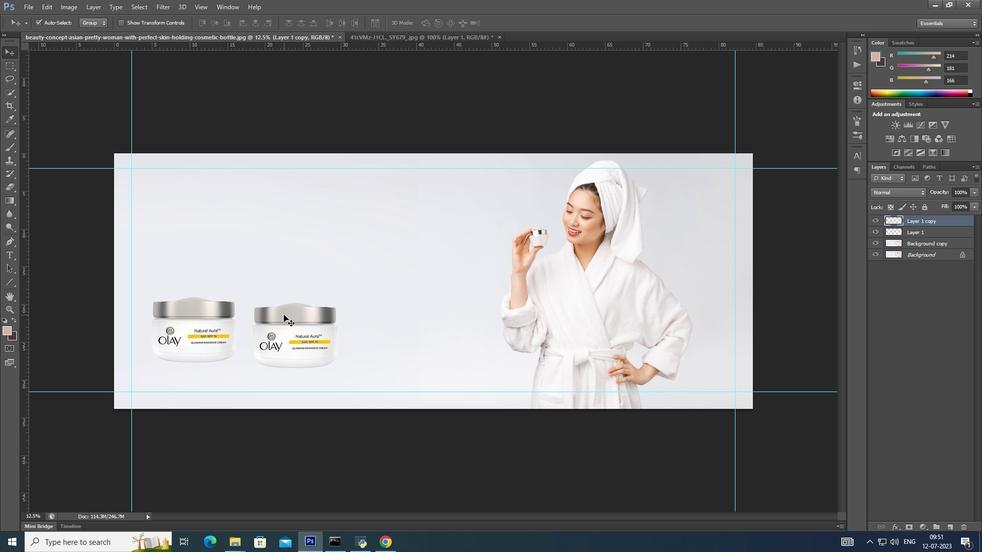 
Action: Mouse pressed right at (284, 315)
Screenshot: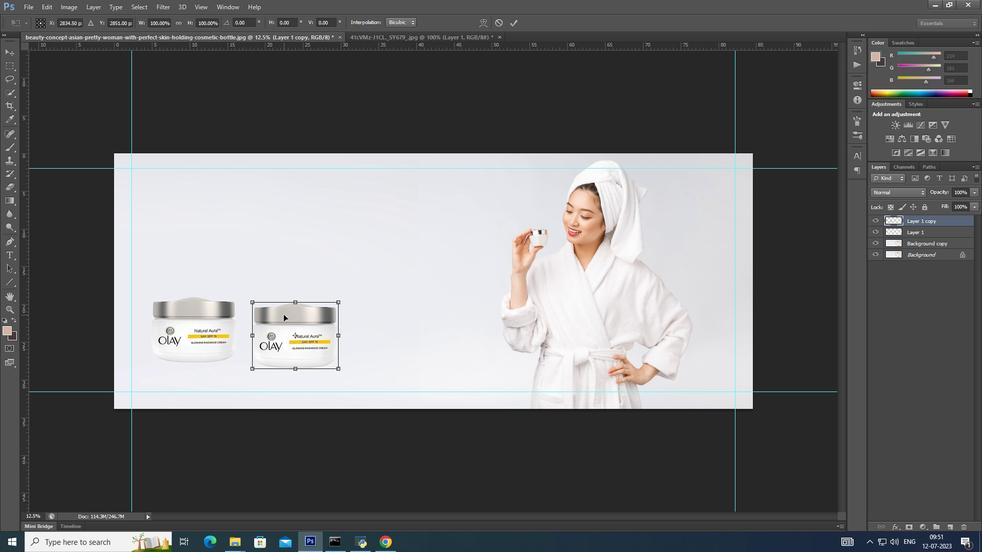
Action: Mouse moved to (334, 476)
Screenshot: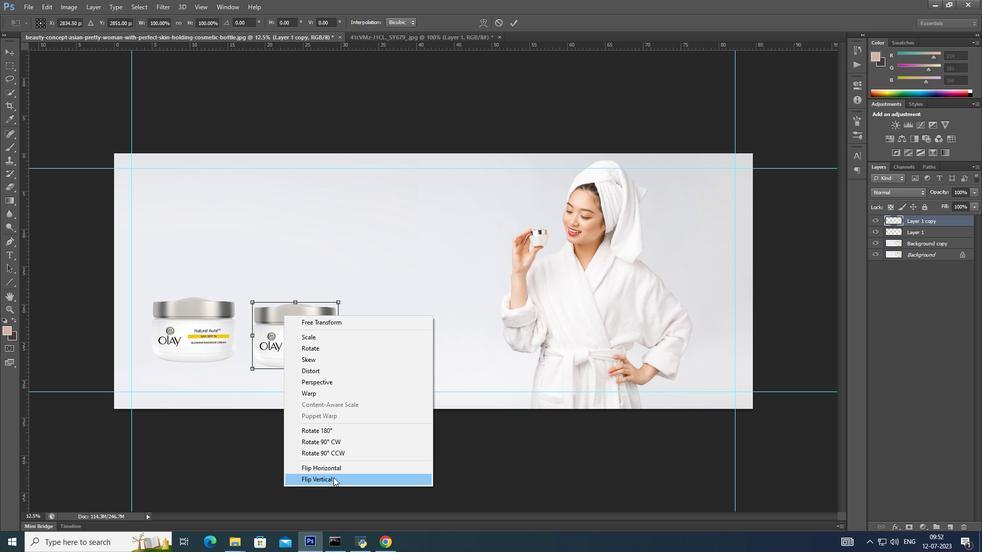 
Action: Mouse pressed left at (334, 476)
Screenshot: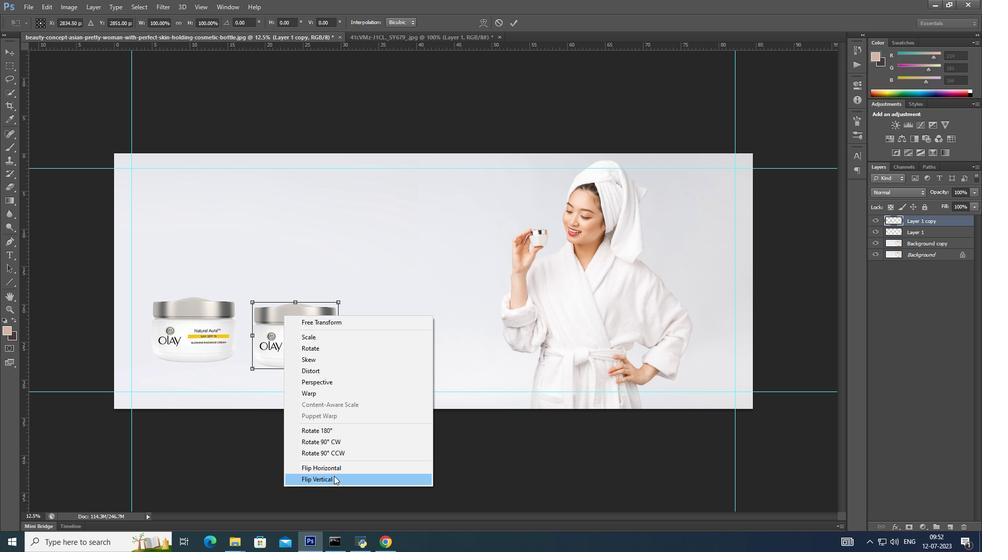 
Action: Mouse moved to (301, 328)
Screenshot: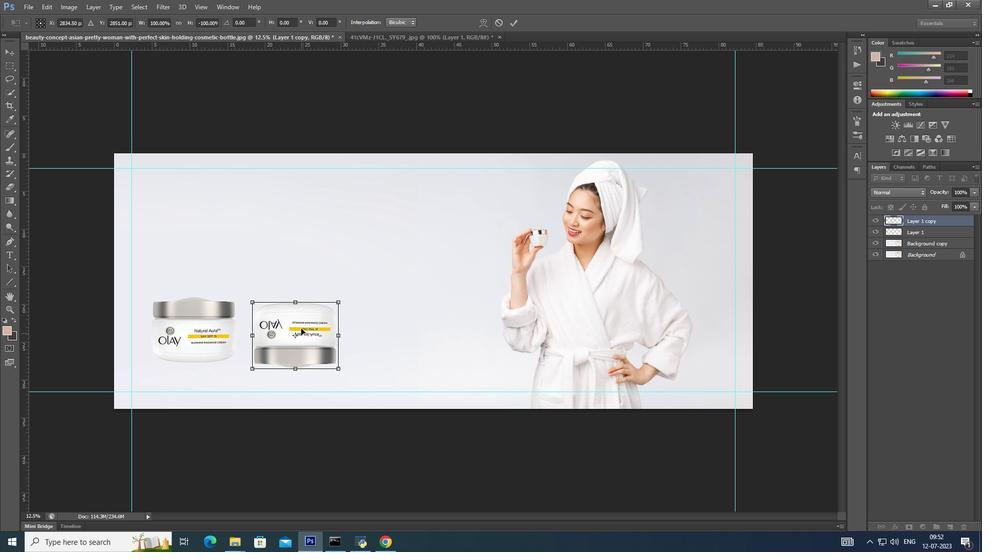 
Action: Mouse pressed left at (301, 328)
Screenshot: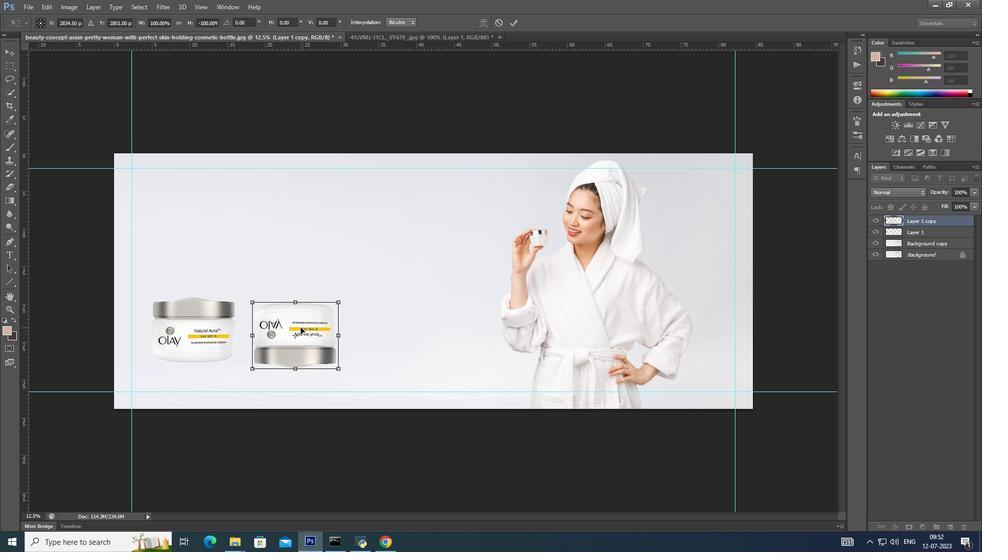 
Action: Mouse moved to (196, 388)
Screenshot: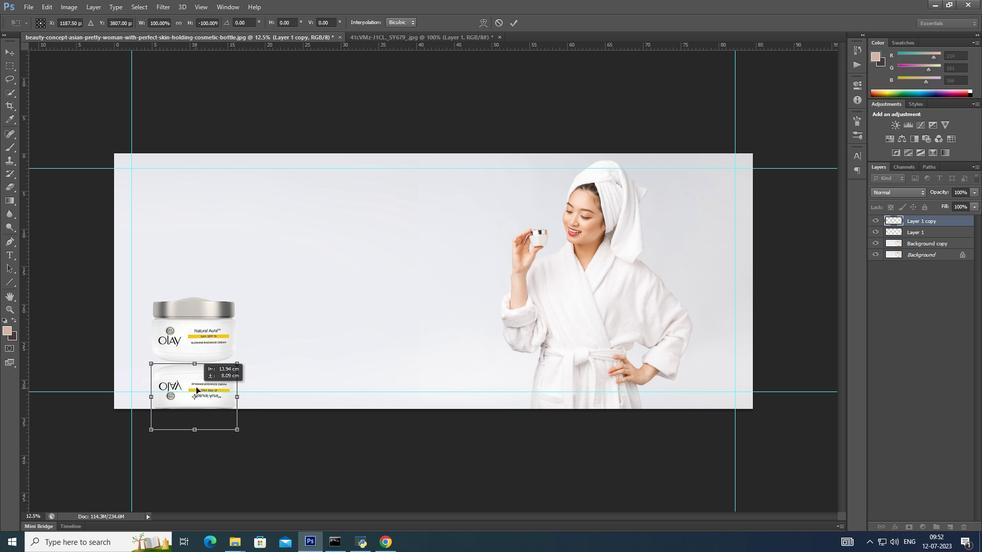 
Action: Key pressed <Key.enter>
Screenshot: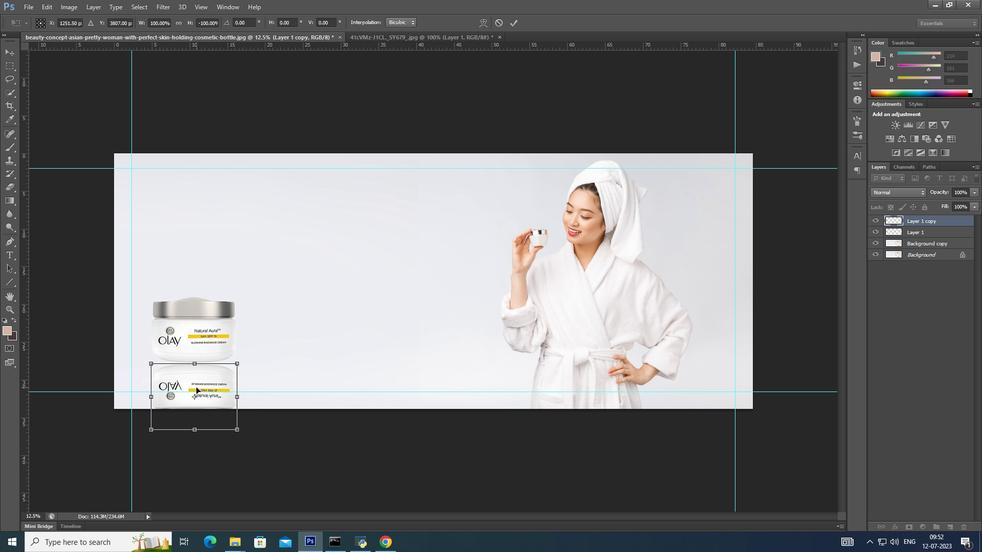 
Action: Mouse moved to (916, 230)
Screenshot: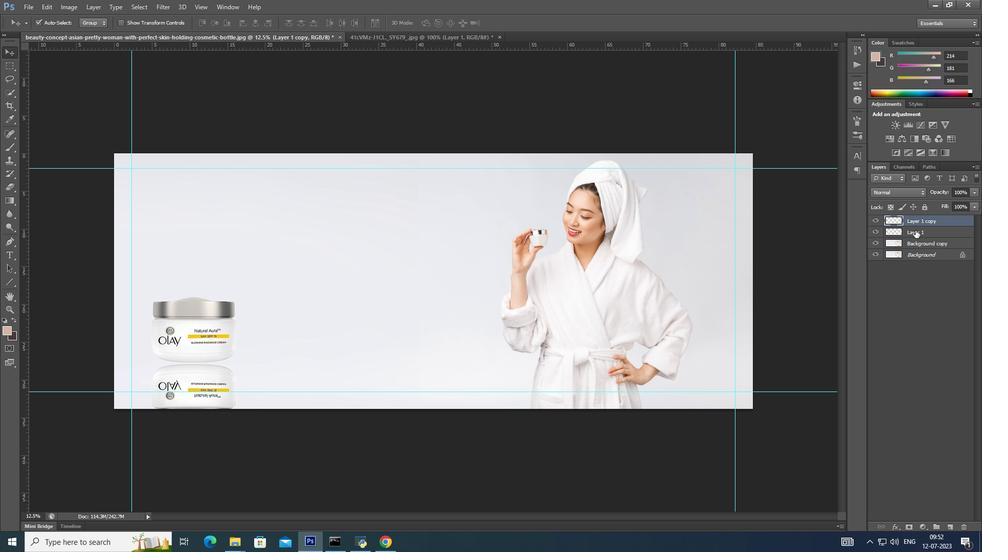 
Action: Key pressed <Key.shift>
Screenshot: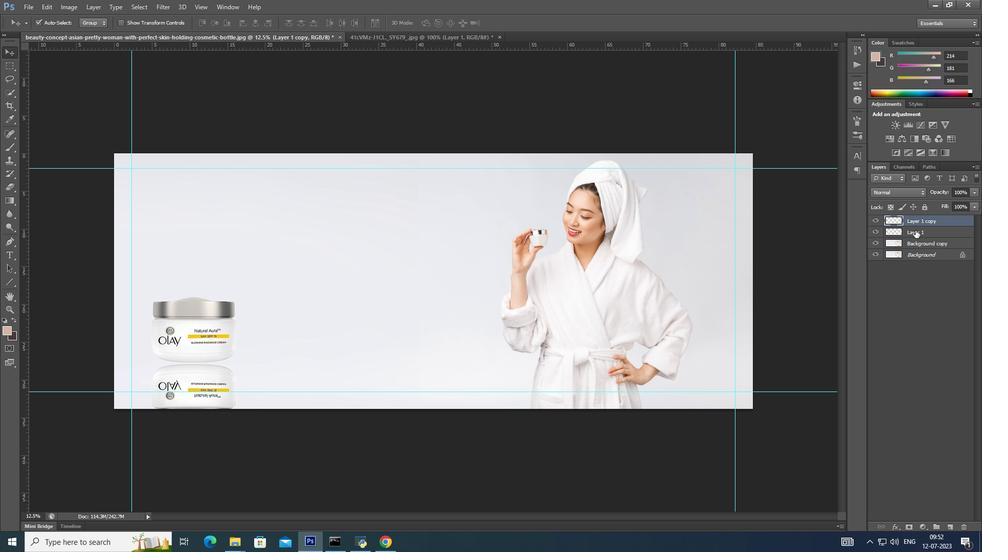 
Action: Mouse pressed left at (916, 230)
Screenshot: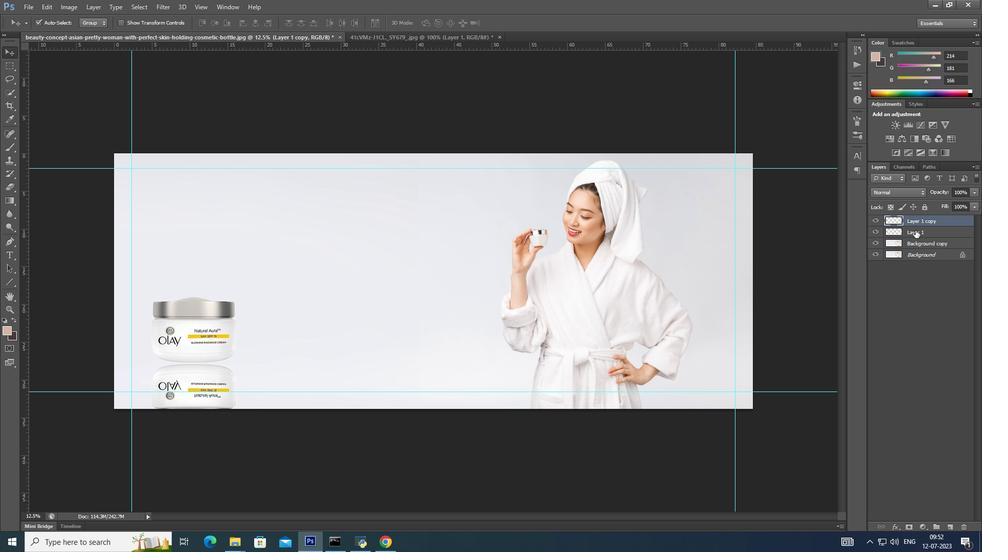 
Action: Key pressed <Key.shift><Key.shift><Key.shift><Key.shift><Key.shift><Key.shift><Key.shift><Key.shift>
Screenshot: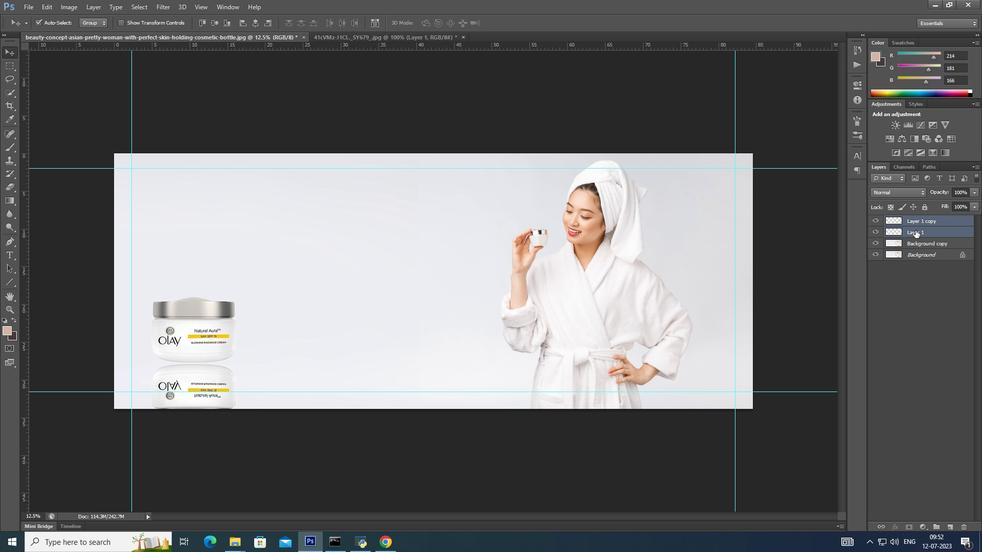 
Action: Mouse moved to (255, 20)
Screenshot: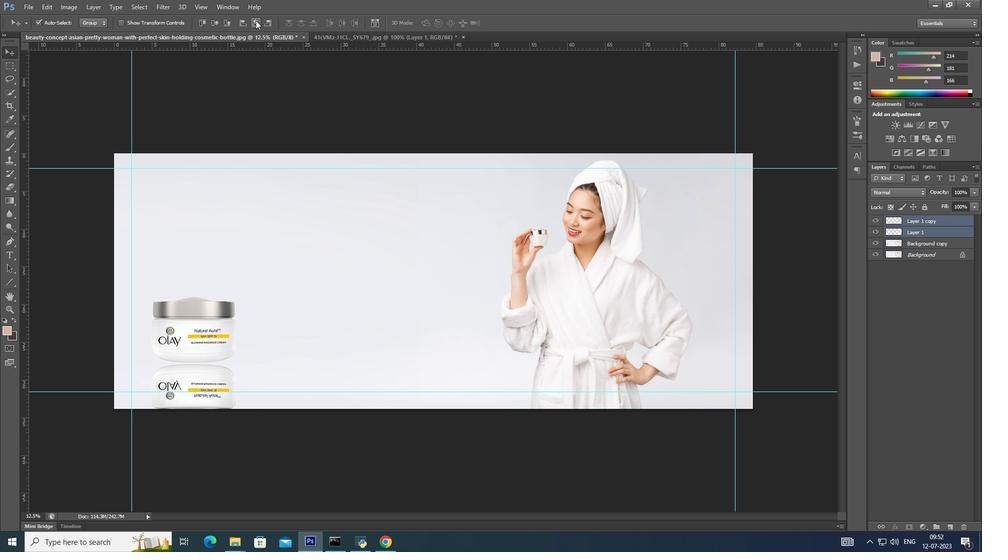 
Action: Mouse pressed left at (255, 20)
Screenshot: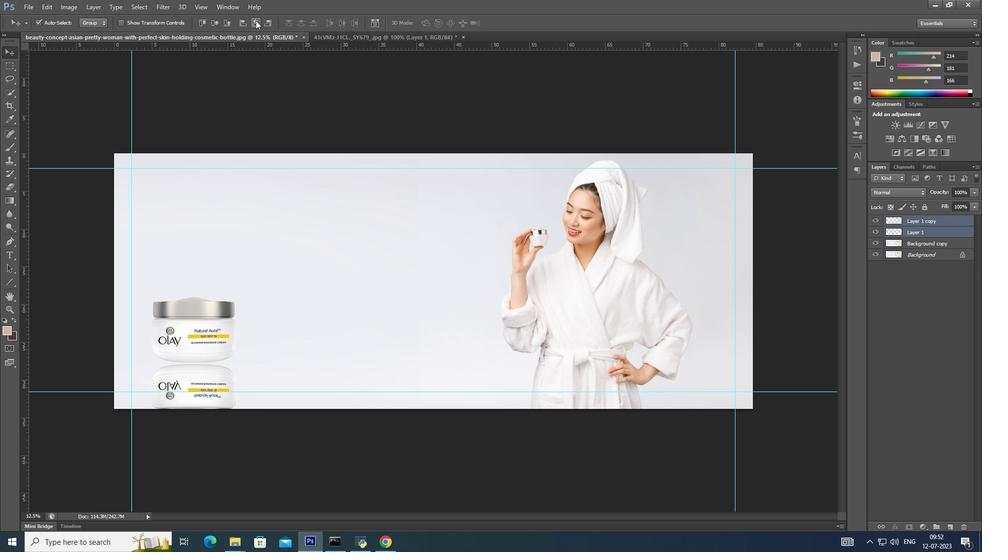 
Action: Mouse moved to (190, 377)
Screenshot: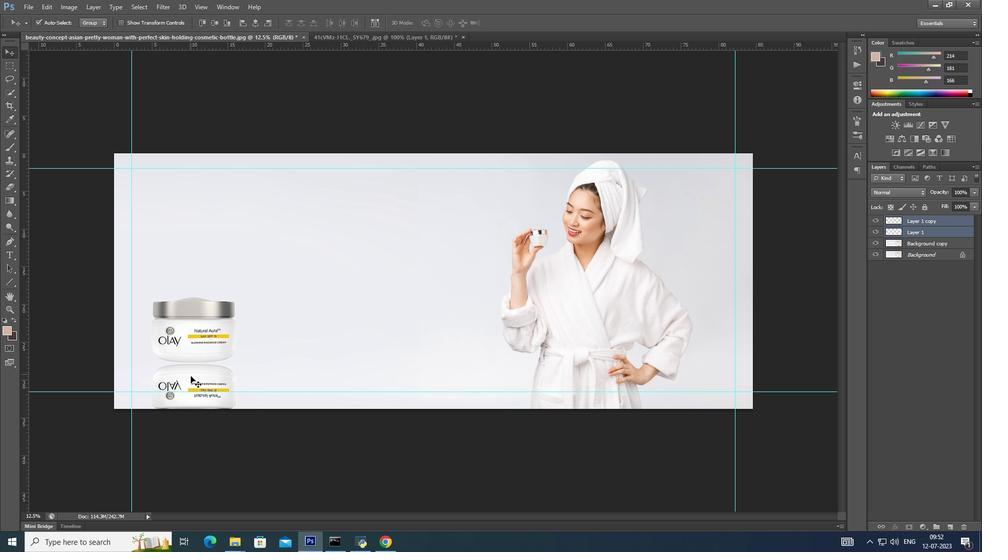 
Action: Mouse pressed left at (190, 377)
